 Task: Book an Airbnb in New York, Jersey City, NJ for 4 guests and 1 pet from August 10 to August 15.
Action: Mouse pressed left at (437, 97)
Screenshot: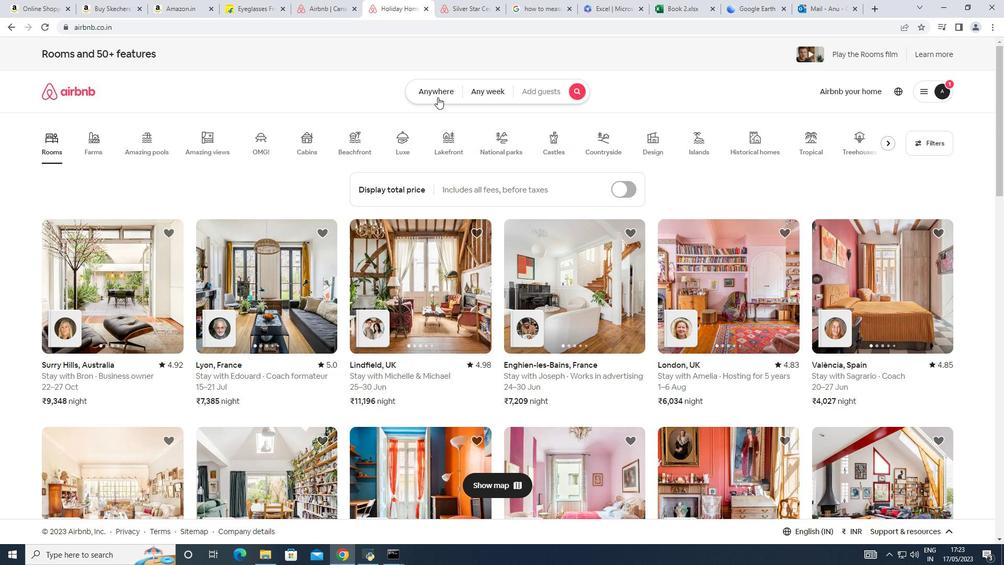 
Action: Mouse moved to (373, 120)
Screenshot: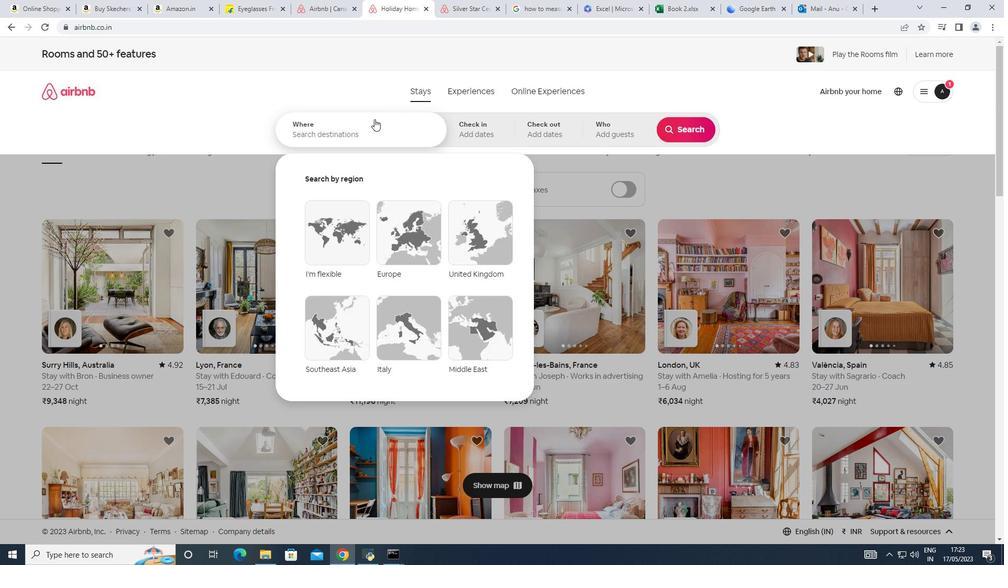 
Action: Mouse pressed left at (373, 120)
Screenshot: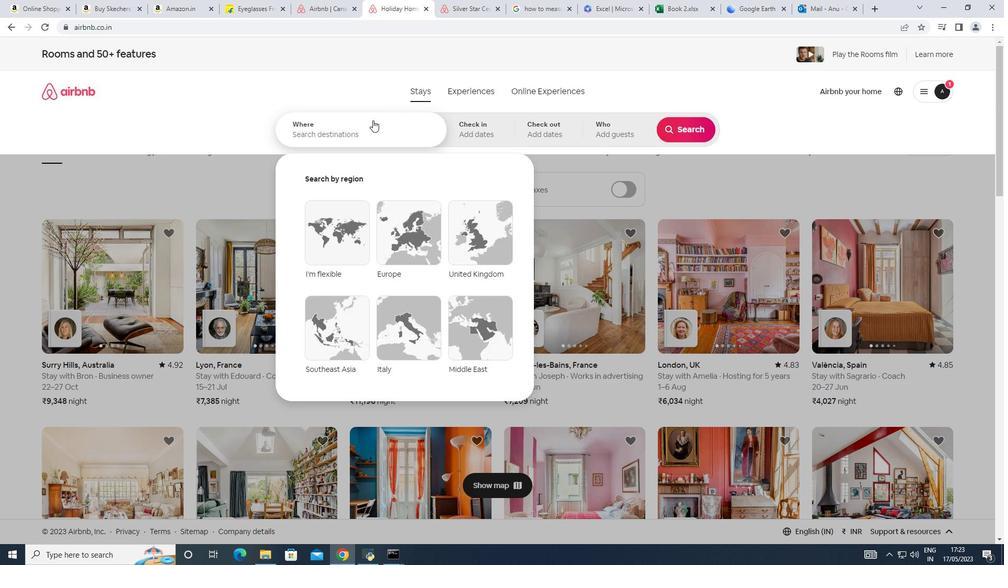 
Action: Key pressed <Key.shift>Malviya<Key.space>ds<Key.backspace>ee<Key.backspace><Key.backspace><Key.backspace><Key.backspace><Key.backspace><Key.backspace><Key.backspace><Key.backspace><Key.backspace><Key.backspace><Key.backspace><Key.backspace><Key.backspace><Key.backspace><Key.backspace><Key.backspace><Key.backspace><Key.backspace>new<Key.space>york
Screenshot: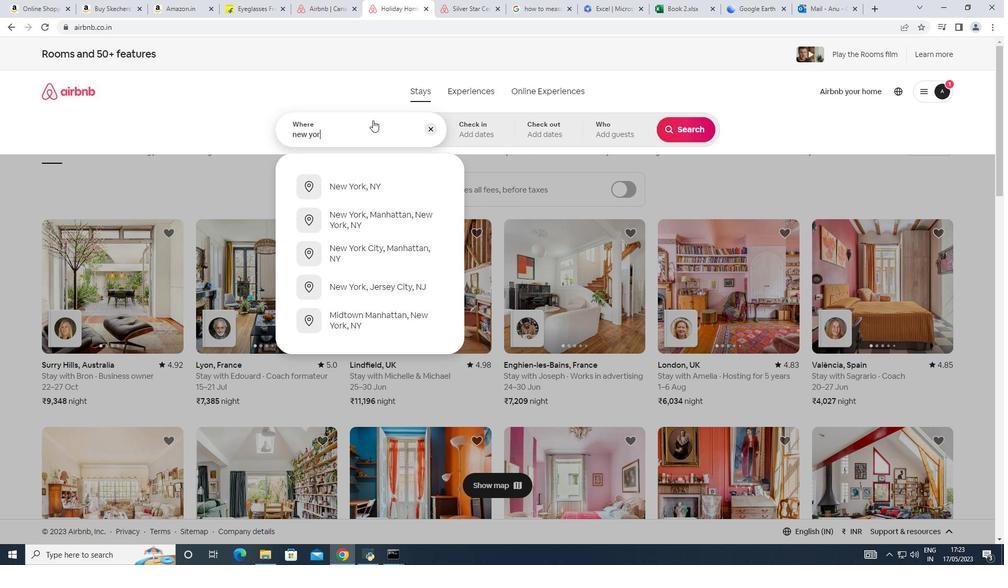 
Action: Mouse moved to (380, 280)
Screenshot: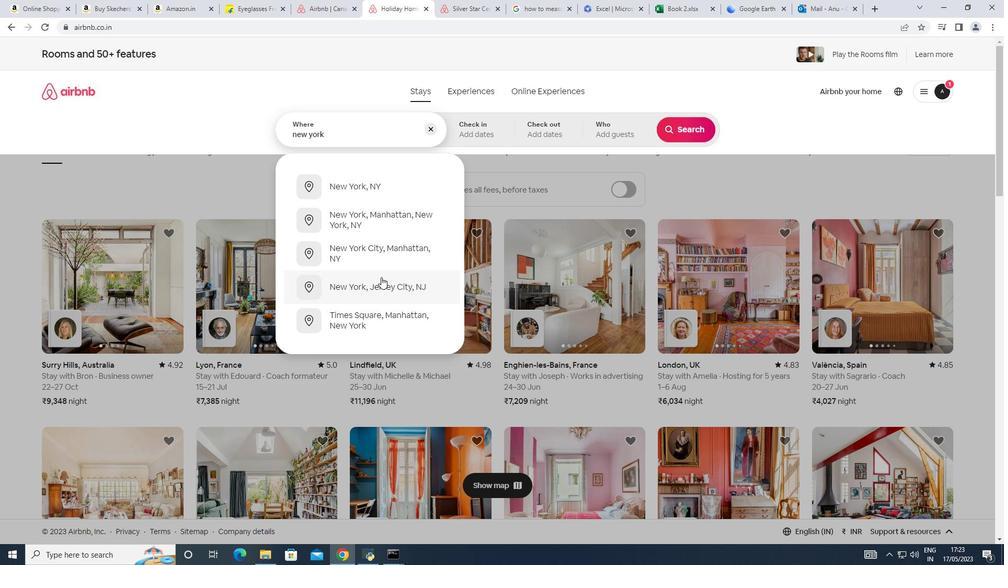 
Action: Mouse pressed left at (380, 280)
Screenshot: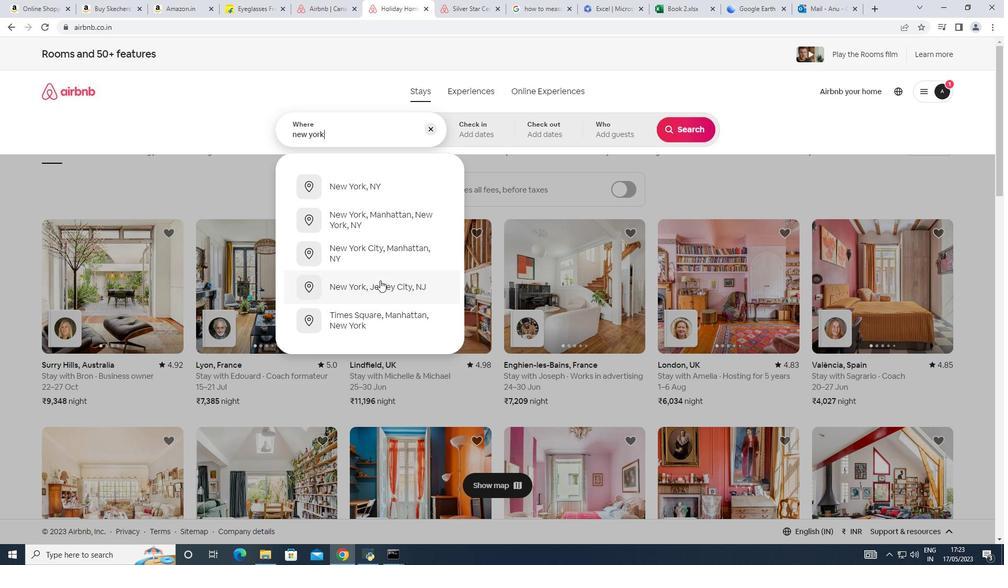 
Action: Mouse moved to (683, 216)
Screenshot: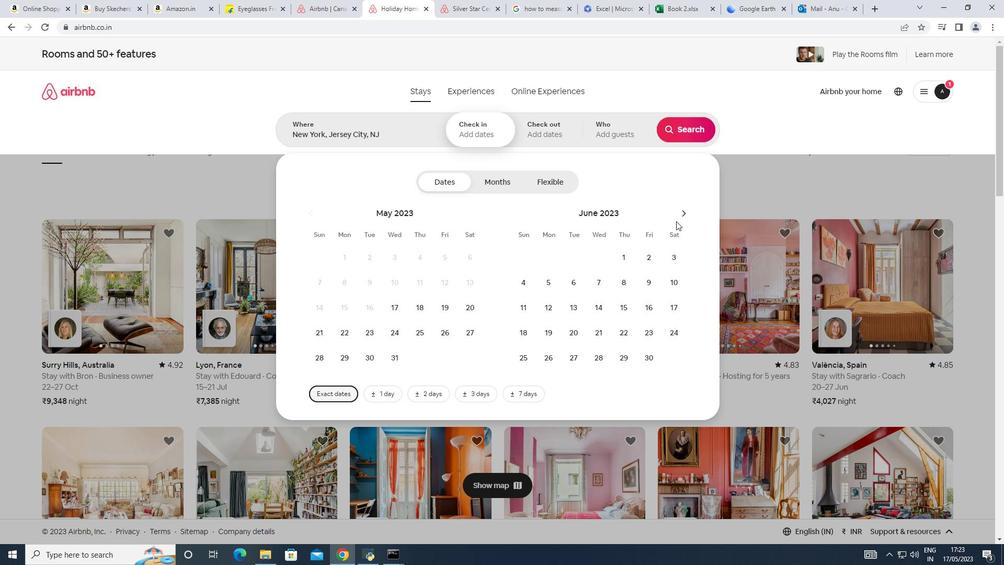 
Action: Mouse pressed left at (683, 216)
Screenshot: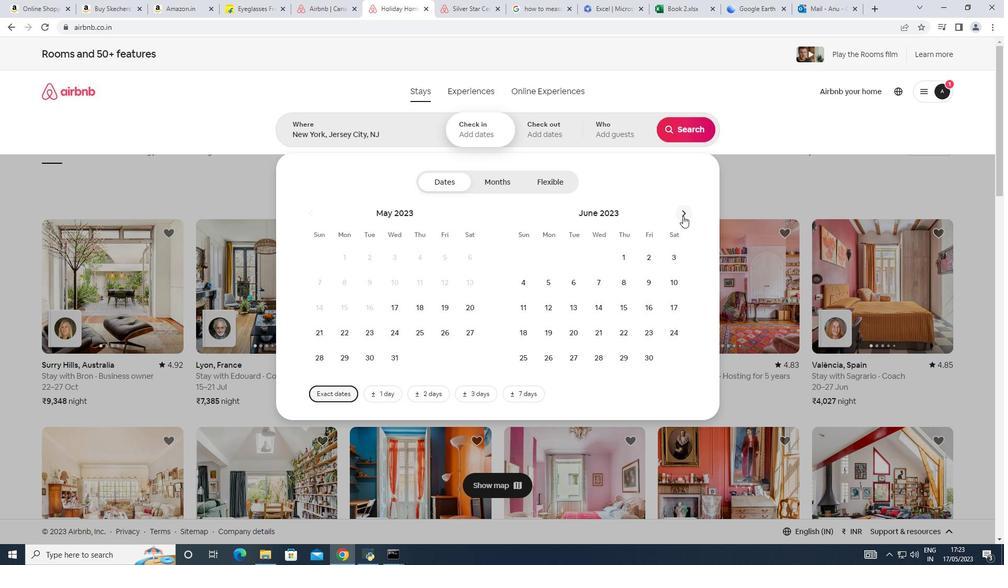 
Action: Mouse pressed left at (683, 216)
Screenshot: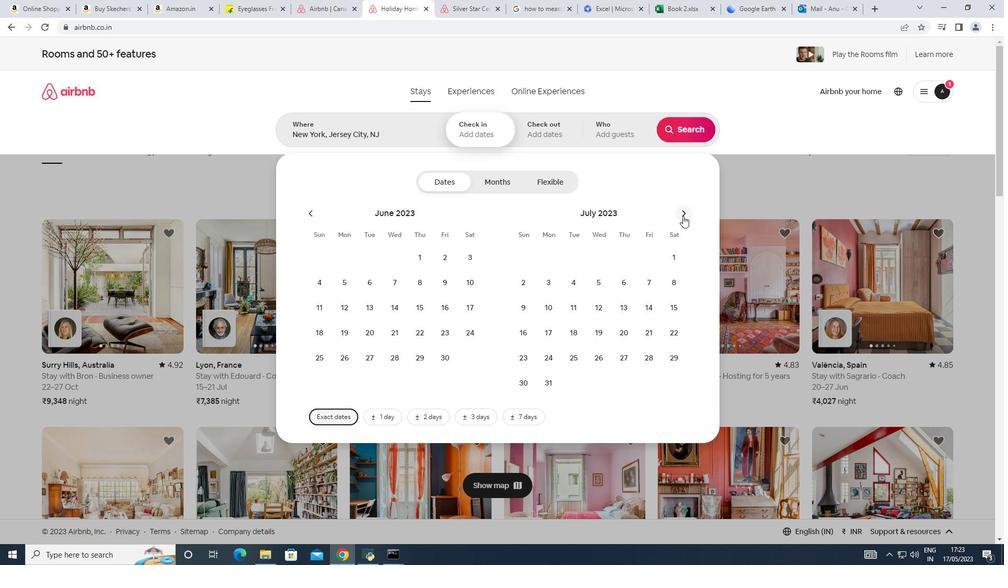 
Action: Mouse moved to (623, 277)
Screenshot: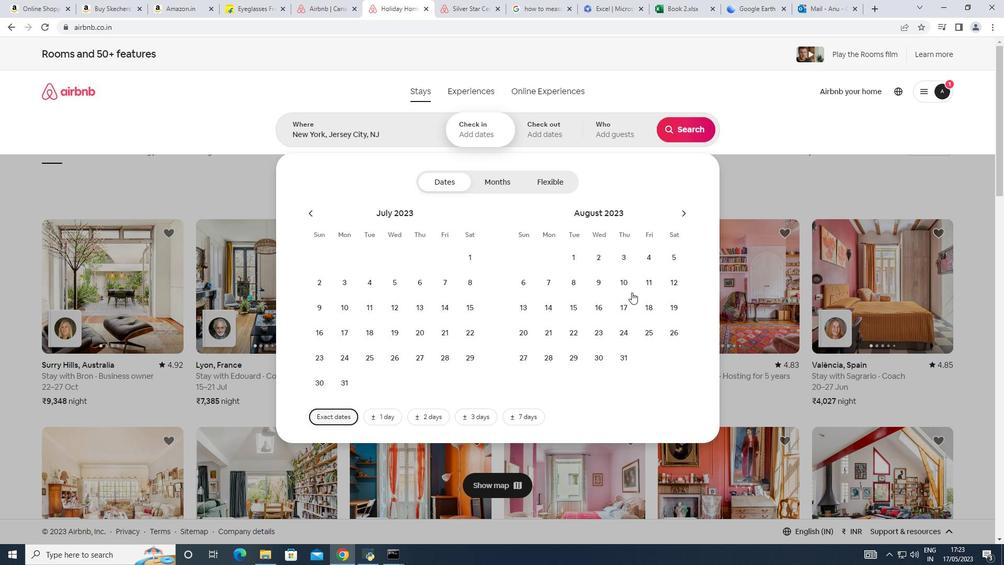
Action: Mouse pressed left at (623, 277)
Screenshot: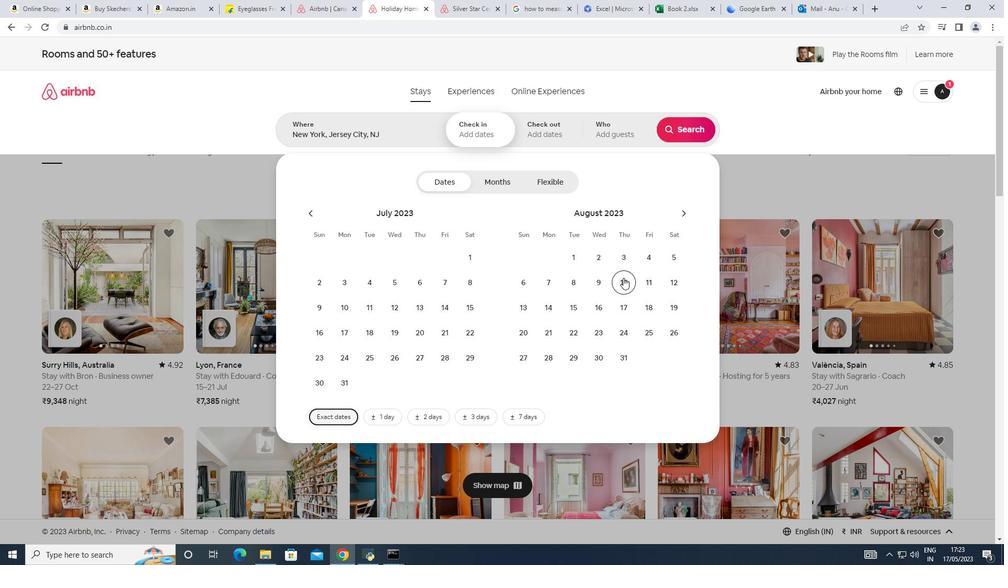 
Action: Mouse moved to (575, 306)
Screenshot: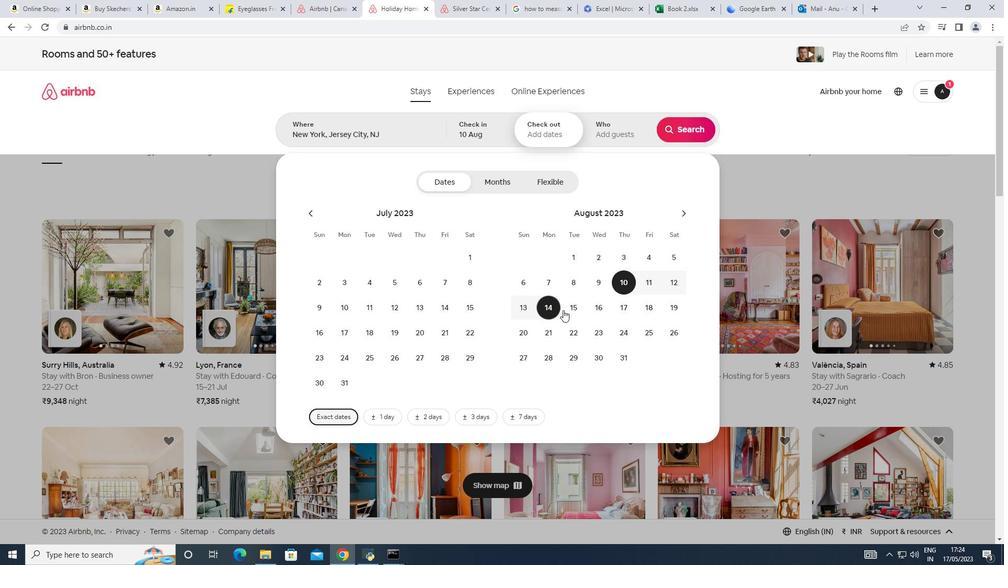 
Action: Mouse pressed left at (575, 306)
Screenshot: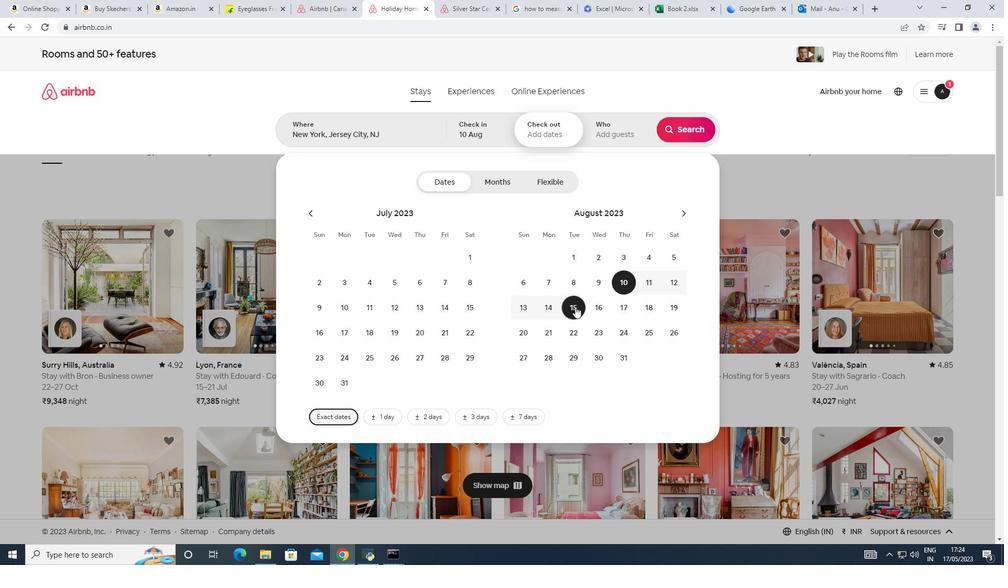 
Action: Mouse moved to (611, 124)
Screenshot: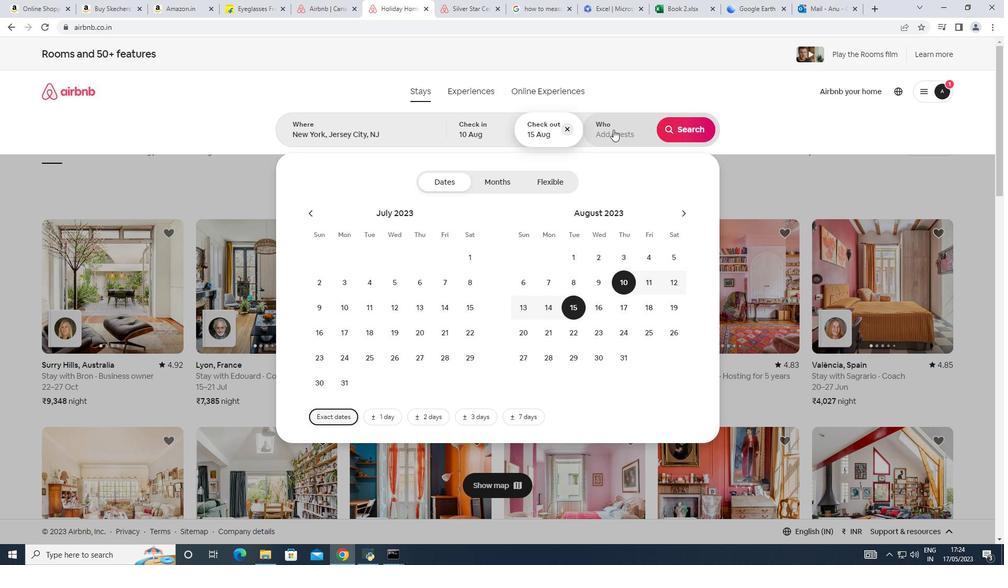 
Action: Mouse pressed left at (611, 124)
Screenshot: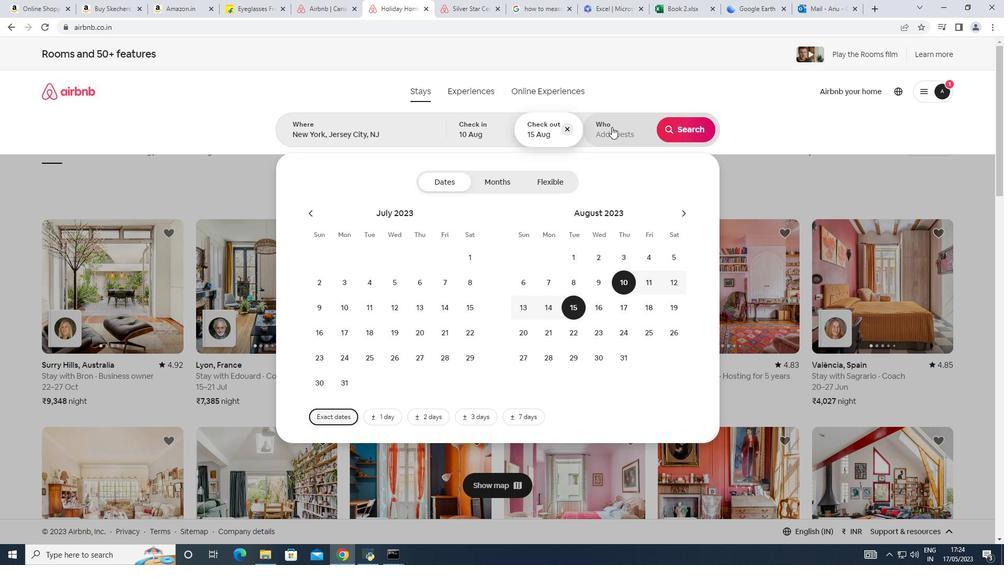 
Action: Mouse moved to (685, 184)
Screenshot: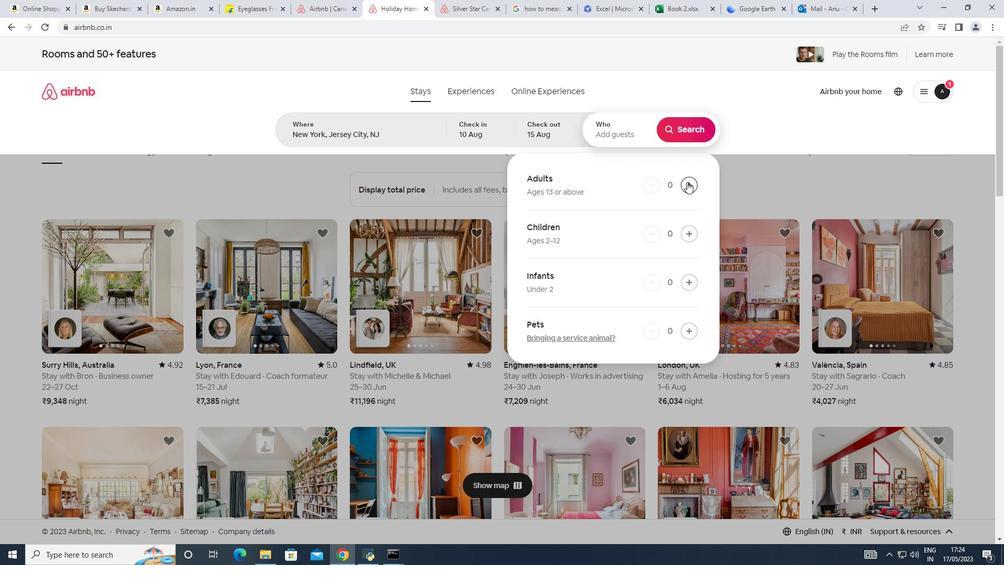
Action: Mouse pressed left at (685, 184)
Screenshot: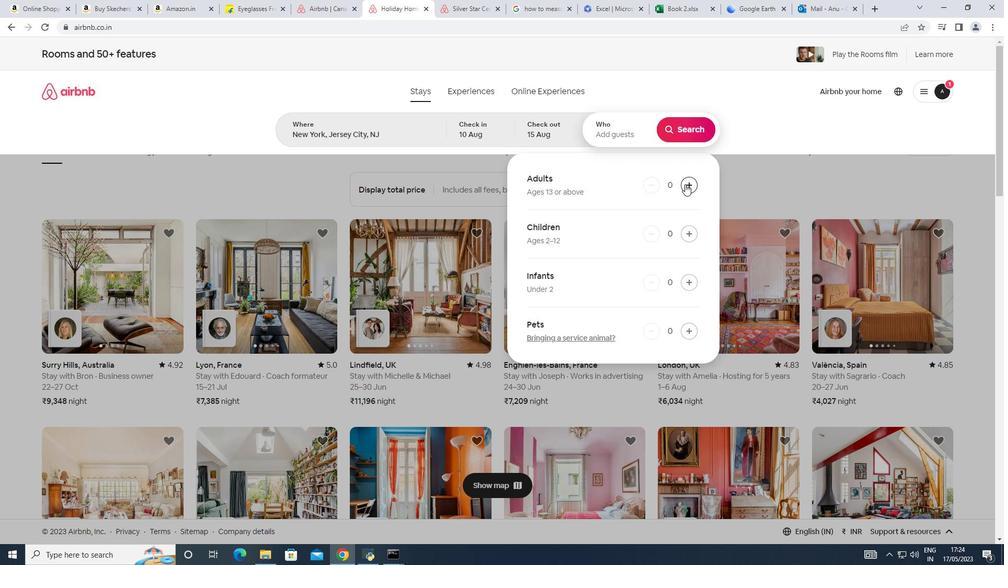 
Action: Mouse pressed left at (685, 184)
Screenshot: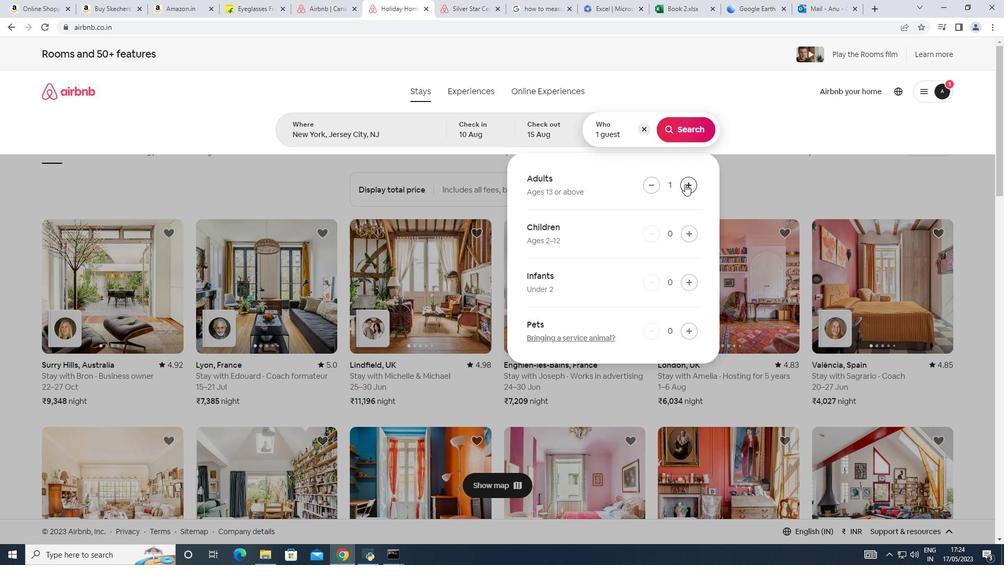 
Action: Mouse pressed left at (685, 184)
Screenshot: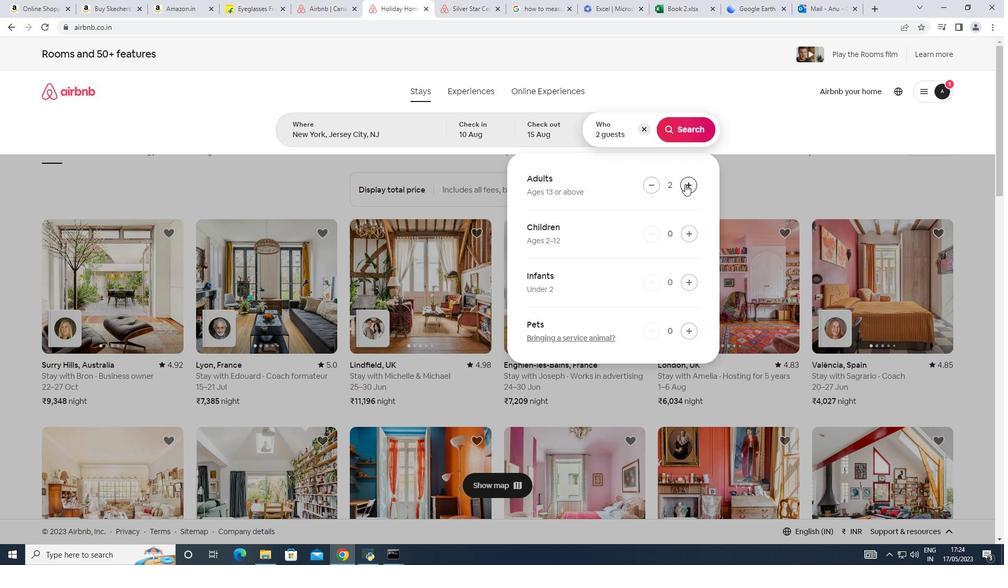 
Action: Mouse pressed left at (685, 184)
Screenshot: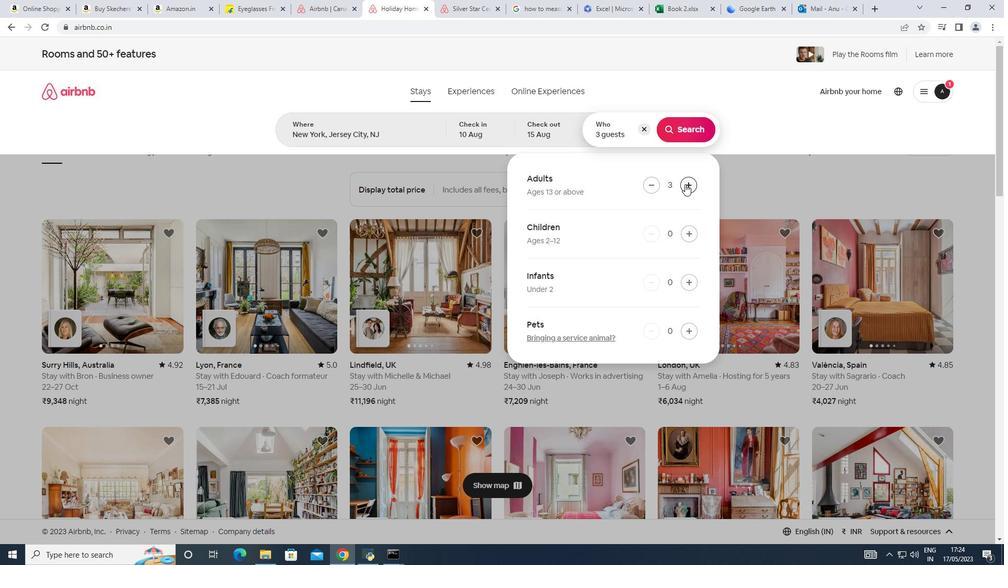 
Action: Mouse moved to (688, 329)
Screenshot: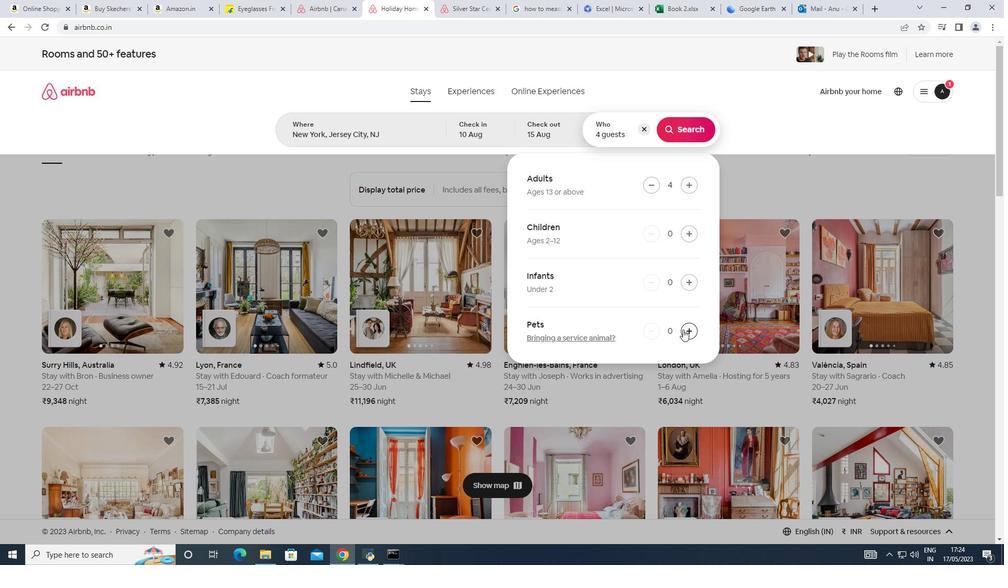 
Action: Mouse pressed left at (688, 329)
Screenshot: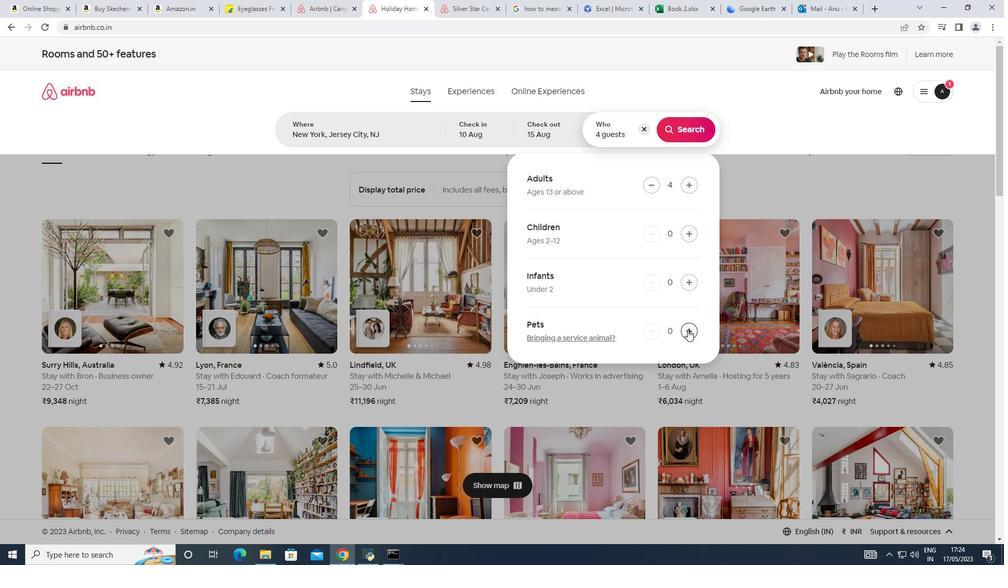 
Action: Mouse moved to (692, 129)
Screenshot: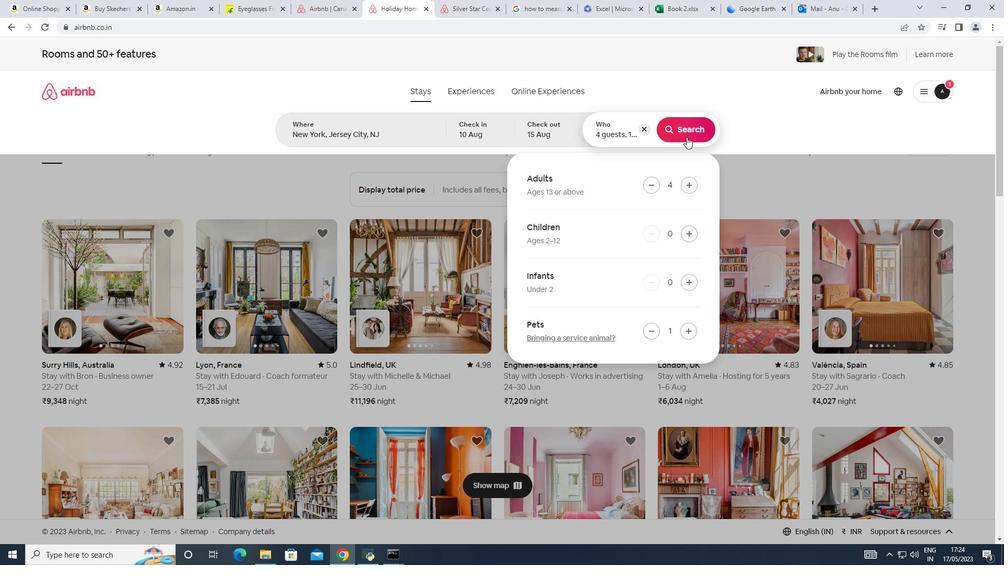 
Action: Mouse pressed left at (692, 129)
Screenshot: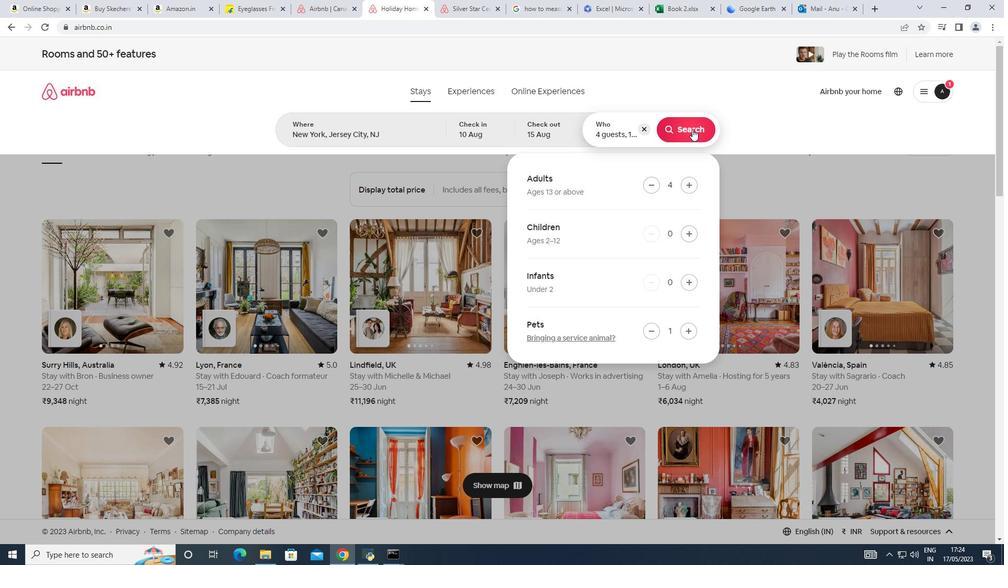 
Action: Mouse moved to (198, 293)
Screenshot: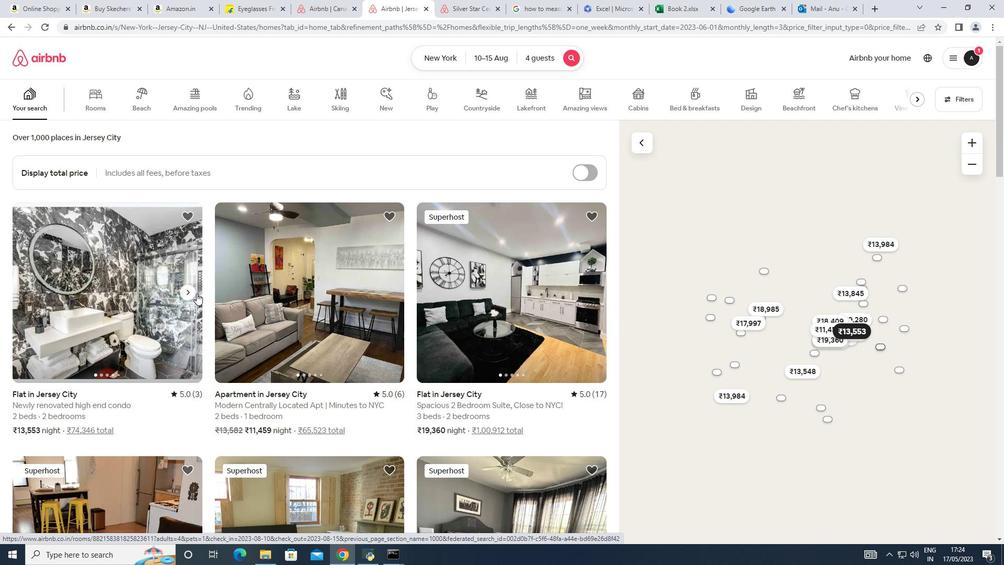 
Action: Mouse scrolled (198, 293) with delta (0, 0)
Screenshot: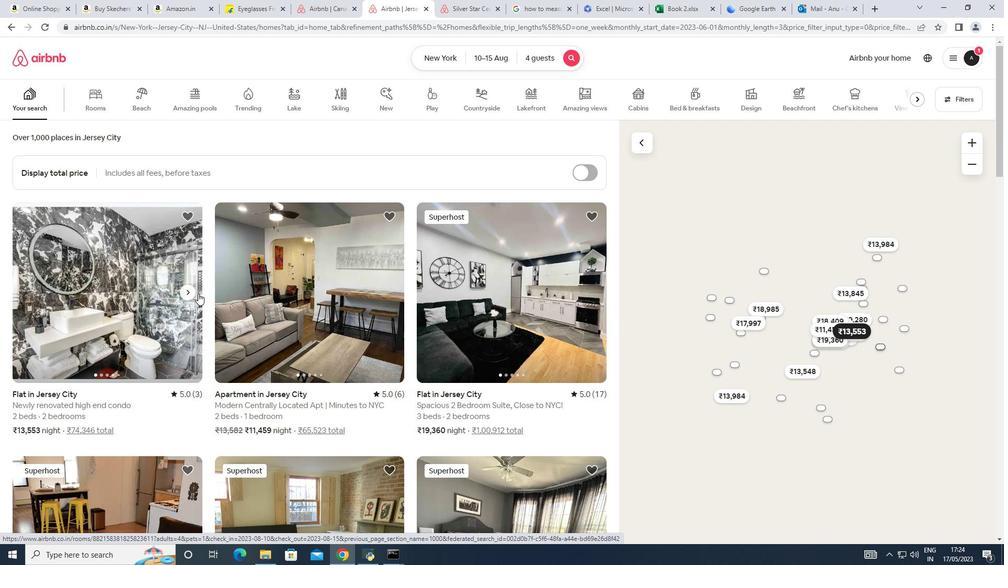 
Action: Mouse moved to (200, 293)
Screenshot: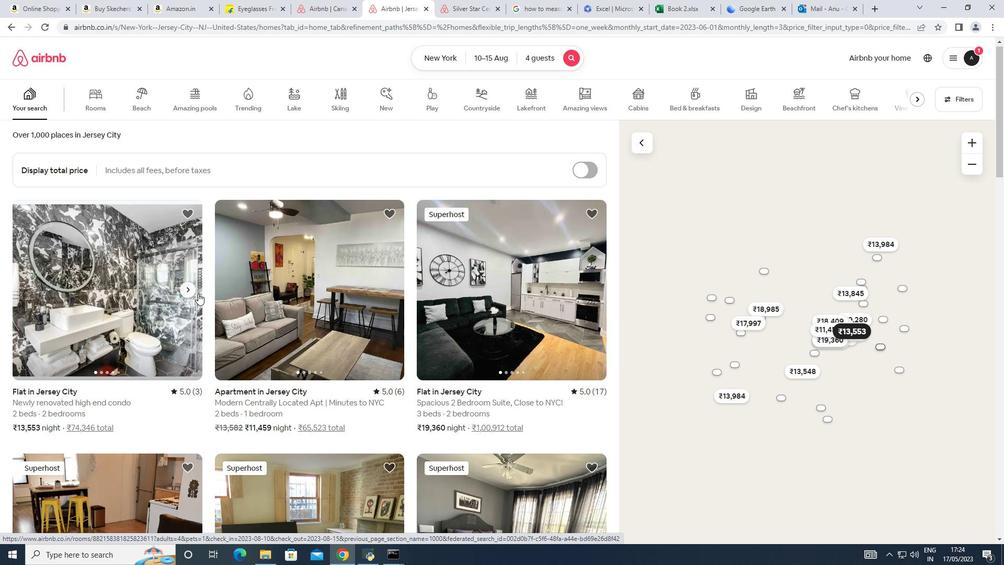 
Action: Mouse scrolled (200, 292) with delta (0, 0)
Screenshot: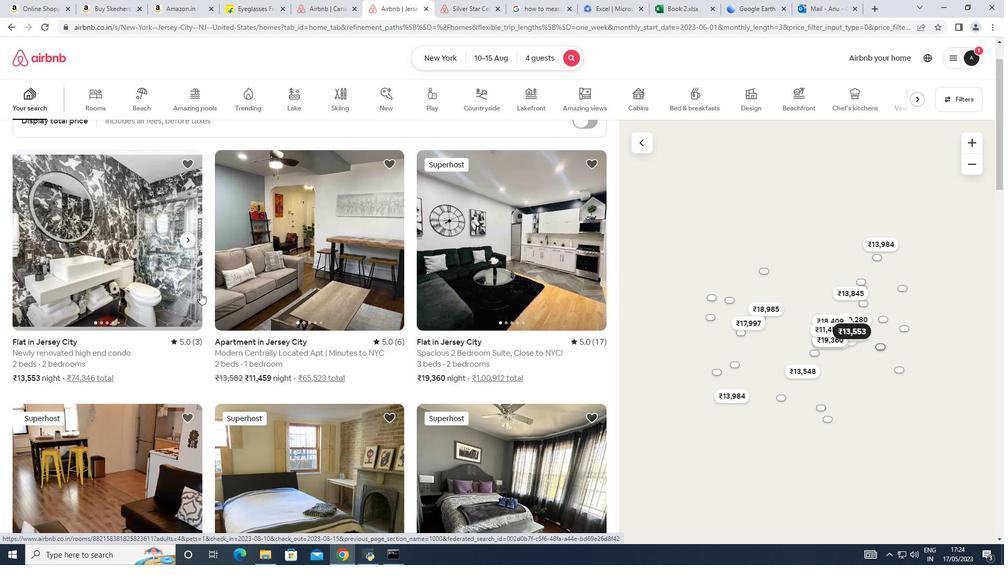 
Action: Mouse moved to (220, 288)
Screenshot: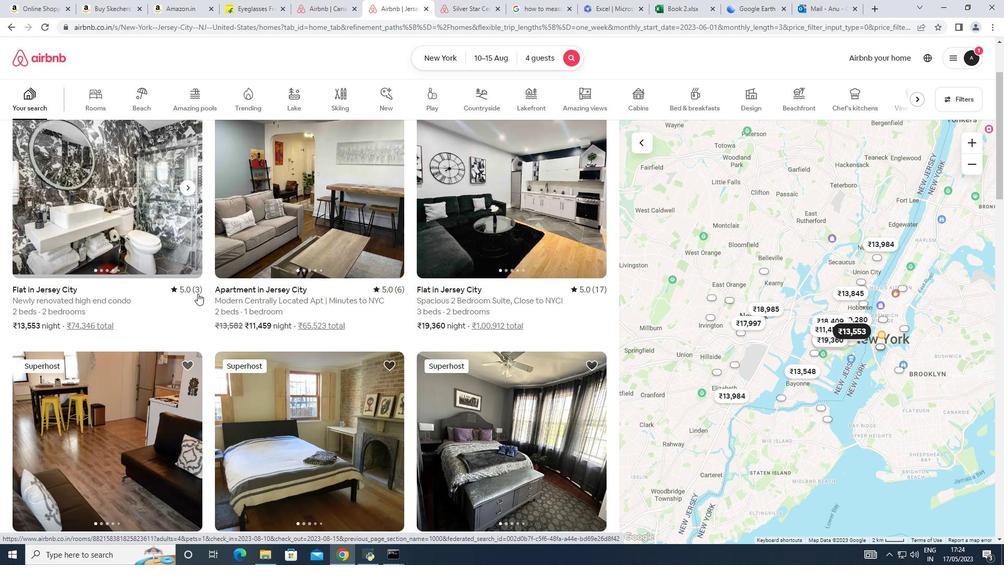 
Action: Mouse scrolled (220, 288) with delta (0, 0)
Screenshot: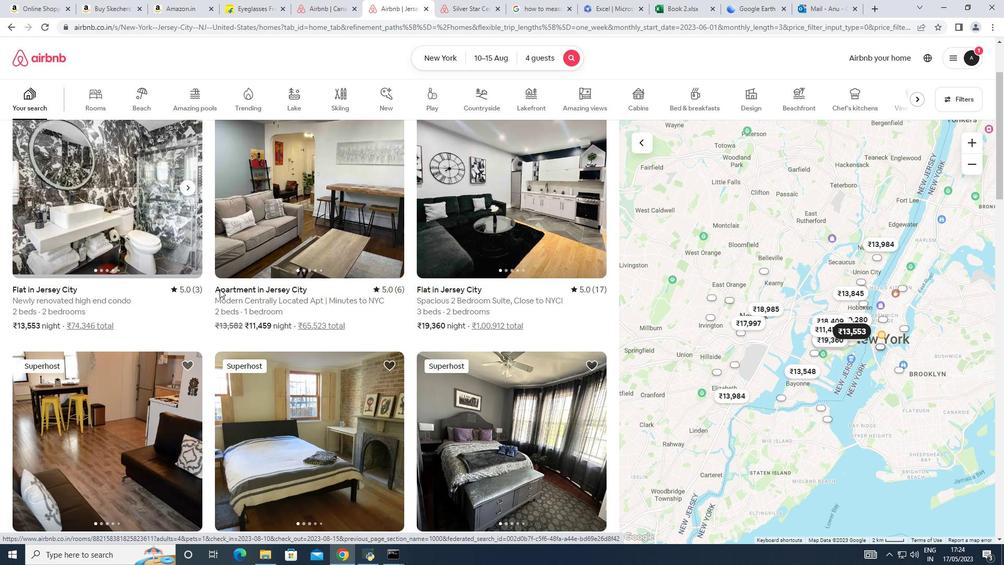 
Action: Mouse moved to (220, 288)
Screenshot: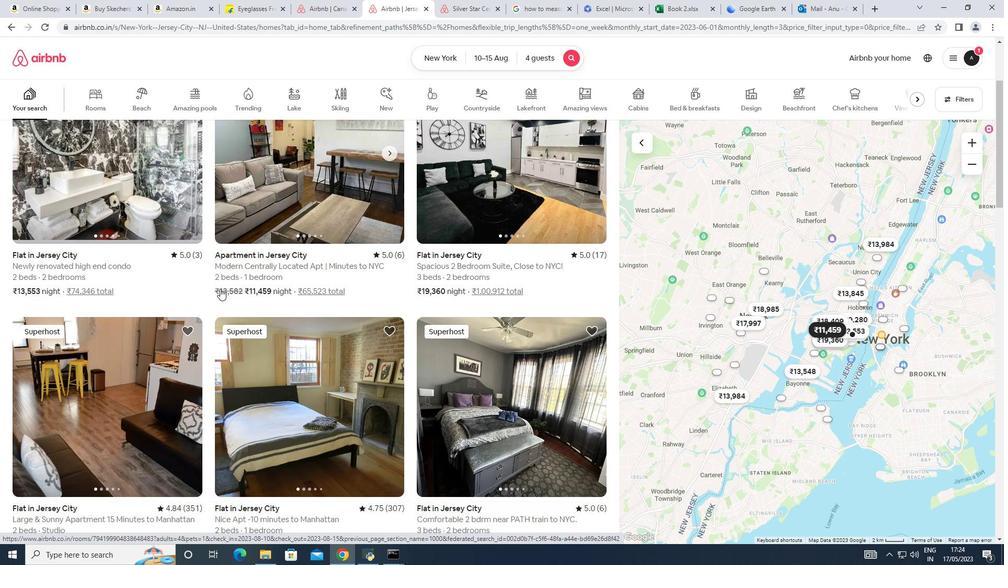
Action: Mouse scrolled (220, 288) with delta (0, 0)
Screenshot: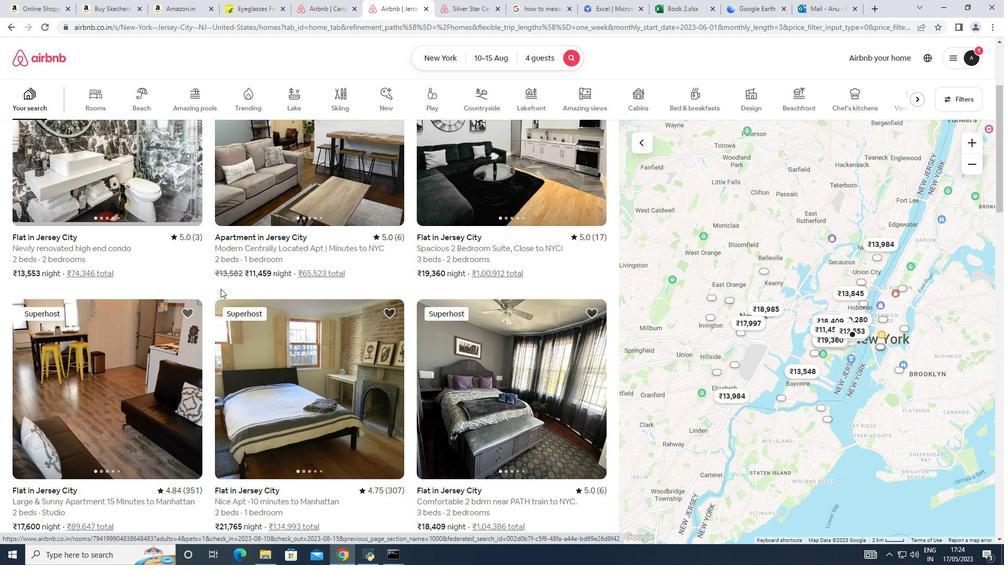 
Action: Mouse scrolled (220, 288) with delta (0, 0)
Screenshot: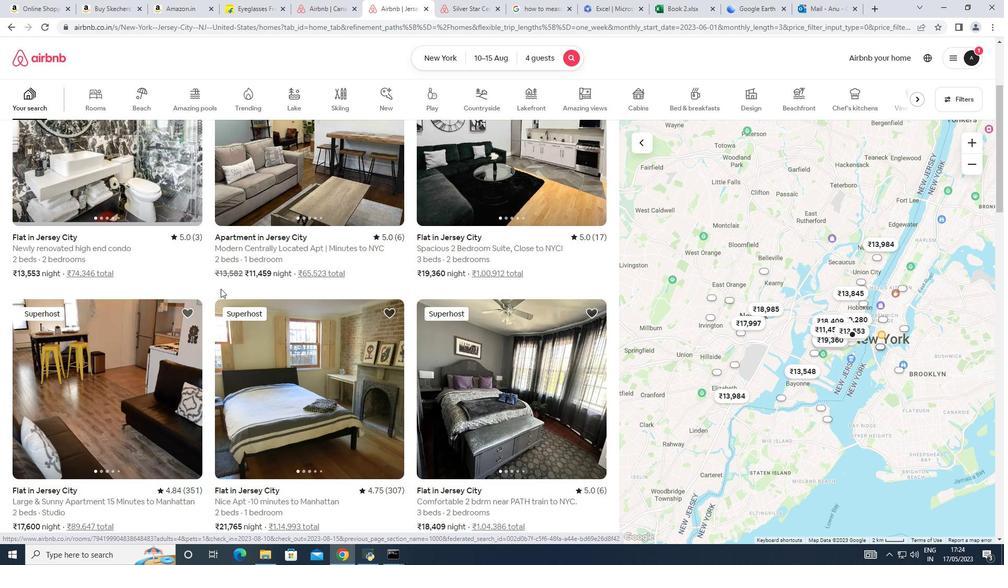 
Action: Mouse moved to (223, 287)
Screenshot: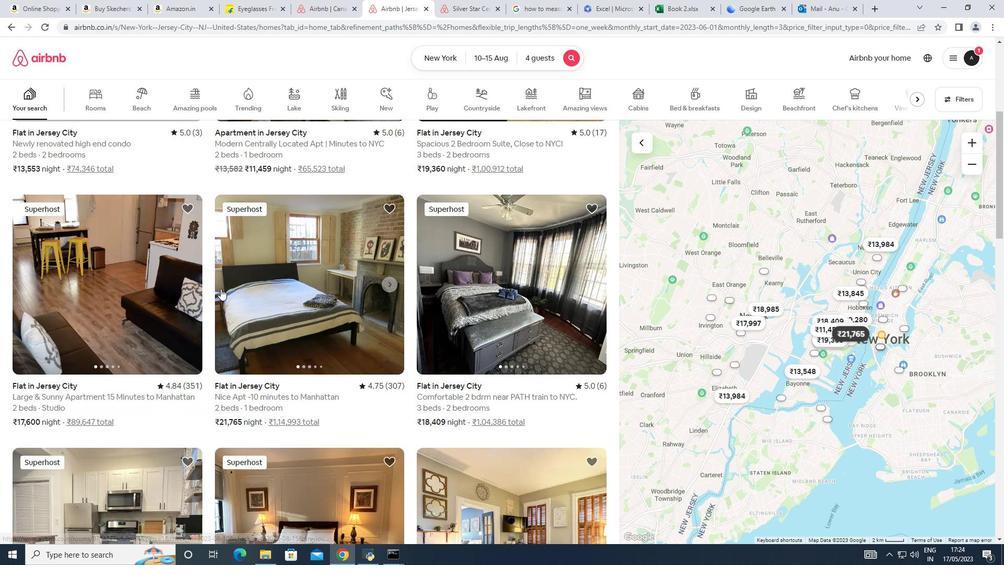 
Action: Mouse scrolled (223, 286) with delta (0, 0)
Screenshot: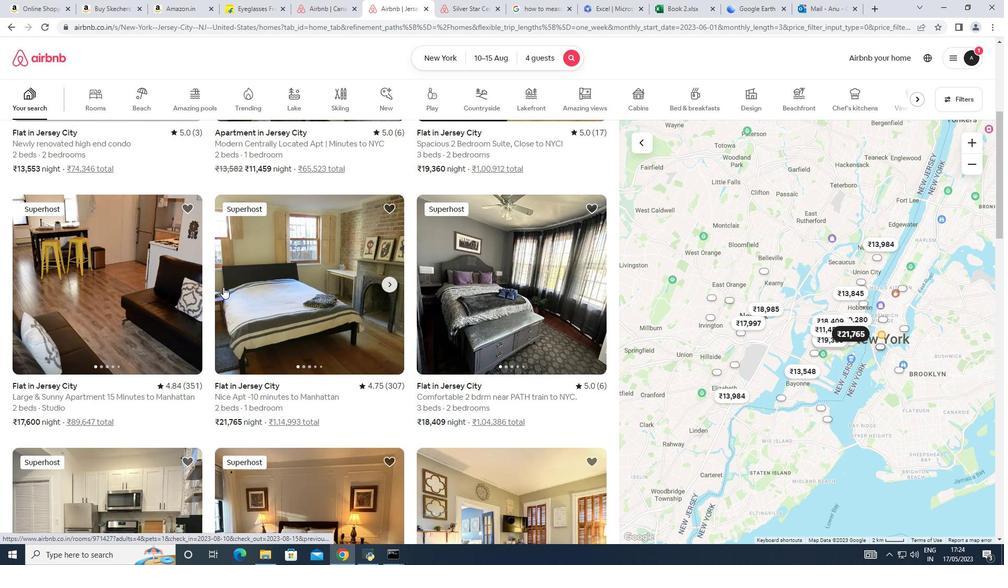 
Action: Mouse scrolled (223, 286) with delta (0, 0)
Screenshot: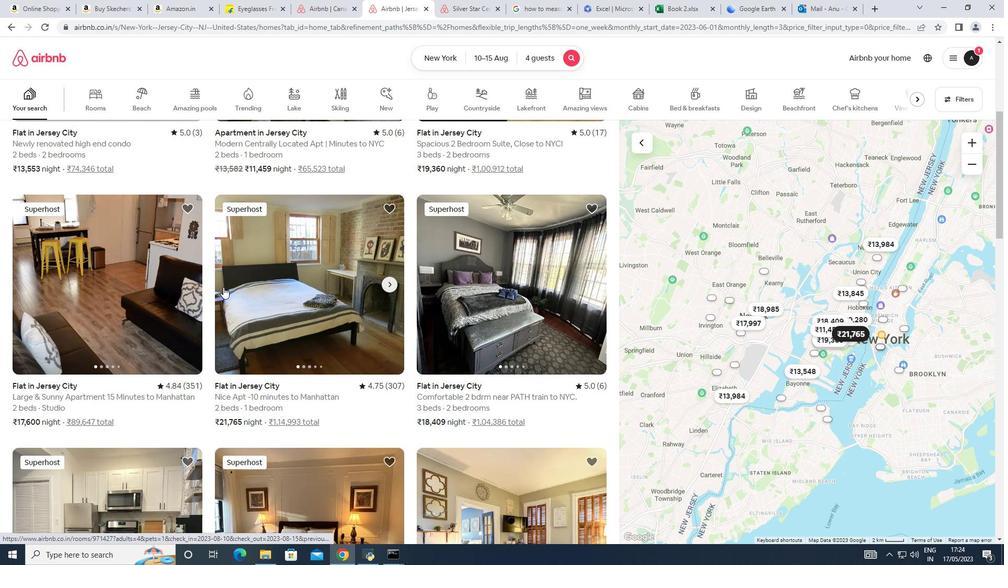 
Action: Mouse scrolled (223, 286) with delta (0, 0)
Screenshot: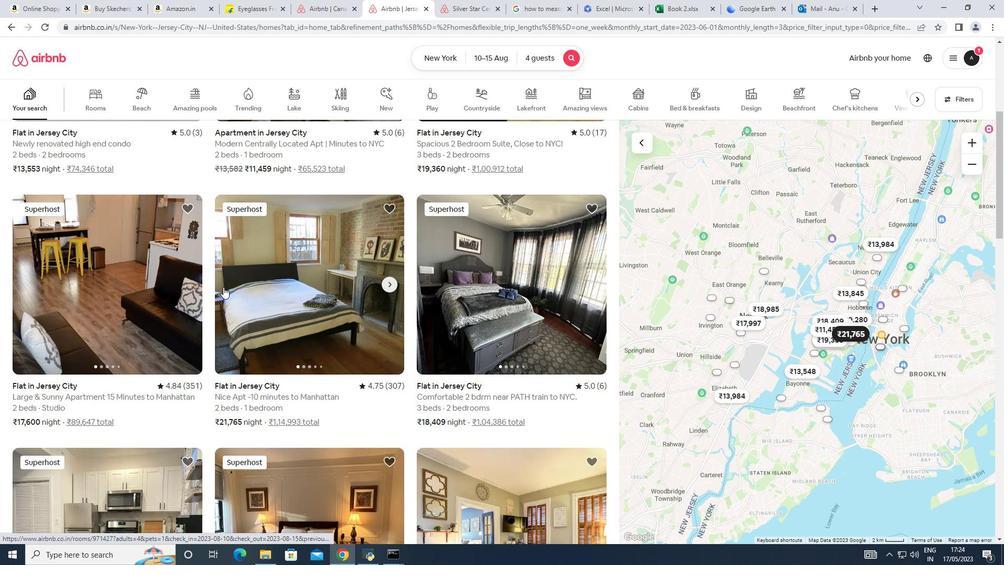 
Action: Mouse scrolled (223, 286) with delta (0, 0)
Screenshot: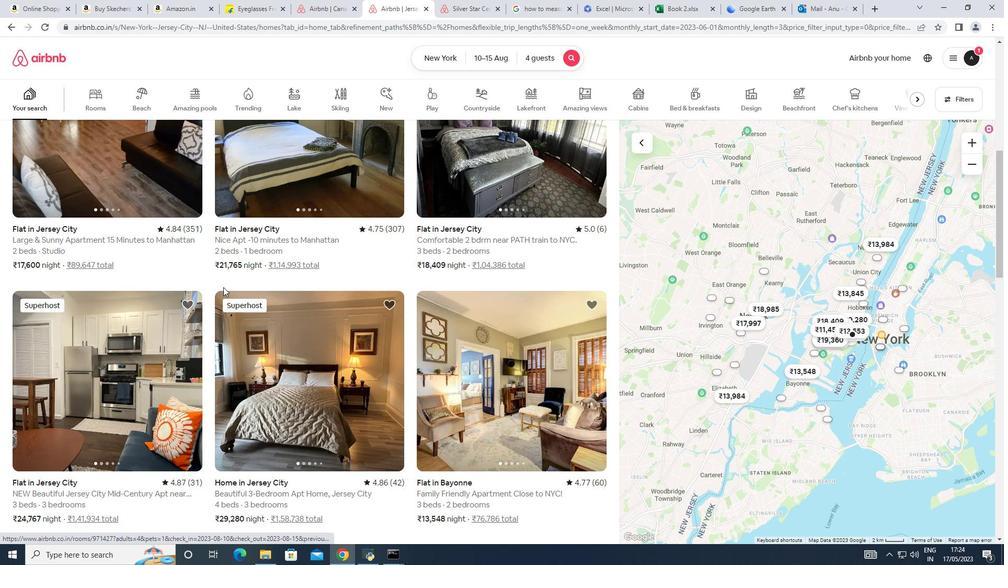 
Action: Mouse scrolled (223, 286) with delta (0, 0)
Screenshot: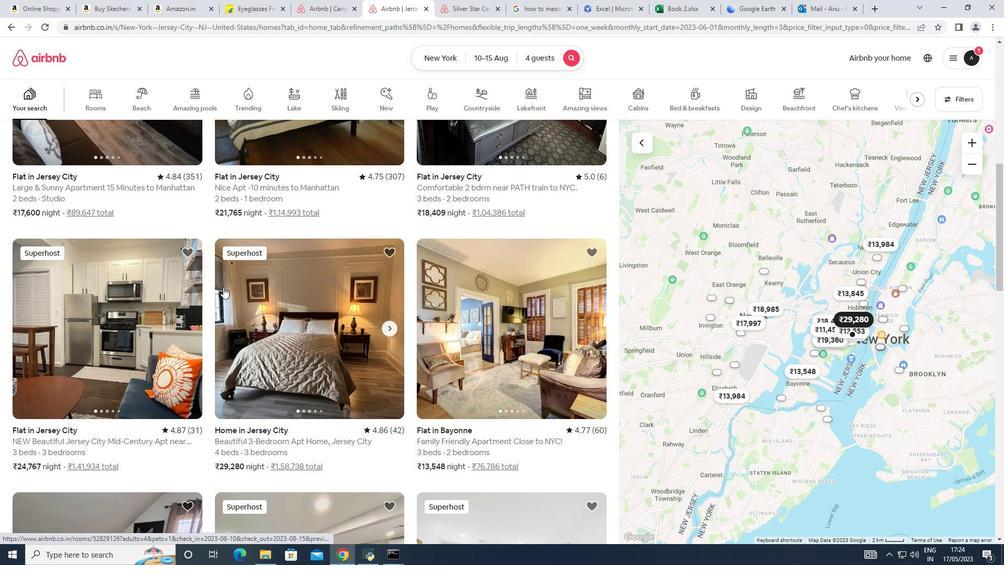 
Action: Mouse scrolled (223, 286) with delta (0, 0)
Screenshot: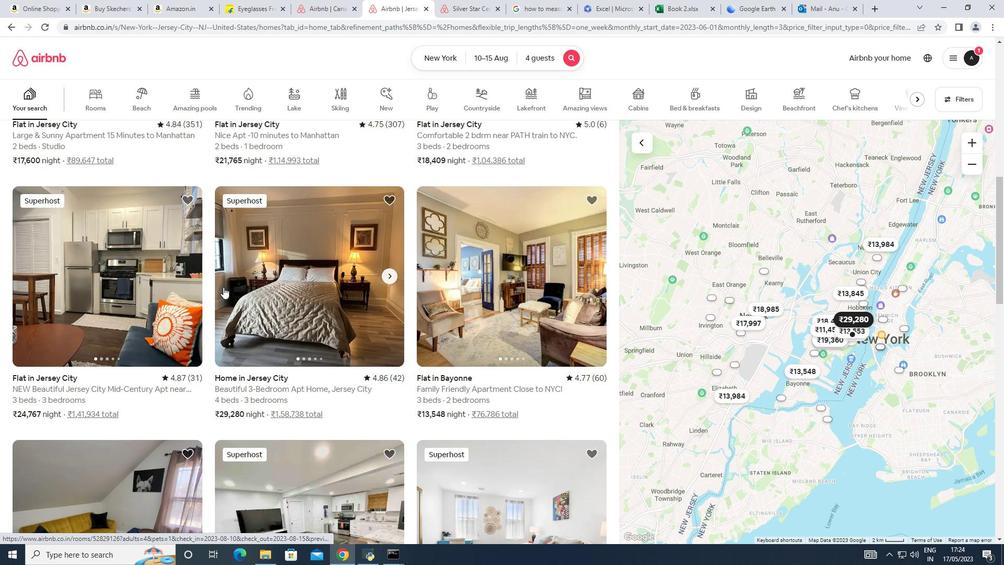
Action: Mouse scrolled (223, 286) with delta (0, 0)
Screenshot: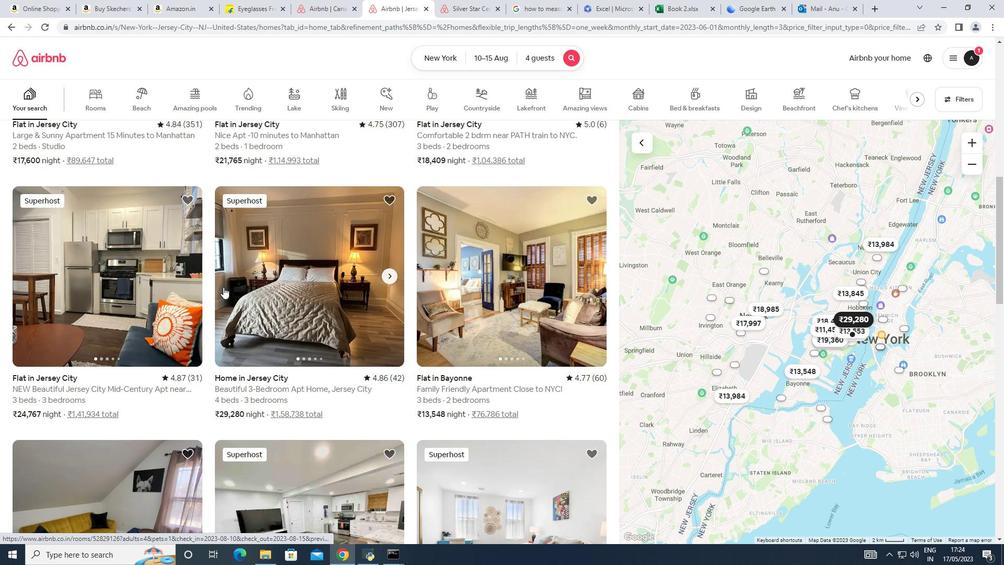 
Action: Mouse scrolled (223, 286) with delta (0, 0)
Screenshot: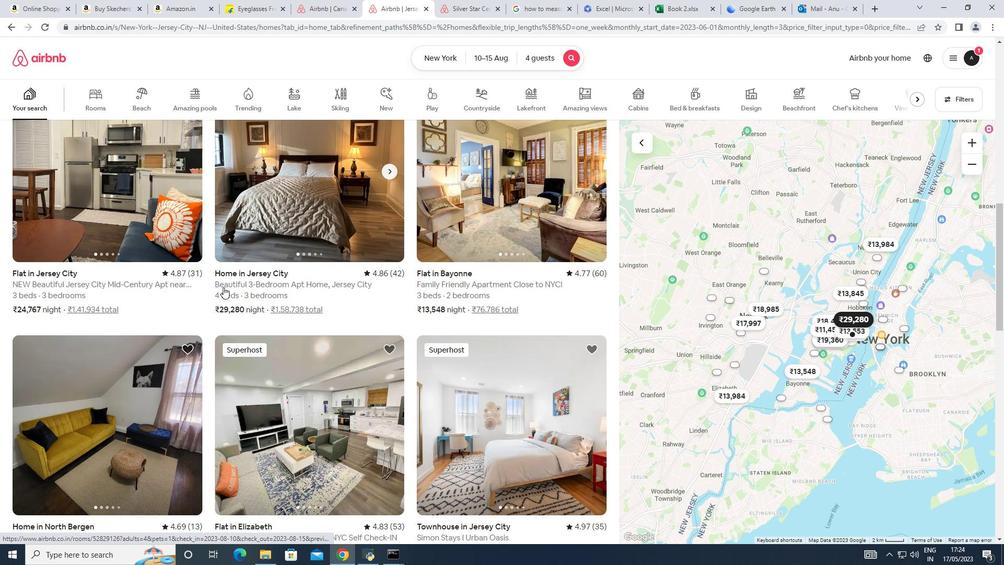 
Action: Mouse scrolled (223, 286) with delta (0, 0)
Screenshot: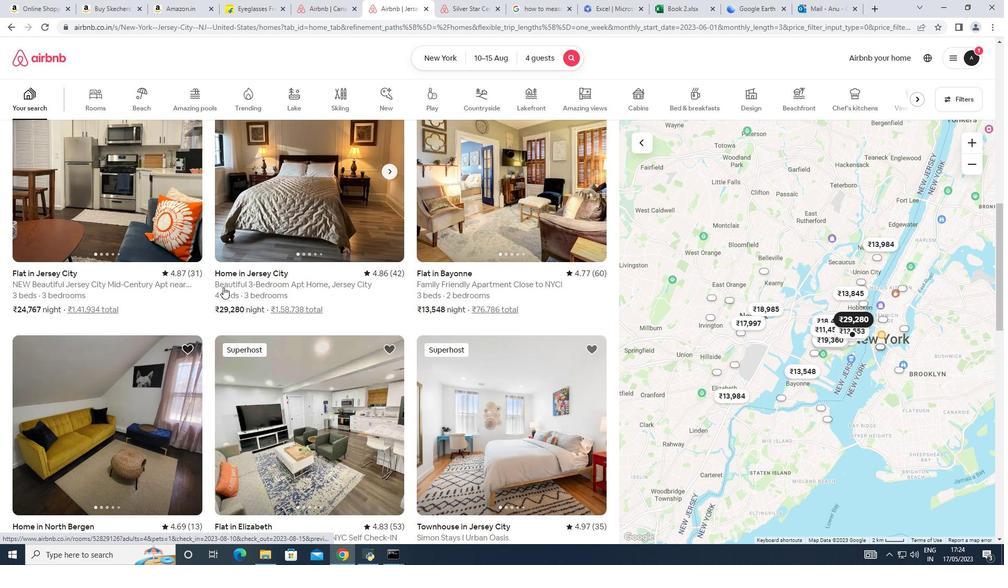 
Action: Mouse scrolled (223, 286) with delta (0, 0)
Screenshot: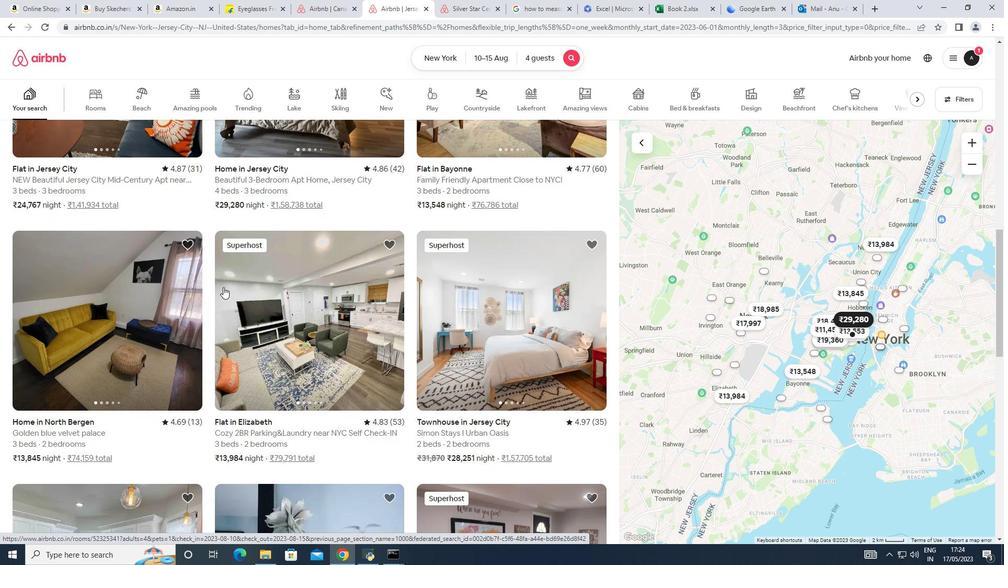 
Action: Mouse scrolled (223, 286) with delta (0, 0)
Screenshot: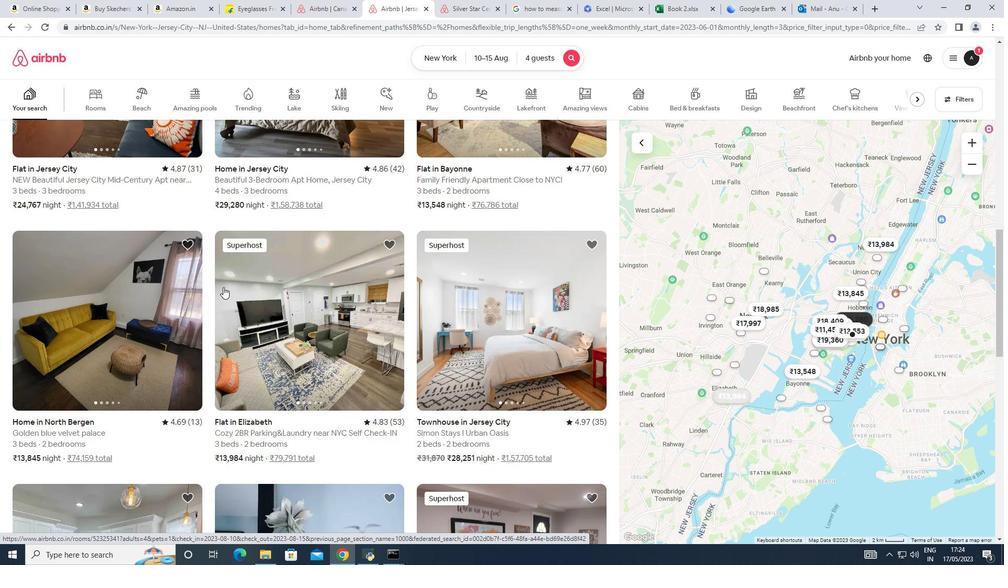 
Action: Mouse scrolled (223, 286) with delta (0, 0)
Screenshot: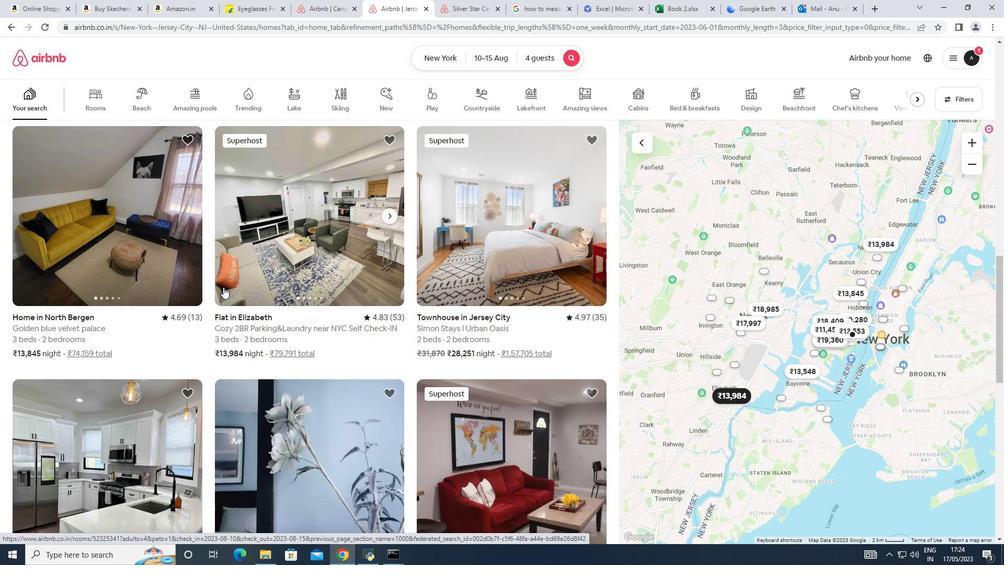 
Action: Mouse scrolled (223, 286) with delta (0, 0)
Screenshot: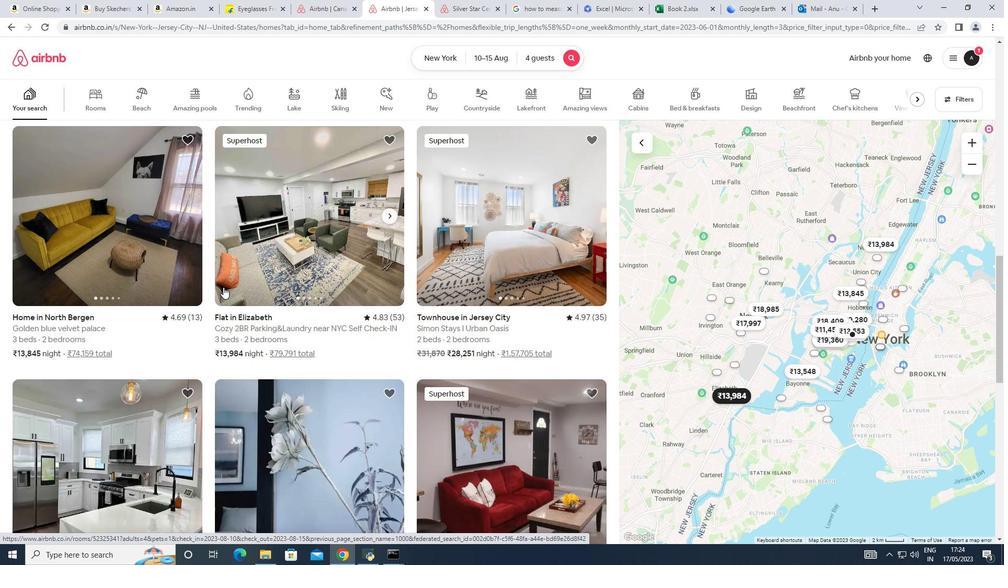 
Action: Mouse scrolled (223, 286) with delta (0, 0)
Screenshot: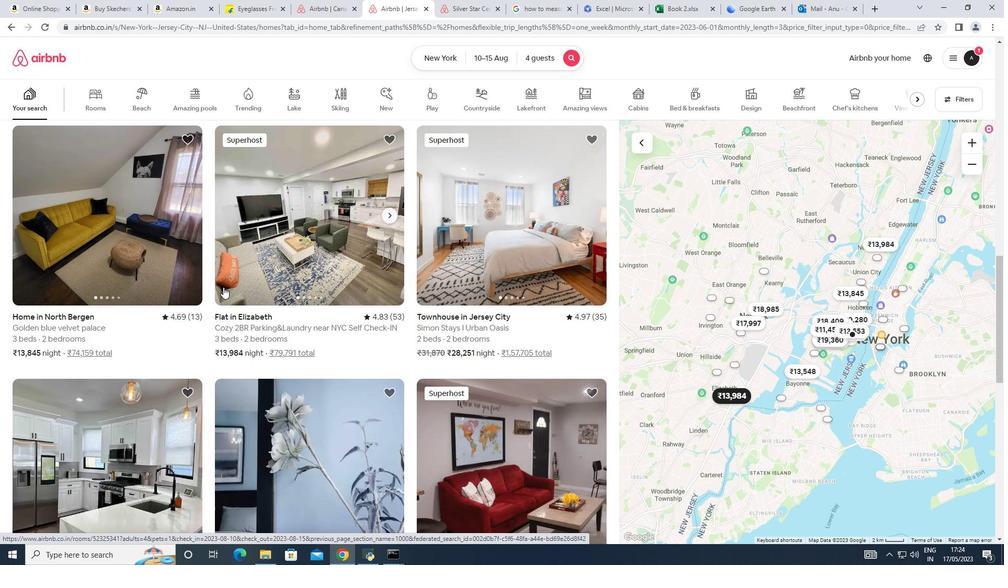 
Action: Mouse scrolled (223, 286) with delta (0, 0)
Screenshot: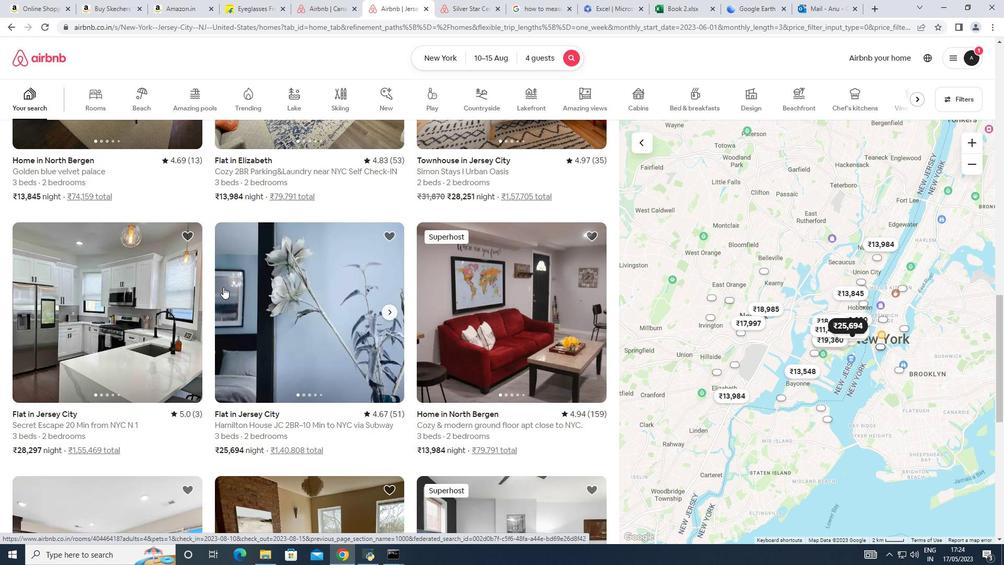 
Action: Mouse scrolled (223, 286) with delta (0, 0)
Screenshot: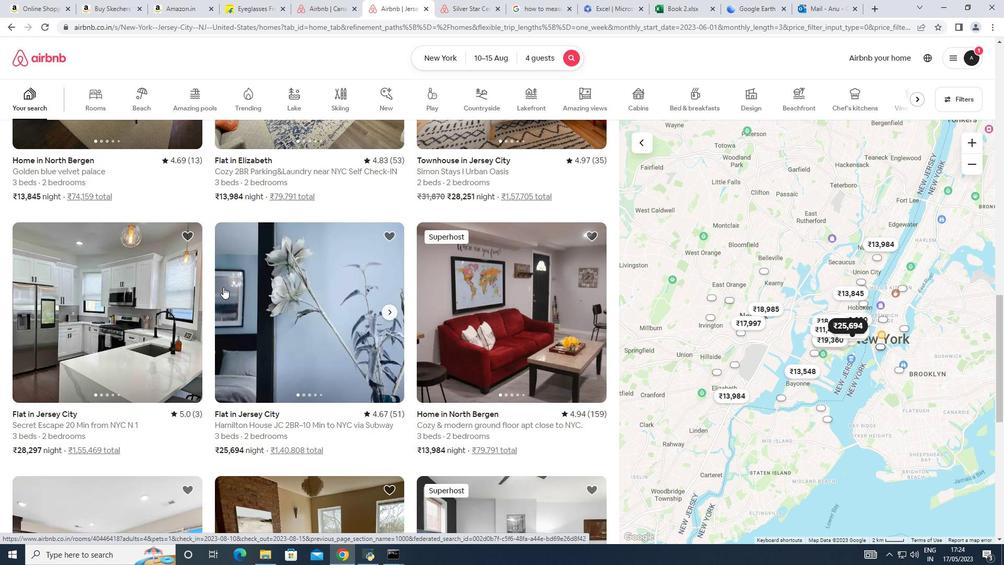 
Action: Mouse scrolled (223, 286) with delta (0, 0)
Screenshot: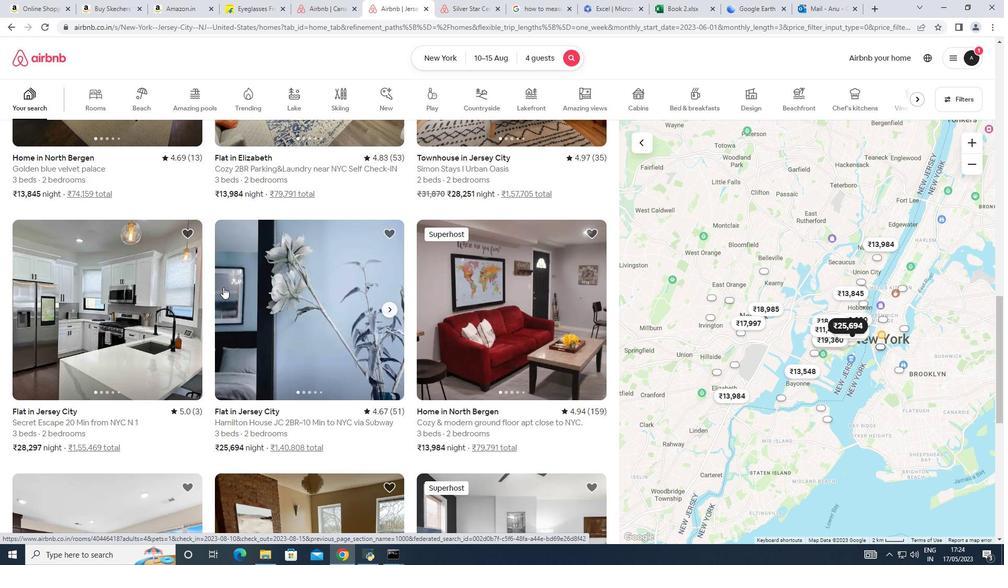 
Action: Mouse scrolled (223, 286) with delta (0, 0)
Screenshot: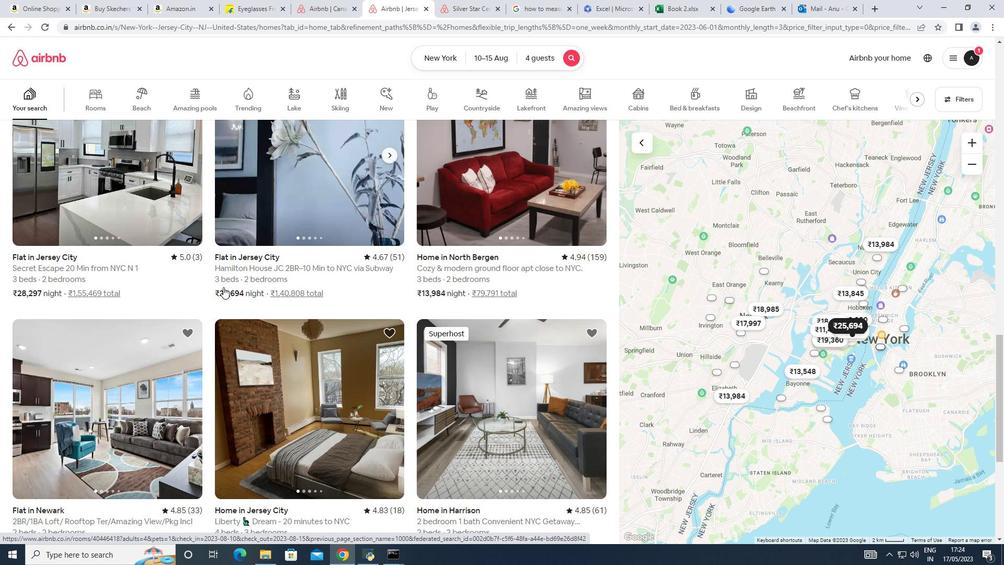 
Action: Mouse scrolled (223, 286) with delta (0, 0)
Screenshot: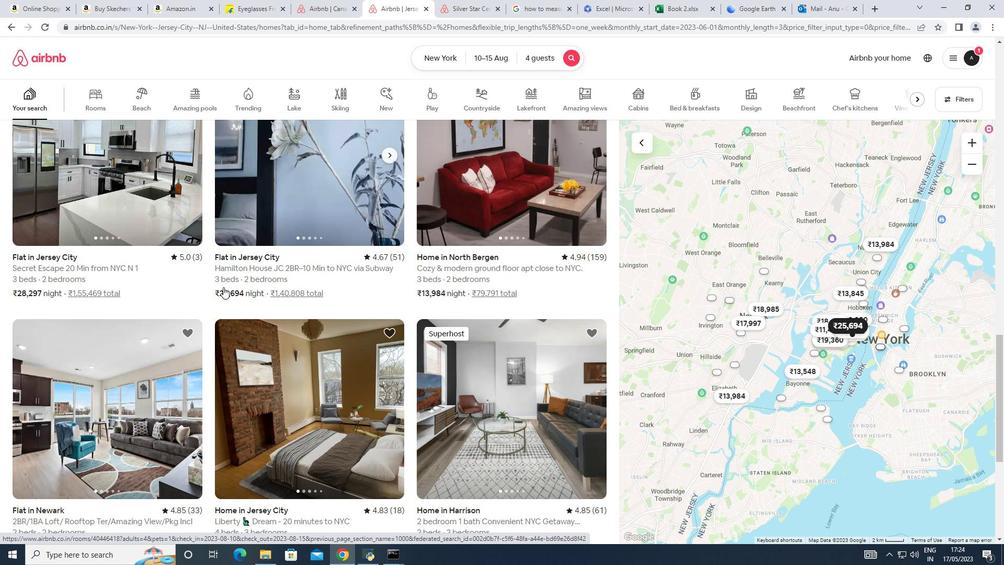 
Action: Mouse scrolled (223, 286) with delta (0, 0)
Screenshot: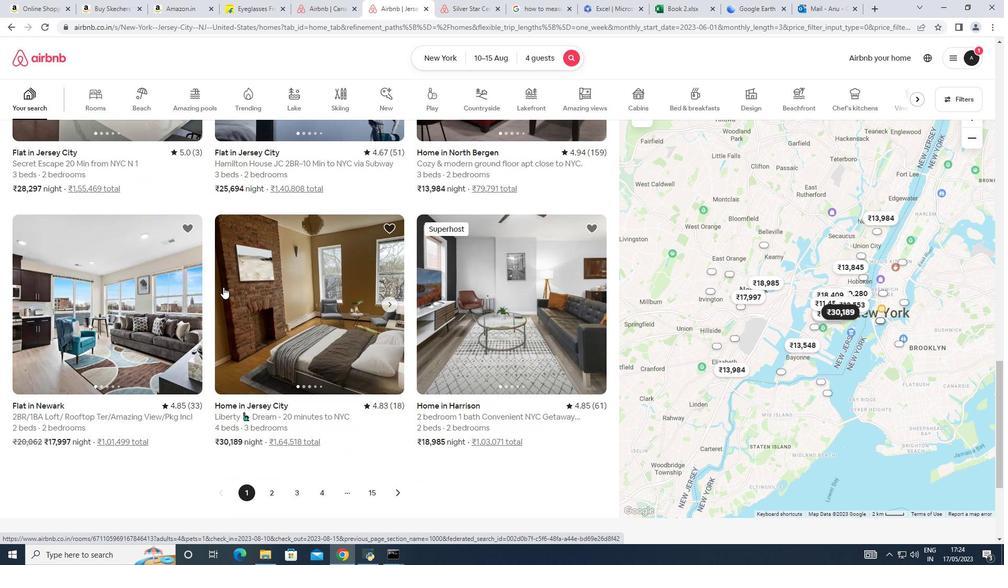 
Action: Mouse scrolled (223, 286) with delta (0, 0)
Screenshot: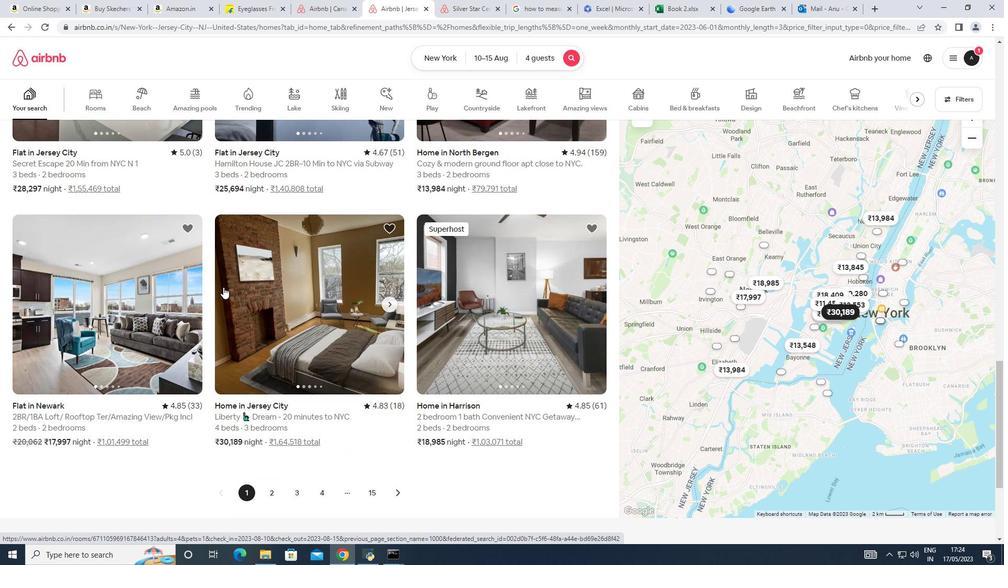 
Action: Mouse scrolled (223, 286) with delta (0, 0)
Screenshot: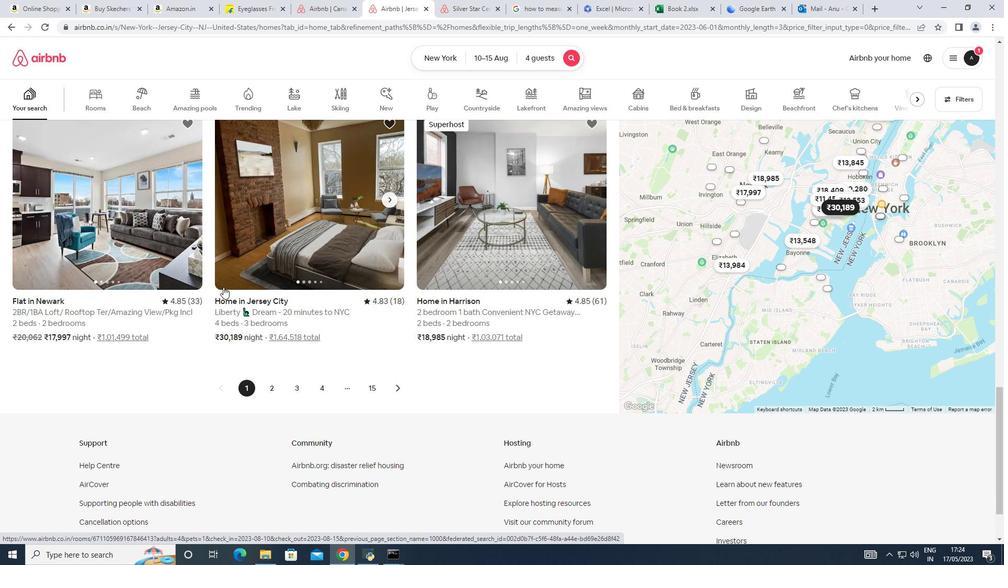 
Action: Mouse scrolled (223, 286) with delta (0, 0)
Screenshot: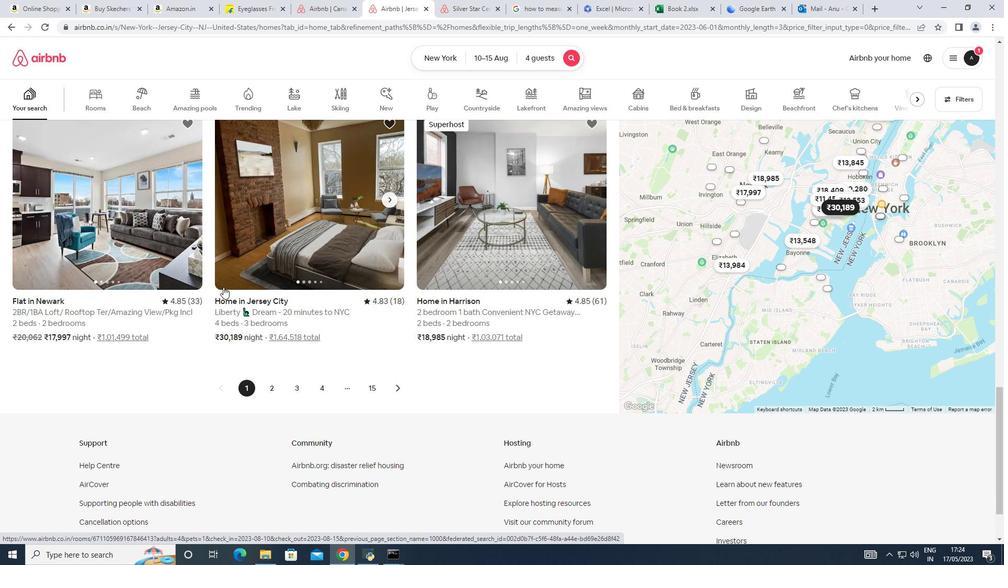 
Action: Mouse scrolled (223, 286) with delta (0, 0)
Screenshot: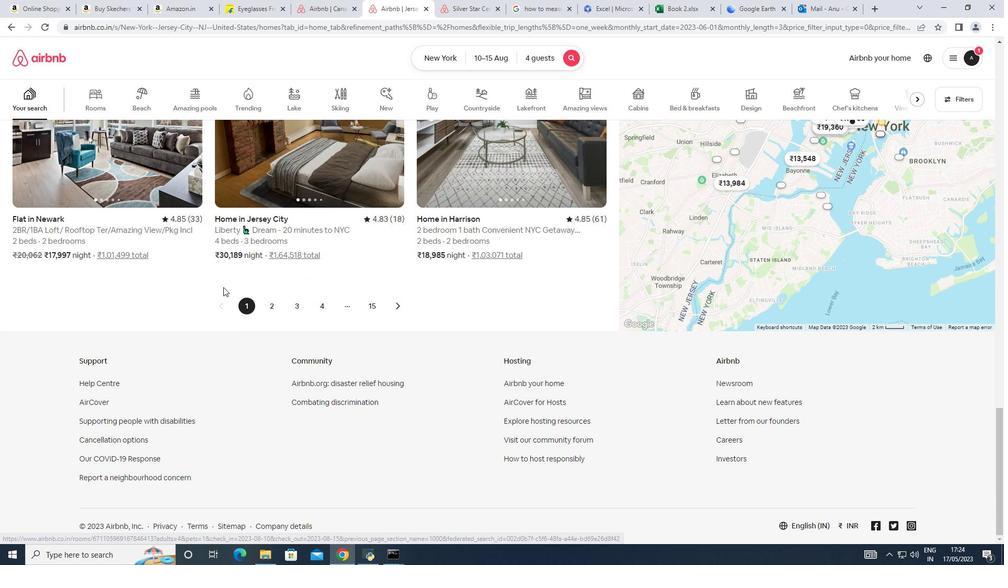 
Action: Mouse scrolled (223, 286) with delta (0, 0)
Screenshot: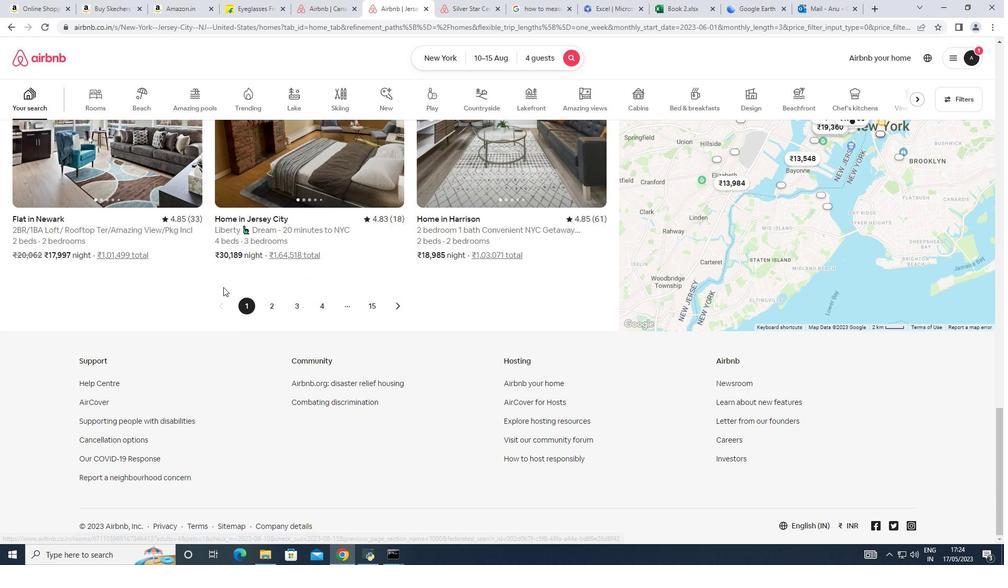 
Action: Mouse scrolled (223, 286) with delta (0, 0)
Screenshot: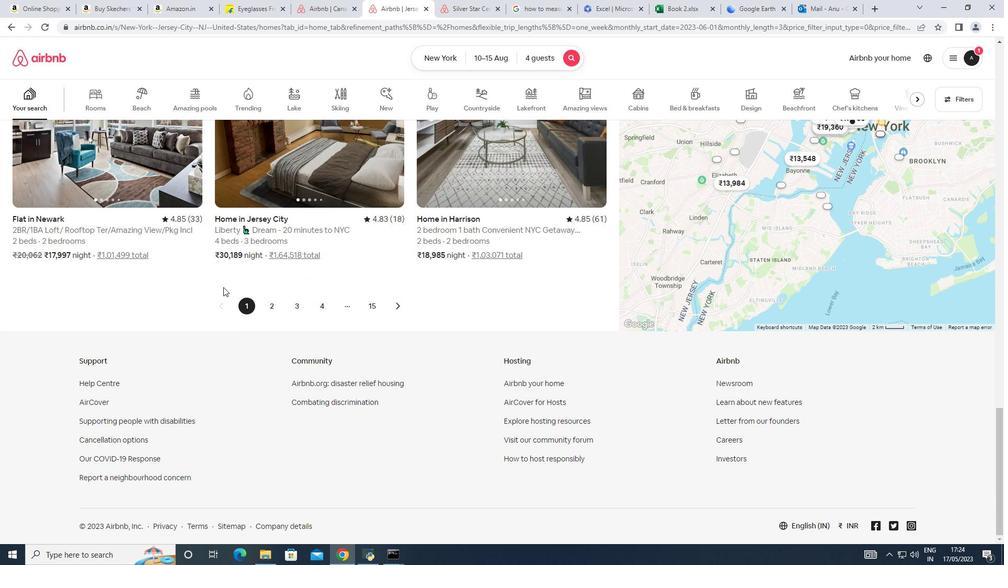 
Action: Mouse scrolled (223, 286) with delta (0, 0)
Screenshot: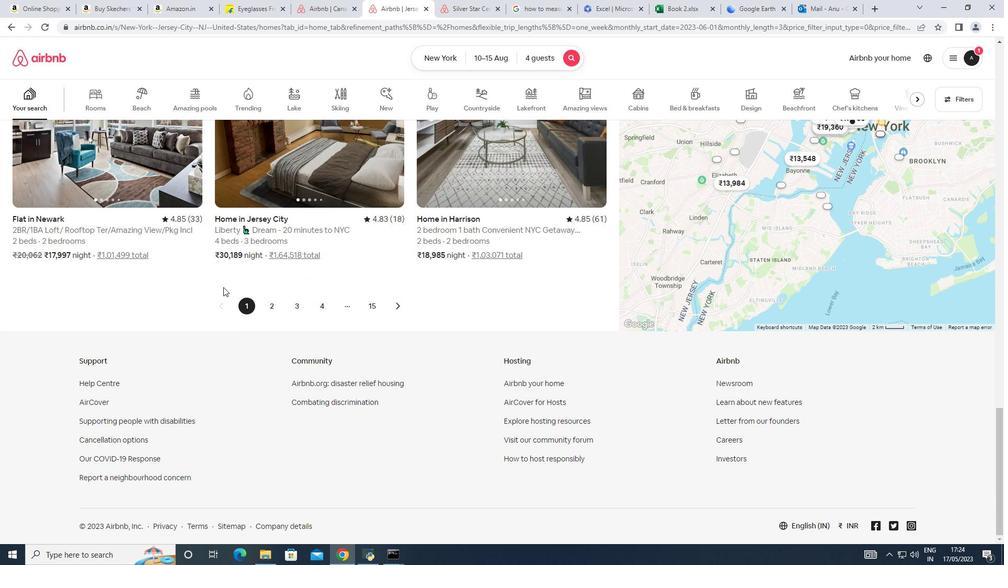 
Action: Mouse scrolled (223, 286) with delta (0, 0)
Screenshot: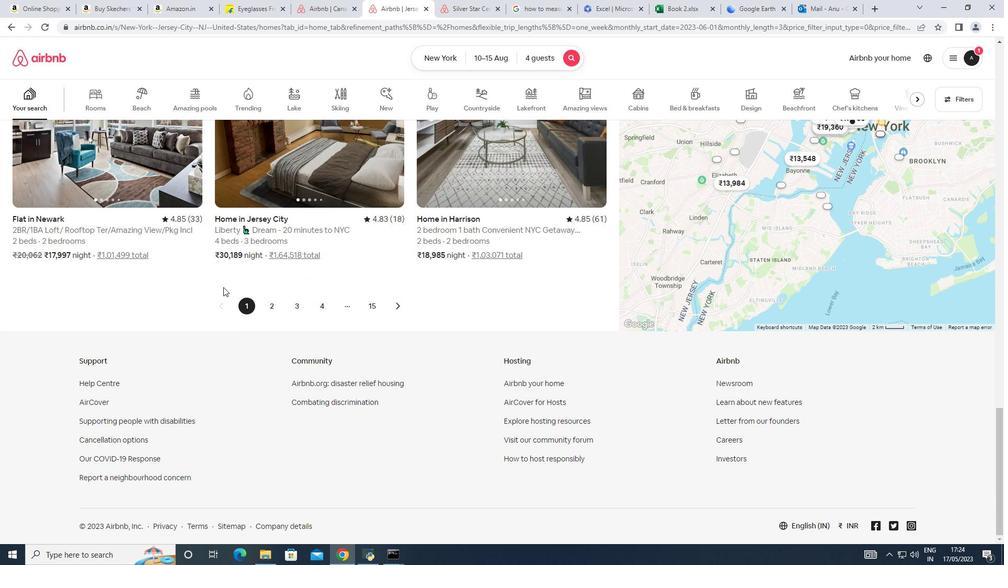 
Action: Mouse scrolled (223, 287) with delta (0, 0)
Screenshot: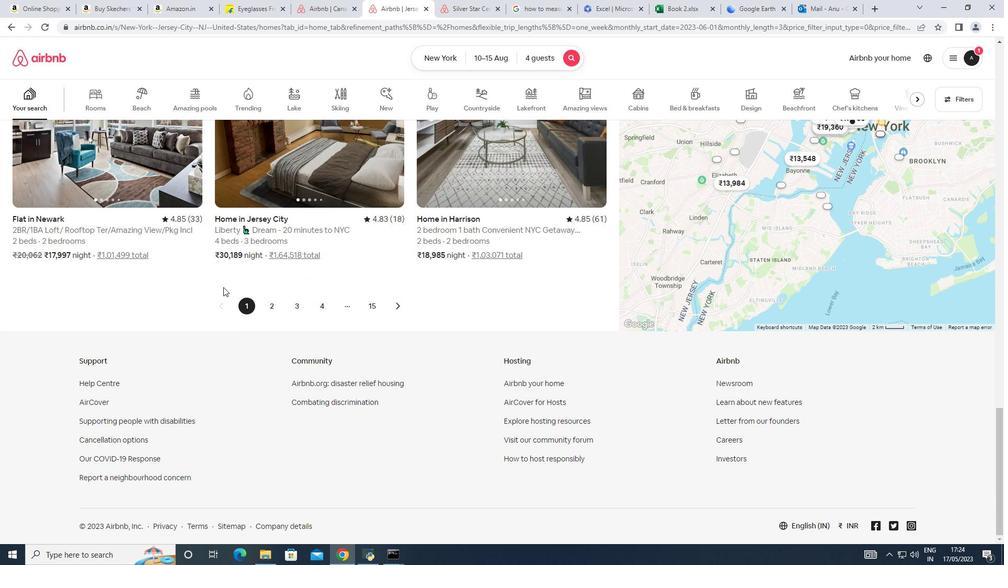 
Action: Mouse moved to (266, 361)
Screenshot: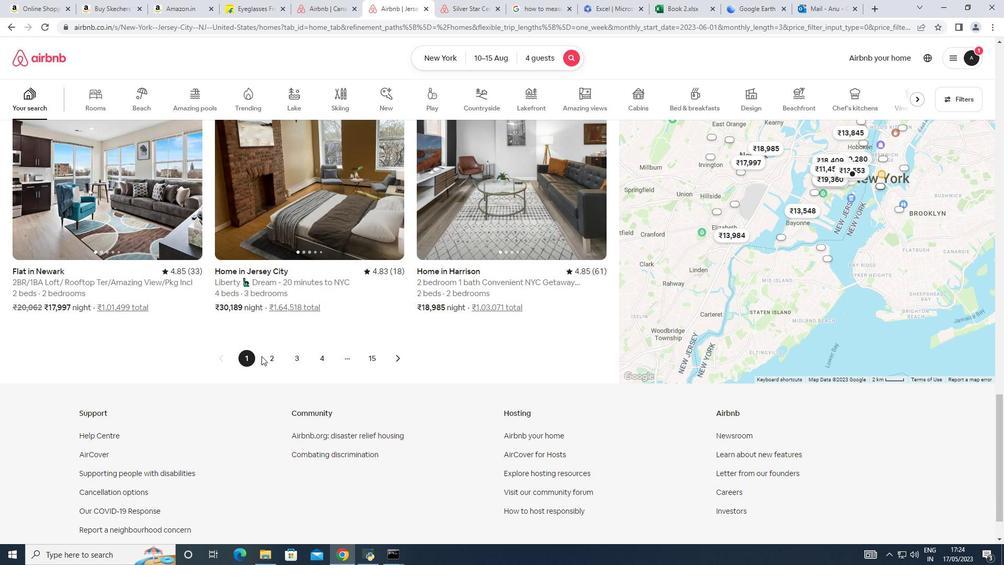 
Action: Mouse pressed left at (266, 361)
Screenshot: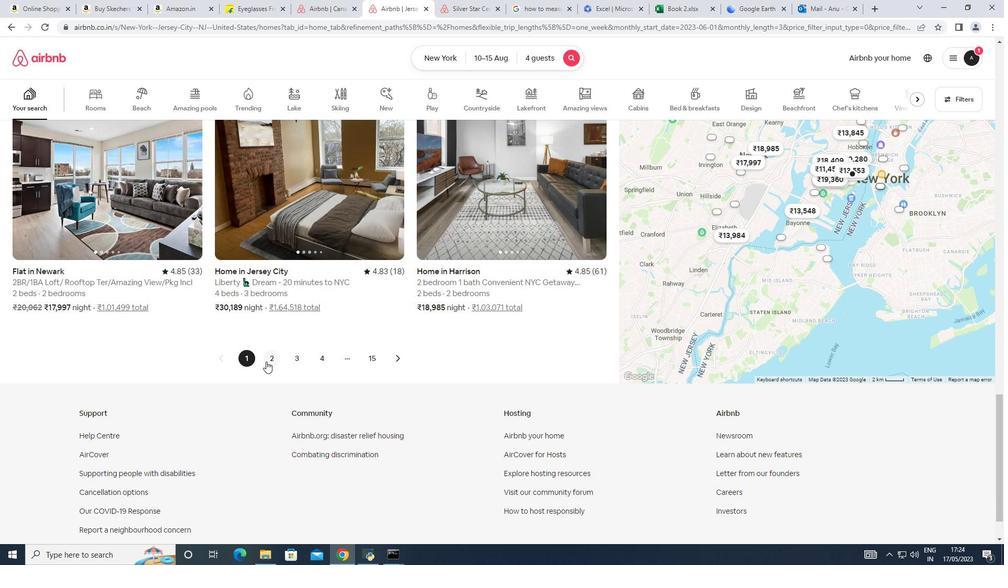 
Action: Mouse moved to (340, 318)
Screenshot: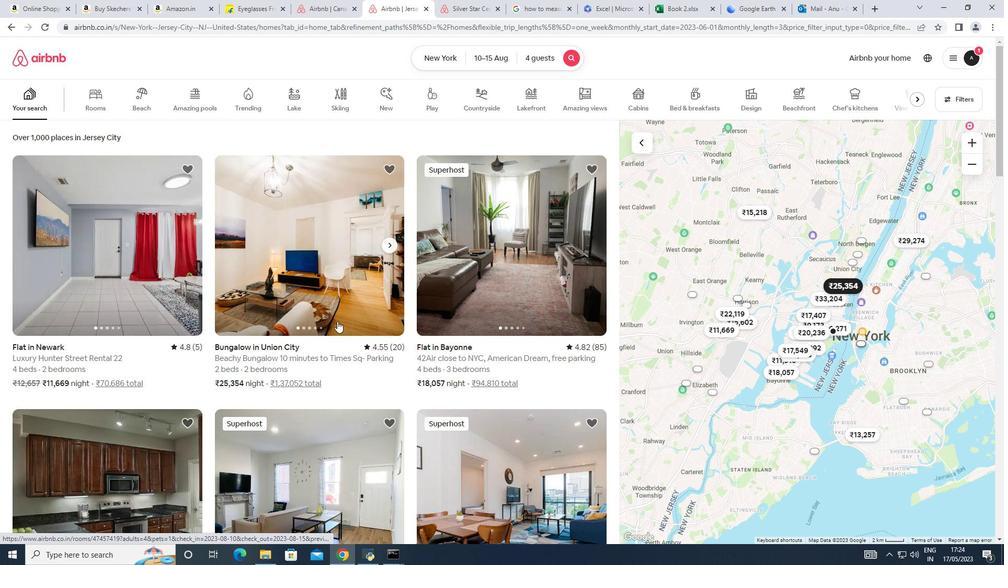 
Action: Mouse scrolled (340, 318) with delta (0, 0)
Screenshot: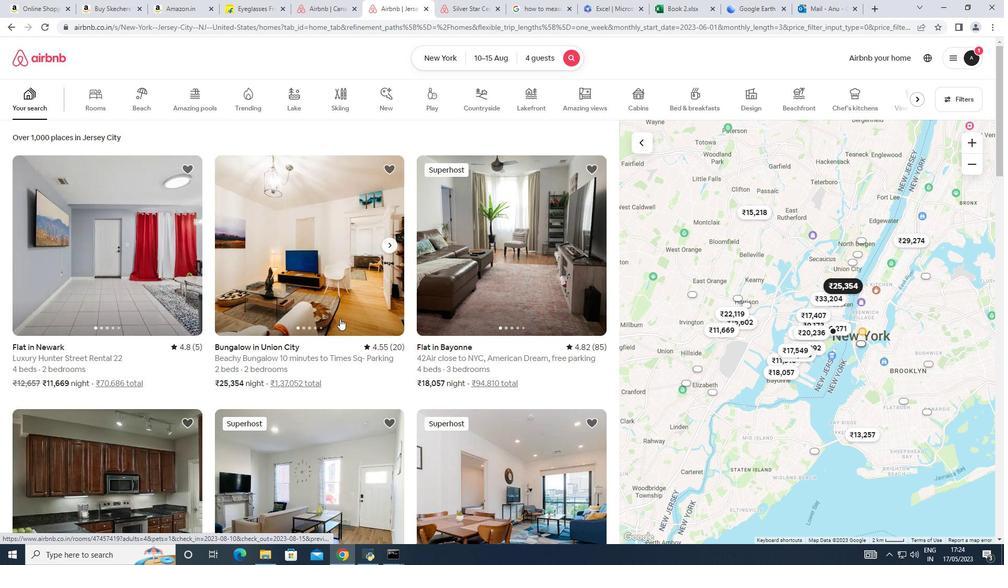 
Action: Mouse scrolled (340, 318) with delta (0, 0)
Screenshot: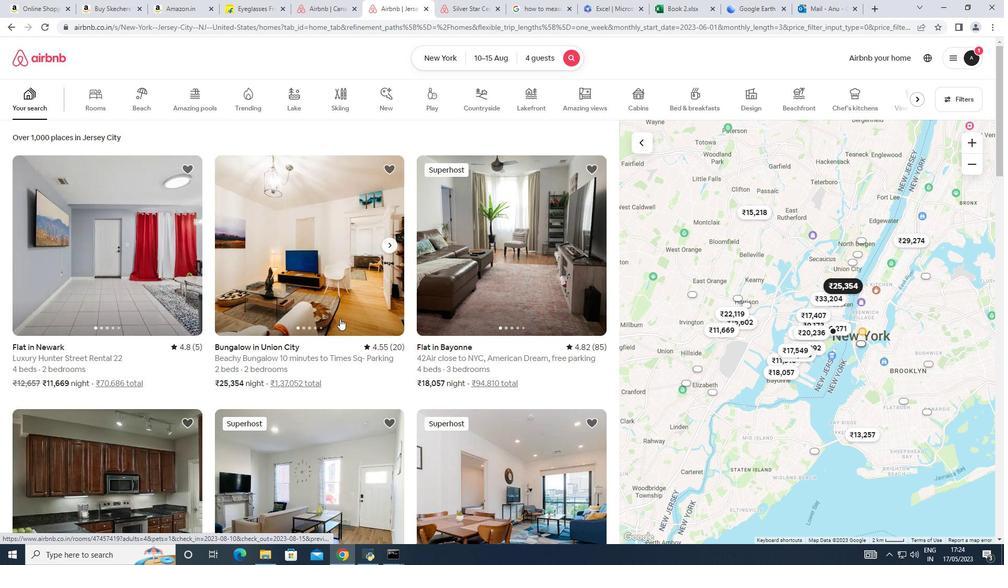 
Action: Mouse moved to (347, 319)
Screenshot: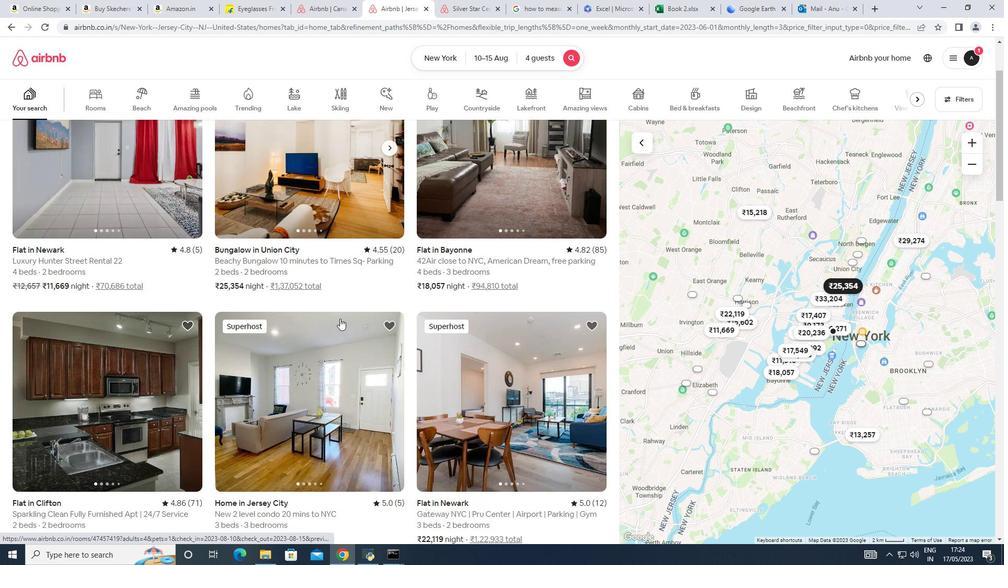 
Action: Mouse scrolled (347, 318) with delta (0, 0)
Screenshot: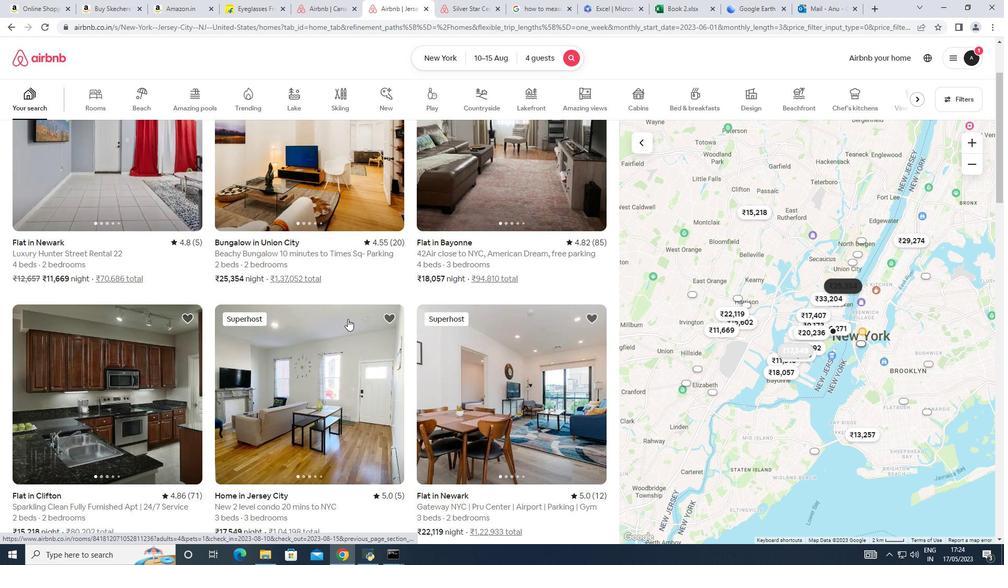 
Action: Mouse scrolled (347, 318) with delta (0, 0)
Screenshot: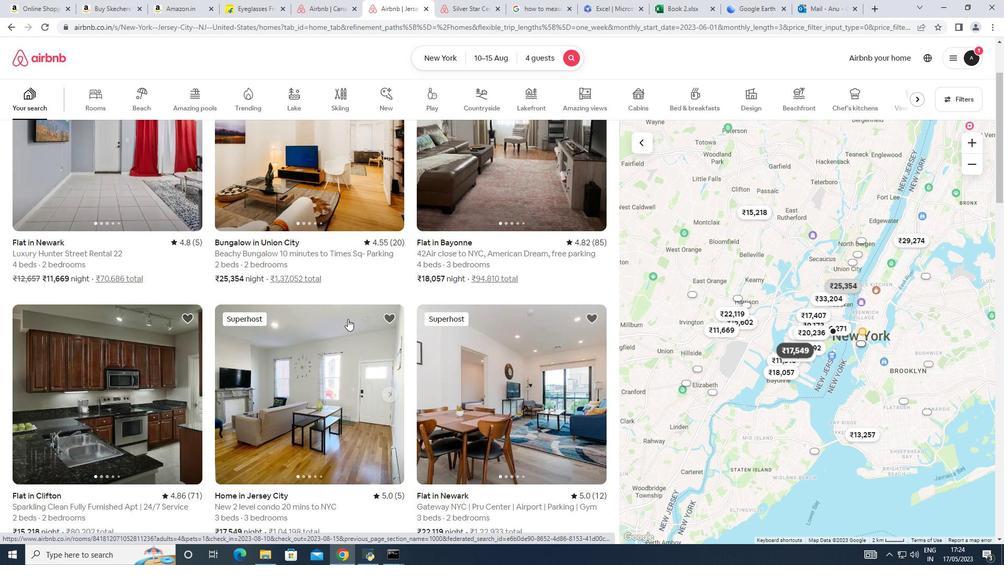 
Action: Mouse scrolled (347, 318) with delta (0, 0)
Screenshot: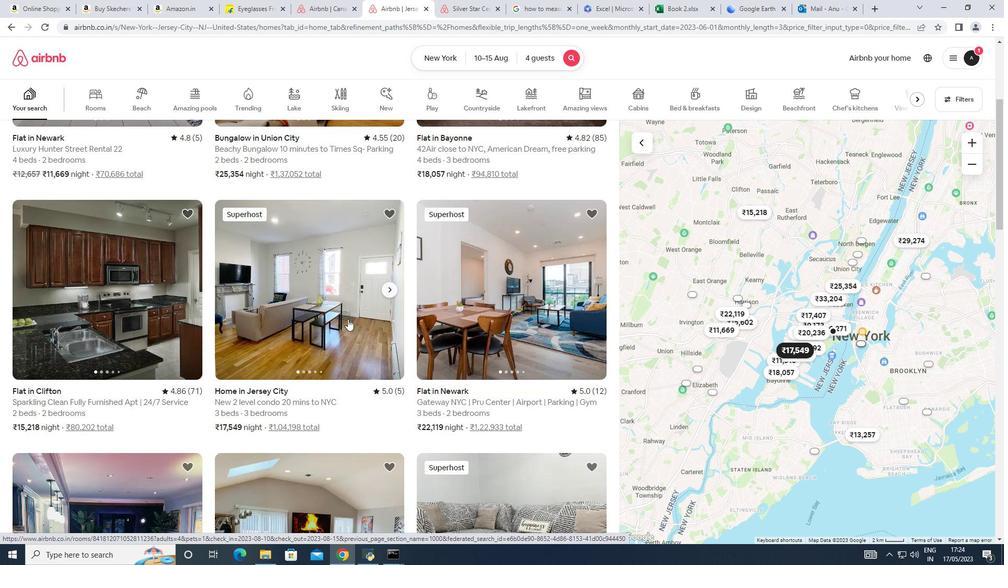 
Action: Mouse scrolled (347, 318) with delta (0, 0)
Screenshot: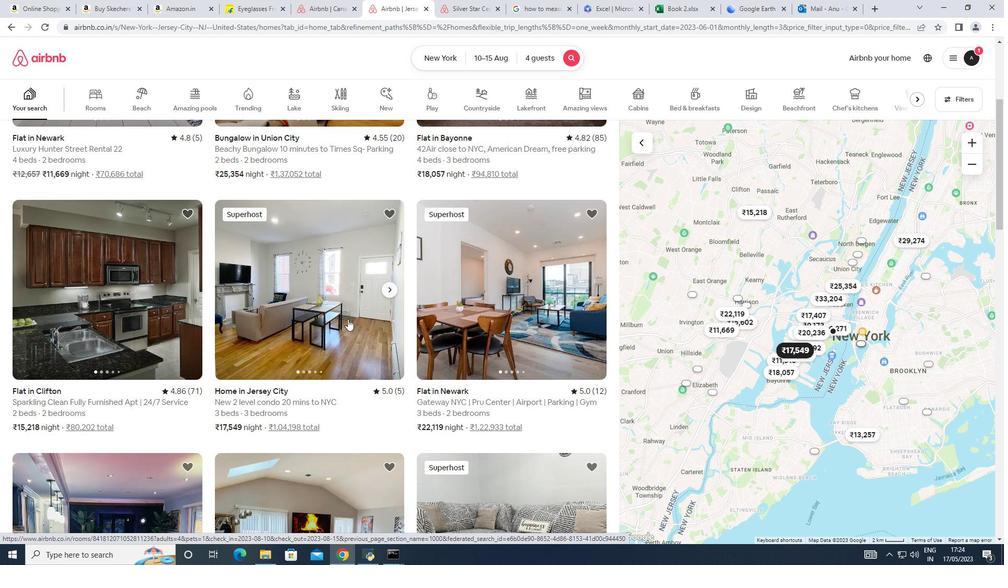 
Action: Mouse scrolled (347, 318) with delta (0, 0)
Screenshot: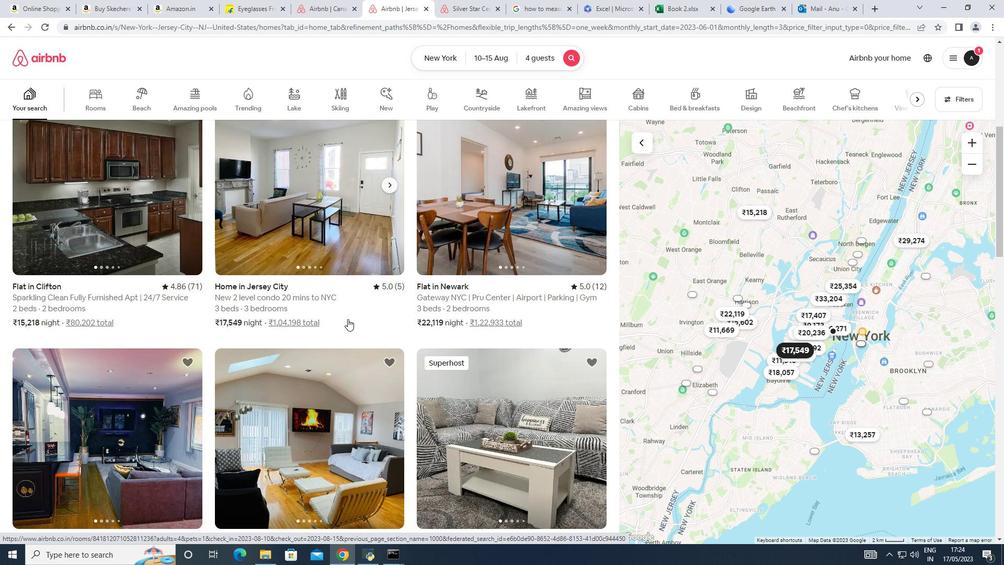 
Action: Mouse scrolled (347, 318) with delta (0, 0)
Screenshot: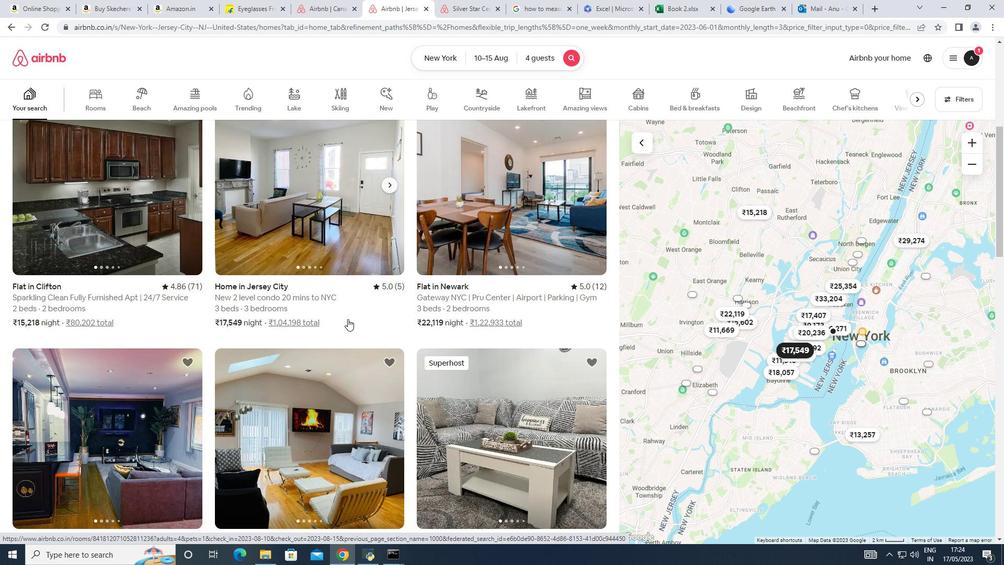 
Action: Mouse scrolled (347, 318) with delta (0, 0)
Screenshot: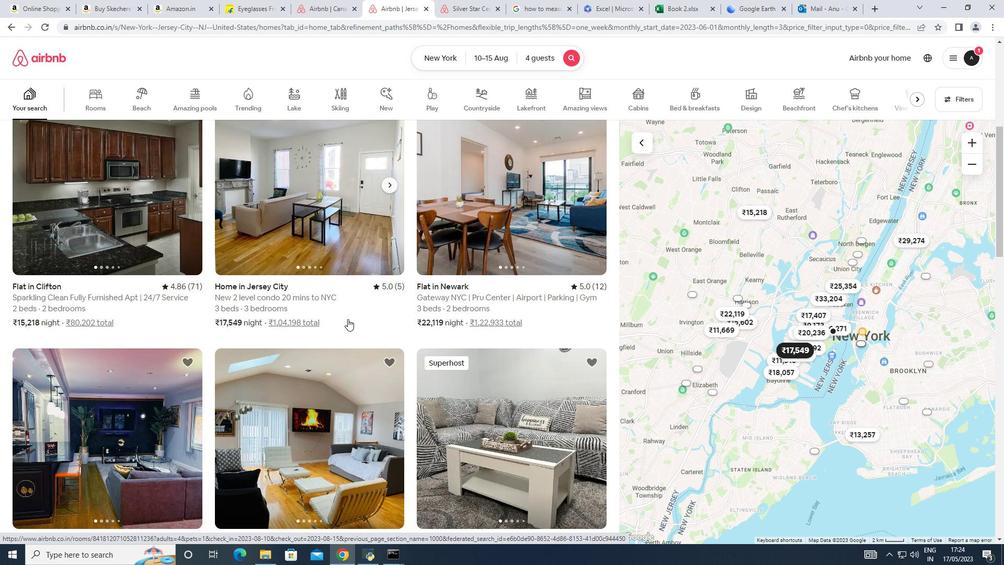 
Action: Mouse scrolled (347, 318) with delta (0, 0)
Screenshot: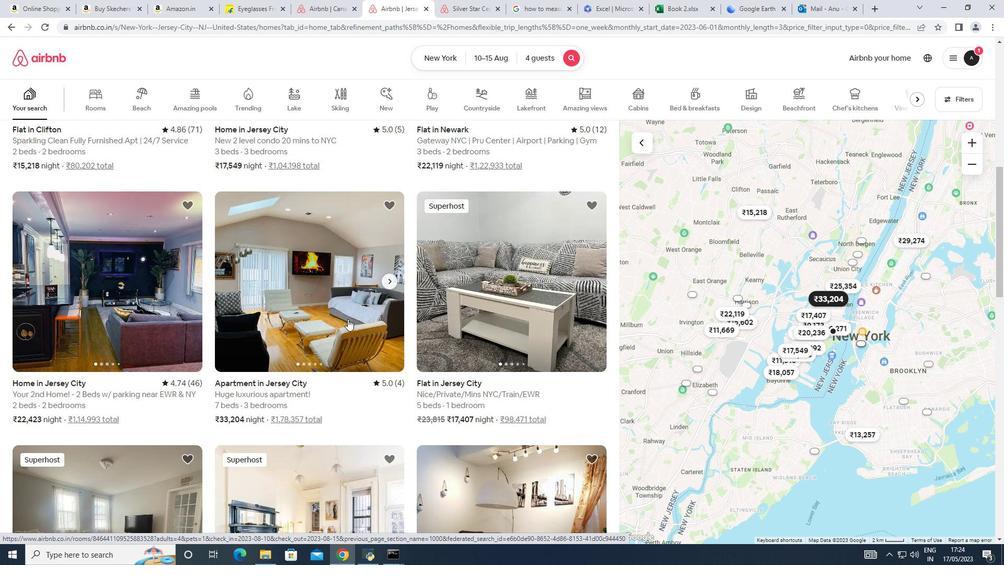 
Action: Mouse scrolled (347, 318) with delta (0, 0)
Screenshot: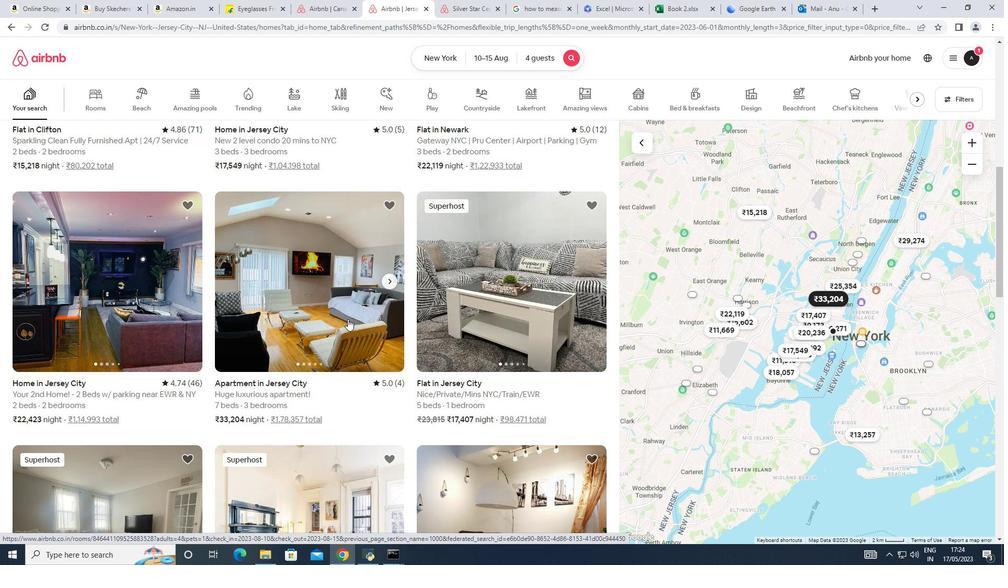 
Action: Mouse scrolled (347, 318) with delta (0, 0)
Screenshot: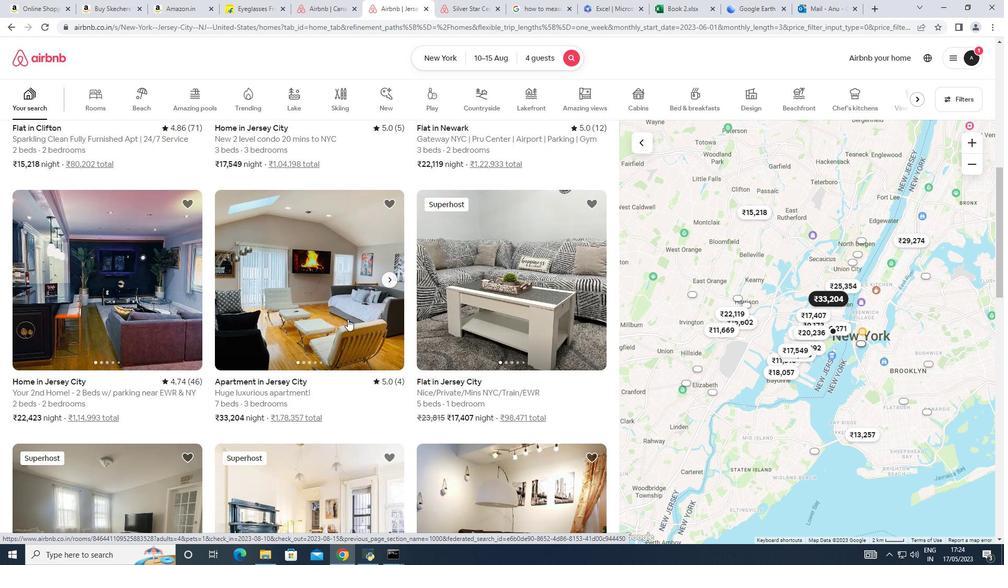 
Action: Mouse scrolled (347, 318) with delta (0, 0)
Screenshot: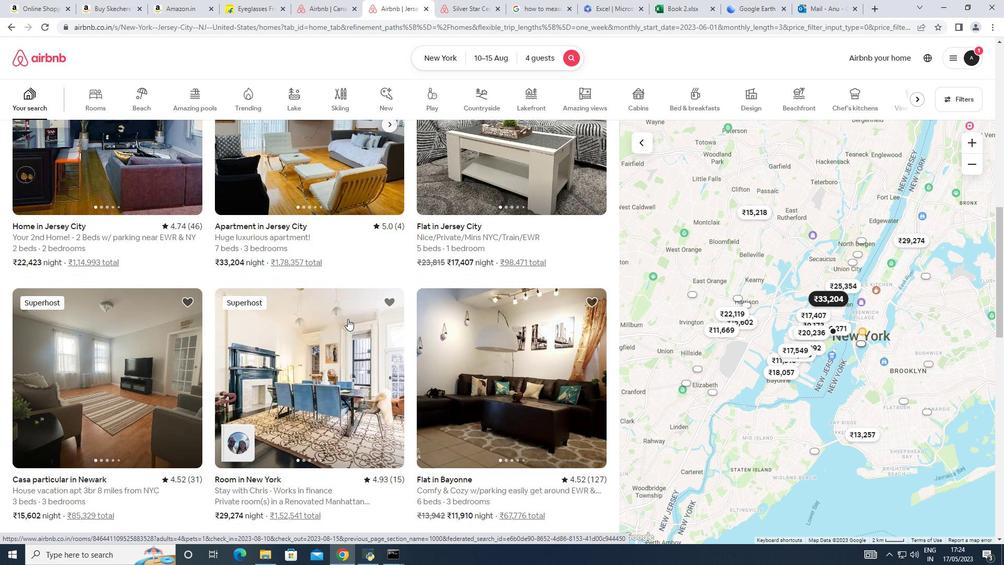 
Action: Mouse scrolled (347, 318) with delta (0, 0)
Screenshot: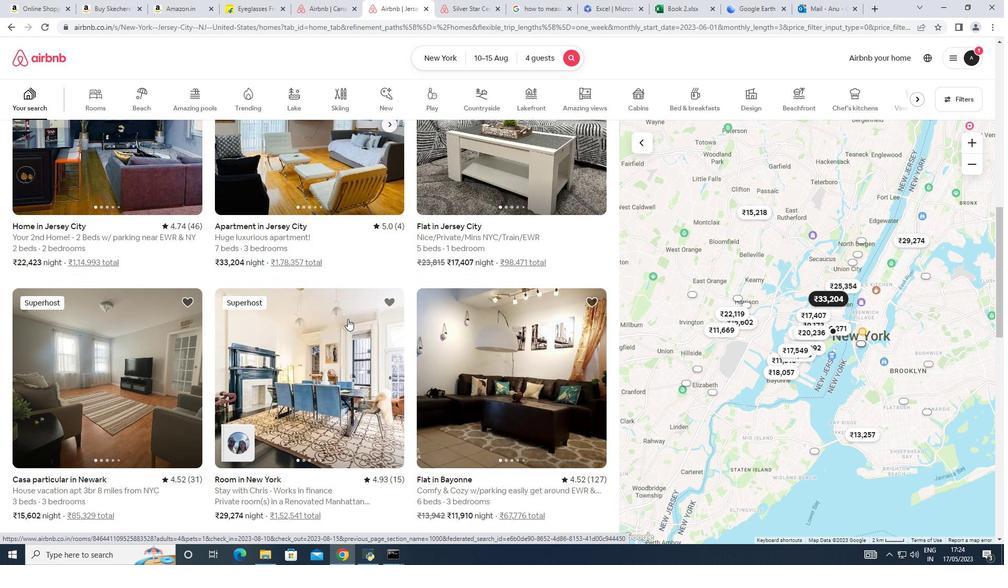 
Action: Mouse scrolled (347, 318) with delta (0, 0)
Screenshot: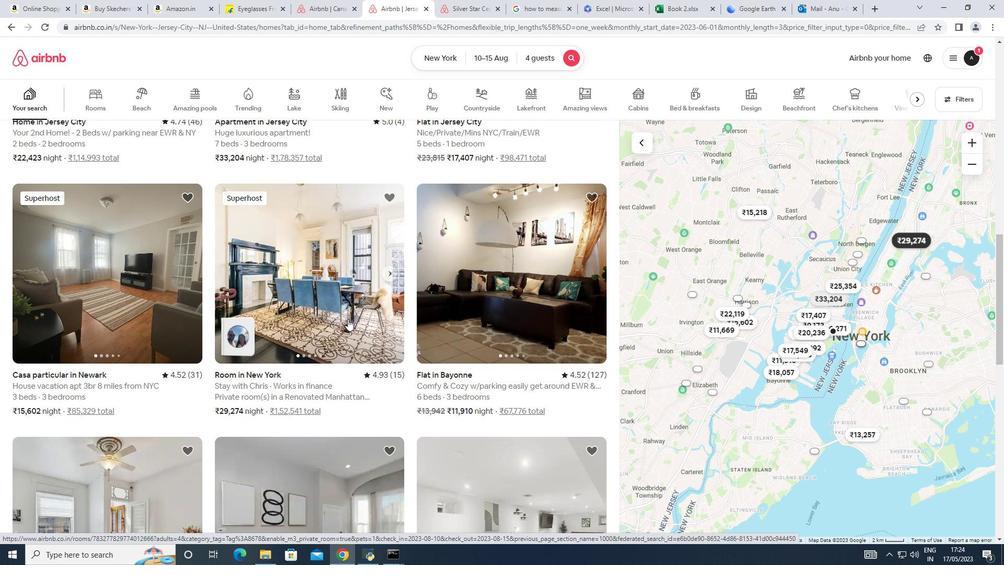 
Action: Mouse scrolled (347, 318) with delta (0, 0)
Screenshot: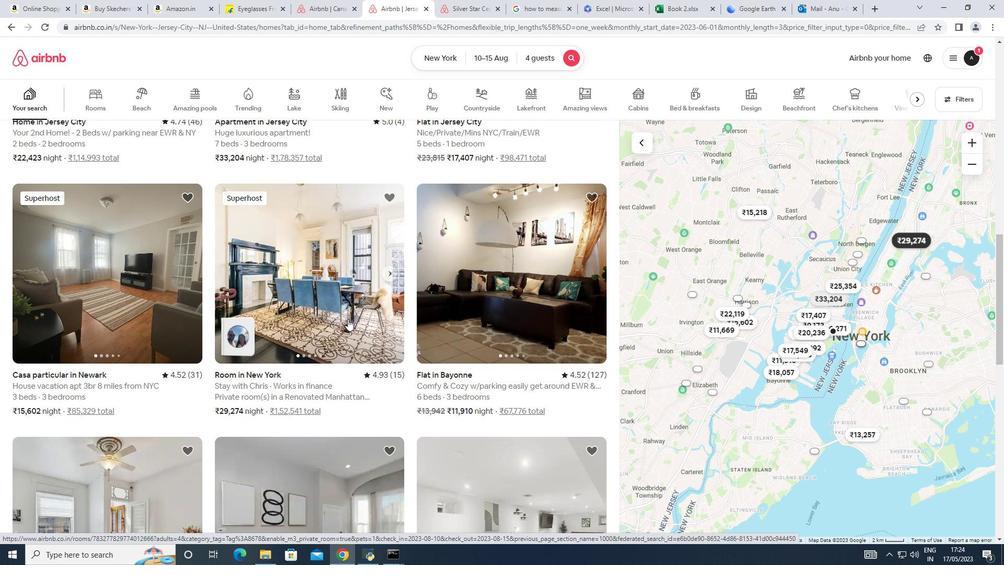 
Action: Mouse scrolled (347, 318) with delta (0, 0)
Screenshot: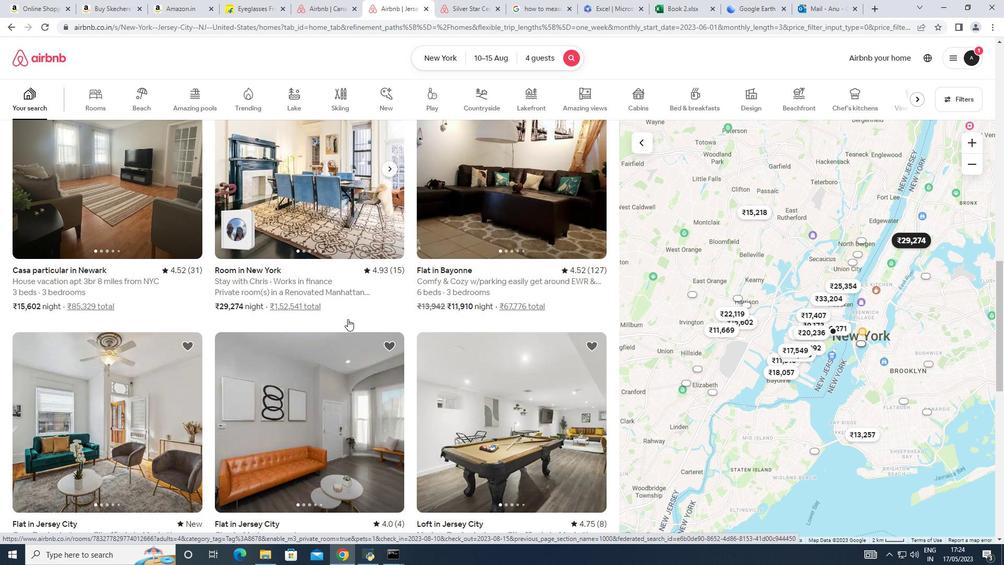 
Action: Mouse scrolled (347, 318) with delta (0, 0)
Screenshot: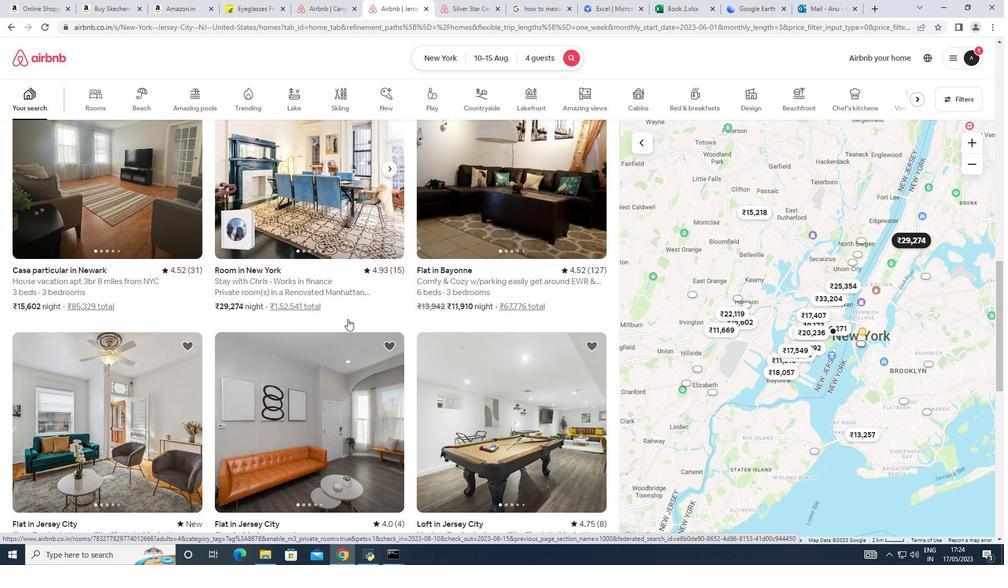 
Action: Mouse scrolled (347, 318) with delta (0, 0)
Screenshot: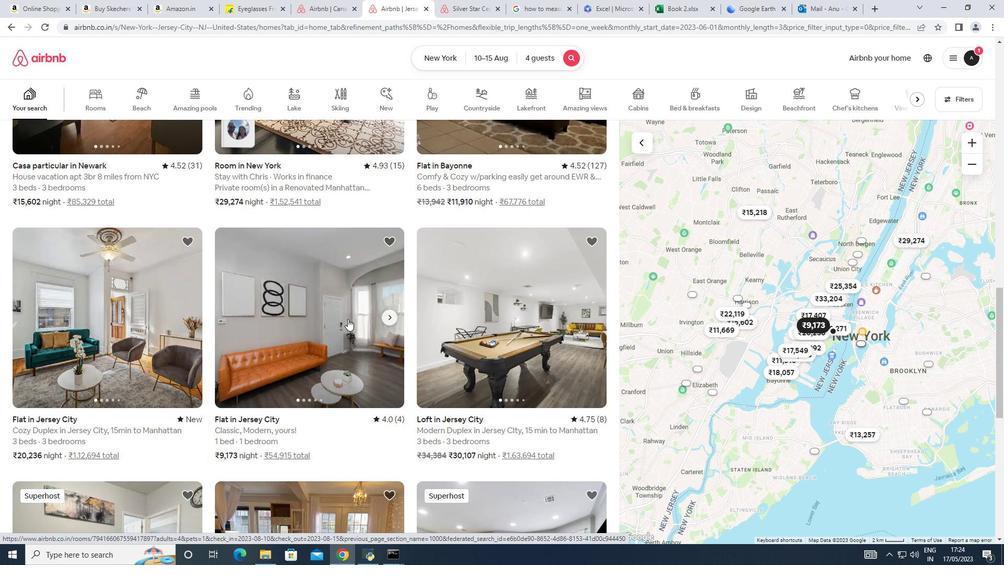 
Action: Mouse scrolled (347, 318) with delta (0, 0)
Screenshot: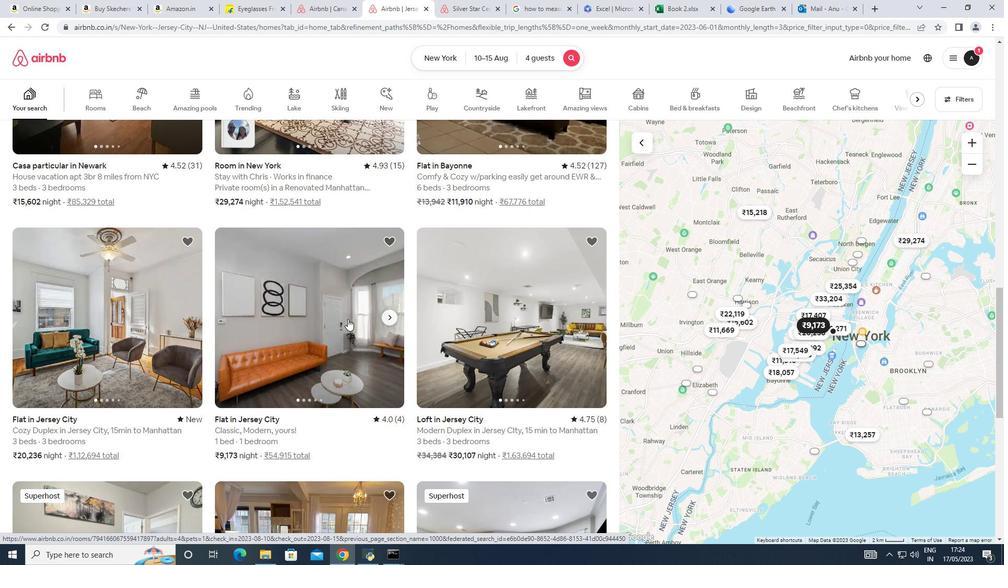 
Action: Mouse scrolled (347, 318) with delta (0, 0)
Screenshot: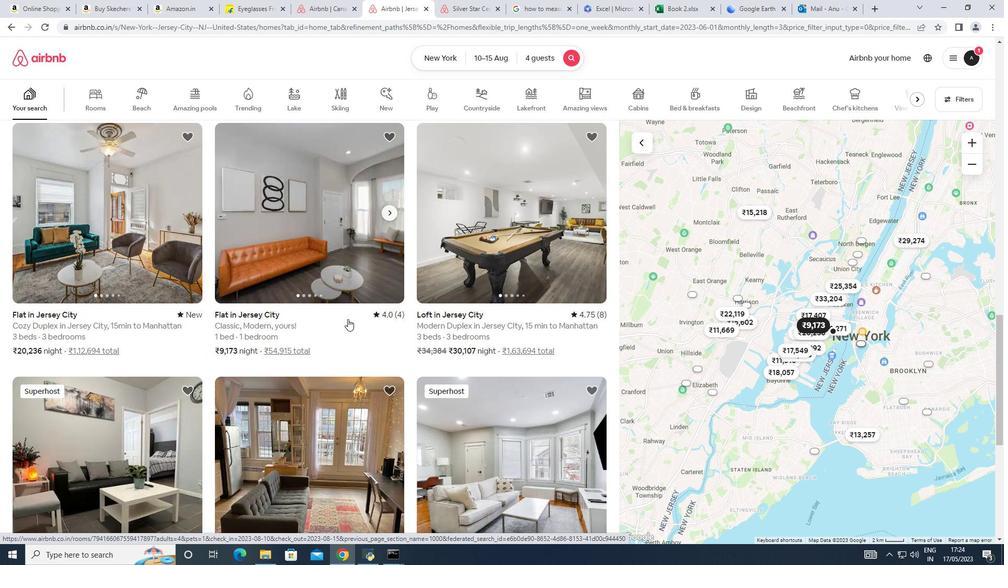 
Action: Mouse scrolled (347, 318) with delta (0, 0)
Screenshot: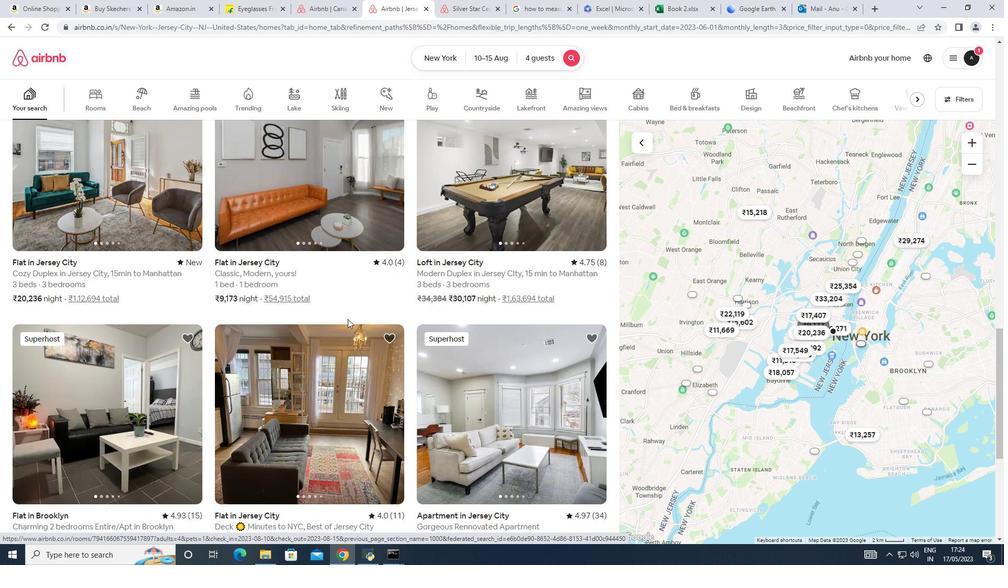 
Action: Mouse scrolled (347, 318) with delta (0, 0)
Screenshot: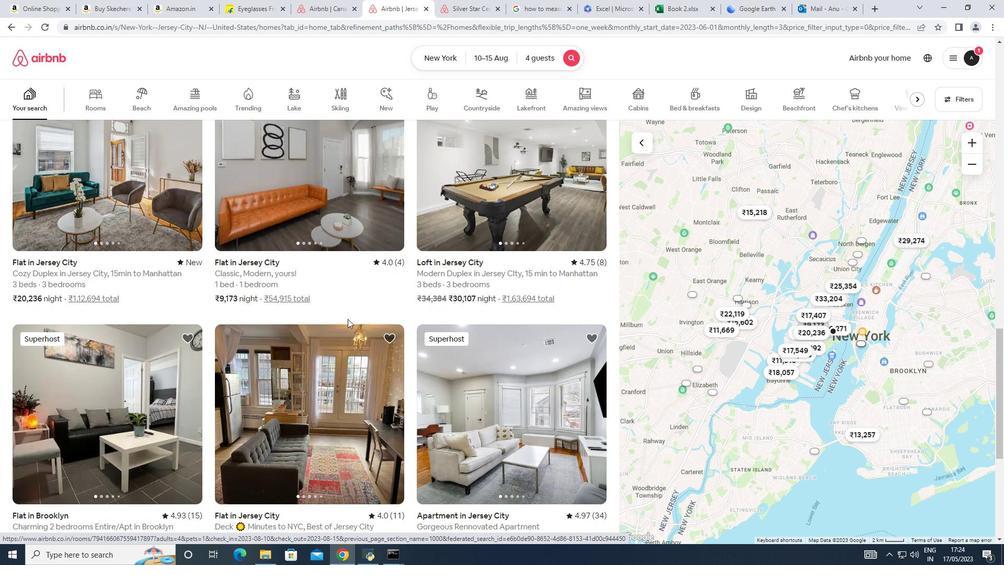 
Action: Mouse scrolled (347, 318) with delta (0, 0)
Screenshot: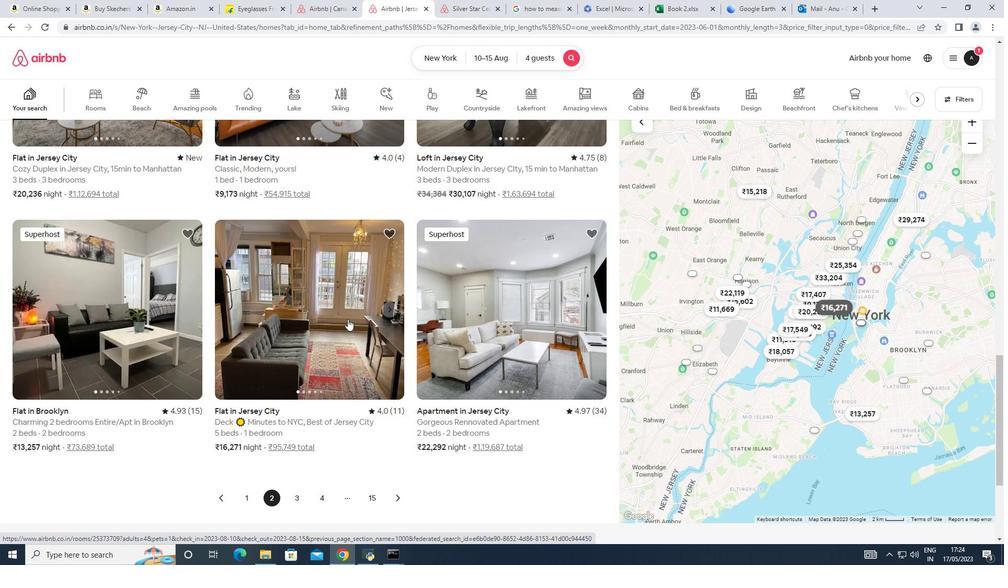 
Action: Mouse scrolled (347, 318) with delta (0, 0)
Screenshot: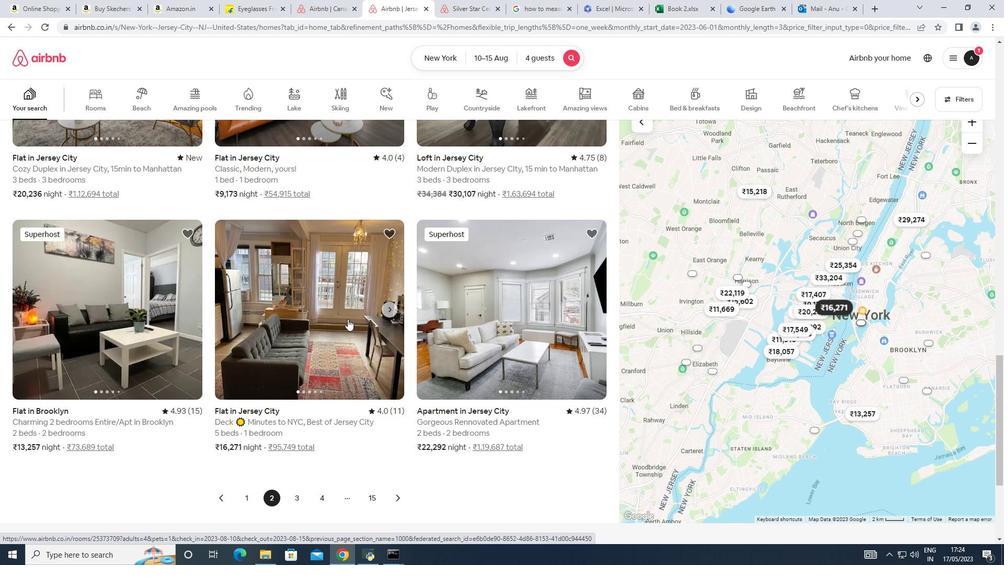 
Action: Mouse scrolled (347, 318) with delta (0, 0)
Screenshot: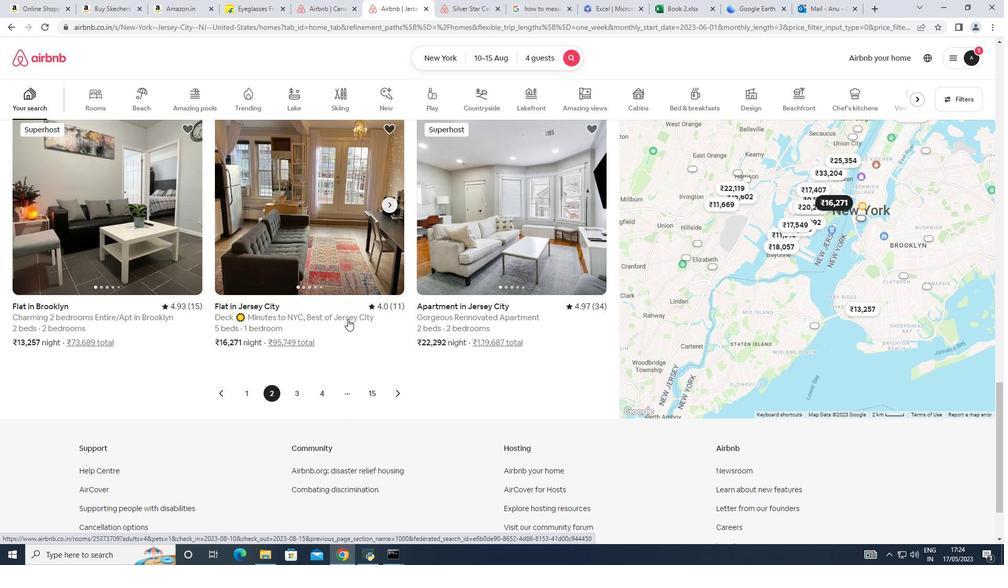
Action: Mouse scrolled (347, 318) with delta (0, 0)
Screenshot: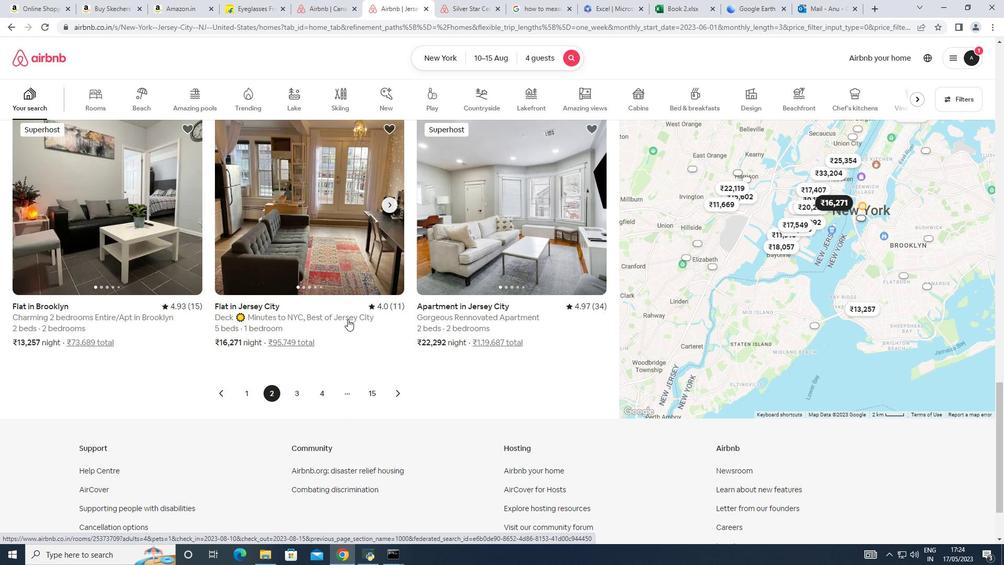 
Action: Mouse moved to (358, 306)
Screenshot: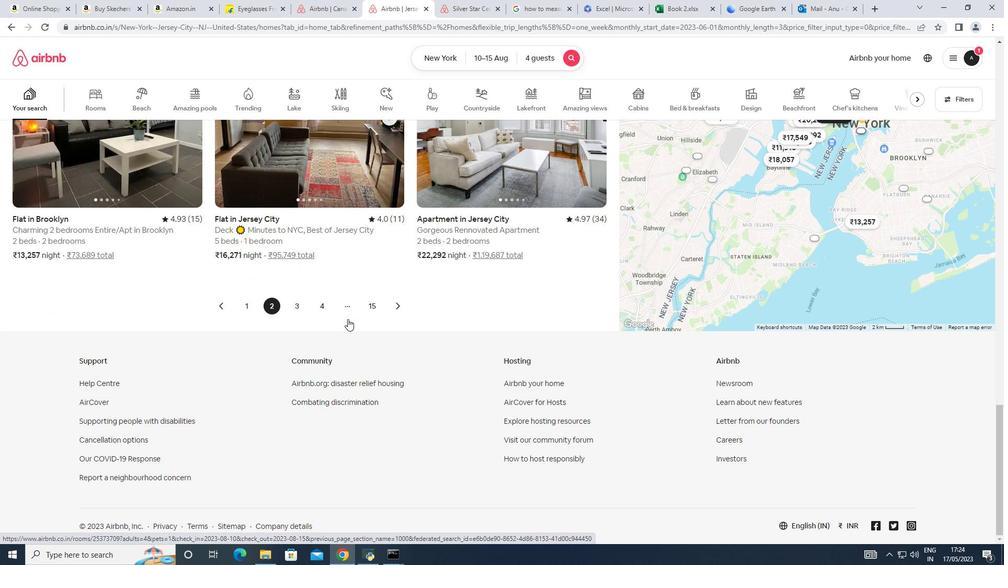 
Action: Mouse scrolled (358, 306) with delta (0, 0)
Screenshot: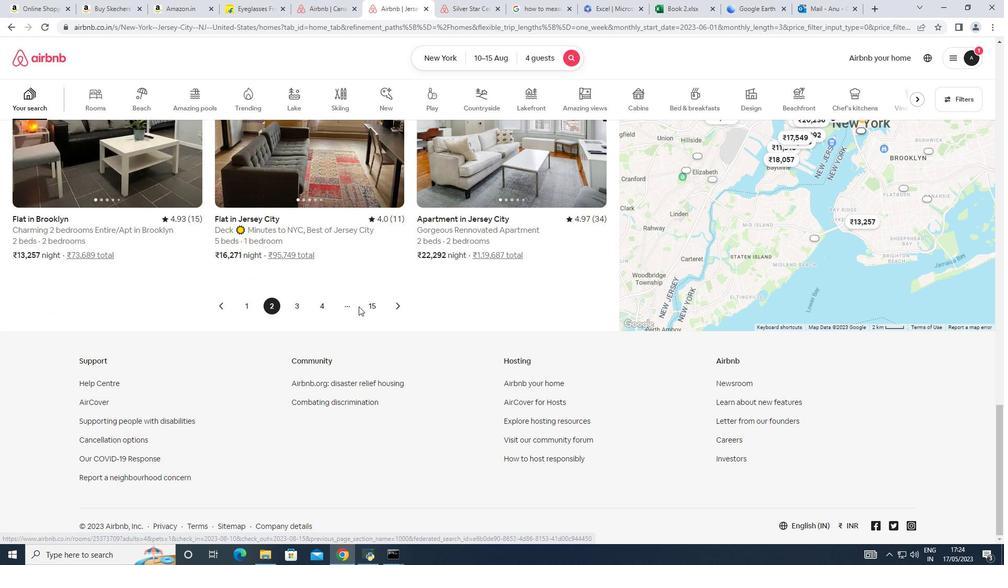 
Action: Mouse scrolled (358, 306) with delta (0, 0)
Screenshot: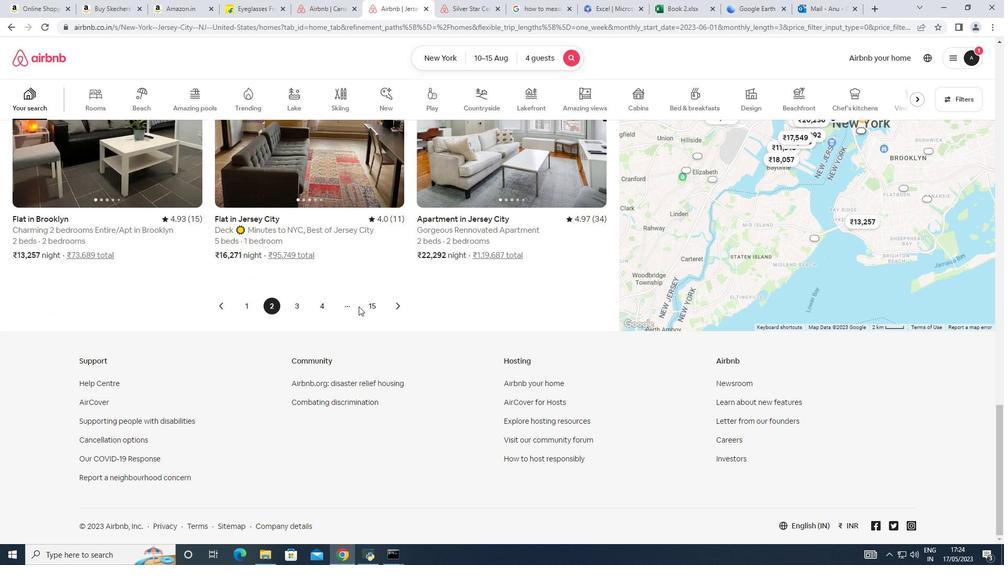 
Action: Mouse moved to (299, 310)
Screenshot: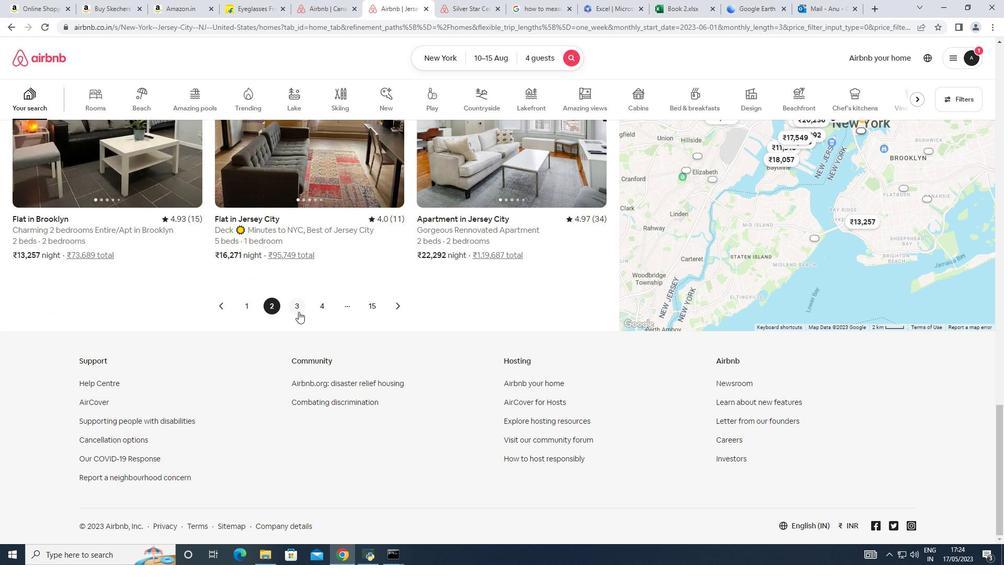 
Action: Mouse pressed left at (299, 310)
Screenshot: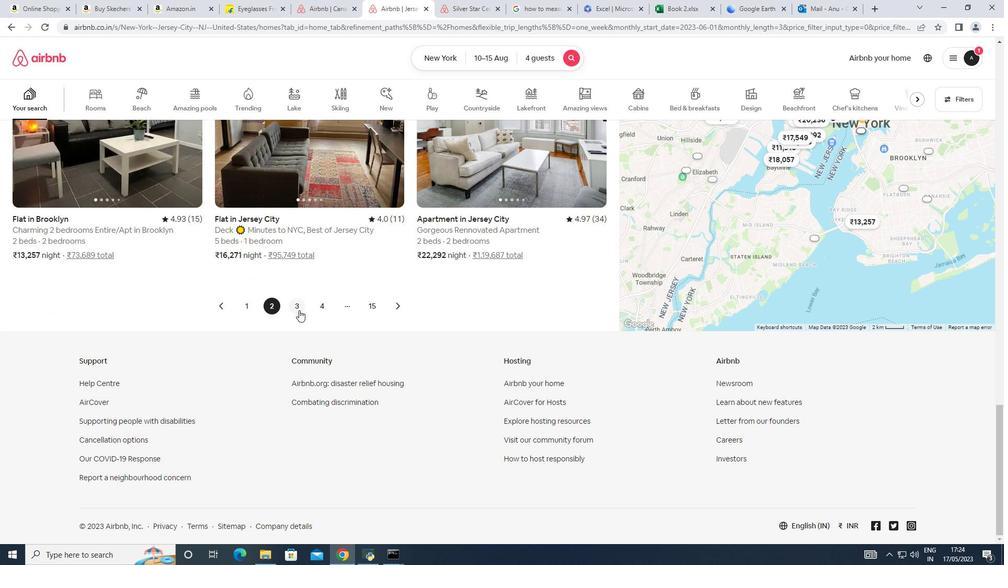 
Action: Mouse moved to (344, 307)
Screenshot: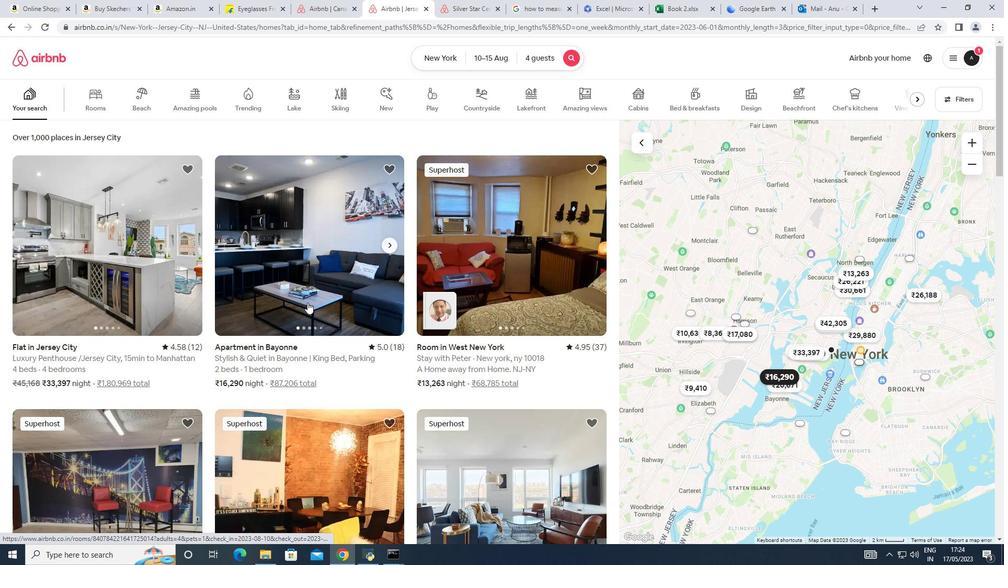 
Action: Mouse scrolled (344, 307) with delta (0, 0)
Screenshot: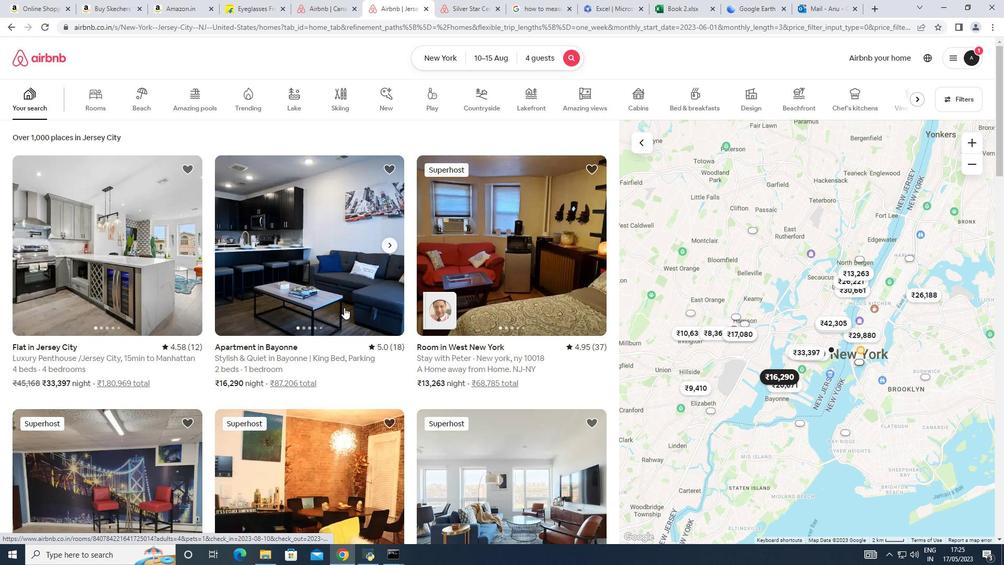 
Action: Mouse scrolled (344, 307) with delta (0, 0)
Screenshot: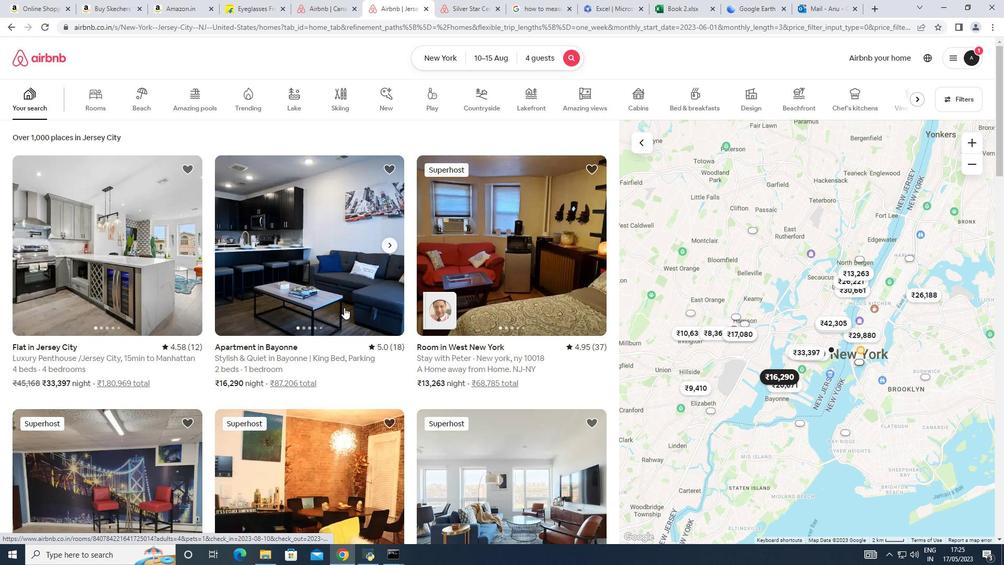 
Action: Mouse scrolled (344, 307) with delta (0, 0)
Screenshot: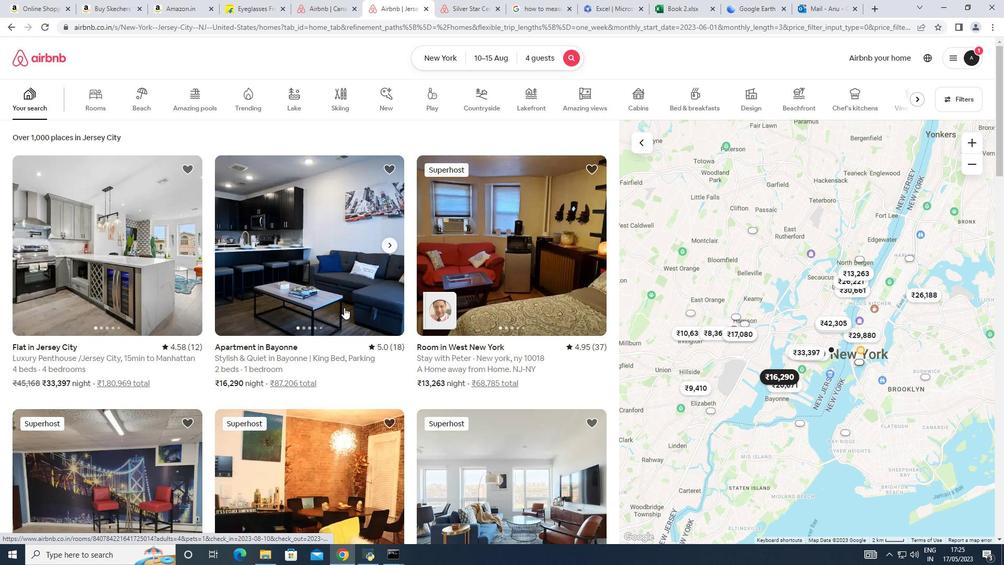 
Action: Mouse moved to (344, 307)
Screenshot: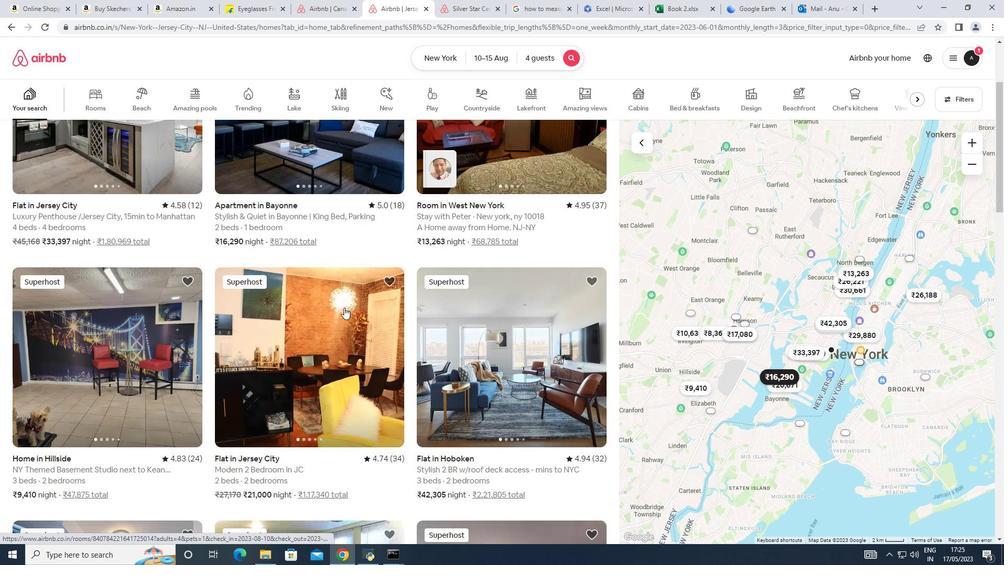 
Action: Mouse scrolled (344, 307) with delta (0, 0)
Screenshot: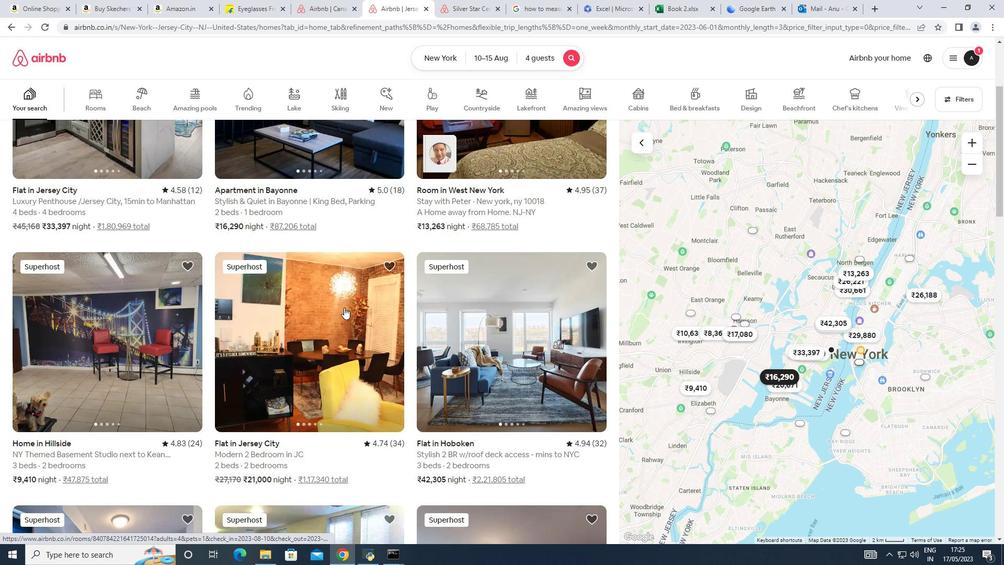 
Action: Mouse scrolled (344, 307) with delta (0, 0)
Screenshot: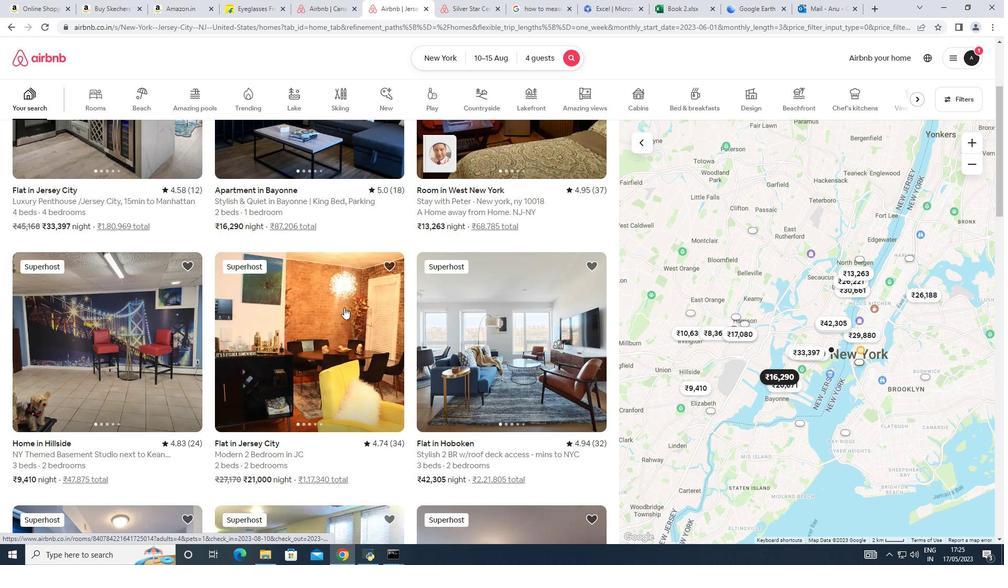 
Action: Mouse scrolled (344, 307) with delta (0, 0)
Screenshot: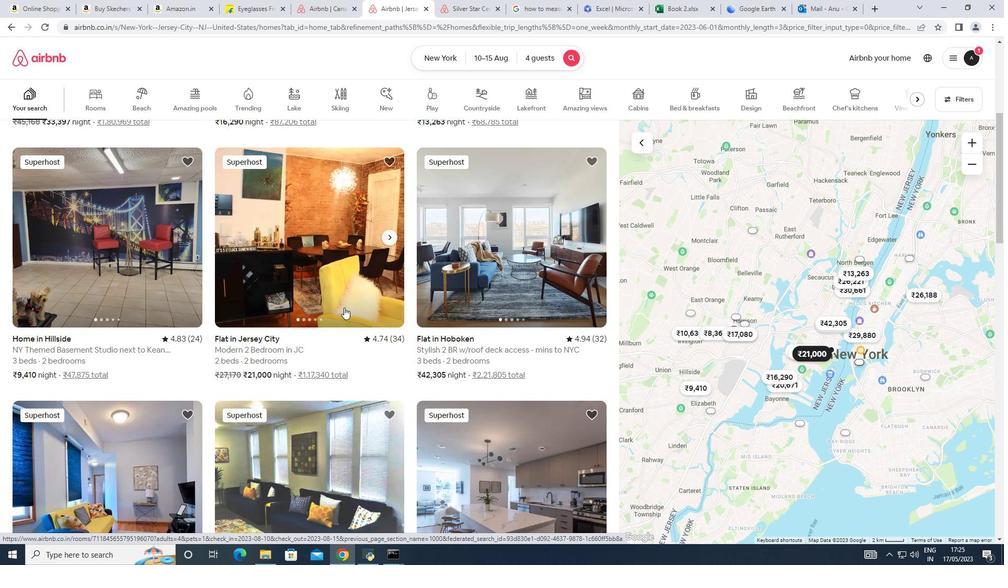 
Action: Mouse scrolled (344, 307) with delta (0, 0)
Screenshot: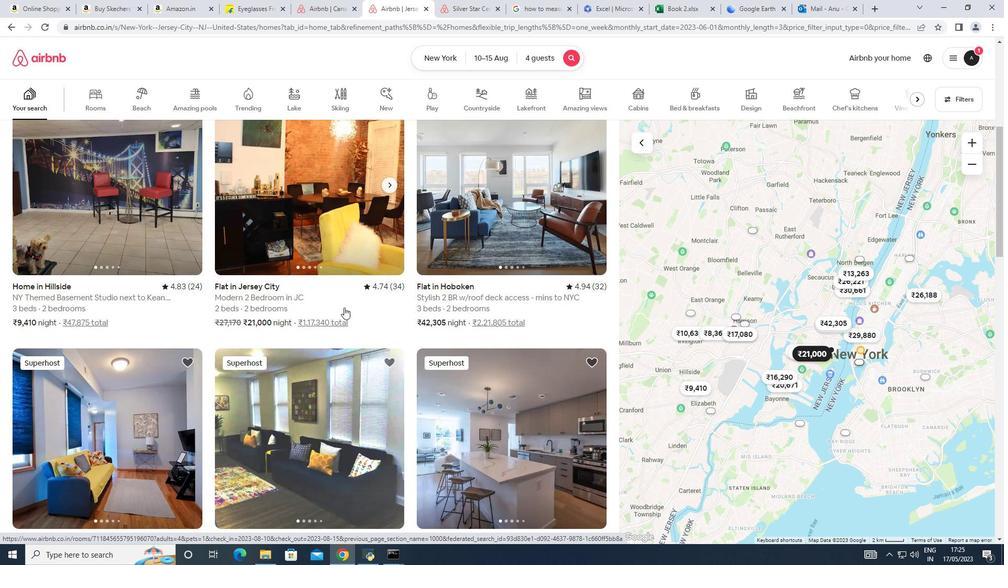 
Action: Mouse scrolled (344, 307) with delta (0, 0)
Screenshot: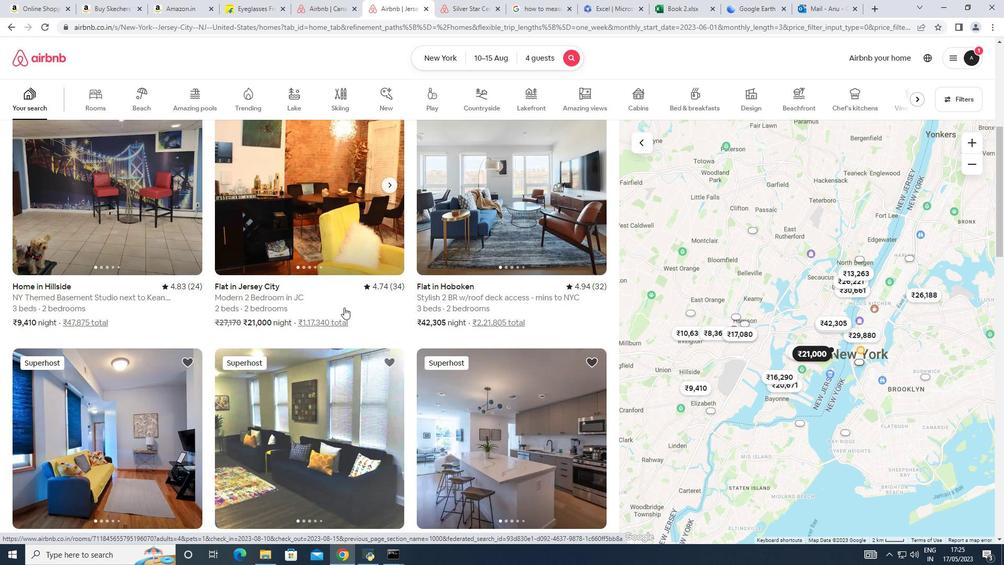 
Action: Mouse scrolled (344, 307) with delta (0, 0)
Screenshot: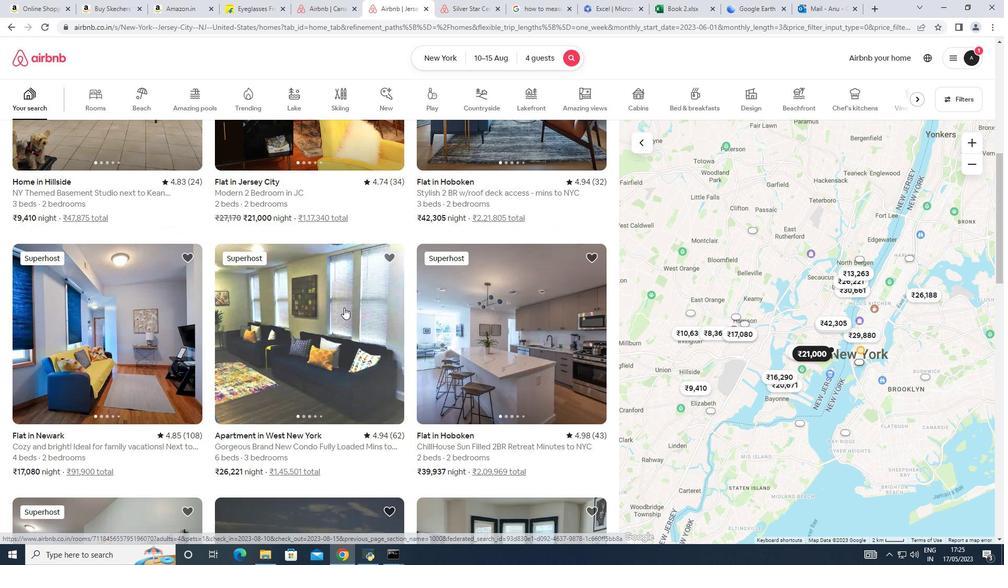 
Action: Mouse scrolled (344, 307) with delta (0, 0)
Screenshot: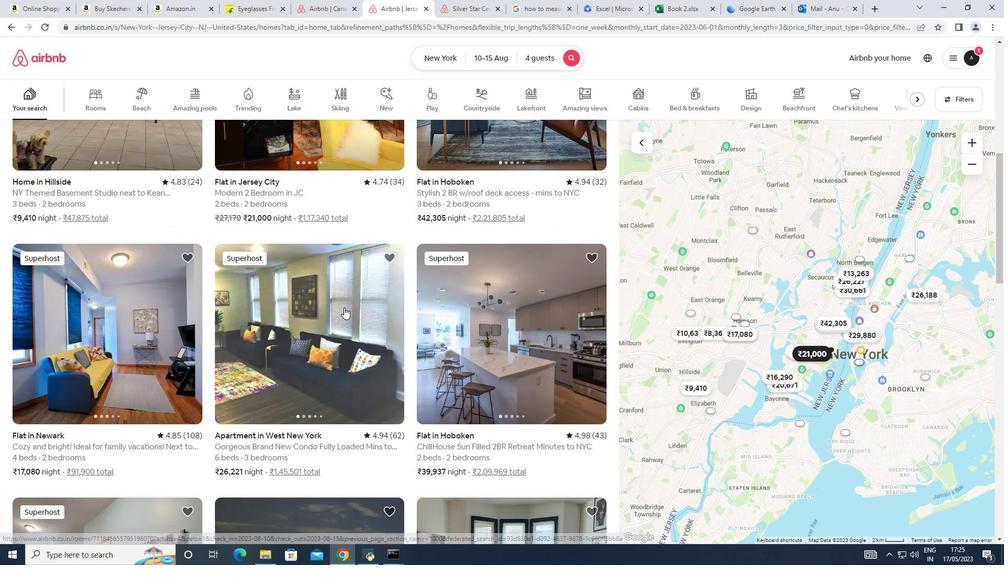 
Action: Mouse scrolled (344, 307) with delta (0, 0)
Screenshot: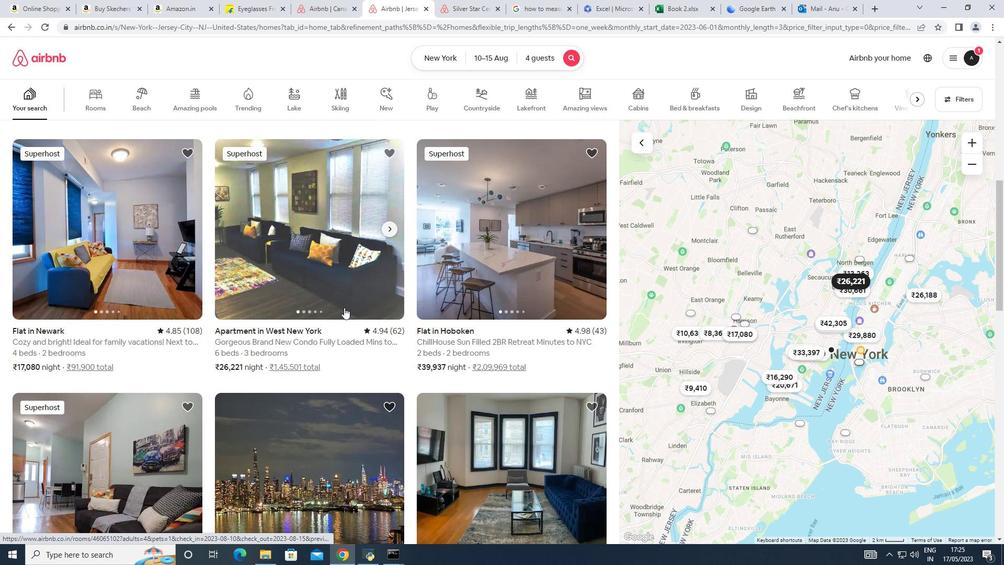
Action: Mouse scrolled (344, 307) with delta (0, 0)
Screenshot: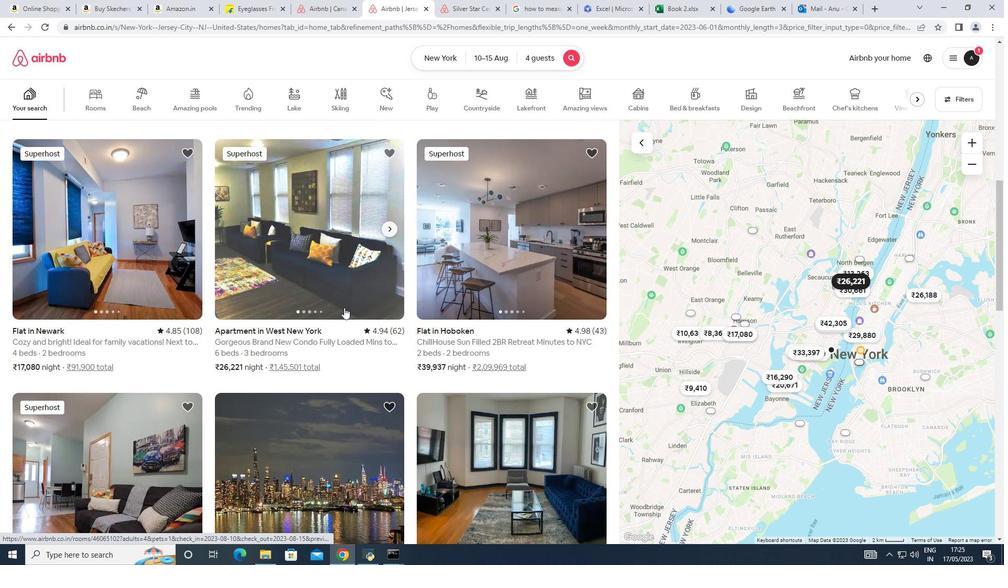 
Action: Mouse scrolled (344, 307) with delta (0, 0)
Screenshot: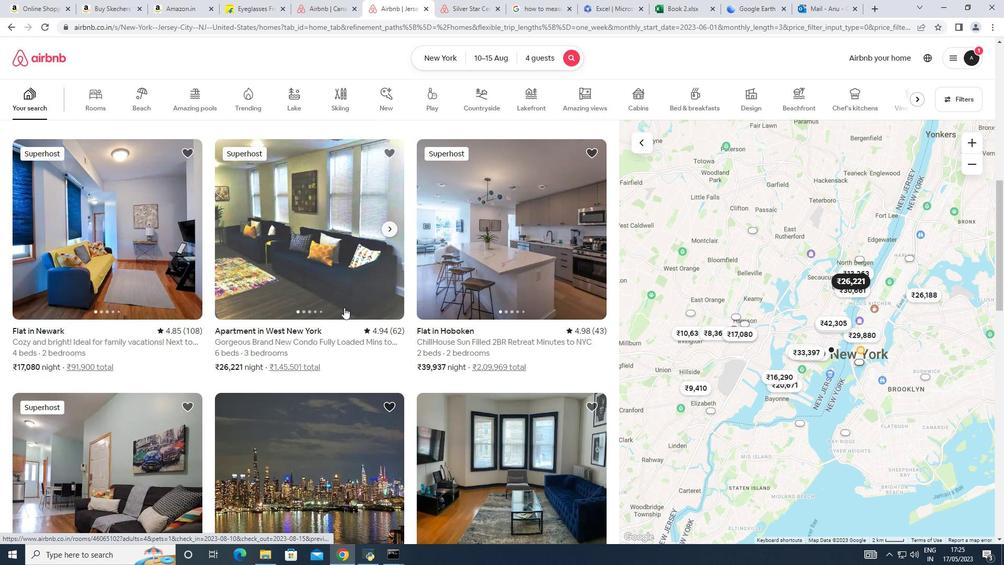 
Action: Mouse scrolled (344, 307) with delta (0, 0)
Screenshot: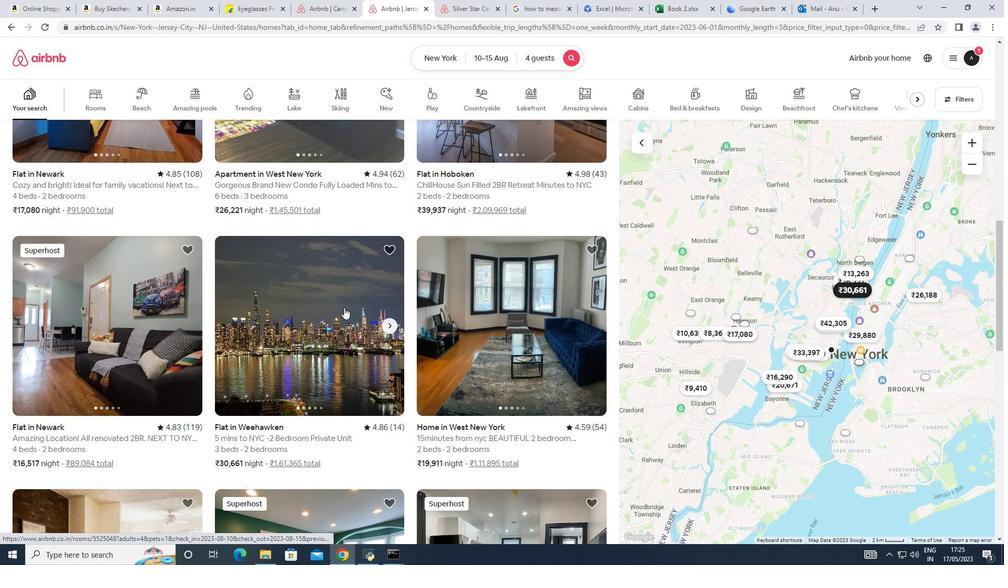 
Action: Mouse moved to (347, 304)
Screenshot: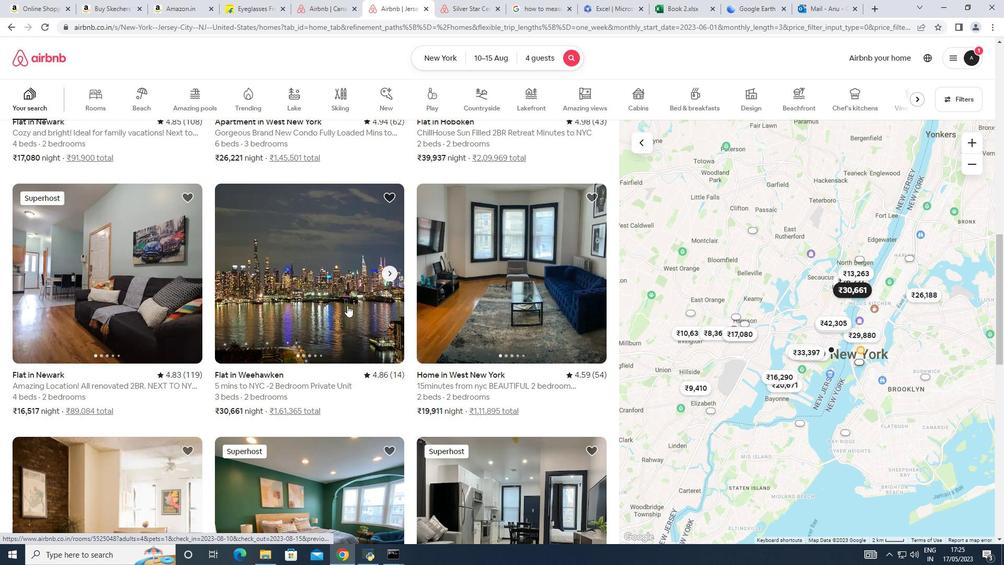 
Action: Mouse scrolled (347, 303) with delta (0, 0)
Screenshot: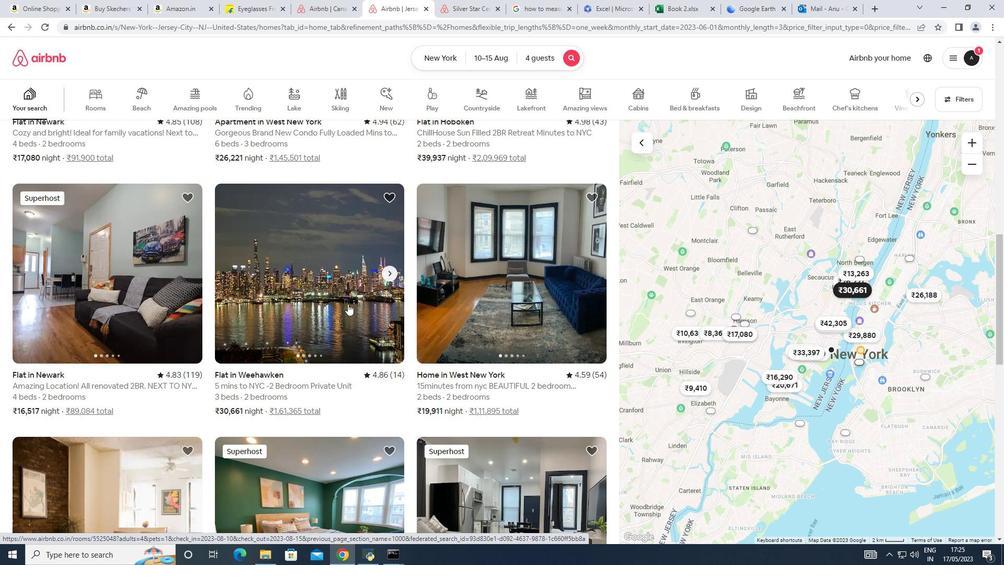 
Action: Mouse scrolled (347, 303) with delta (0, 0)
Screenshot: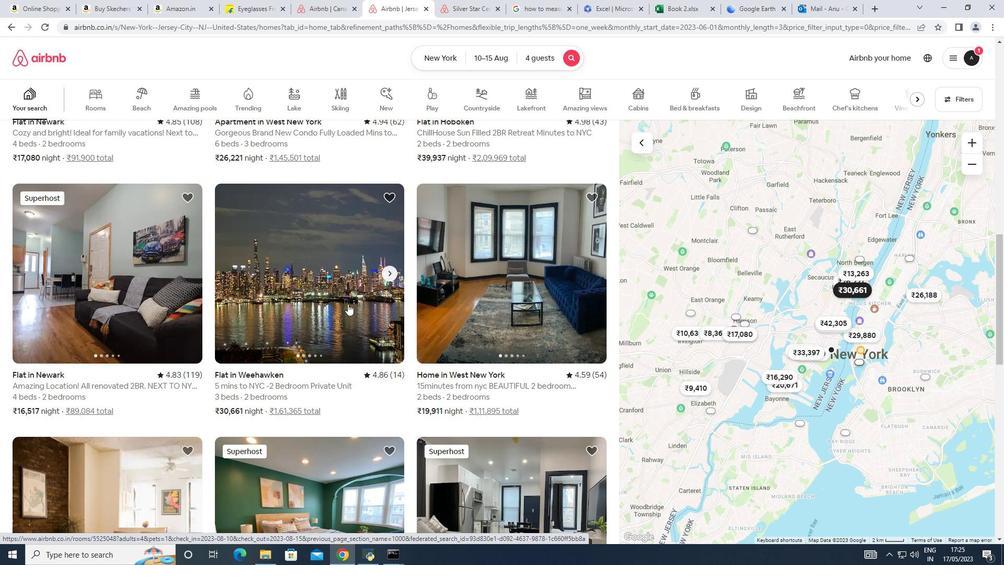 
Action: Mouse scrolled (347, 303) with delta (0, 0)
Screenshot: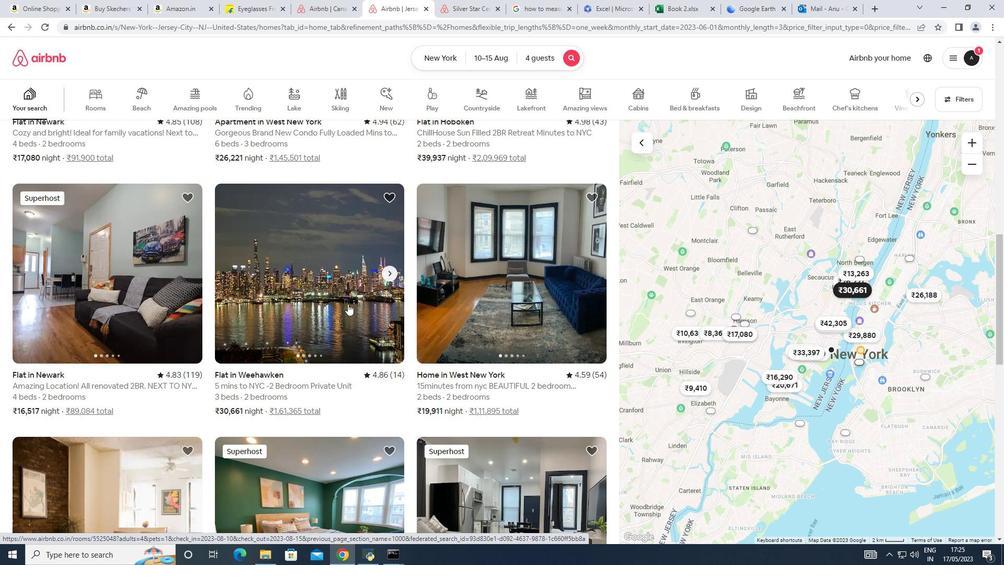 
Action: Mouse scrolled (347, 303) with delta (0, 0)
Screenshot: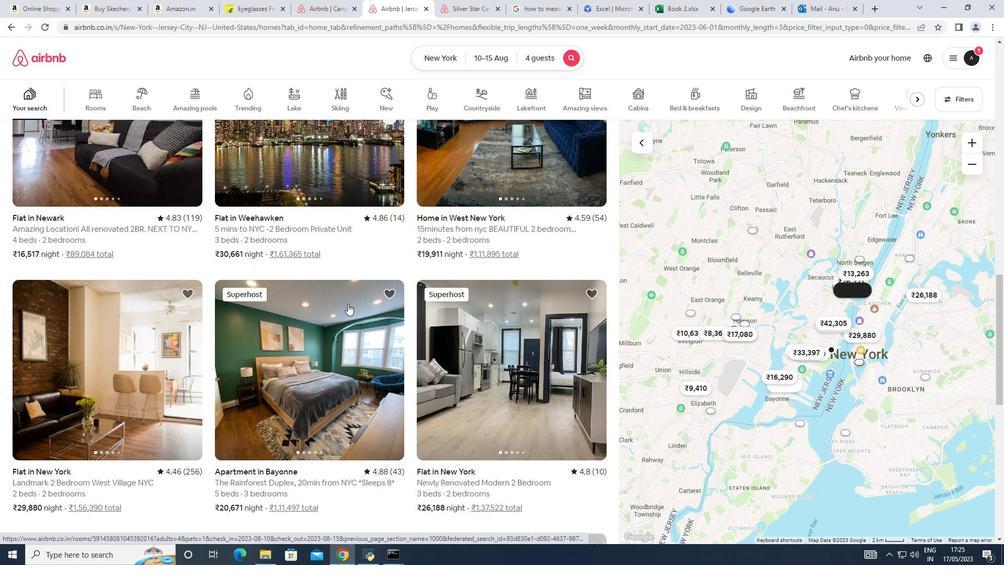 
Action: Mouse scrolled (347, 303) with delta (0, 0)
Screenshot: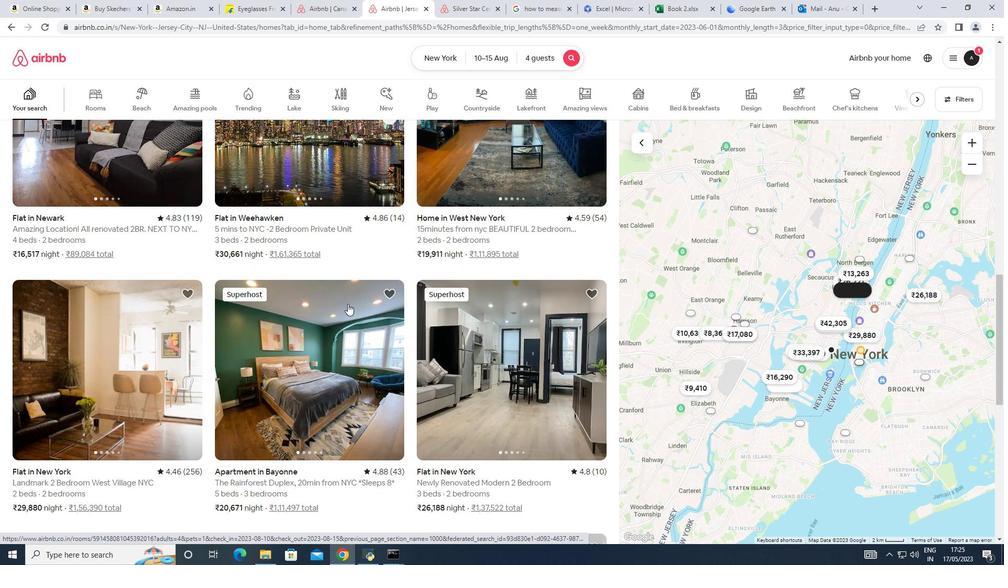 
Action: Mouse scrolled (347, 303) with delta (0, 0)
Screenshot: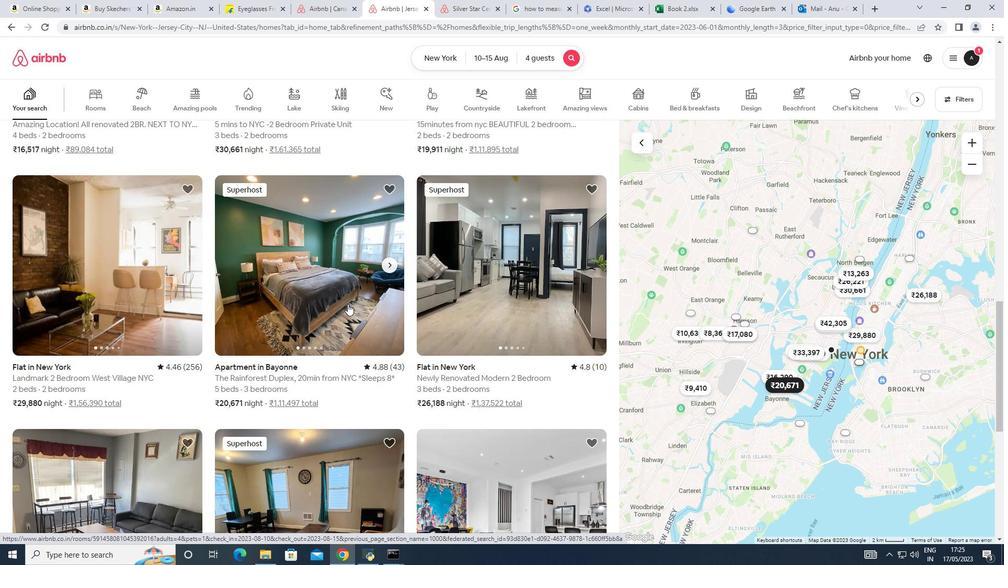 
Action: Mouse moved to (280, 324)
Screenshot: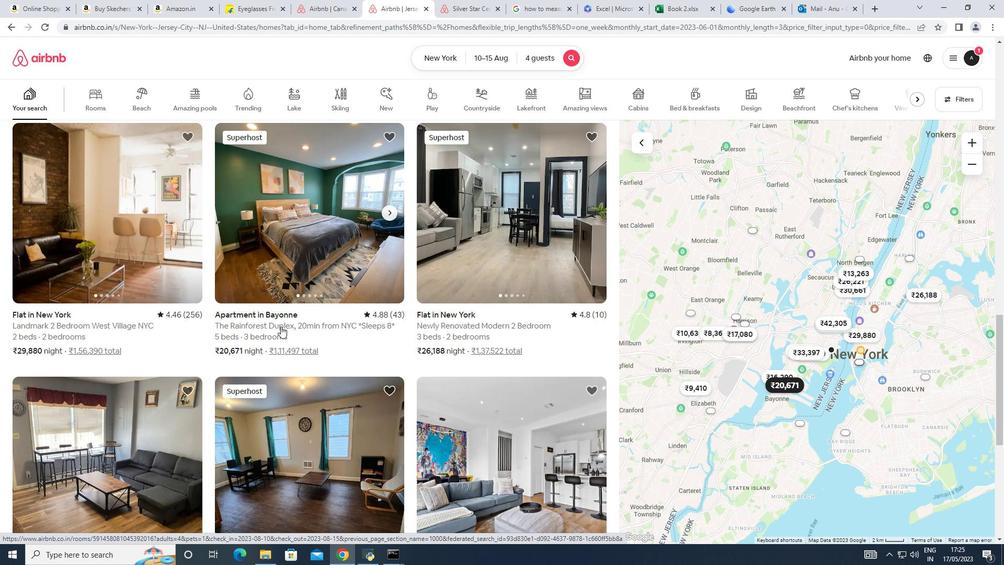 
Action: Mouse scrolled (280, 323) with delta (0, 0)
Screenshot: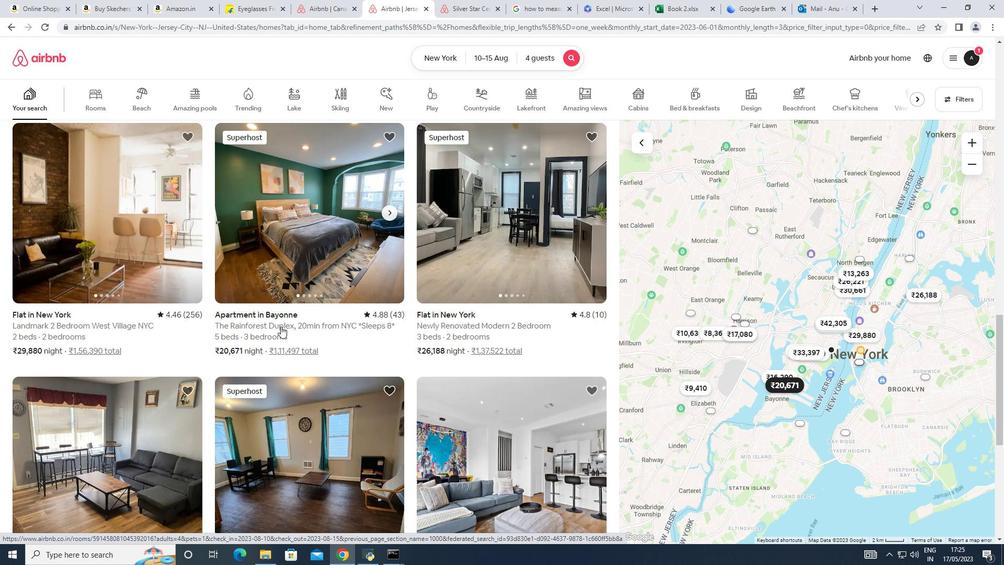 
Action: Mouse scrolled (280, 323) with delta (0, 0)
Screenshot: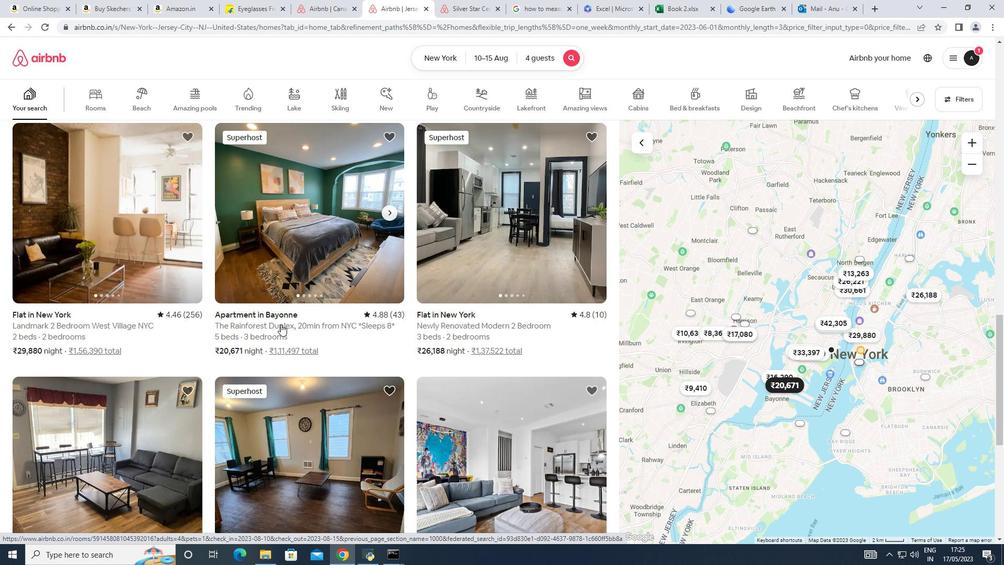
Action: Mouse scrolled (280, 323) with delta (0, 0)
Screenshot: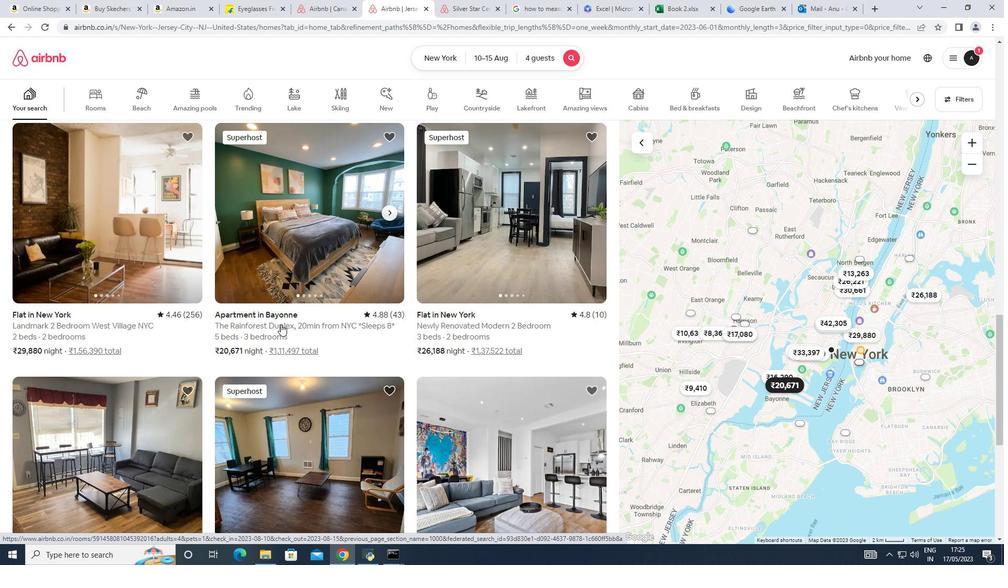 
Action: Mouse scrolled (280, 323) with delta (0, 0)
Screenshot: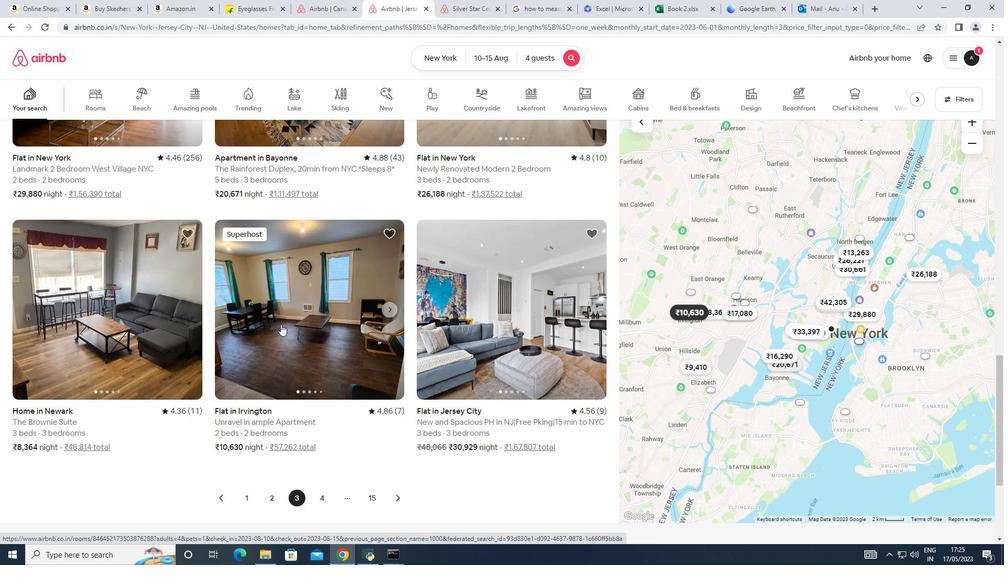 
Action: Mouse scrolled (280, 323) with delta (0, 0)
Screenshot: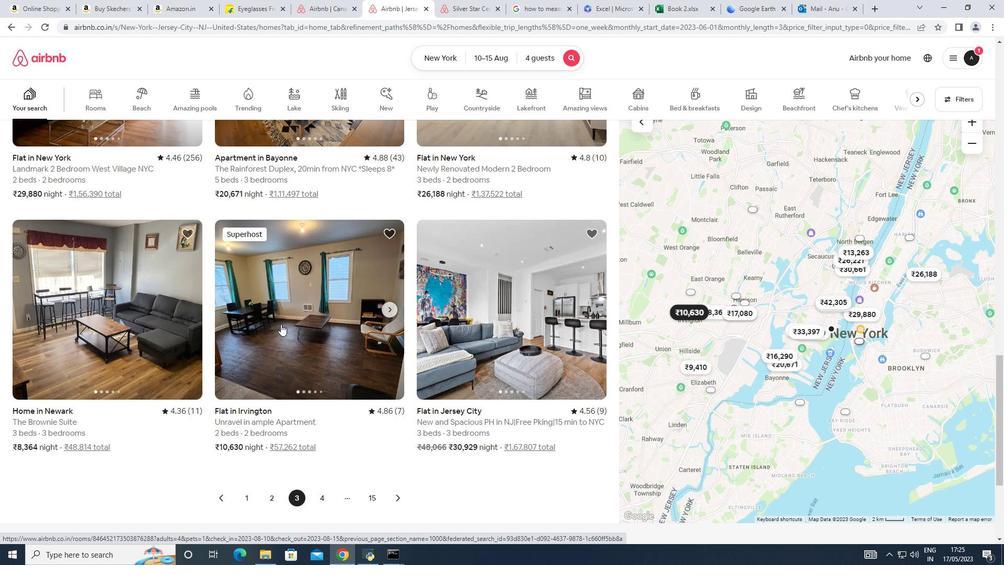 
Action: Mouse moved to (280, 323)
Screenshot: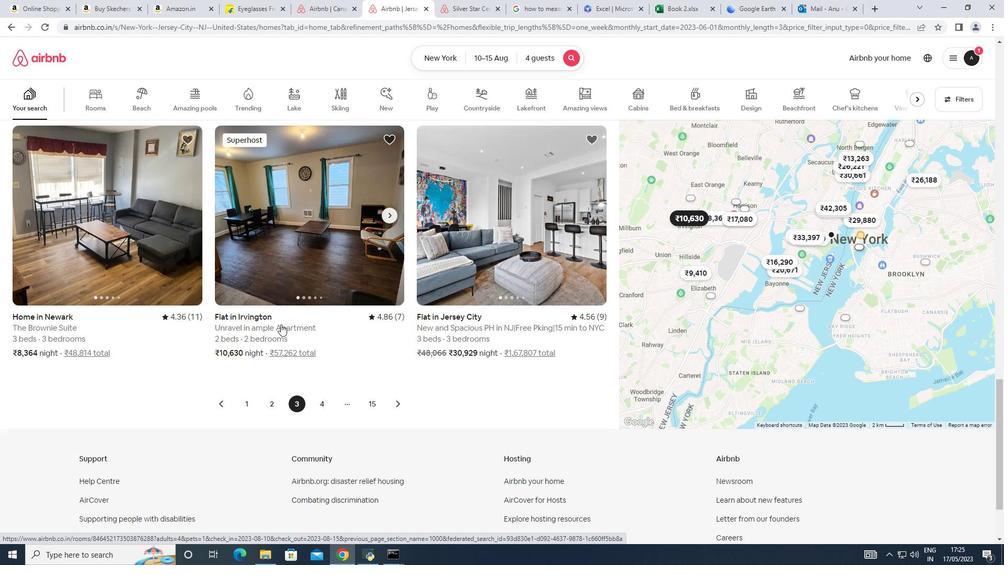 
Action: Mouse scrolled (280, 322) with delta (0, 0)
Screenshot: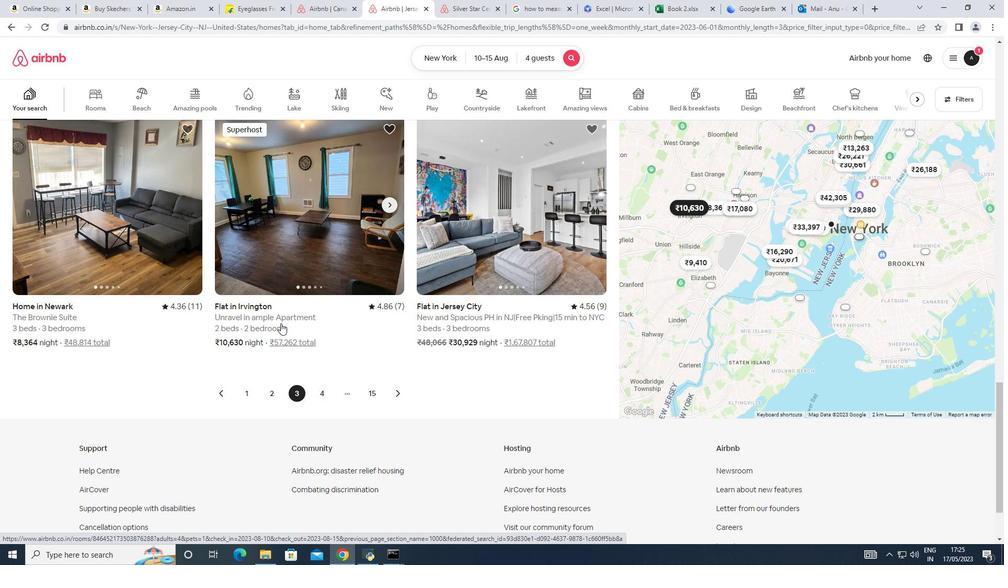 
Action: Mouse scrolled (280, 322) with delta (0, 0)
Screenshot: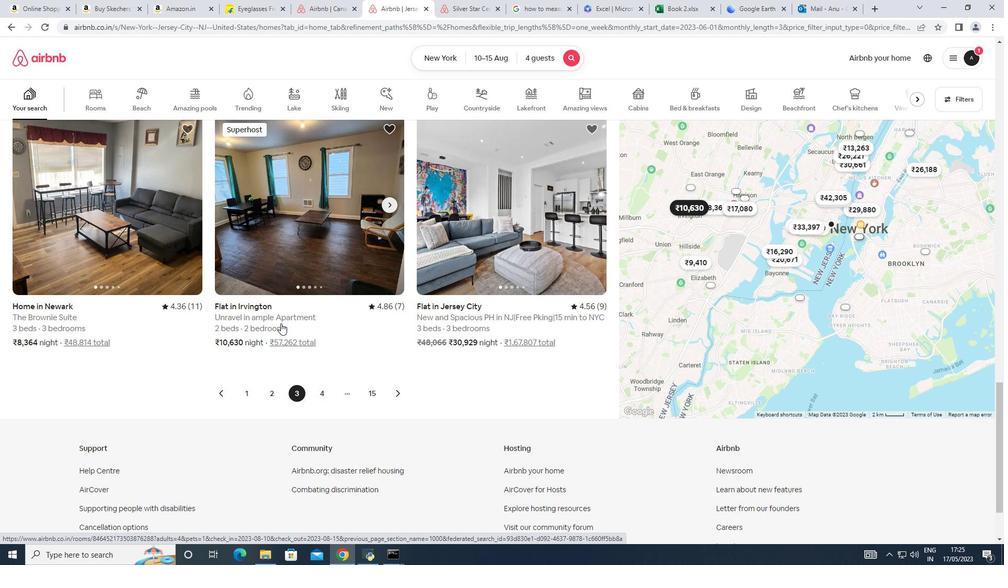 
Action: Mouse moved to (320, 304)
Screenshot: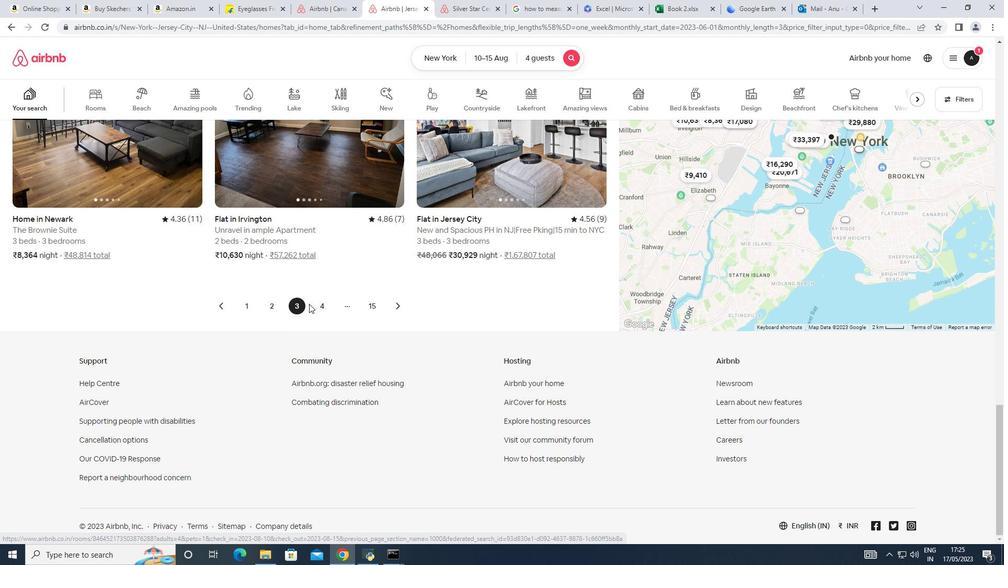 
Action: Mouse pressed left at (320, 304)
Screenshot: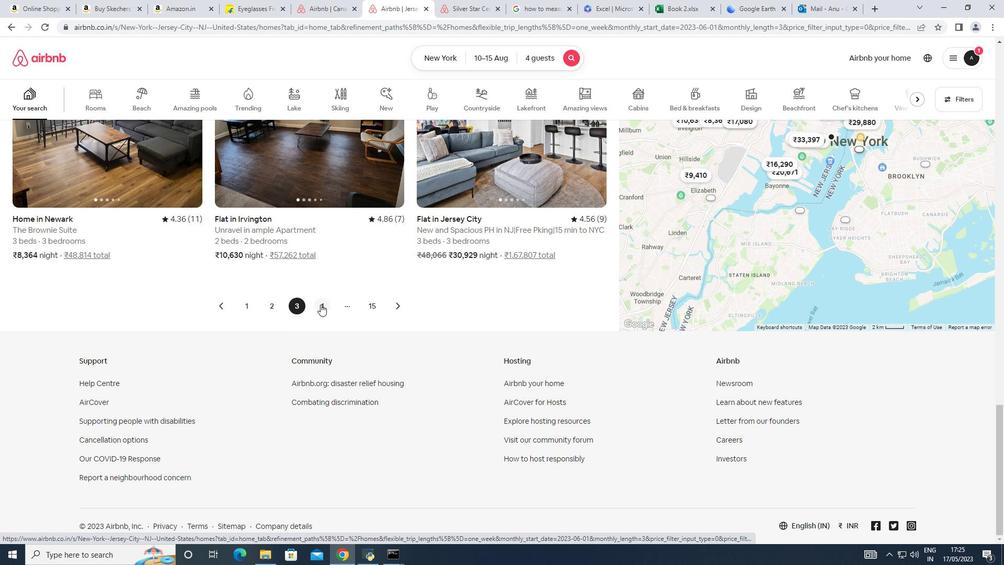 
Action: Mouse moved to (301, 324)
Screenshot: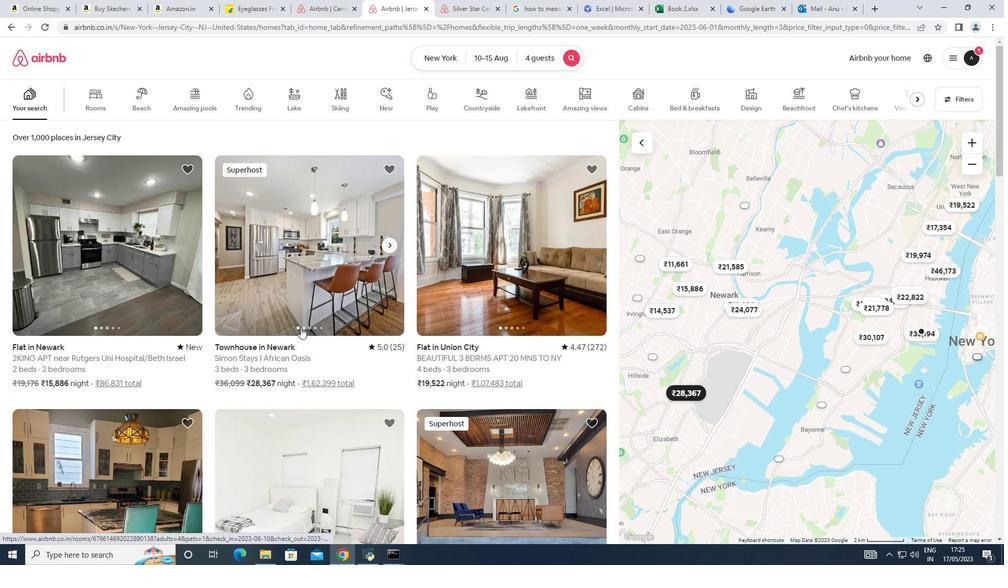 
Action: Mouse scrolled (301, 324) with delta (0, 0)
Screenshot: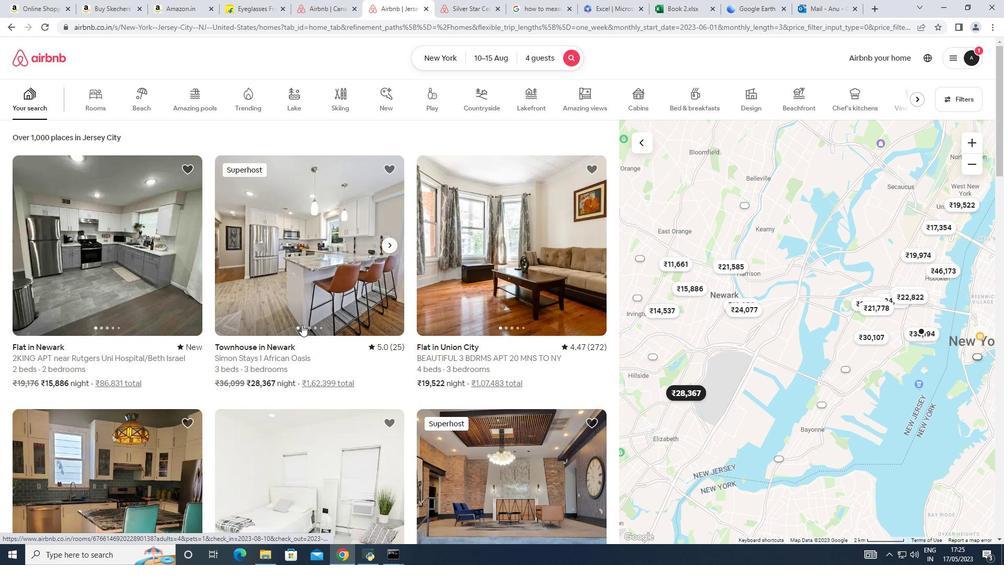 
Action: Mouse scrolled (301, 324) with delta (0, 0)
Screenshot: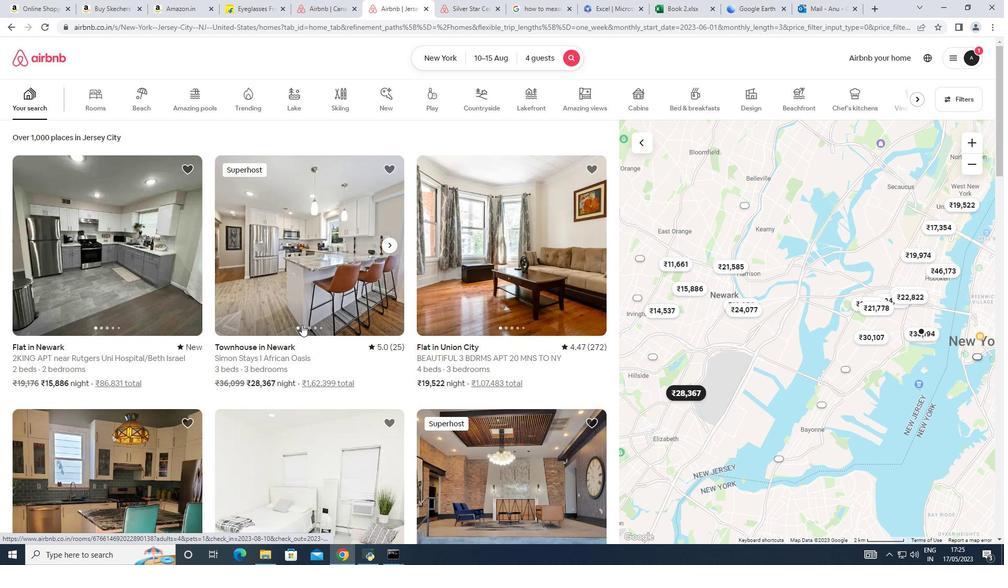 
Action: Mouse scrolled (301, 324) with delta (0, 0)
Screenshot: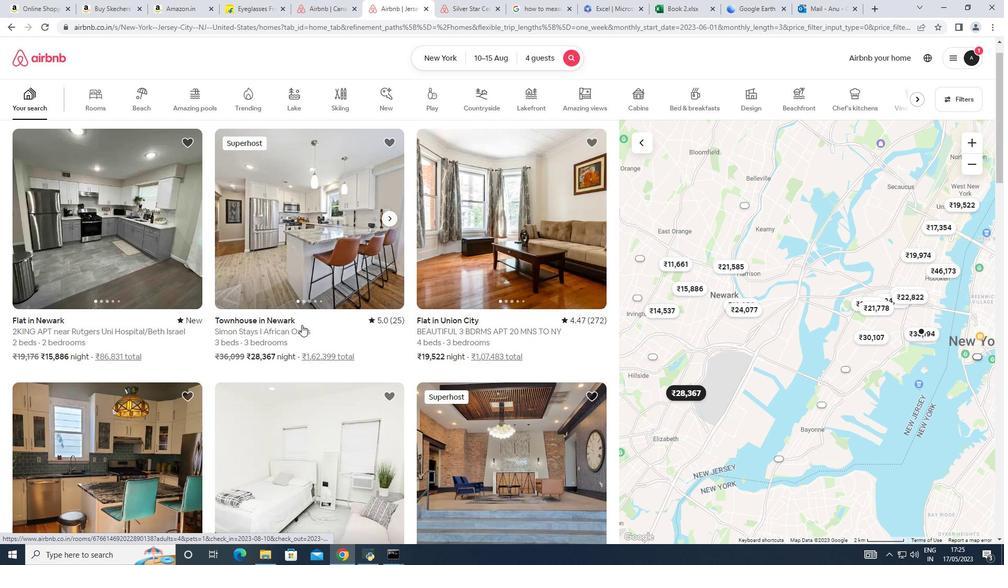 
Action: Mouse scrolled (301, 324) with delta (0, 0)
Screenshot: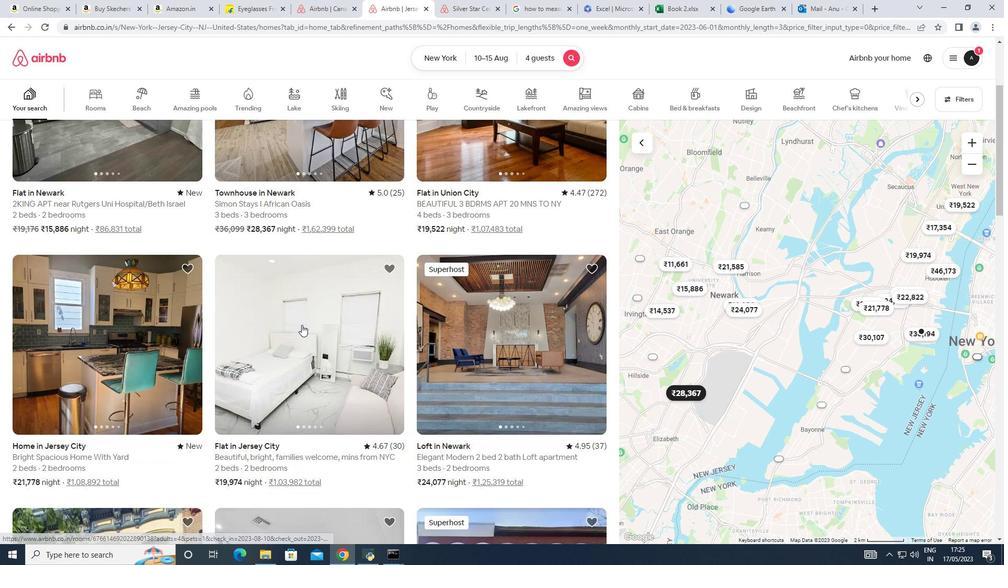 
Action: Mouse moved to (329, 326)
Screenshot: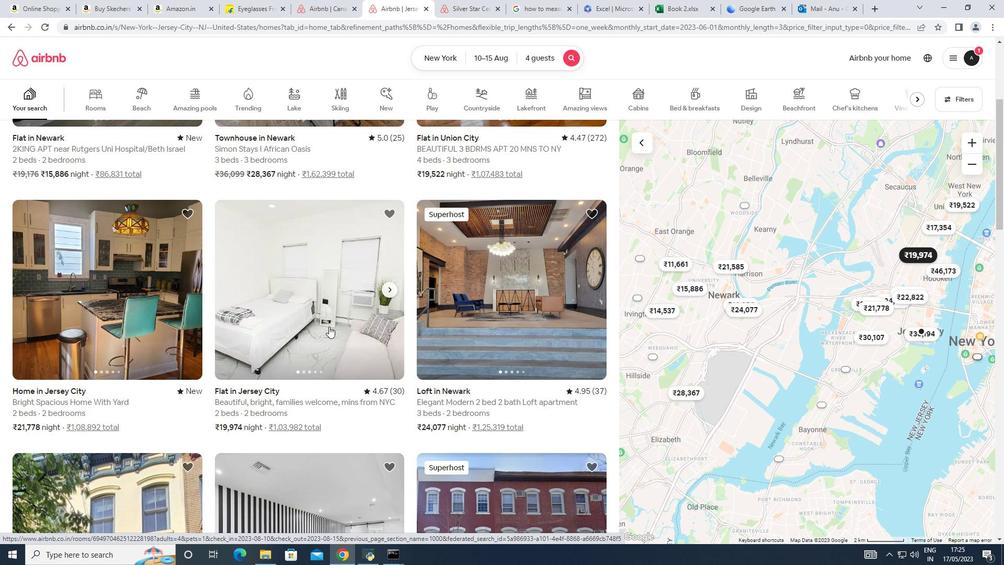 
Action: Mouse scrolled (329, 325) with delta (0, 0)
Screenshot: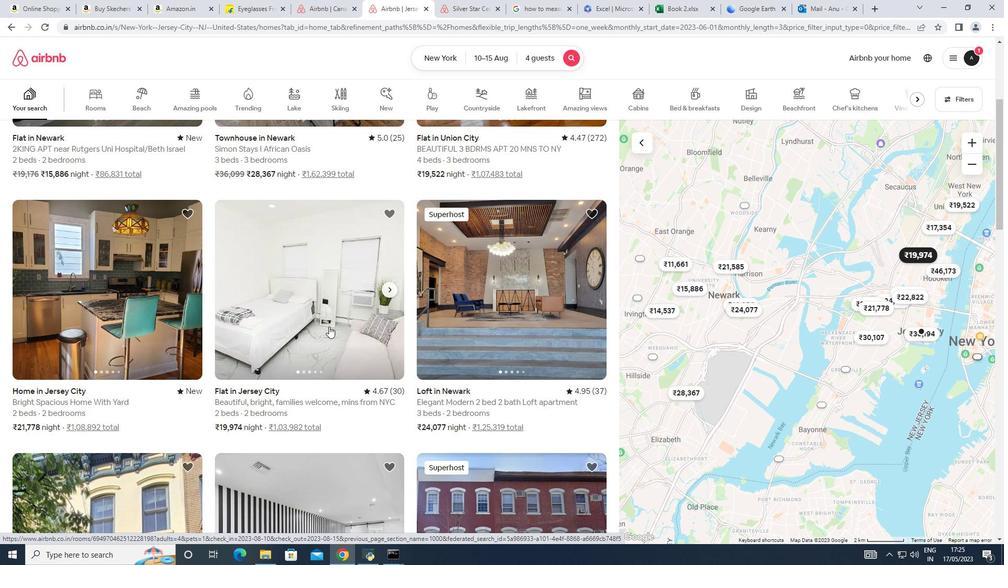 
Action: Mouse scrolled (329, 325) with delta (0, 0)
Screenshot: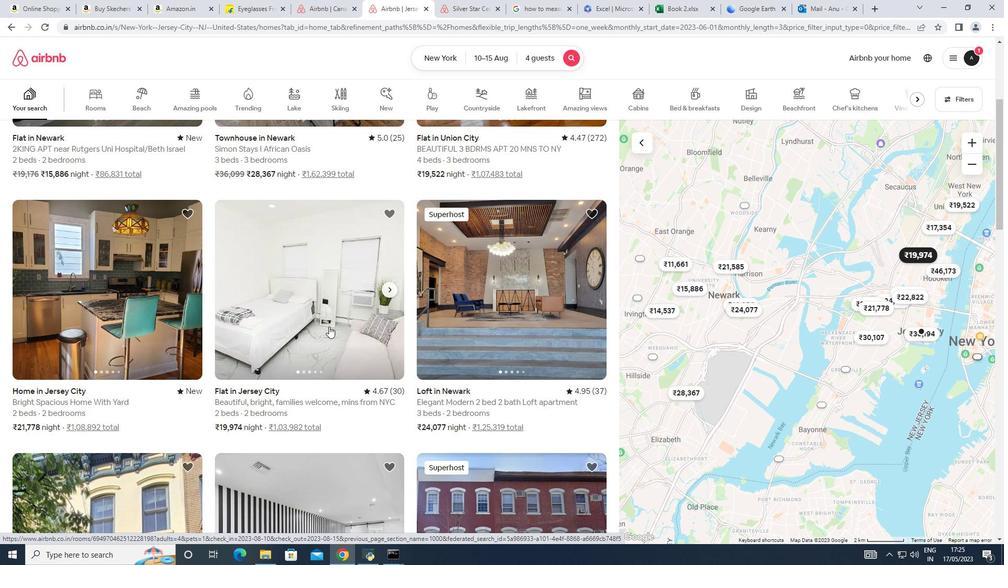 
Action: Mouse scrolled (329, 325) with delta (0, 0)
Screenshot: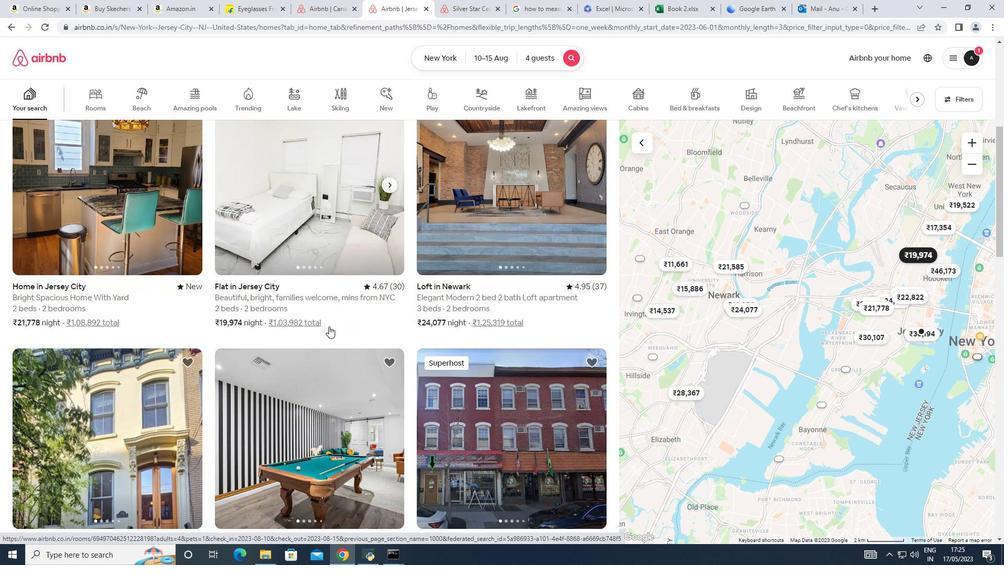 
Action: Mouse scrolled (329, 325) with delta (0, 0)
Screenshot: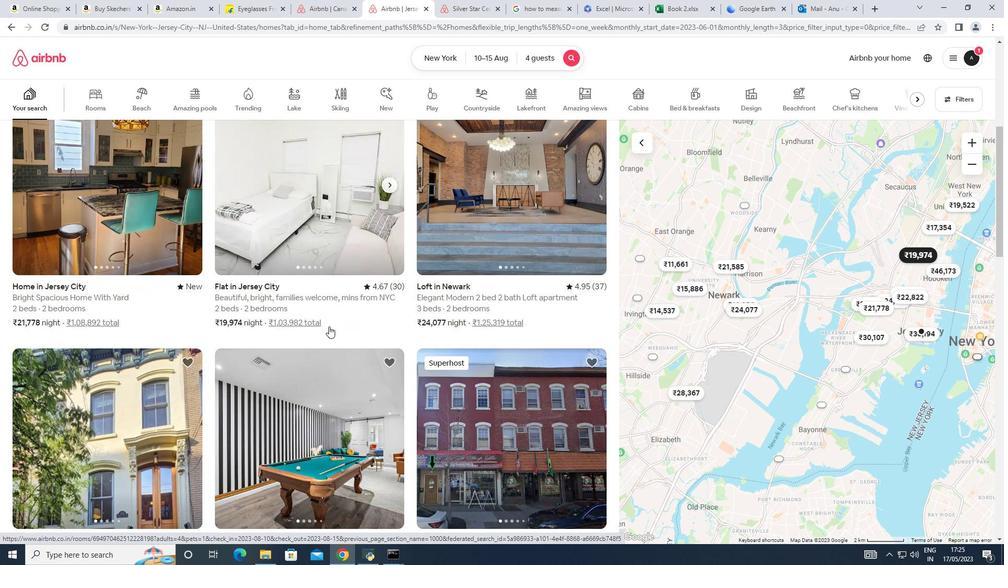 
Action: Mouse moved to (330, 326)
Screenshot: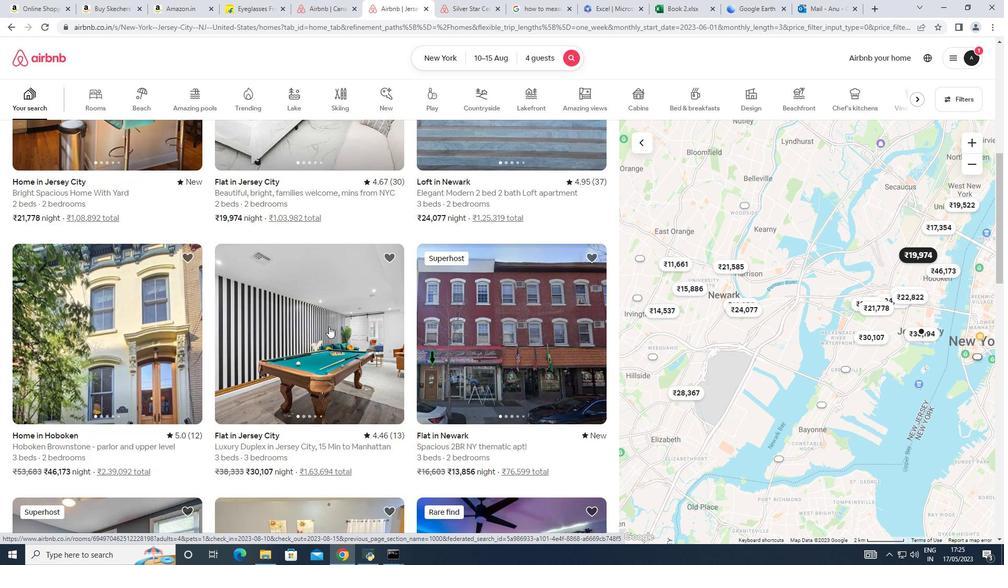 
Action: Mouse scrolled (330, 325) with delta (0, 0)
Screenshot: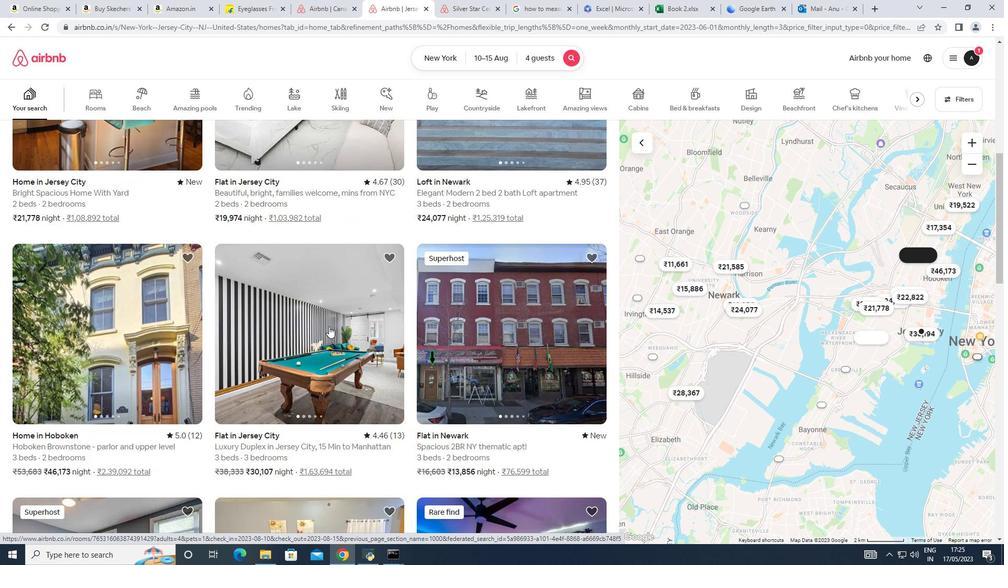 
Action: Mouse scrolled (330, 325) with delta (0, 0)
Screenshot: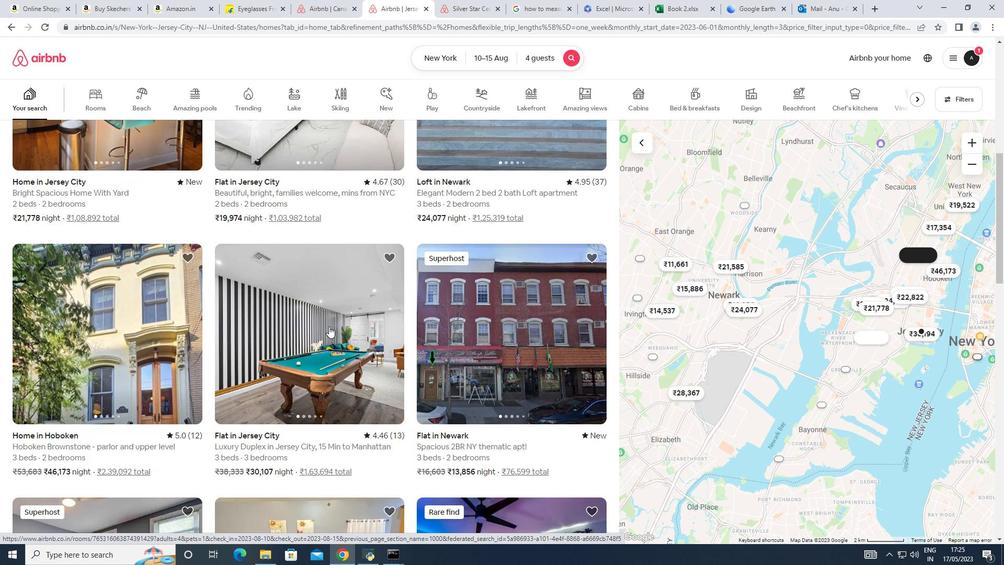 
Action: Mouse scrolled (330, 325) with delta (0, 0)
Screenshot: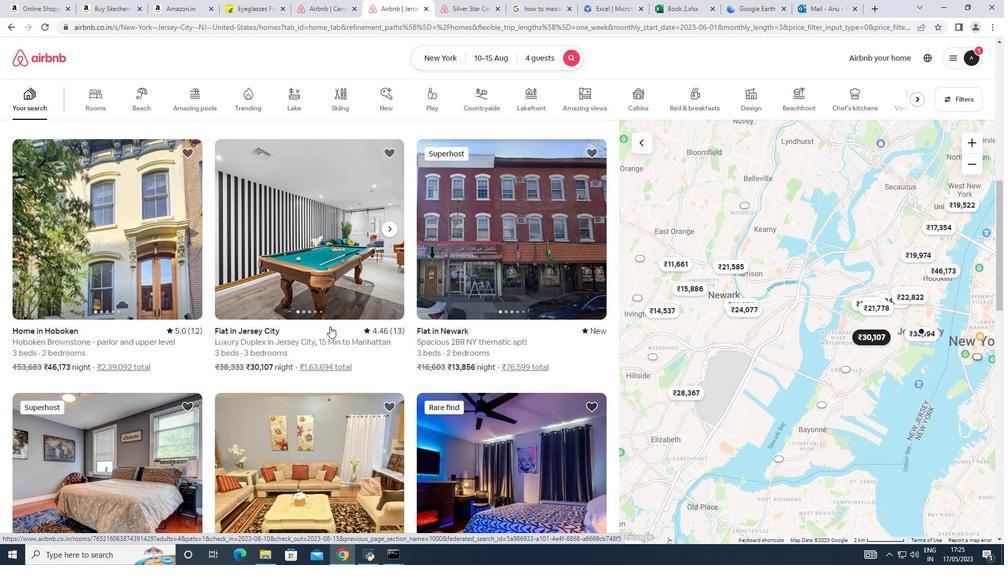 
Action: Mouse scrolled (330, 325) with delta (0, 0)
Screenshot: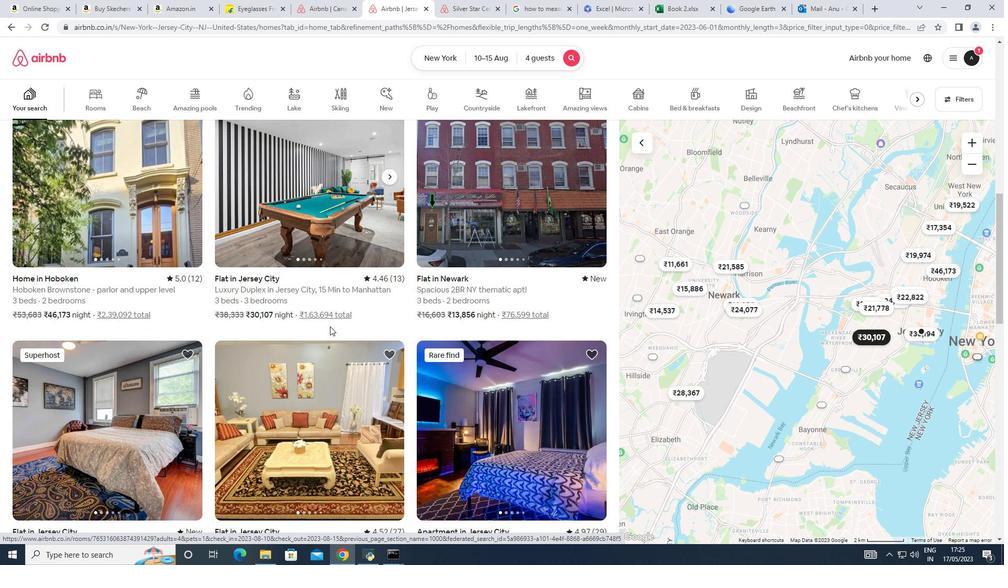 
Action: Mouse moved to (276, 319)
Screenshot: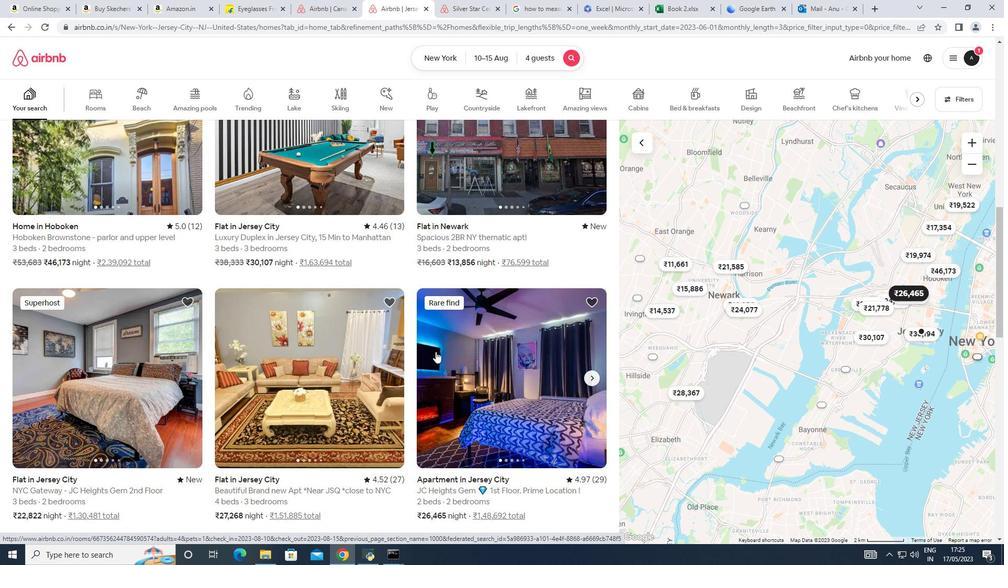
Action: Mouse scrolled (276, 319) with delta (0, 0)
Screenshot: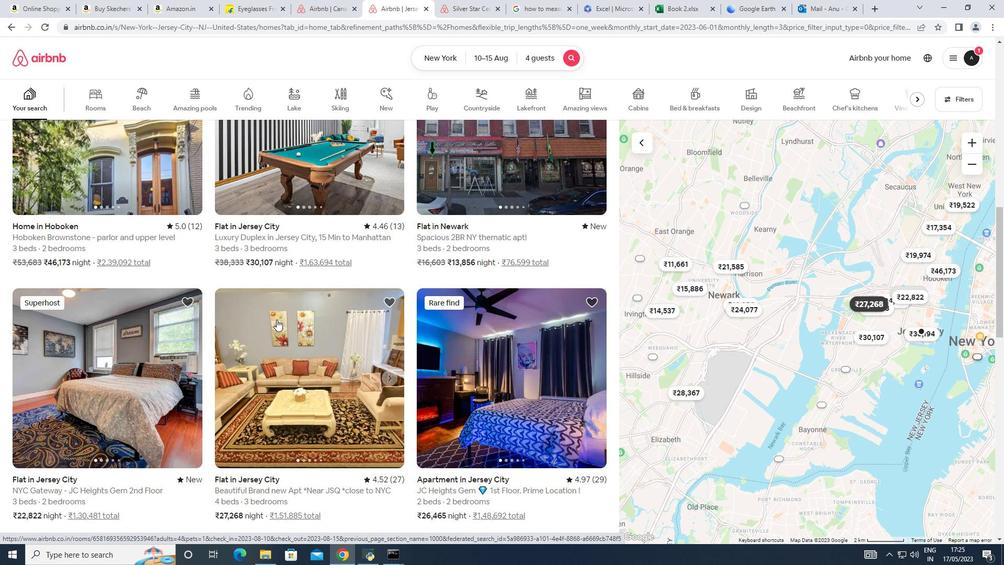 
Action: Mouse scrolled (276, 319) with delta (0, 0)
Screenshot: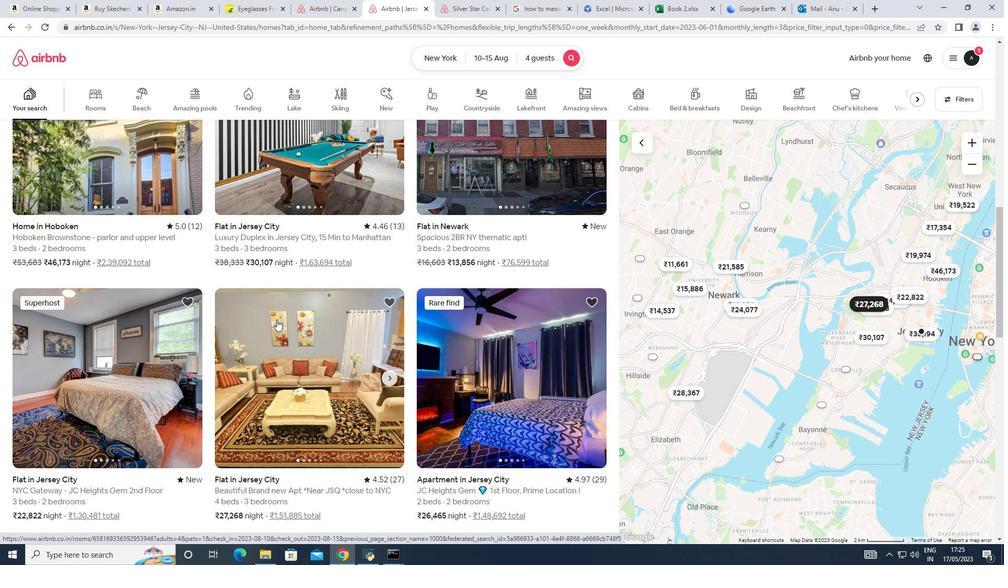
Action: Mouse scrolled (276, 319) with delta (0, 0)
Screenshot: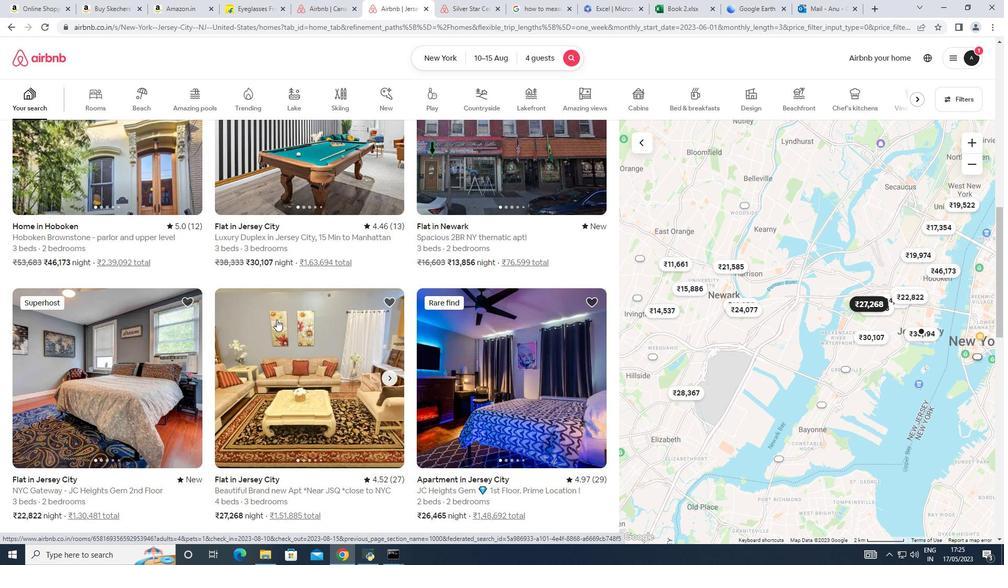 
Action: Mouse moved to (339, 349)
Screenshot: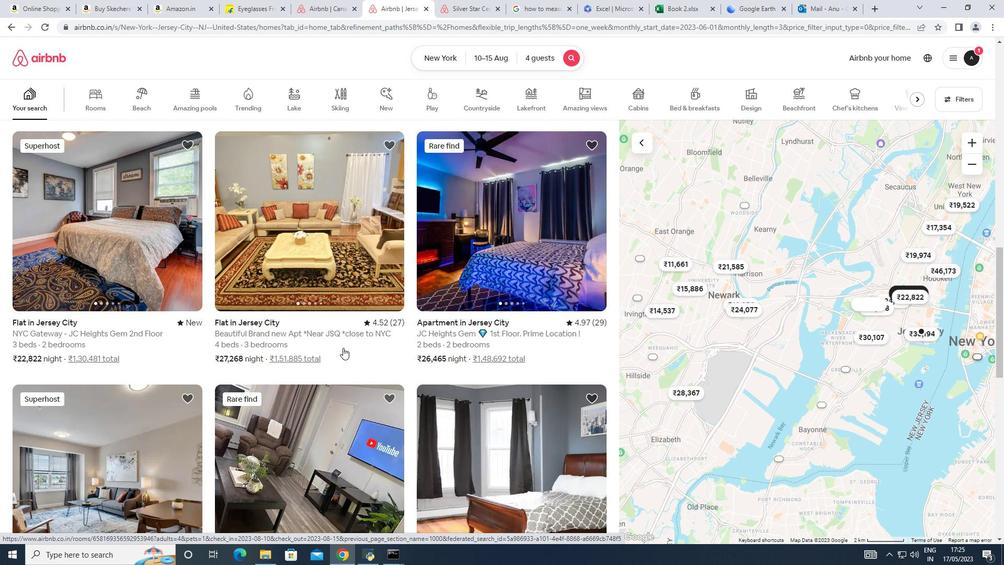 
Action: Mouse scrolled (339, 348) with delta (0, 0)
Screenshot: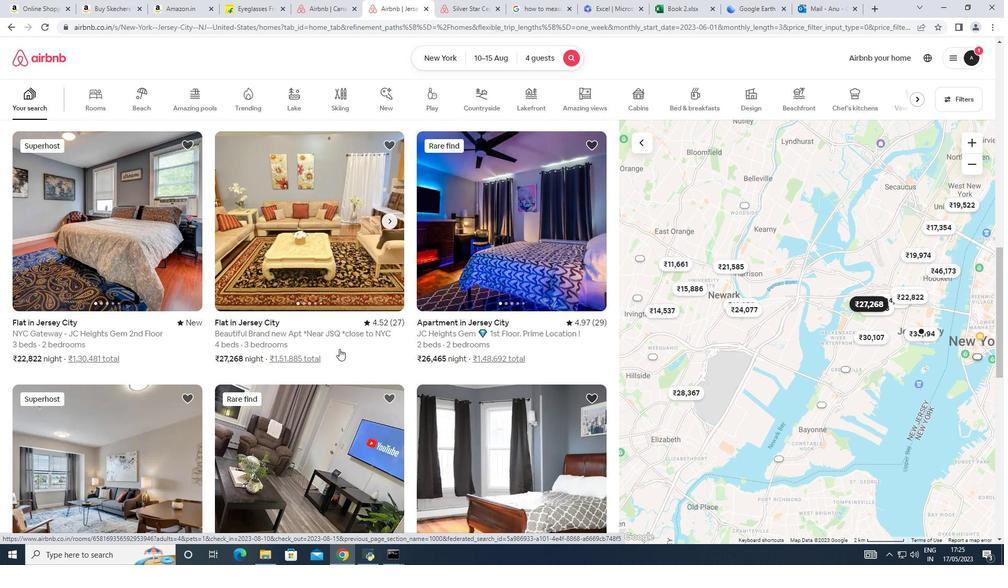 
Action: Mouse scrolled (339, 348) with delta (0, 0)
Screenshot: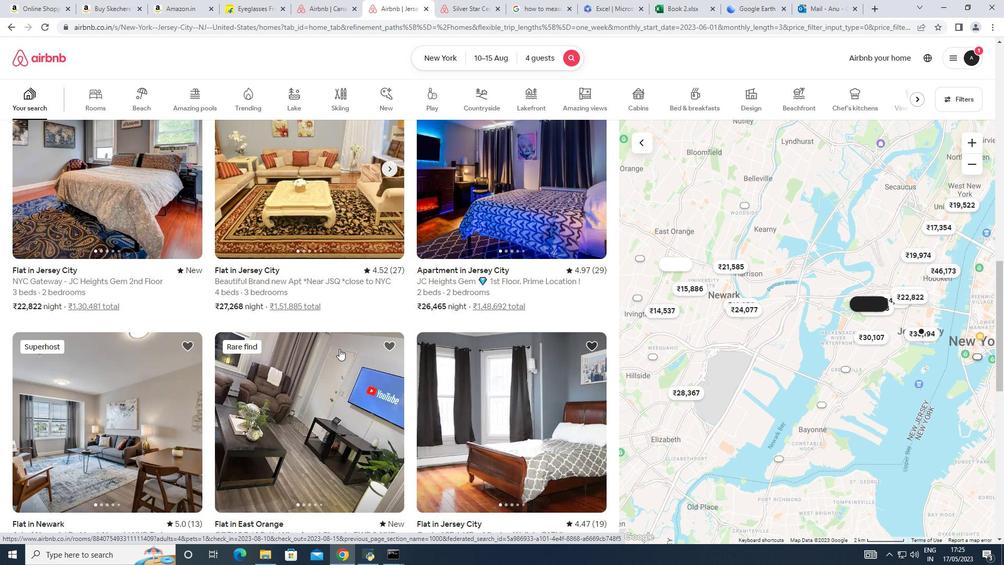 
Action: Mouse scrolled (339, 348) with delta (0, 0)
Screenshot: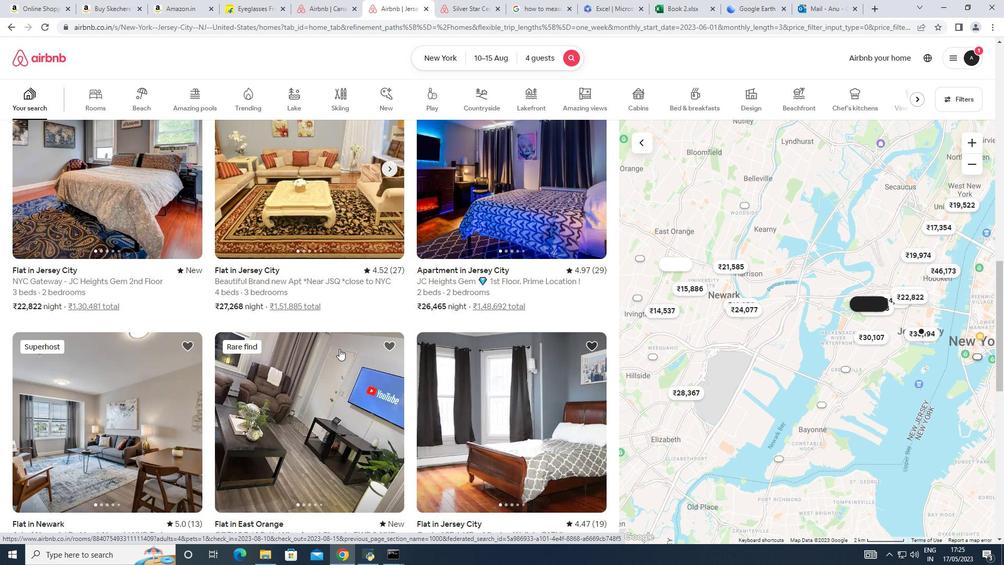 
Action: Mouse scrolled (339, 348) with delta (0, 0)
Screenshot: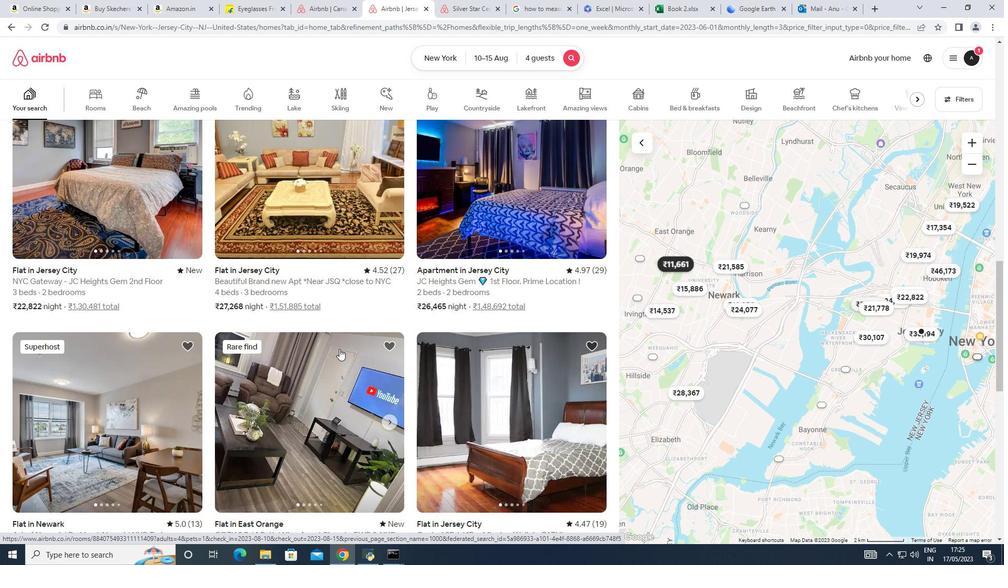
Action: Mouse scrolled (339, 348) with delta (0, 0)
Screenshot: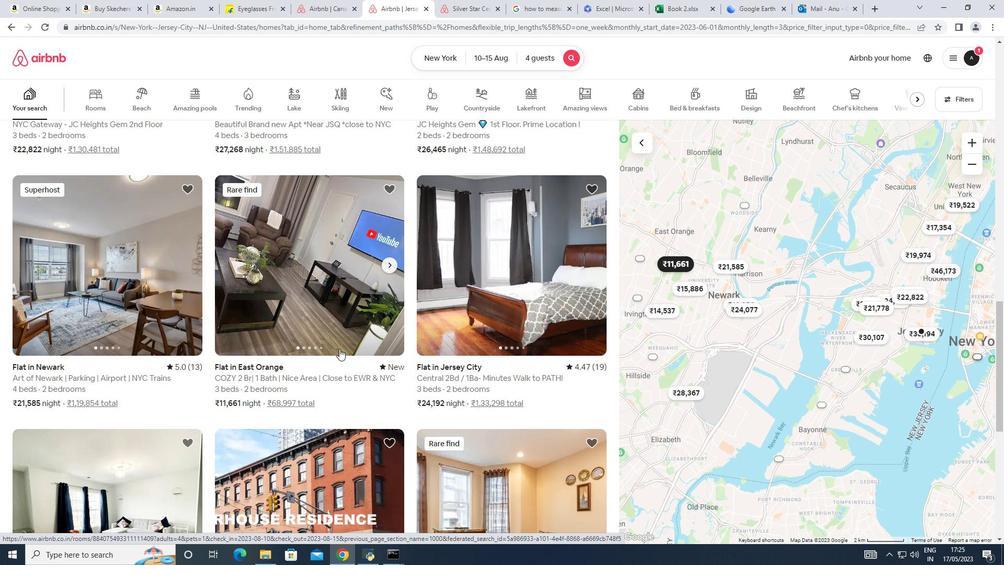 
Action: Mouse scrolled (339, 348) with delta (0, 0)
Screenshot: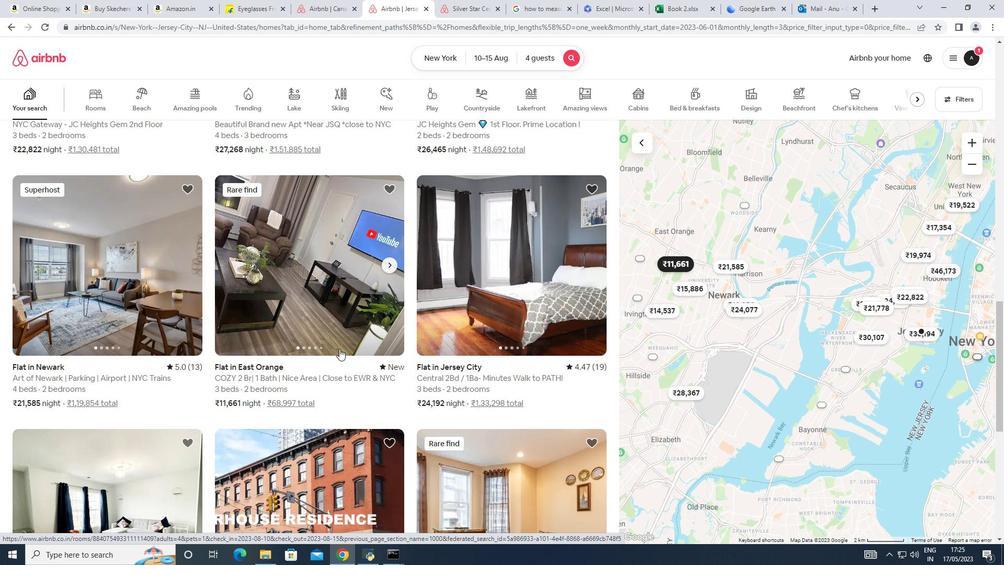
Action: Mouse scrolled (339, 348) with delta (0, 0)
Screenshot: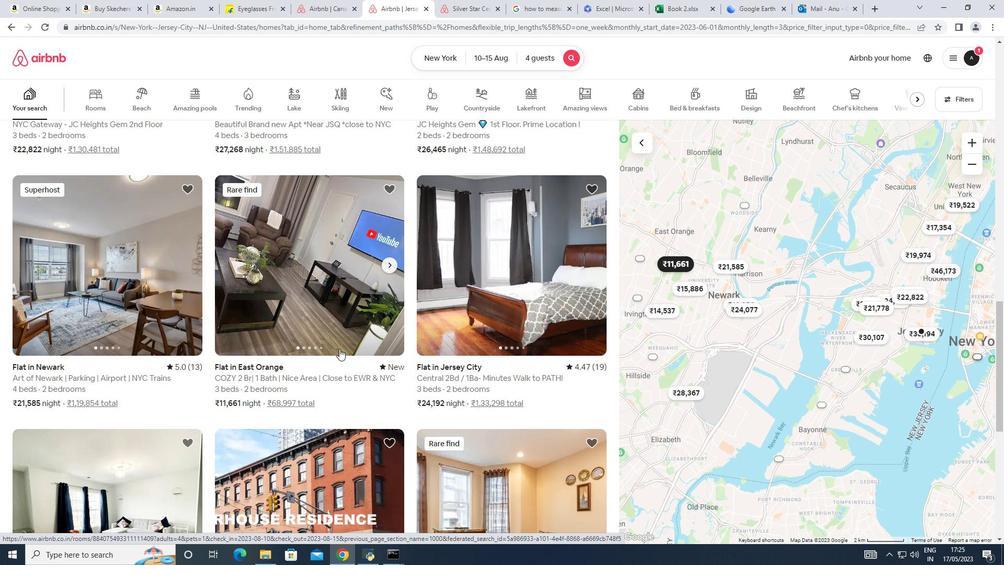 
Action: Mouse scrolled (339, 348) with delta (0, 0)
Screenshot: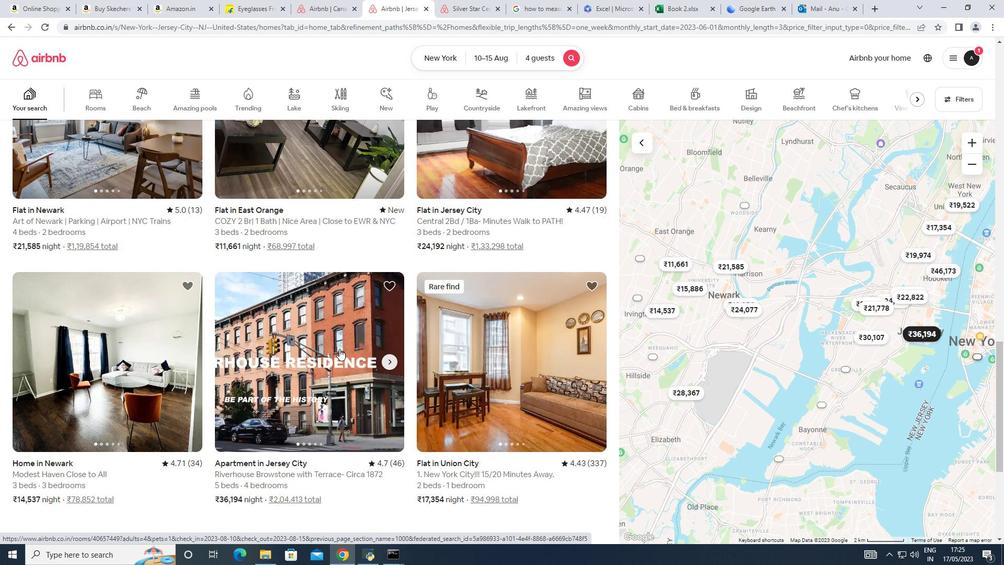 
Action: Mouse scrolled (339, 348) with delta (0, 0)
Screenshot: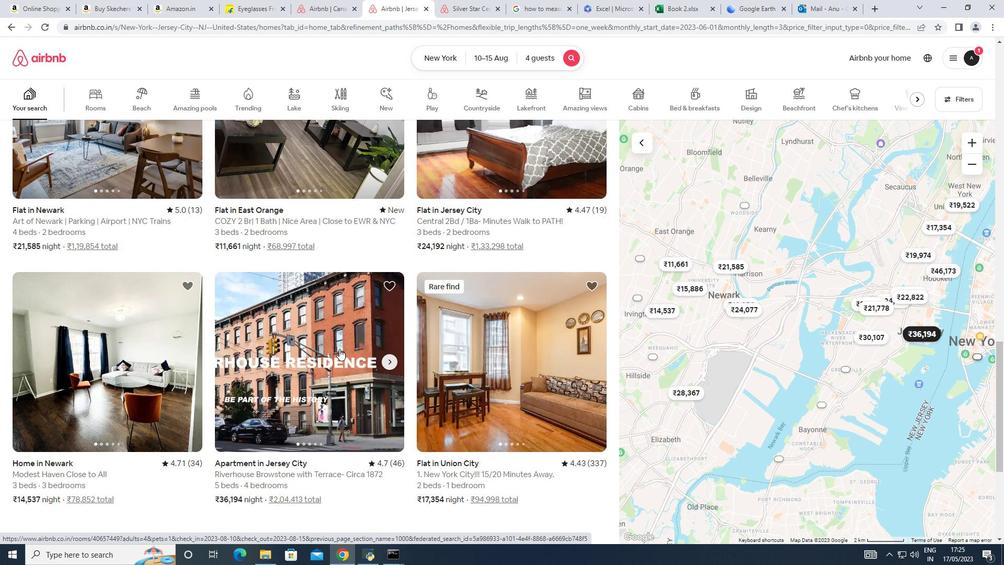 
Action: Mouse scrolled (339, 348) with delta (0, 0)
Screenshot: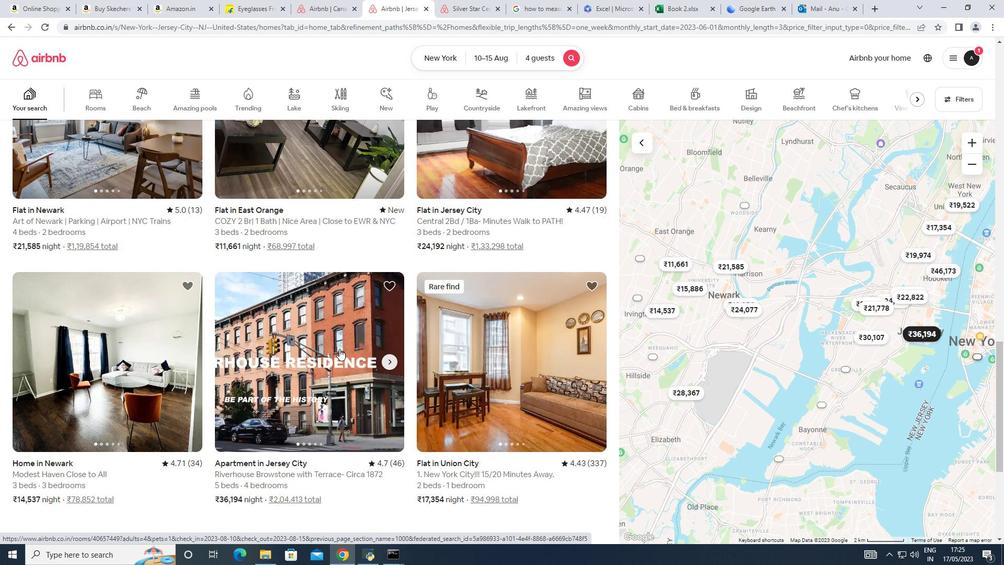 
Action: Mouse moved to (331, 396)
Screenshot: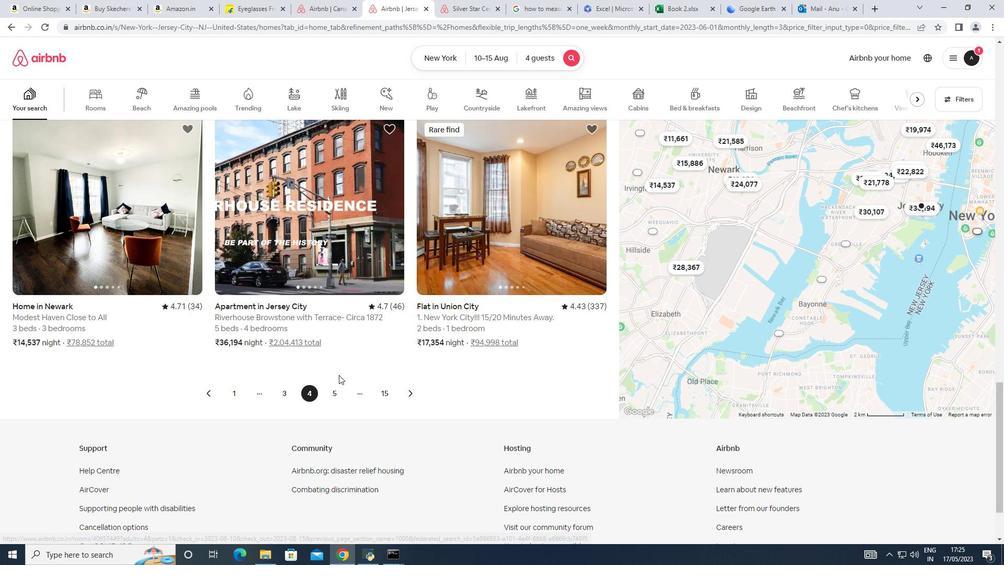 
Action: Mouse pressed left at (331, 396)
Screenshot: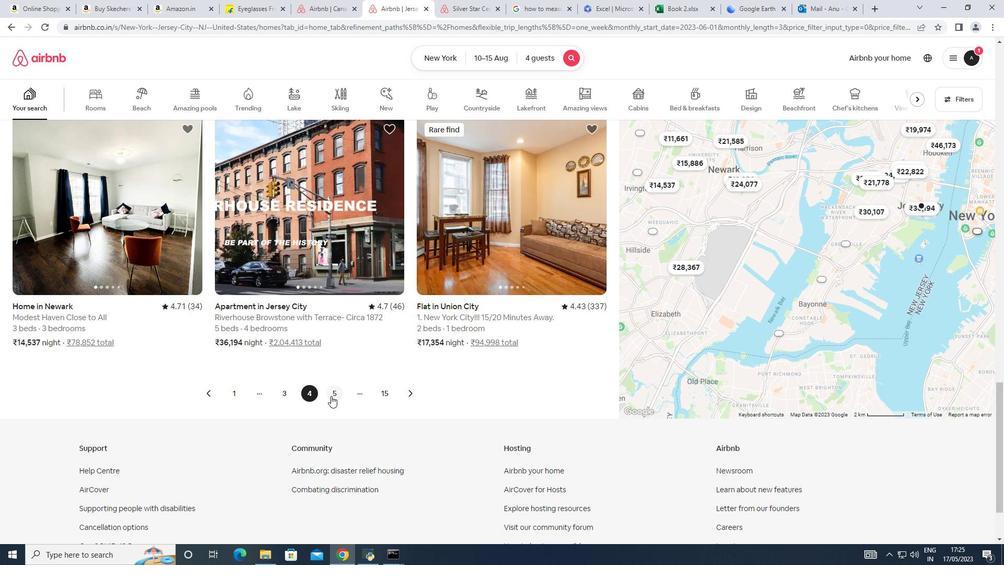 
Action: Mouse moved to (259, 306)
Screenshot: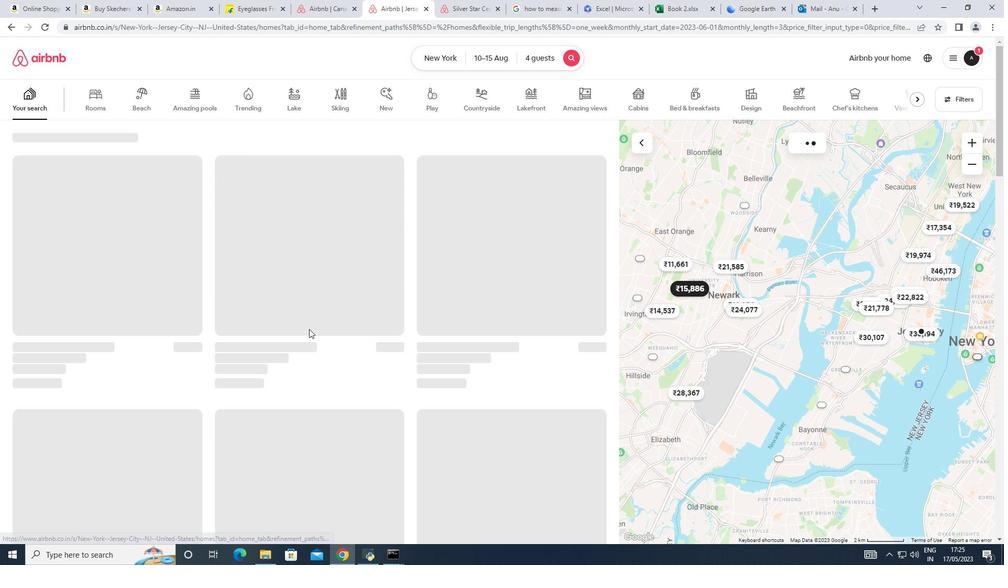 
Action: Mouse scrolled (259, 305) with delta (0, 0)
Screenshot: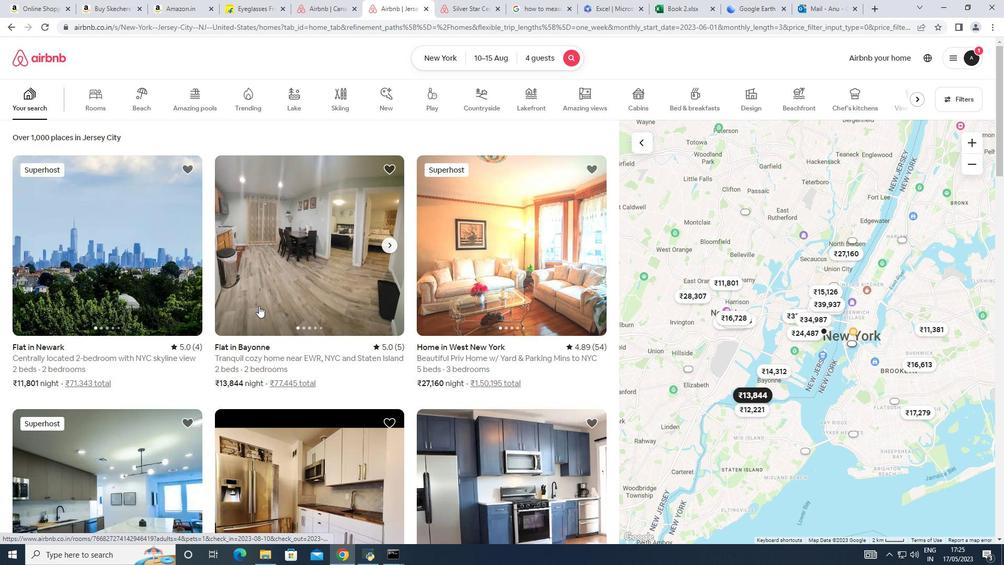 
Action: Mouse scrolled (259, 305) with delta (0, 0)
Screenshot: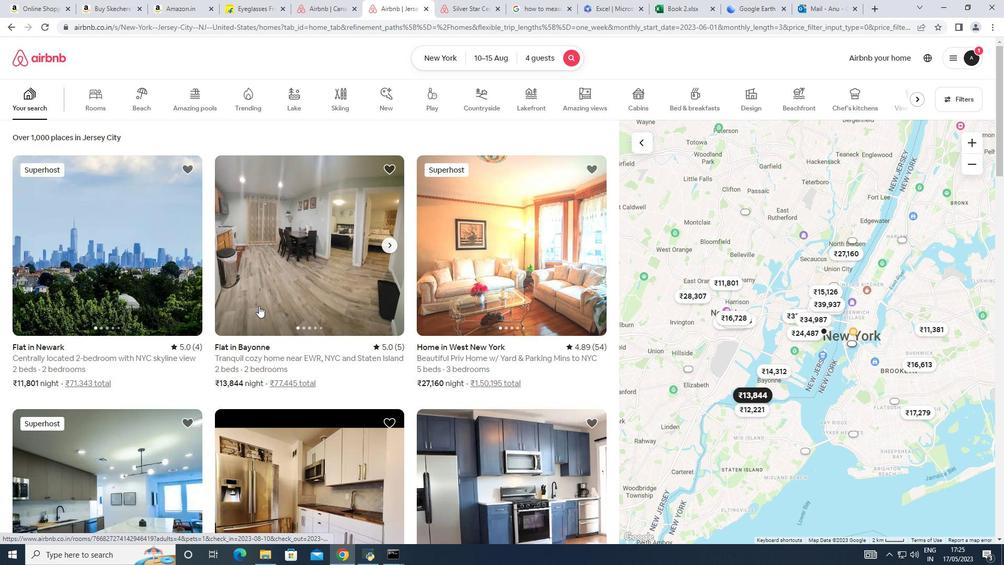 
Action: Mouse scrolled (259, 305) with delta (0, 0)
Screenshot: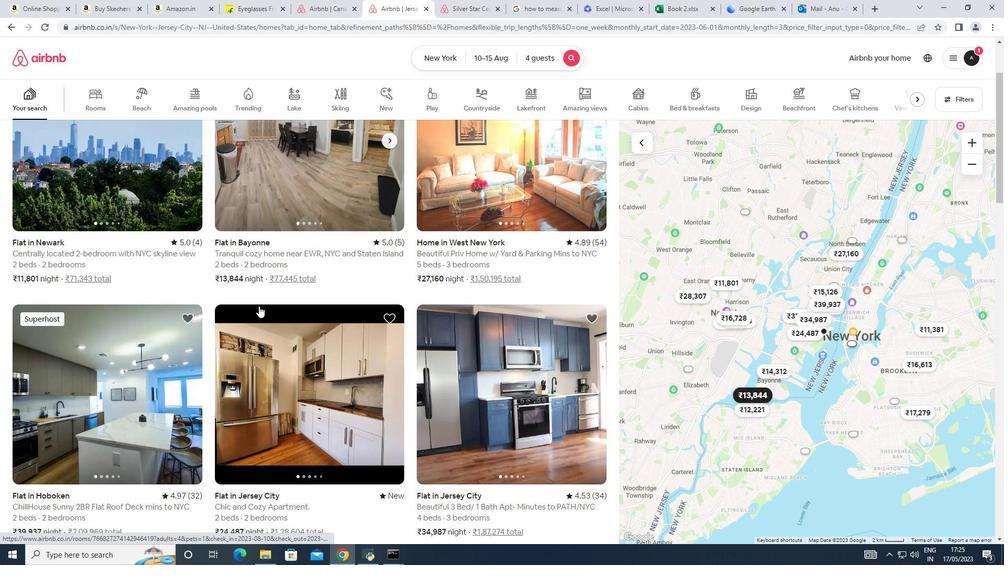 
Action: Mouse scrolled (259, 305) with delta (0, 0)
Screenshot: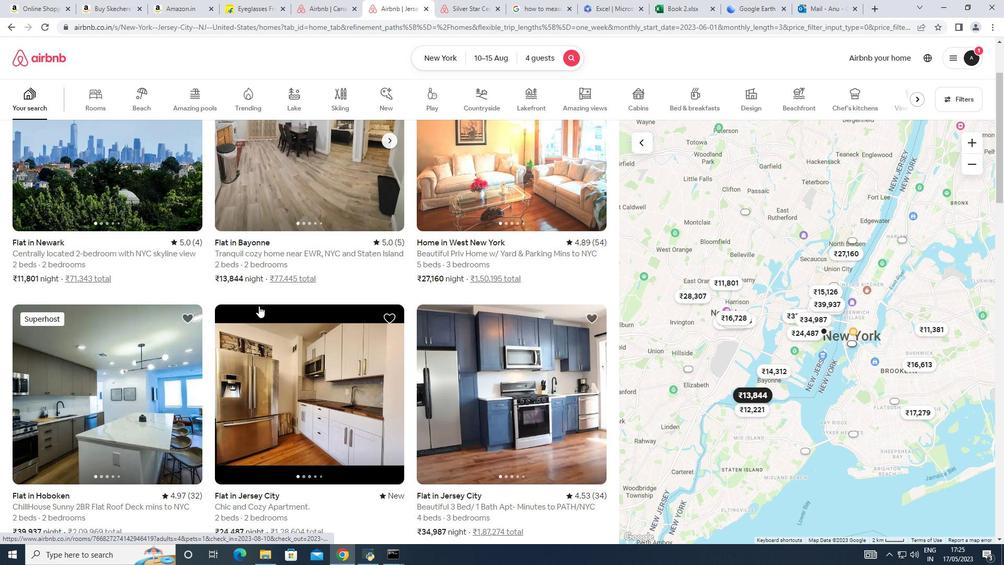 
Action: Mouse scrolled (259, 305) with delta (0, 0)
Screenshot: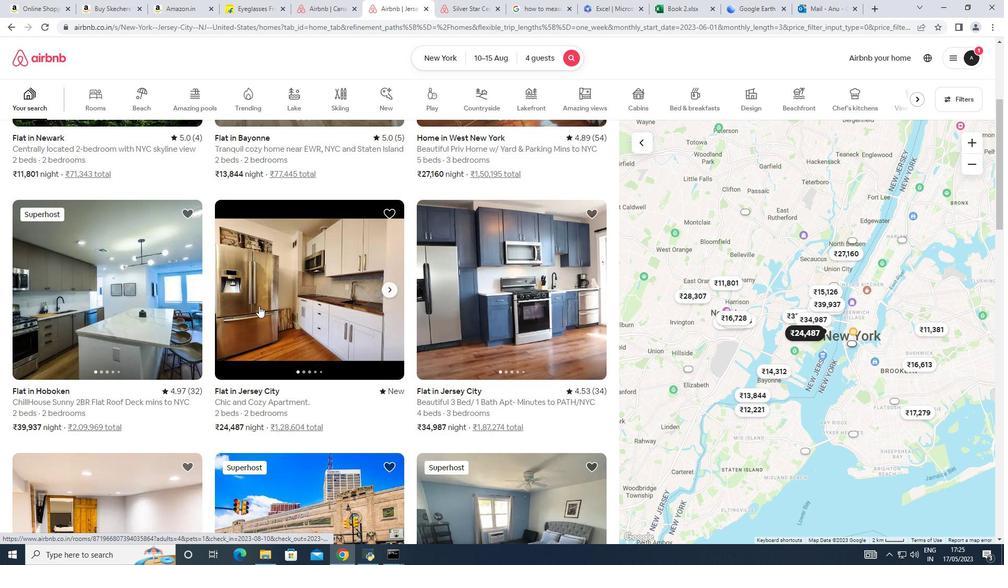 
Action: Mouse scrolled (259, 305) with delta (0, 0)
Screenshot: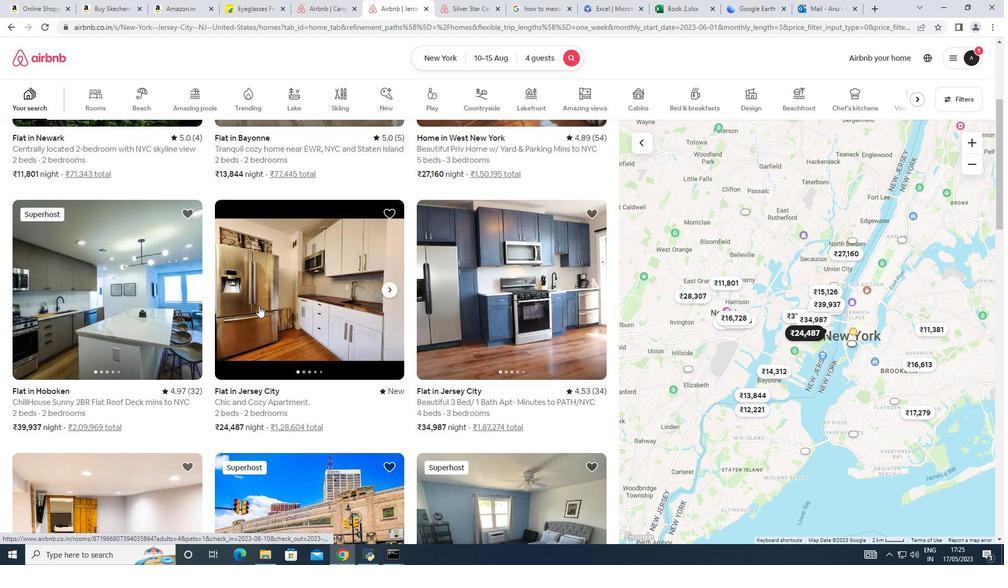 
Action: Mouse scrolled (259, 305) with delta (0, 0)
Screenshot: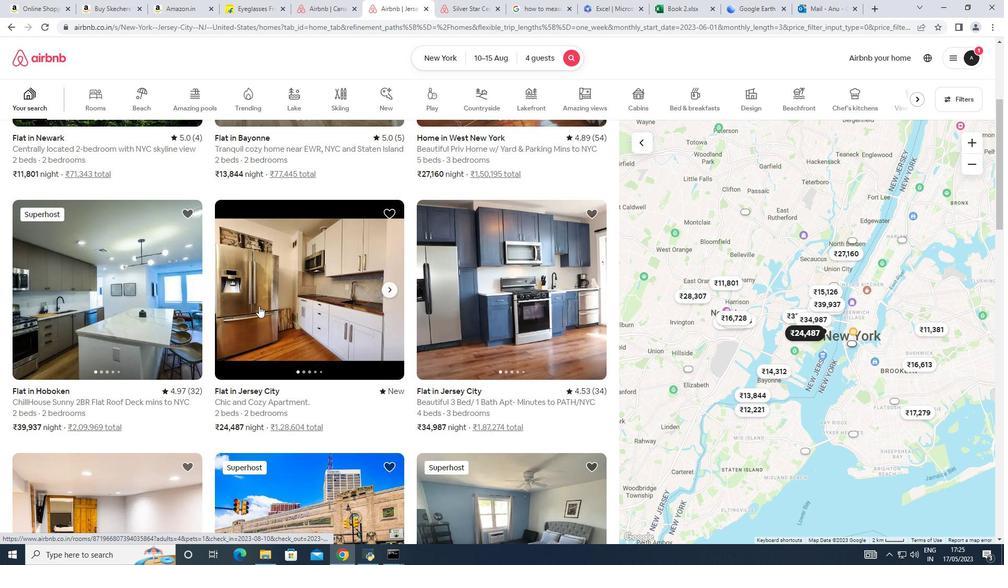 
Action: Mouse scrolled (259, 305) with delta (0, 0)
Screenshot: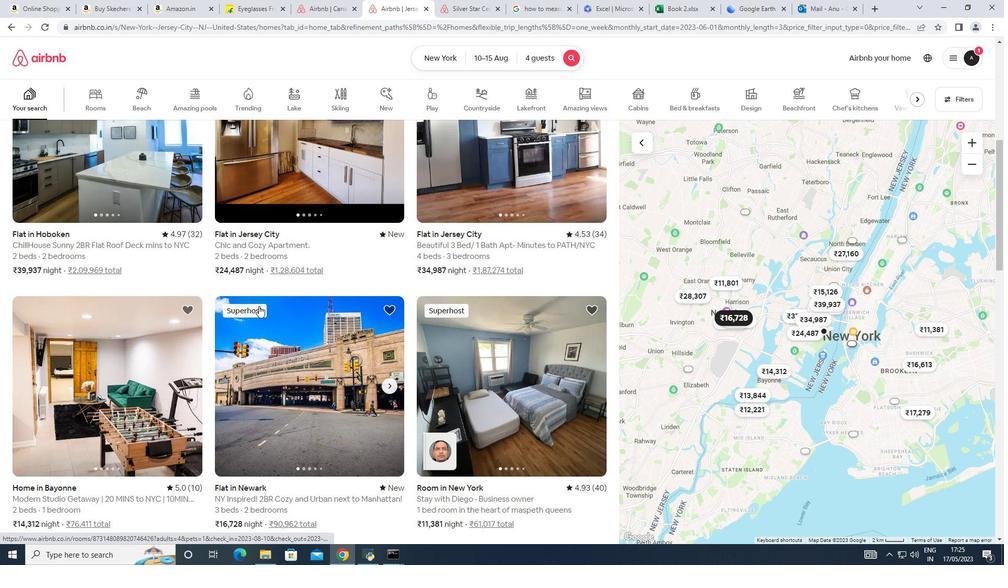 
Action: Mouse scrolled (259, 305) with delta (0, 0)
Screenshot: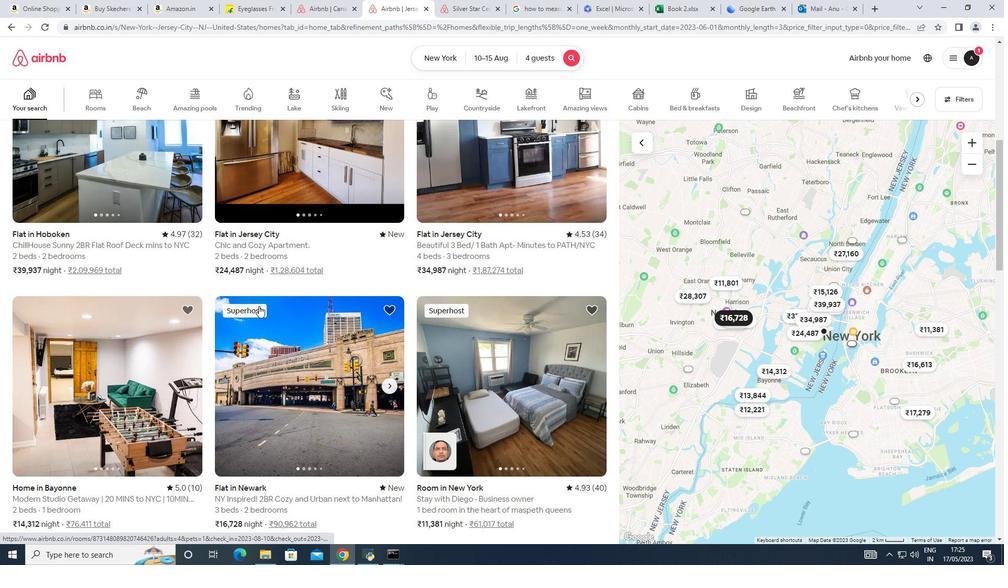
Action: Mouse scrolled (259, 305) with delta (0, 0)
Screenshot: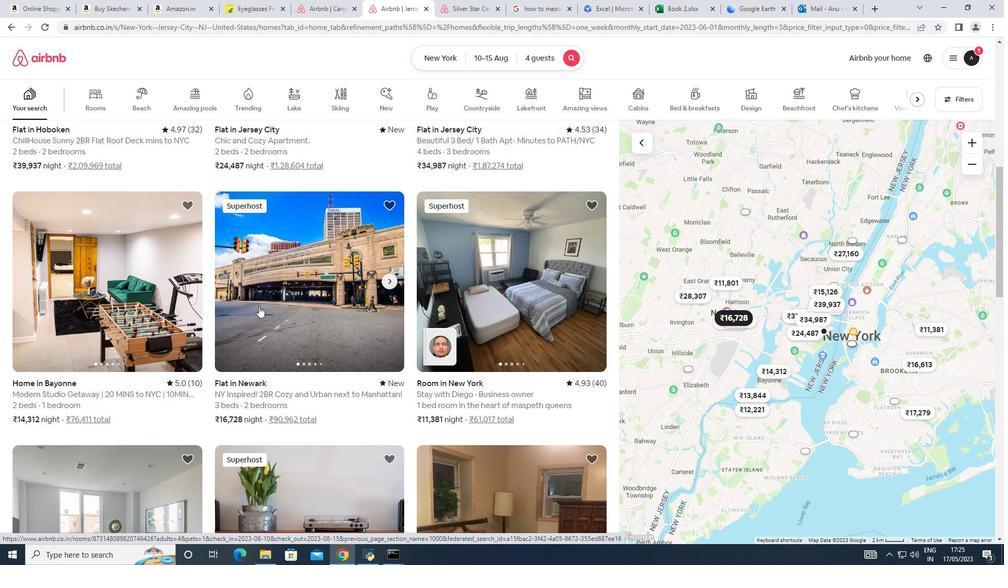 
Action: Mouse moved to (518, 284)
Screenshot: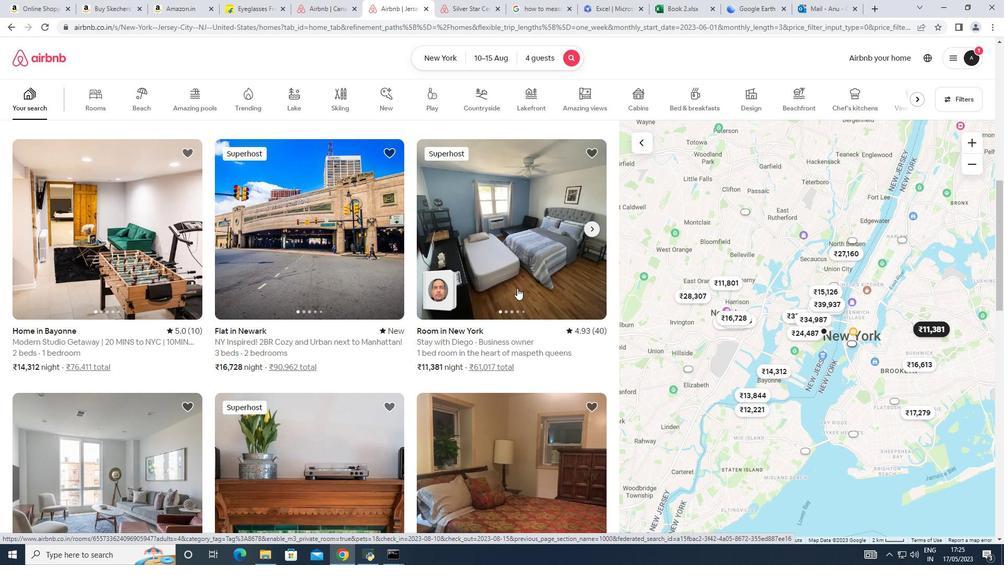 
Action: Mouse pressed left at (518, 284)
Screenshot: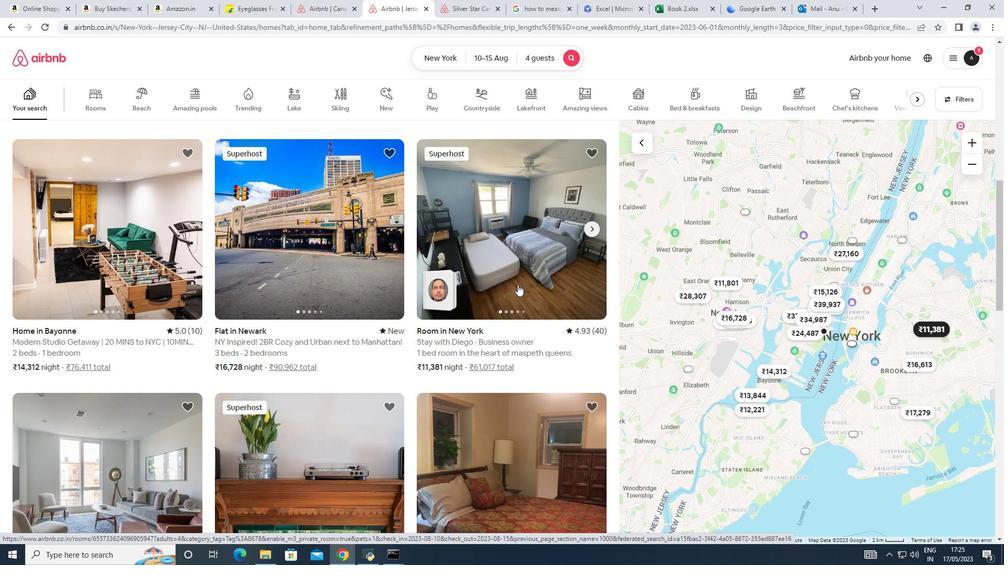 
Action: Mouse moved to (598, 328)
Screenshot: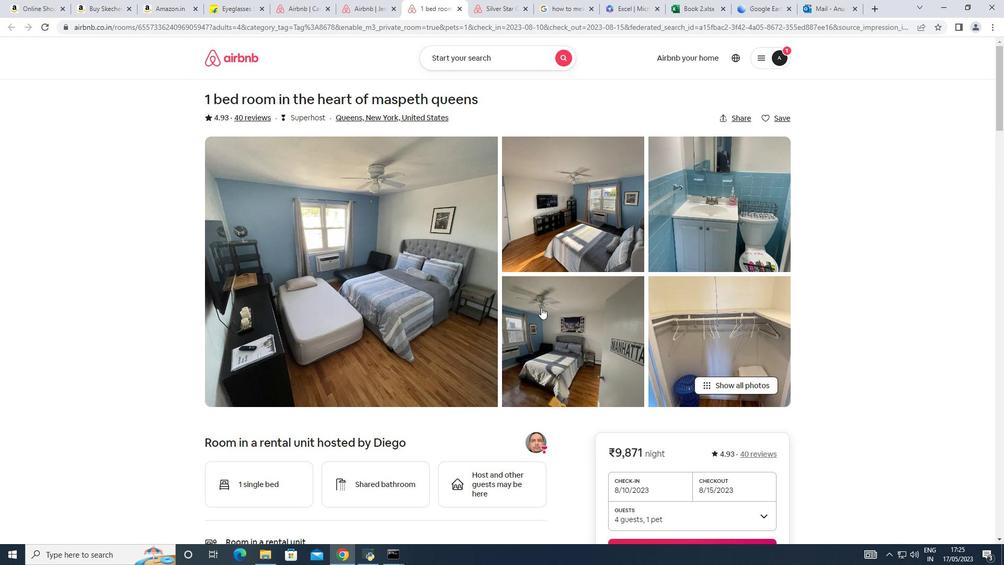 
Action: Mouse scrolled (598, 328) with delta (0, 0)
Screenshot: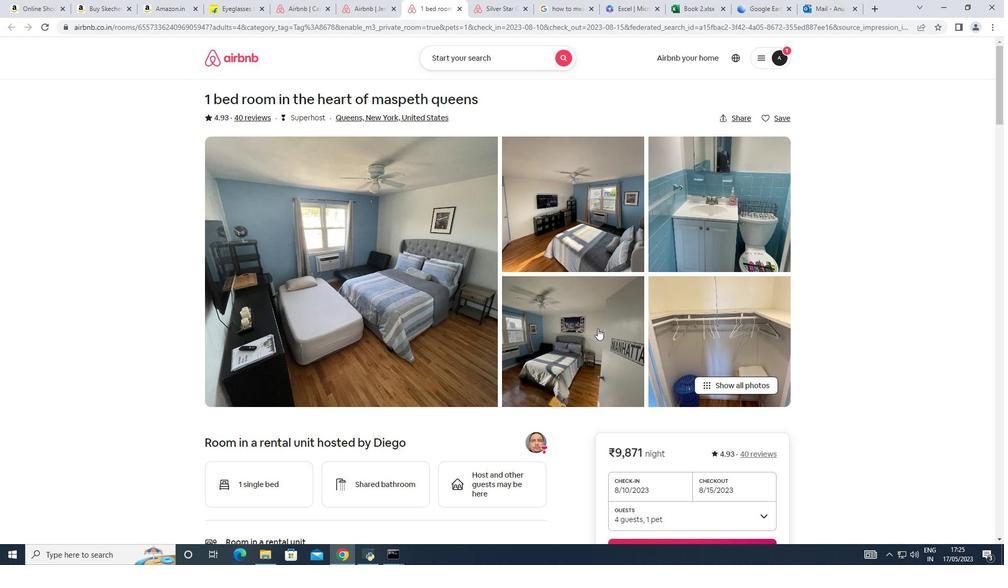 
Action: Mouse scrolled (598, 328) with delta (0, 0)
Screenshot: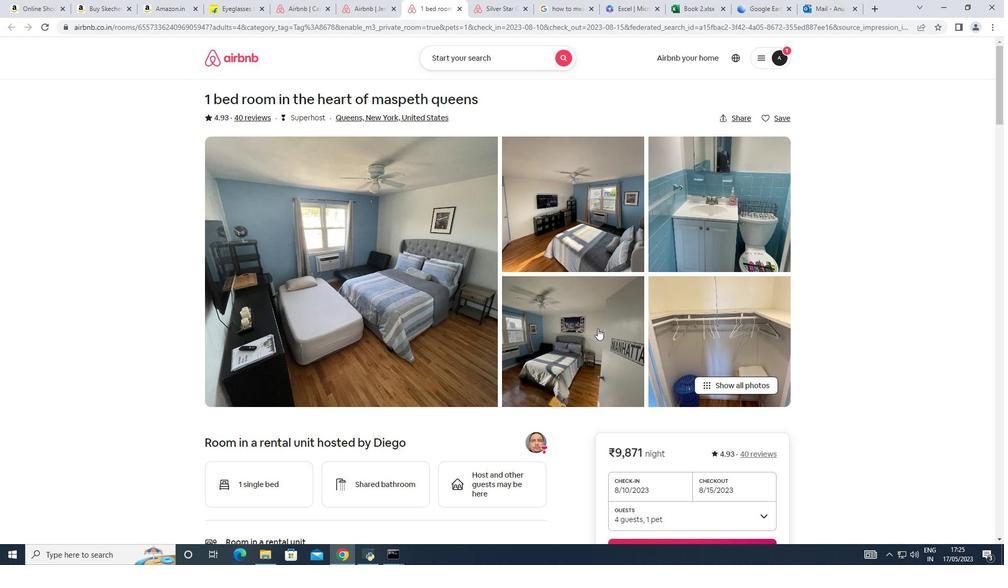 
Action: Mouse scrolled (598, 328) with delta (0, 0)
Screenshot: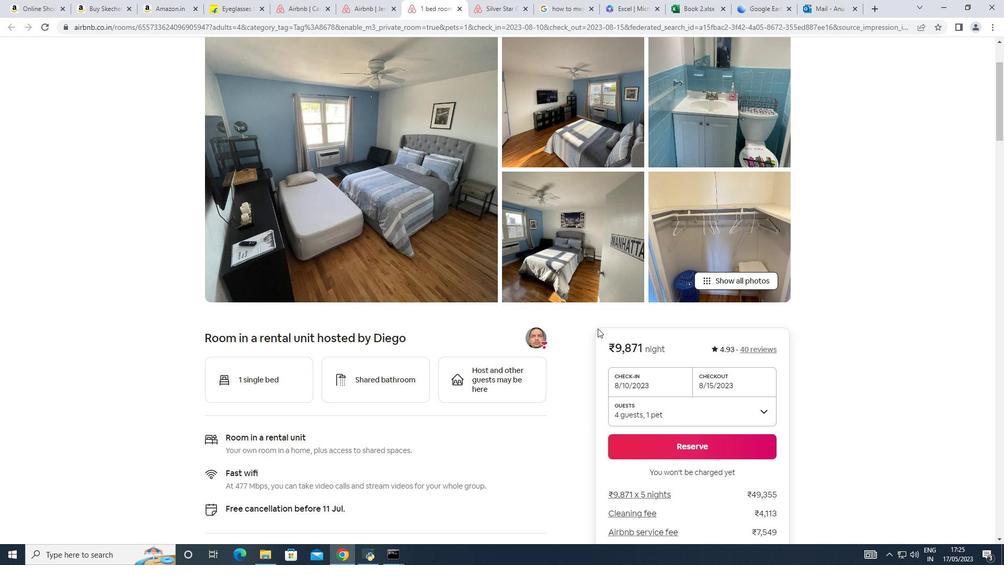 
Action: Mouse scrolled (598, 328) with delta (0, 0)
Screenshot: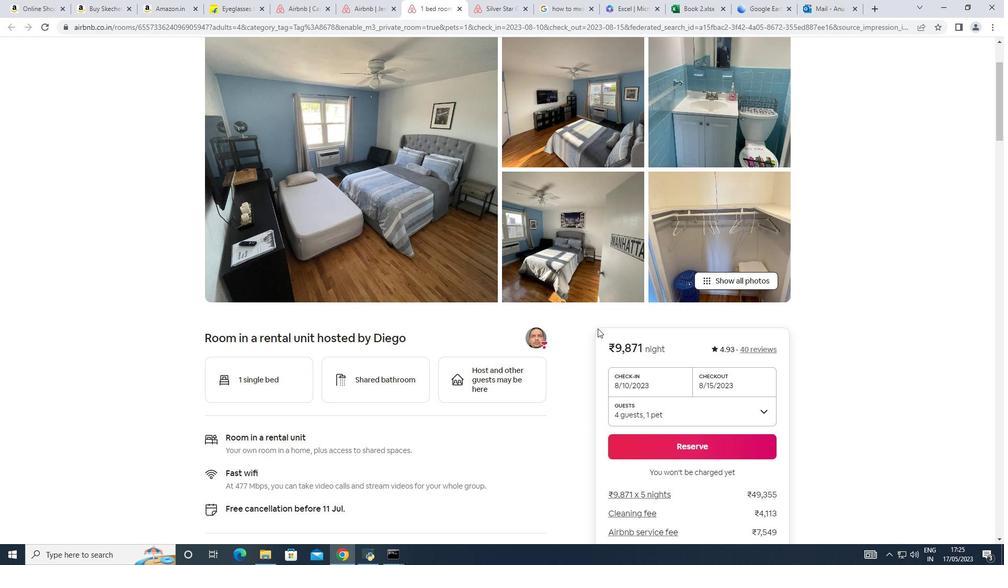 
Action: Mouse moved to (521, 286)
Screenshot: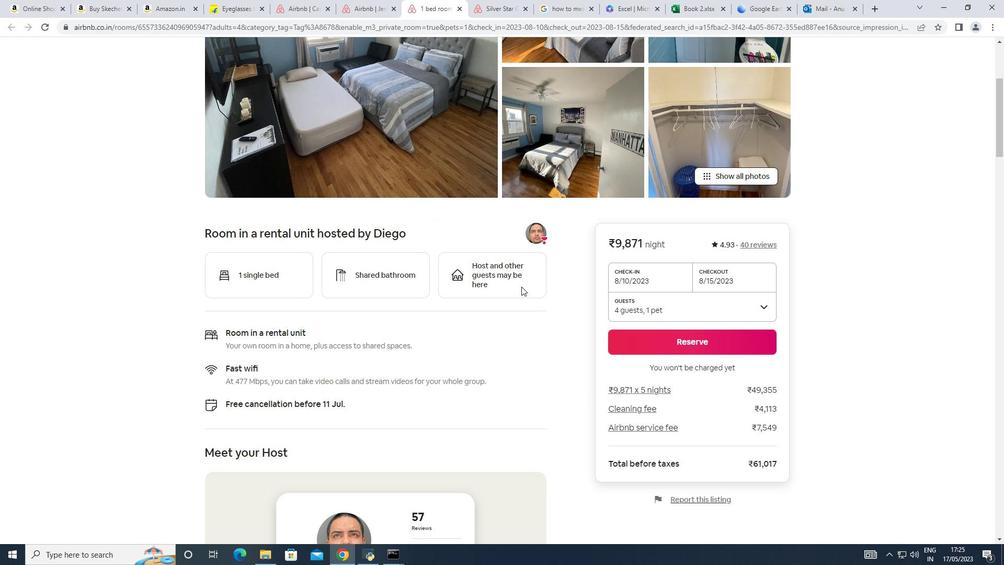
Action: Mouse pressed left at (521, 286)
Screenshot: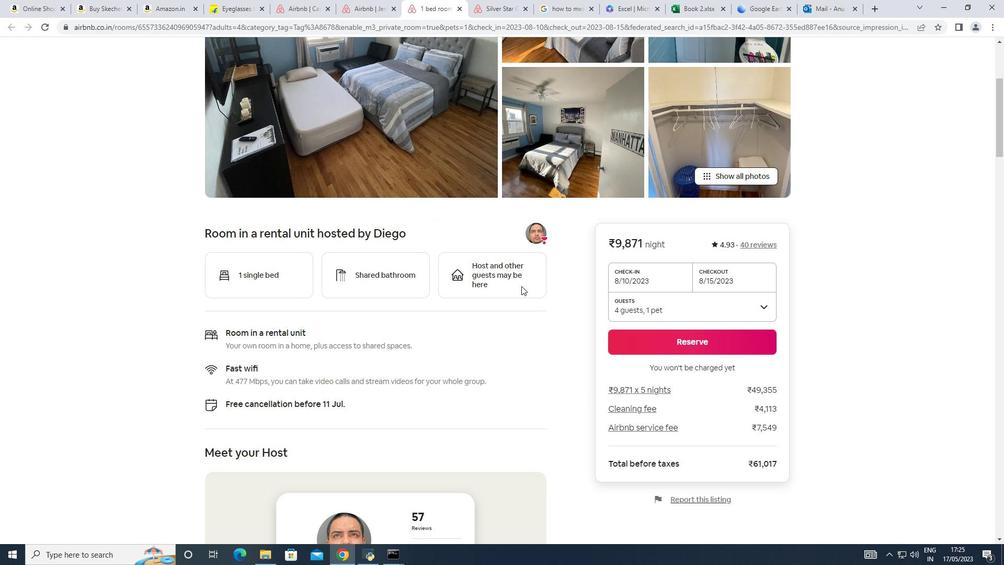 
Action: Mouse moved to (515, 274)
Screenshot: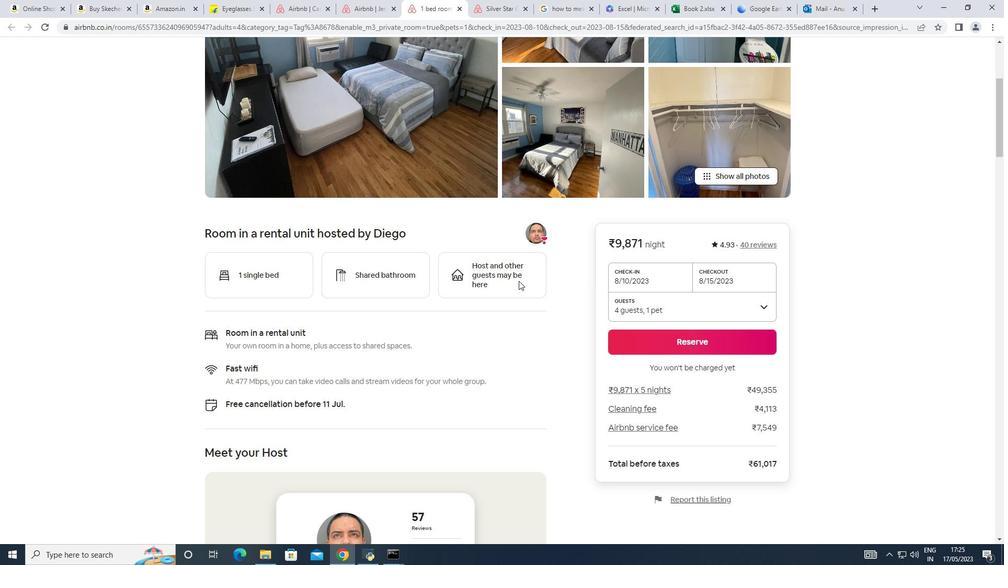 
Action: Mouse pressed left at (515, 274)
Screenshot: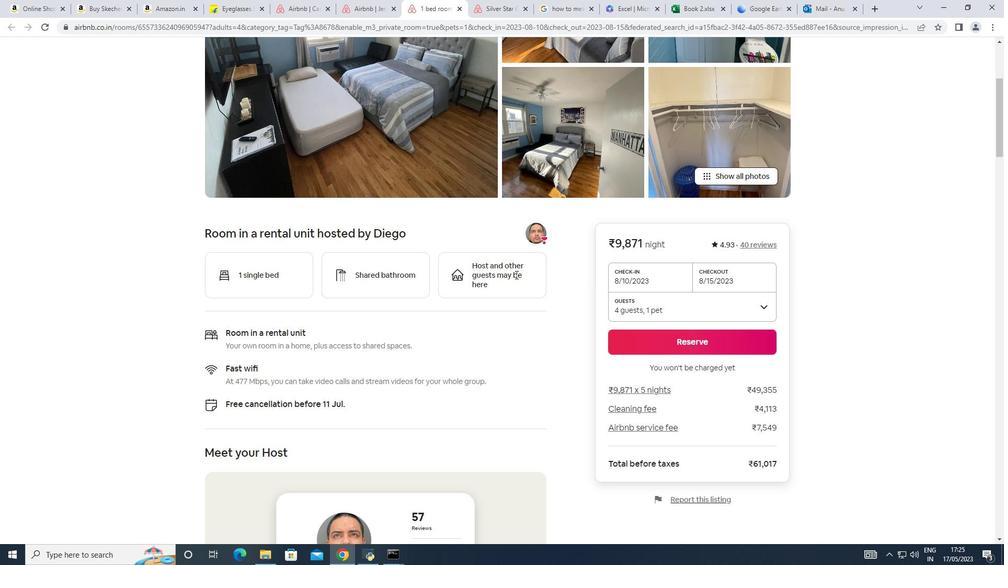 
Action: Mouse moved to (511, 302)
Screenshot: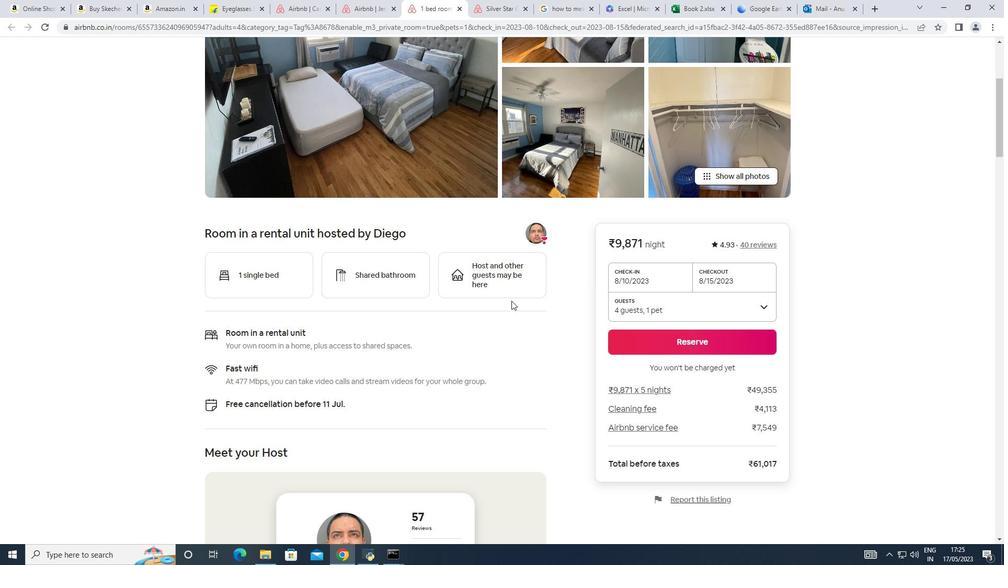 
Action: Mouse scrolled (511, 301) with delta (0, 0)
Screenshot: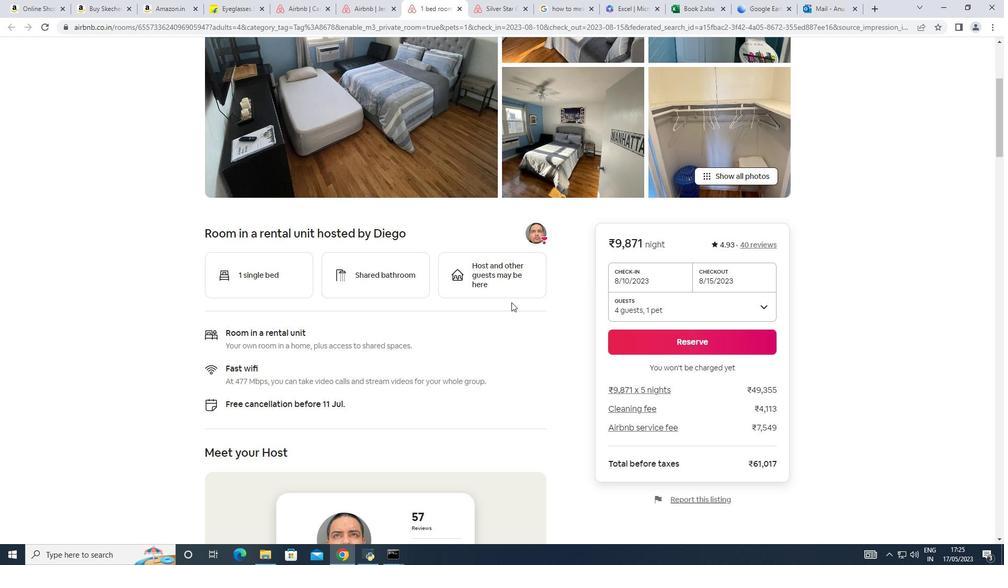 
Action: Mouse scrolled (511, 301) with delta (0, 0)
Screenshot: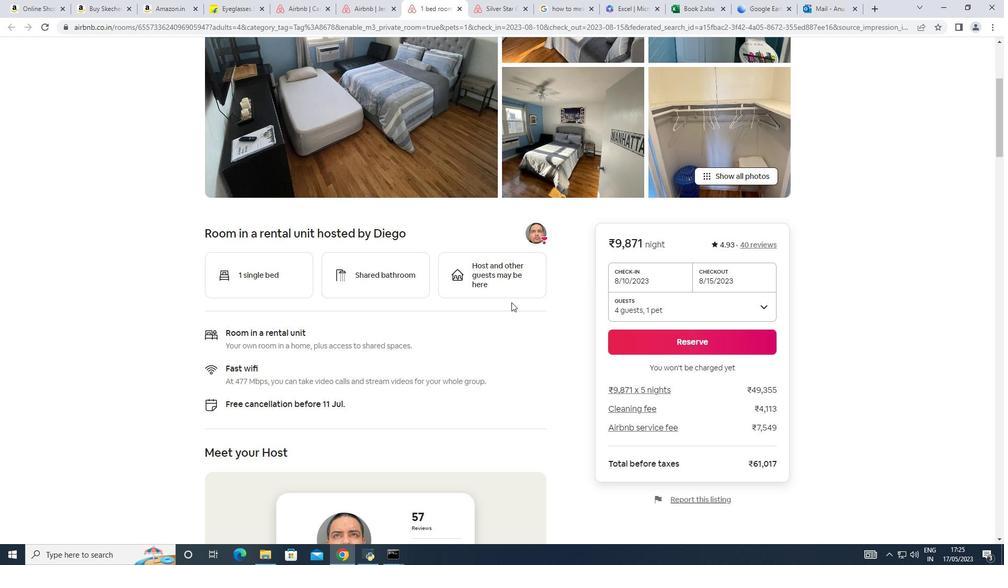 
Action: Mouse scrolled (511, 301) with delta (0, 0)
Screenshot: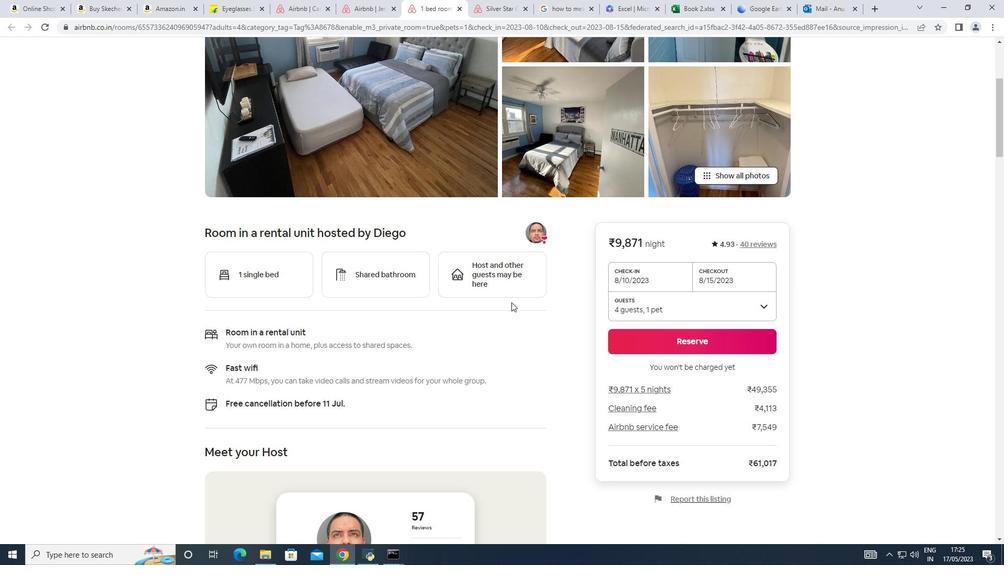 
Action: Mouse moved to (516, 300)
Screenshot: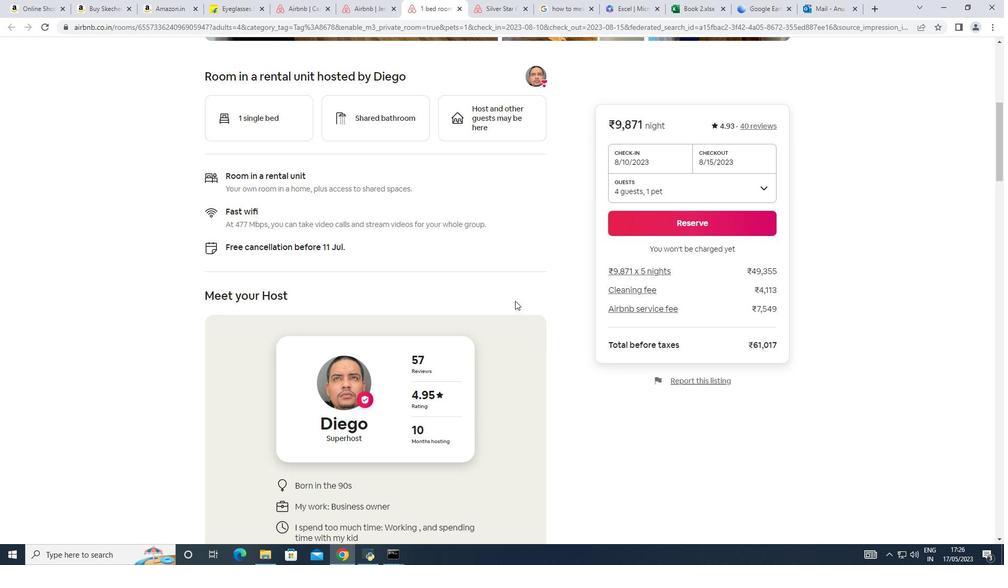 
Action: Mouse scrolled (516, 300) with delta (0, 0)
Screenshot: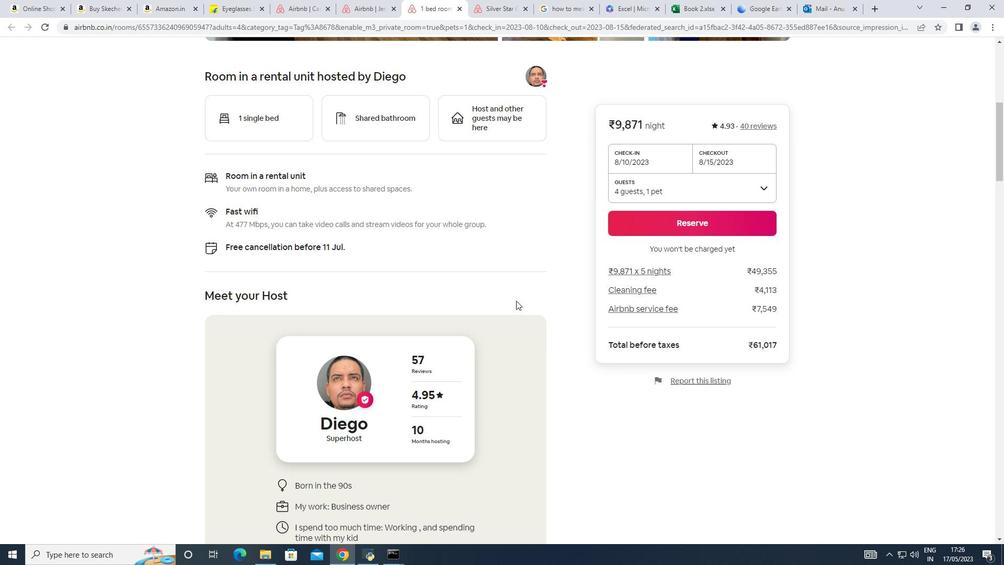 
Action: Mouse scrolled (516, 300) with delta (0, 0)
Screenshot: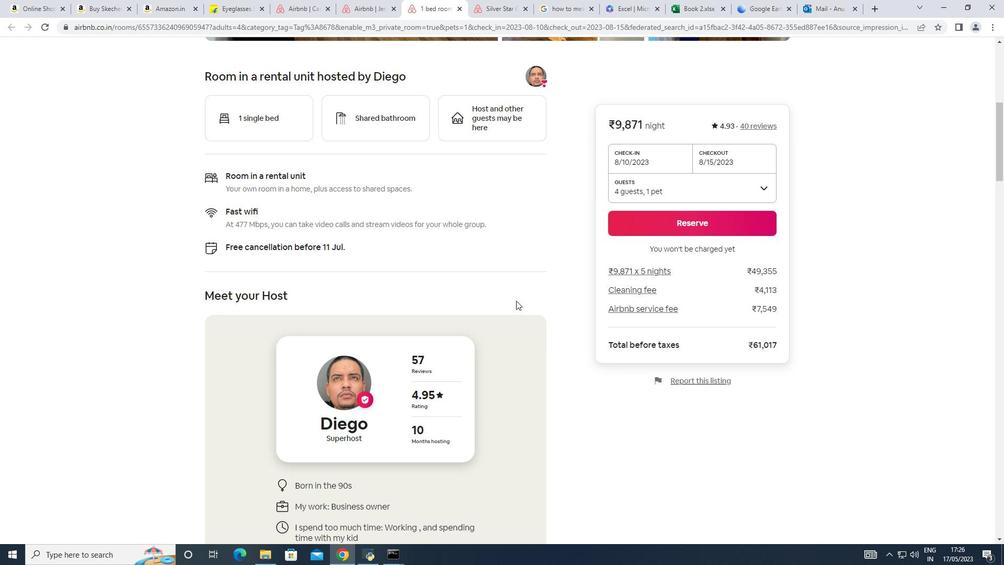 
Action: Mouse scrolled (516, 300) with delta (0, 0)
Screenshot: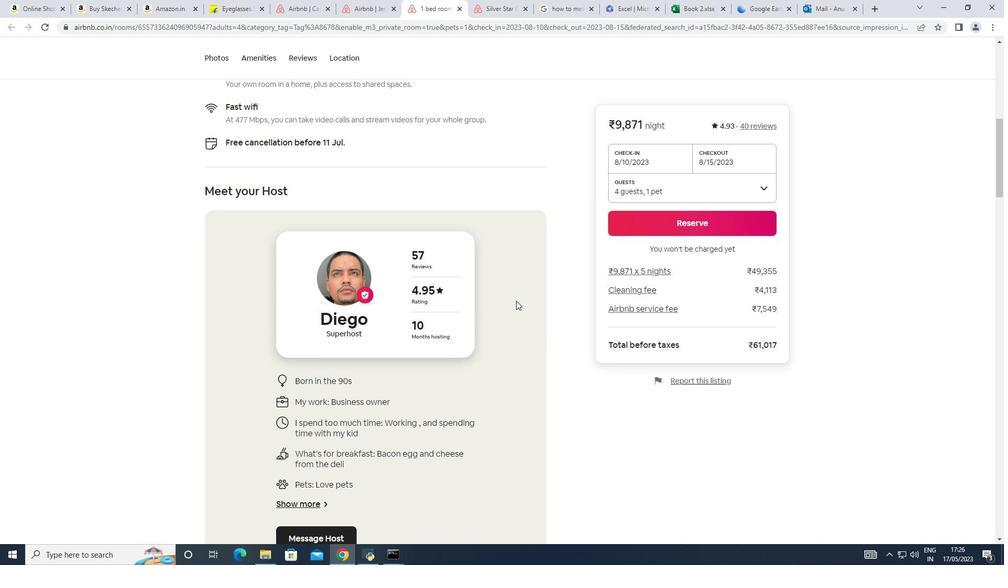 
Action: Mouse scrolled (516, 300) with delta (0, 0)
Screenshot: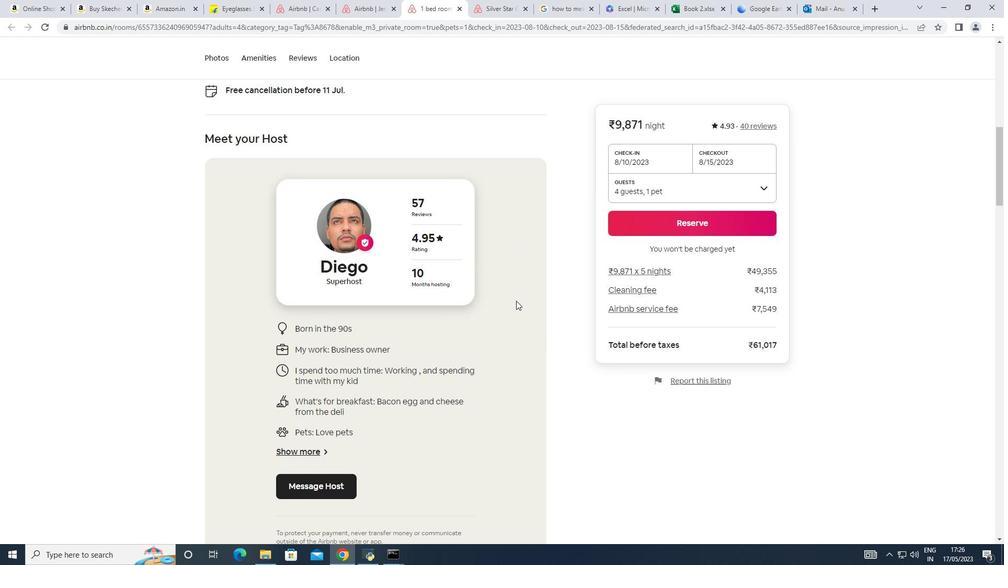 
Action: Mouse scrolled (516, 300) with delta (0, 0)
Screenshot: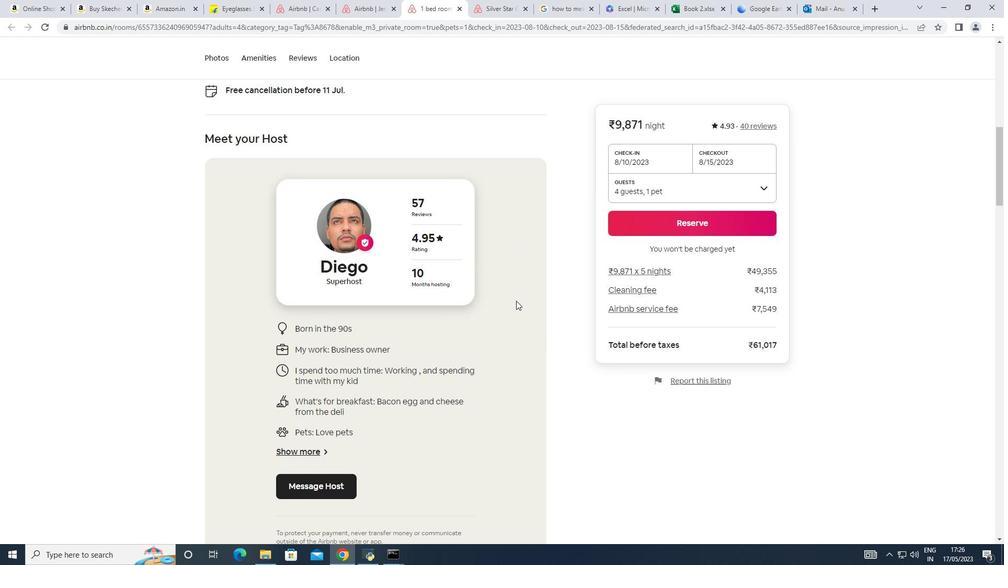 
Action: Mouse scrolled (516, 300) with delta (0, 0)
Screenshot: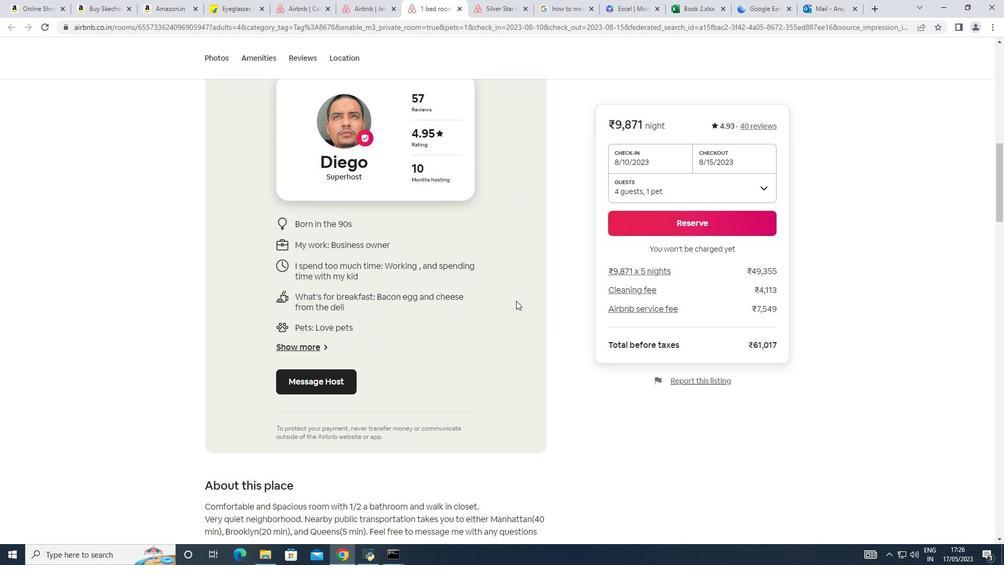 
Action: Mouse moved to (328, 324)
Screenshot: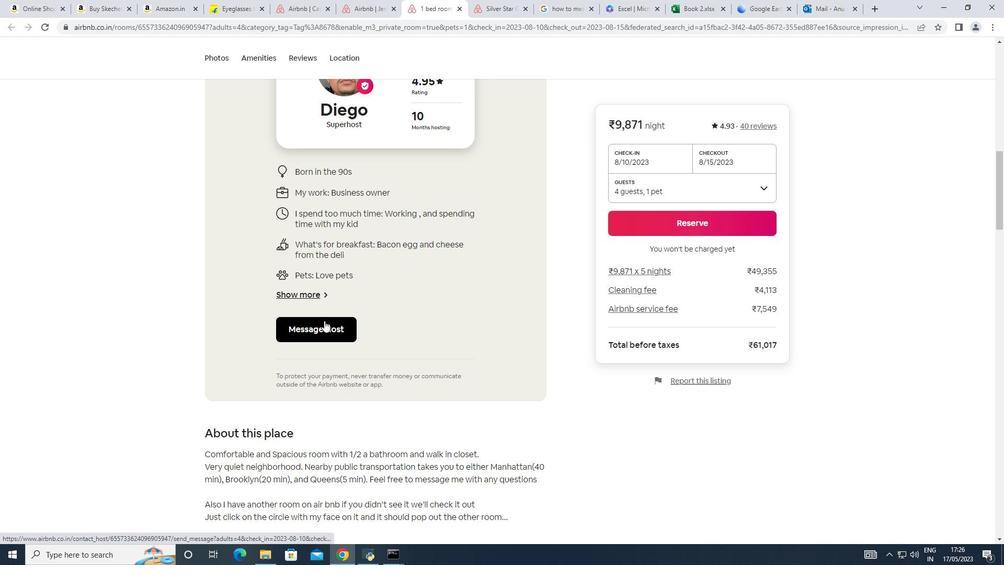 
Action: Mouse pressed left at (328, 324)
Screenshot: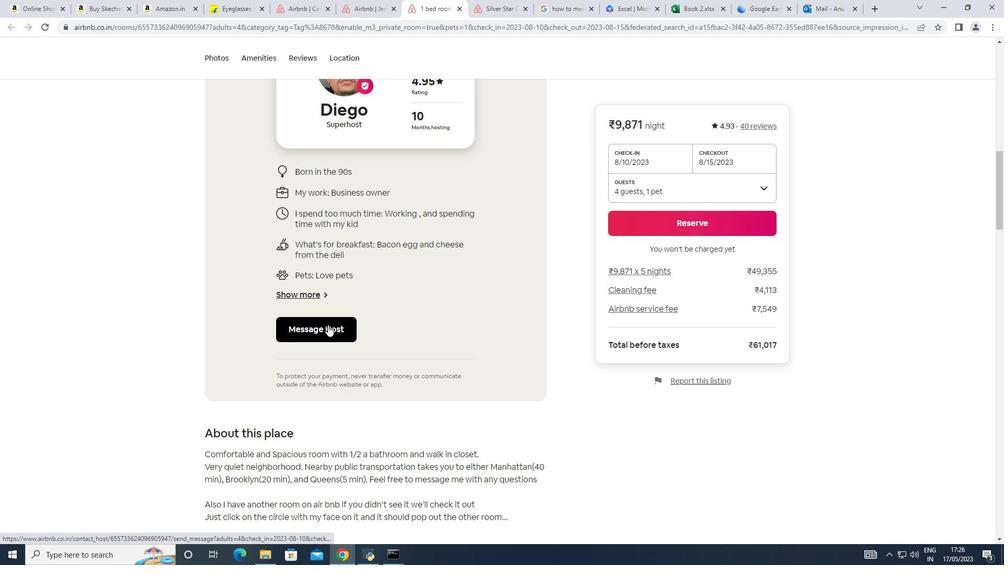 
Action: Mouse moved to (380, 363)
Screenshot: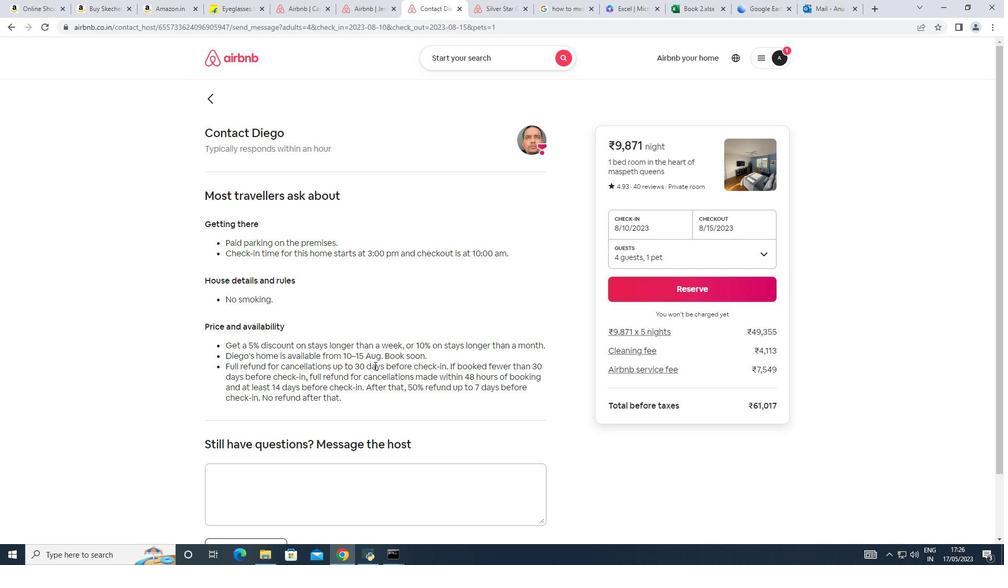 
Action: Mouse scrolled (380, 363) with delta (0, 0)
Screenshot: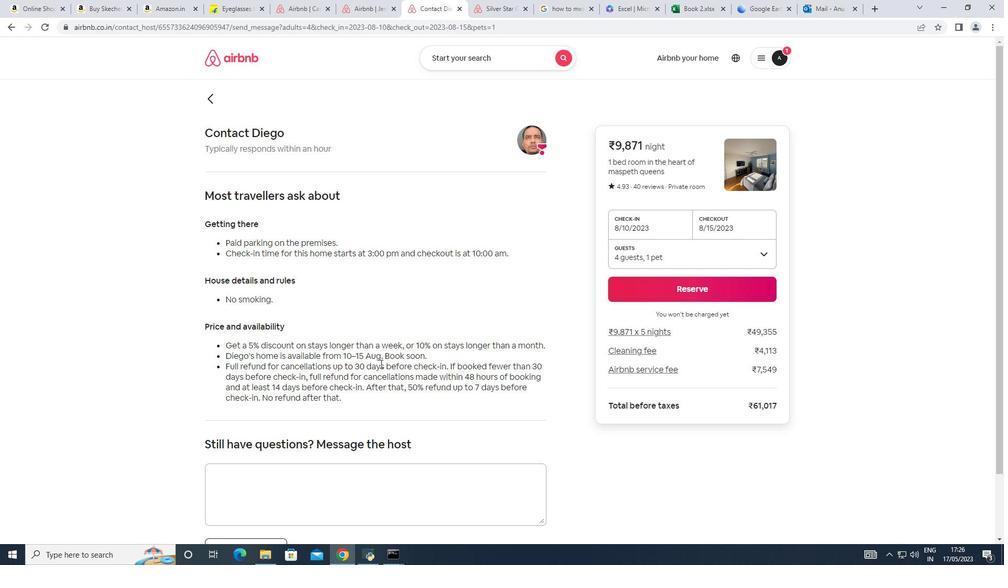 
Action: Mouse scrolled (380, 363) with delta (0, 0)
Screenshot: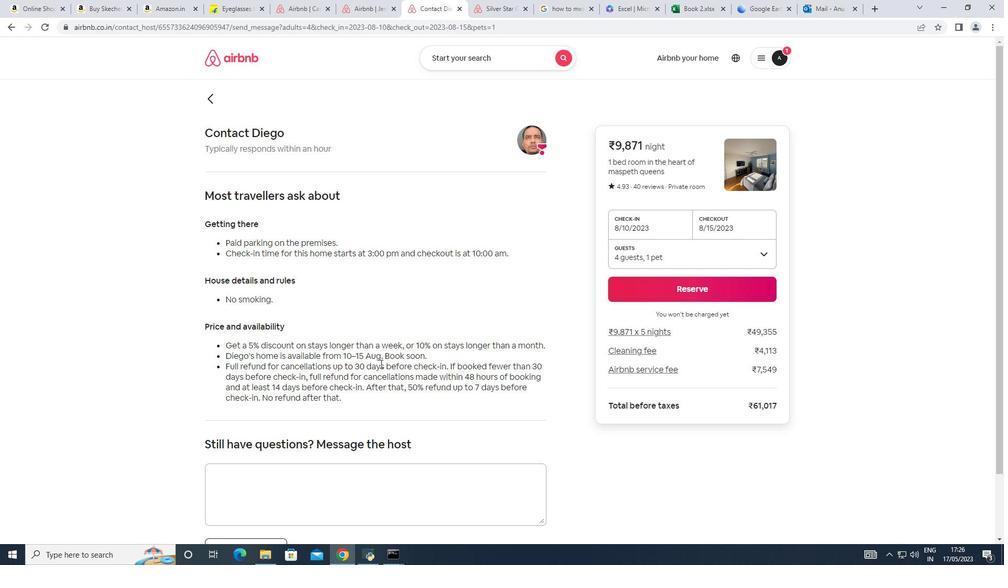 
Action: Mouse moved to (380, 363)
Screenshot: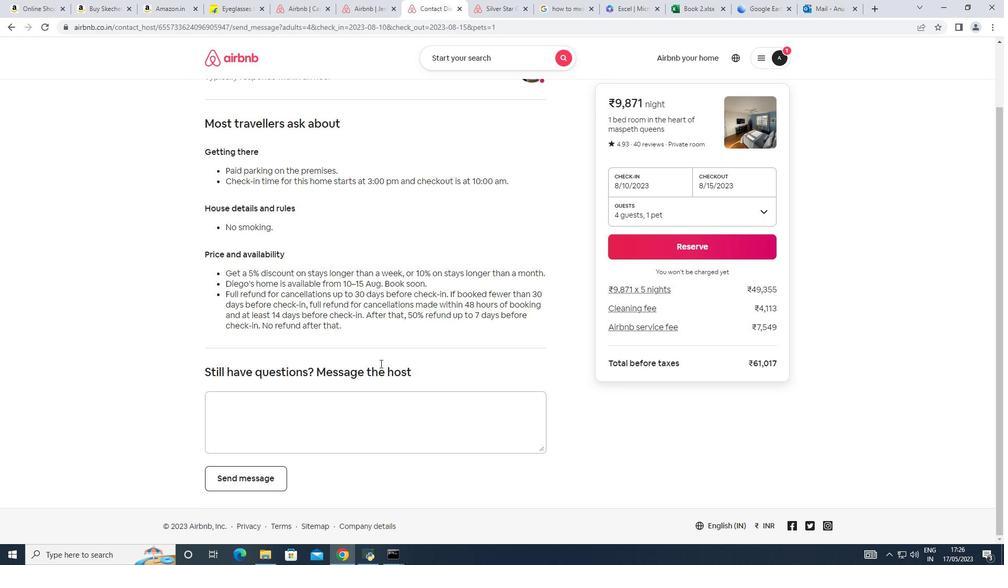 
Action: Mouse scrolled (380, 363) with delta (0, 0)
Screenshot: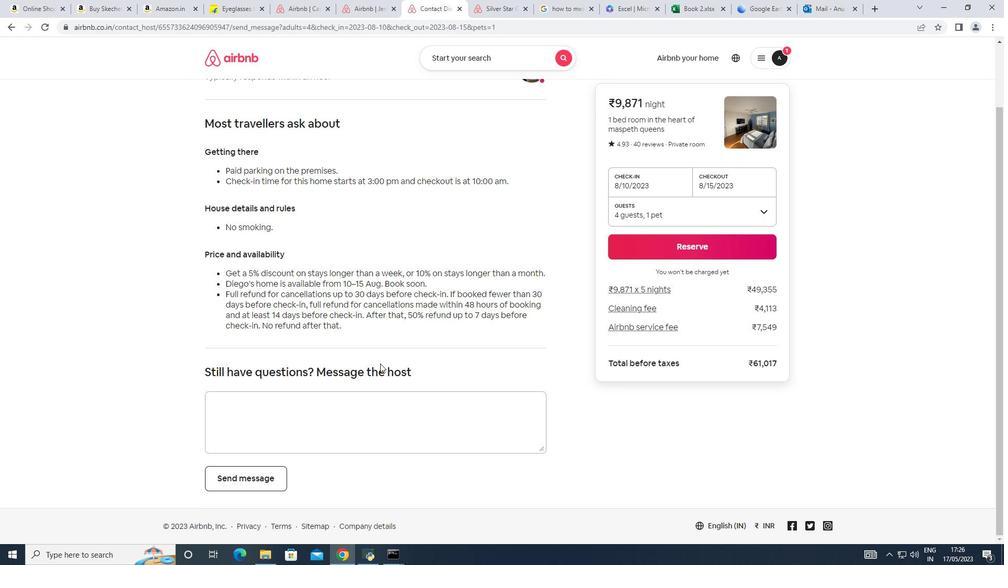 
Action: Mouse moved to (272, 395)
Screenshot: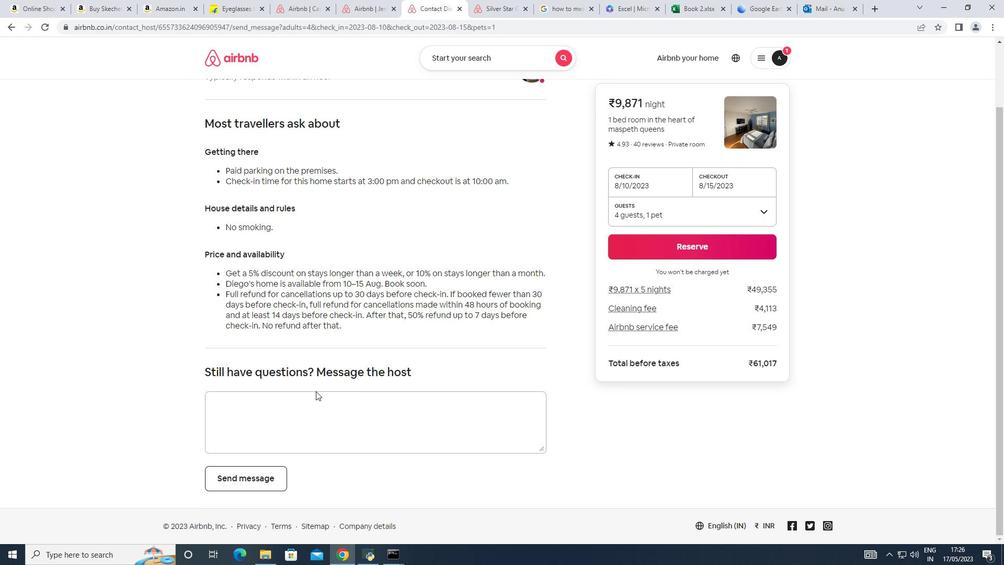 
Action: Mouse pressed left at (272, 395)
Screenshot: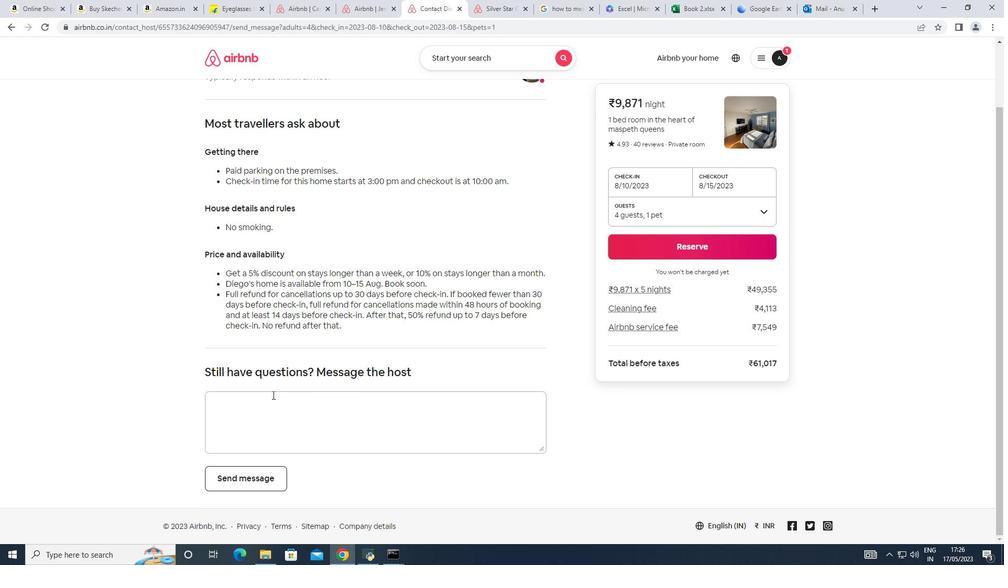 
Action: Mouse moved to (302, 409)
Screenshot: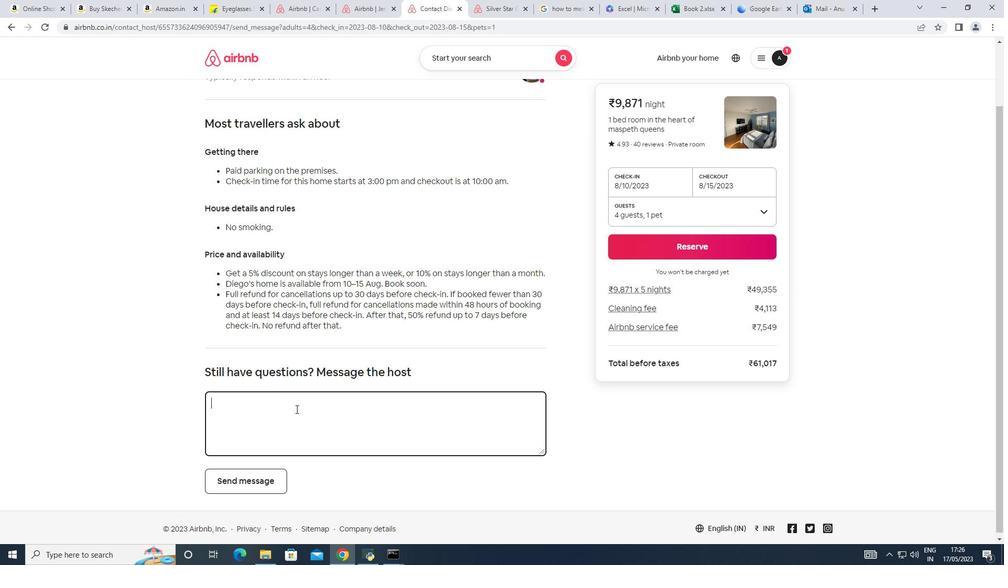 
Action: Mouse scrolled (302, 408) with delta (0, 0)
Screenshot: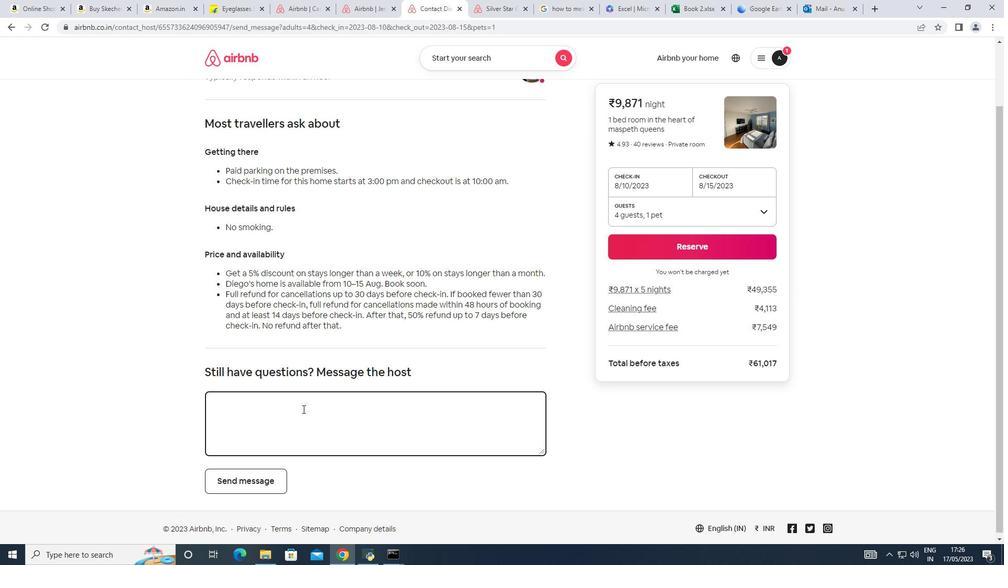 
Action: Mouse moved to (414, 370)
Screenshot: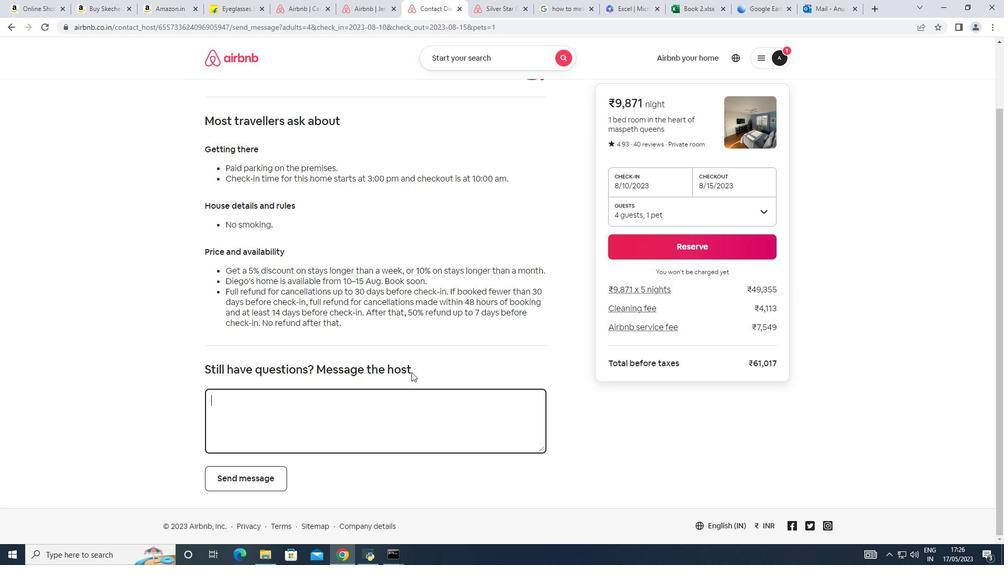 
Action: Mouse scrolled (414, 371) with delta (0, 0)
Screenshot: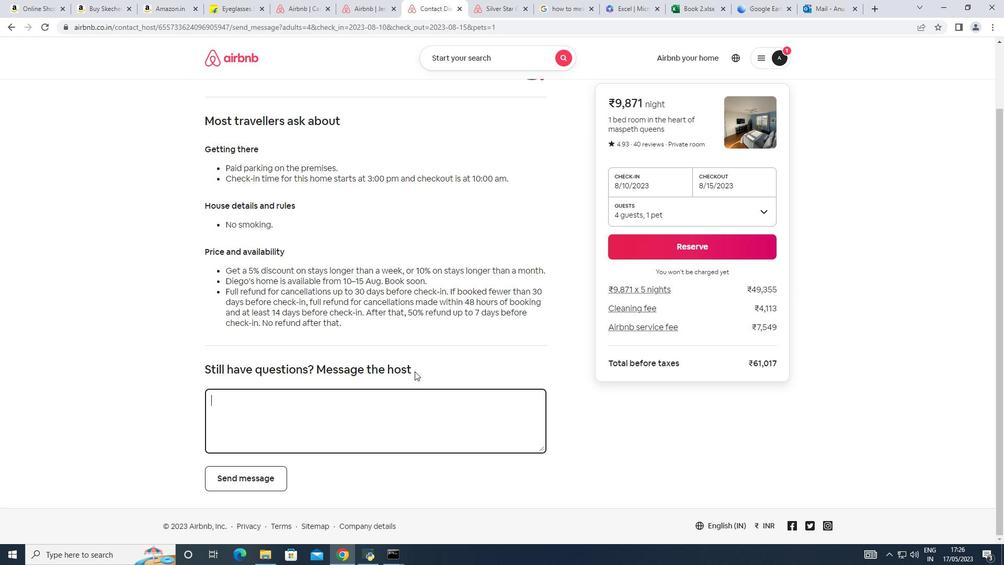 
Action: Mouse scrolled (414, 371) with delta (0, 0)
Screenshot: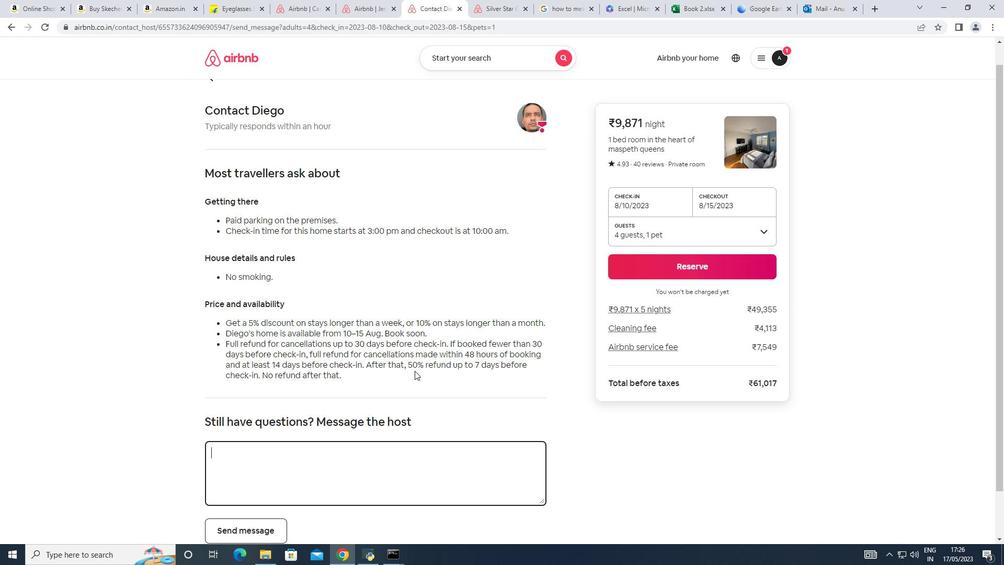 
Action: Mouse scrolled (414, 370) with delta (0, 0)
Screenshot: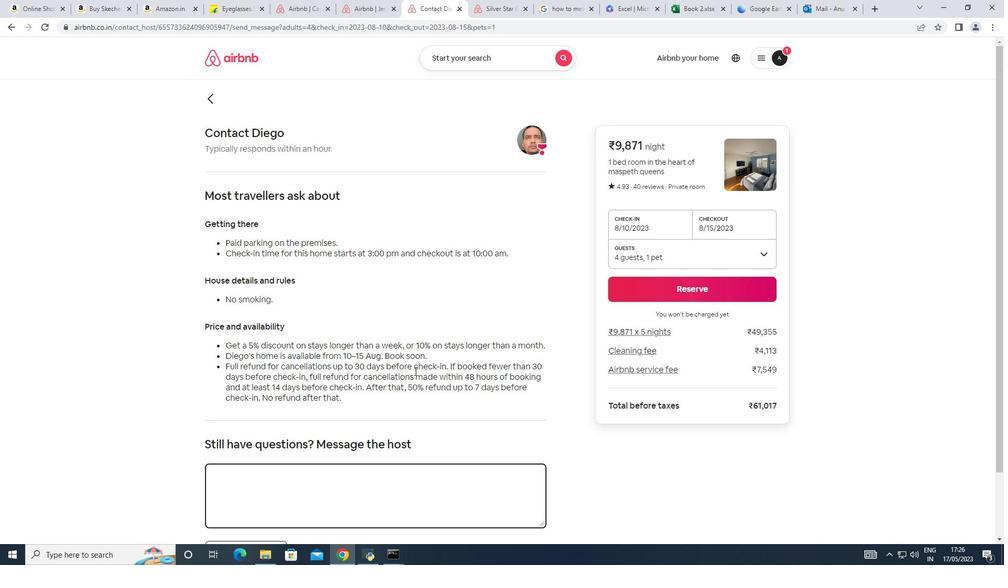 
Action: Mouse moved to (441, 376)
Screenshot: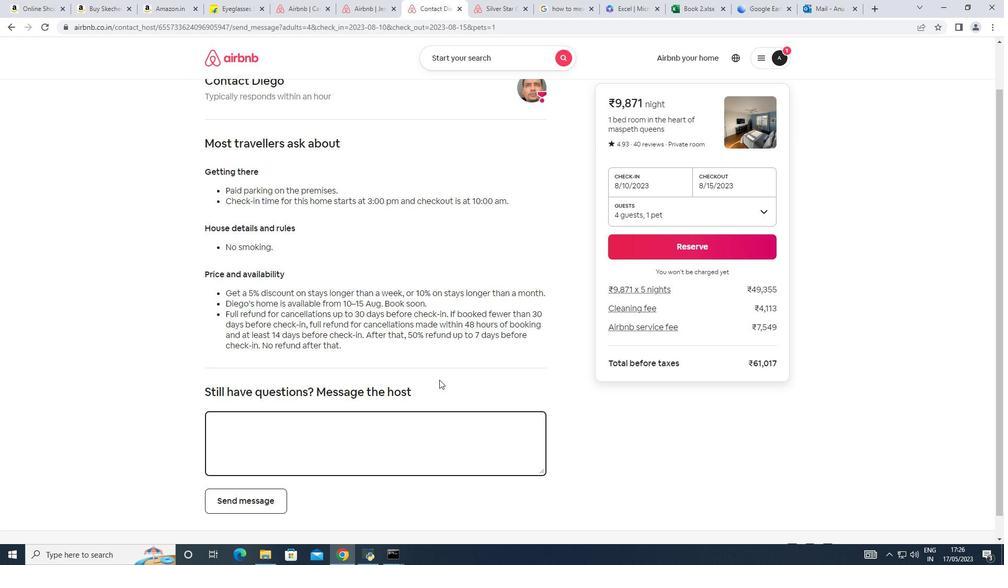 
Action: Mouse scrolled (441, 377) with delta (0, 0)
Screenshot: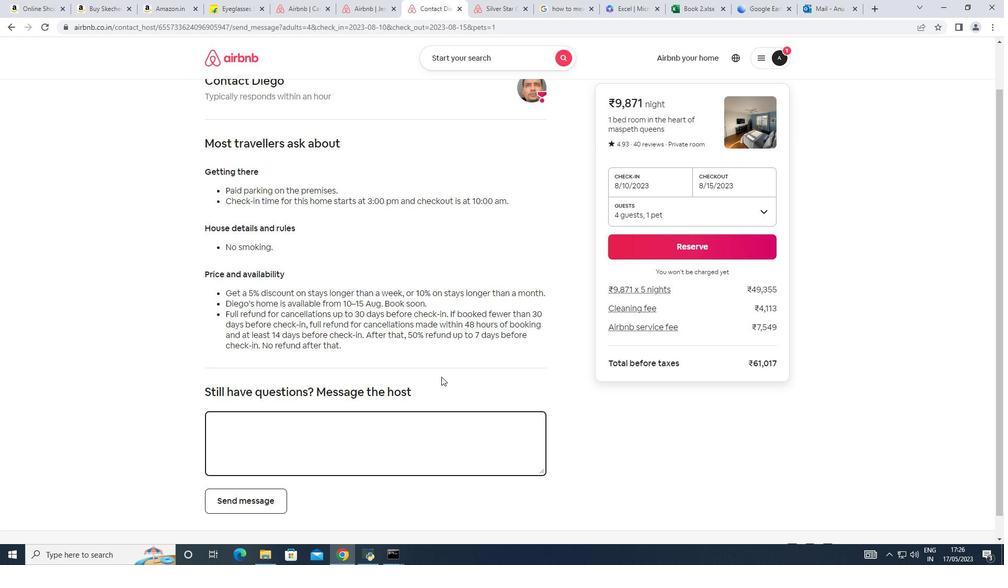 
Action: Mouse scrolled (441, 377) with delta (0, 0)
Screenshot: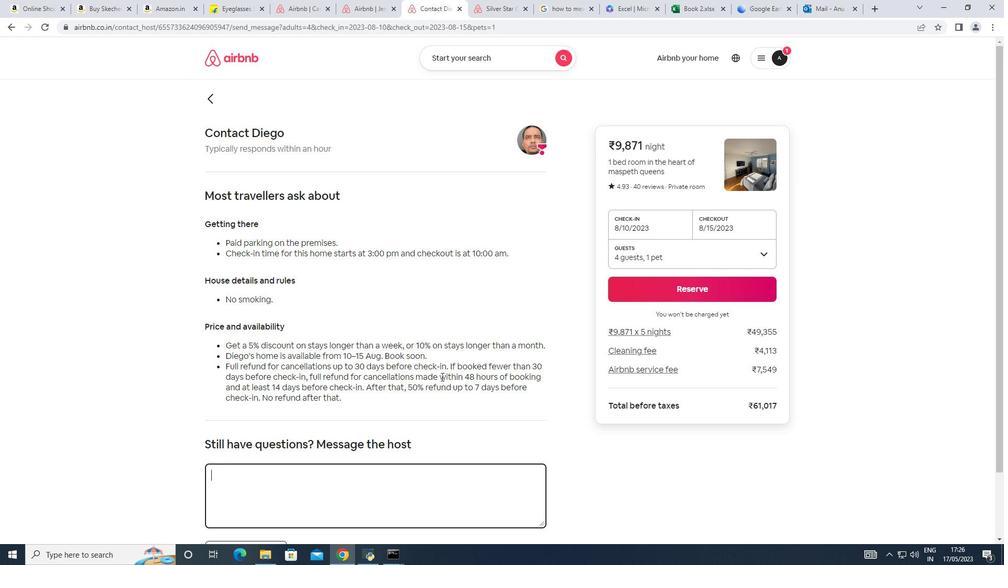 
Action: Mouse scrolled (441, 377) with delta (0, 0)
Screenshot: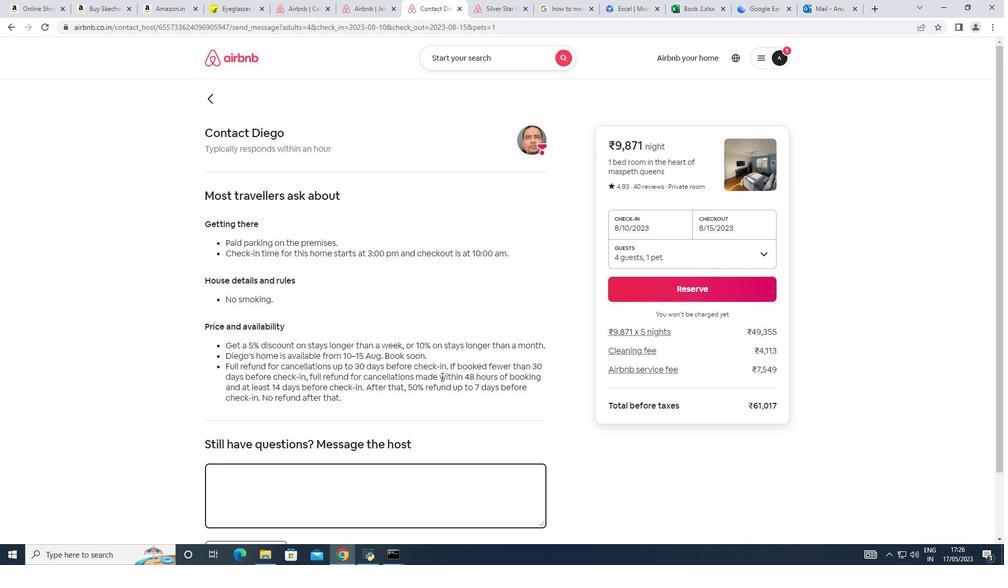 
Action: Mouse moved to (260, 135)
Screenshot: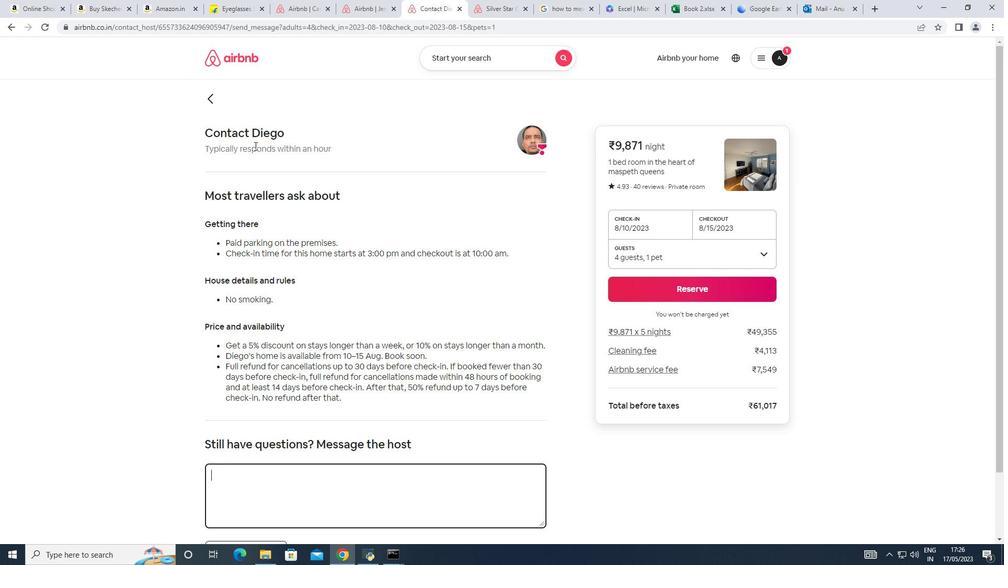 
Action: Mouse pressed left at (260, 135)
Screenshot: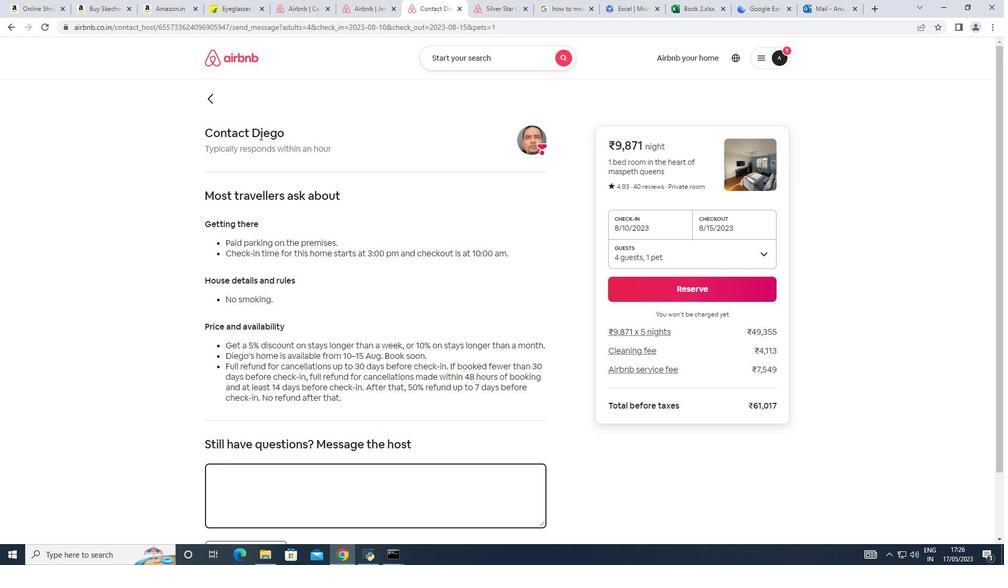 
Action: Mouse moved to (361, 183)
Screenshot: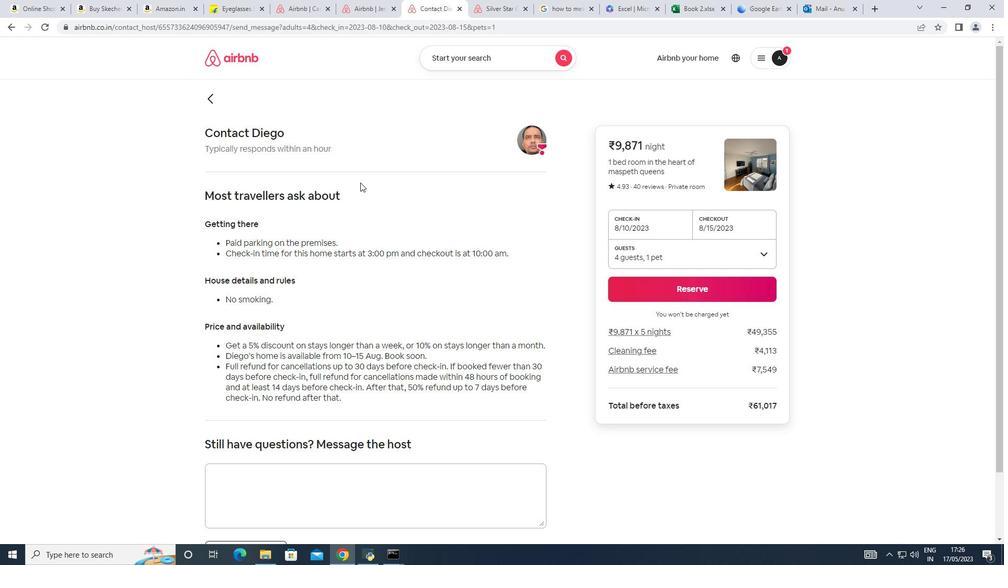 
Action: Mouse scrolled (361, 183) with delta (0, 0)
Screenshot: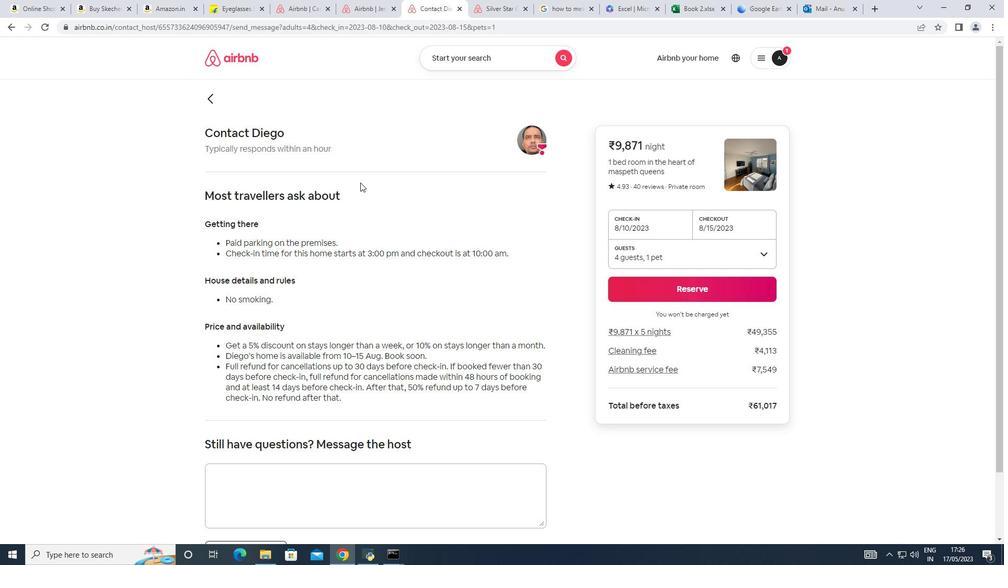 
Action: Mouse moved to (361, 184)
Screenshot: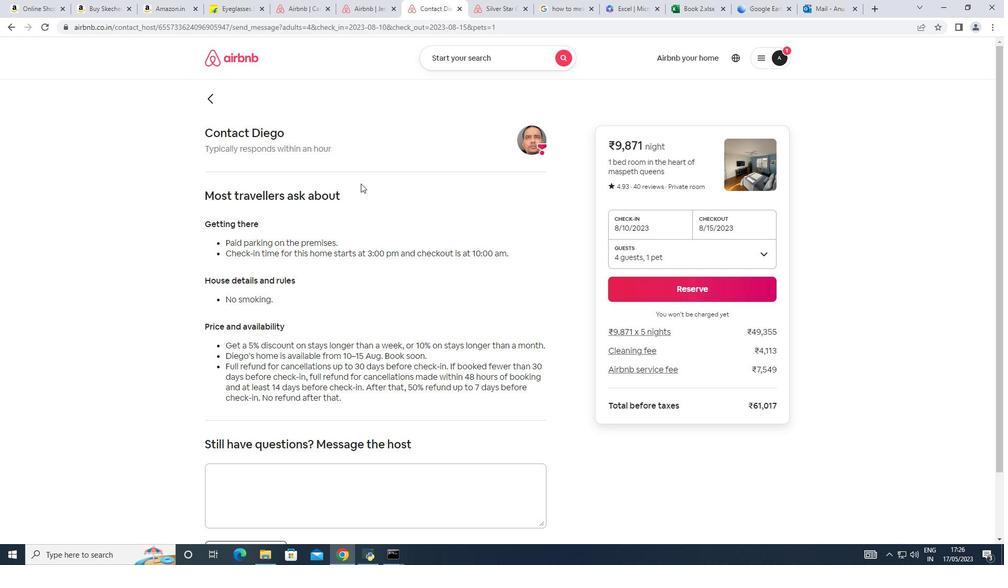 
Action: Mouse scrolled (361, 183) with delta (0, 0)
Screenshot: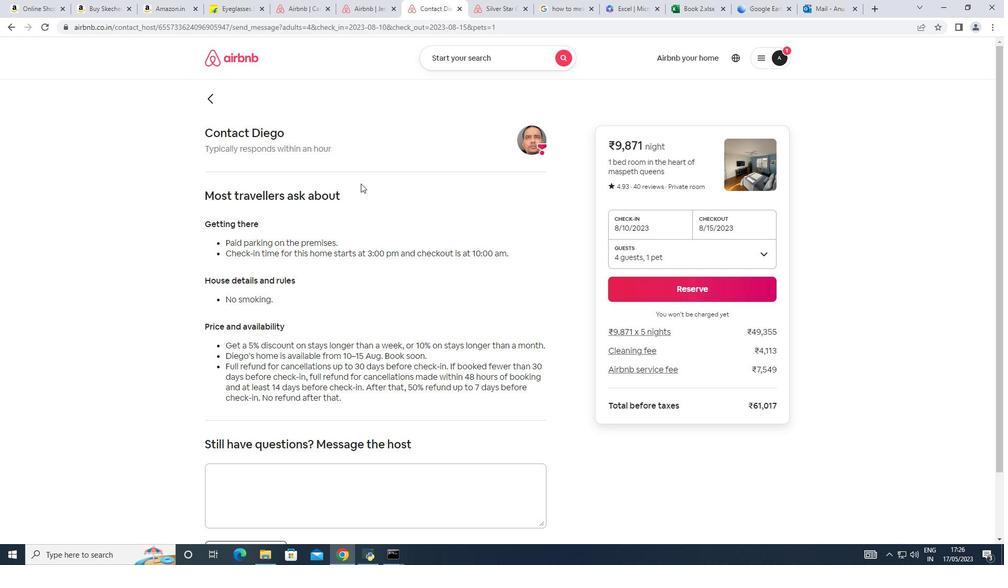 
Action: Mouse moved to (374, 345)
Screenshot: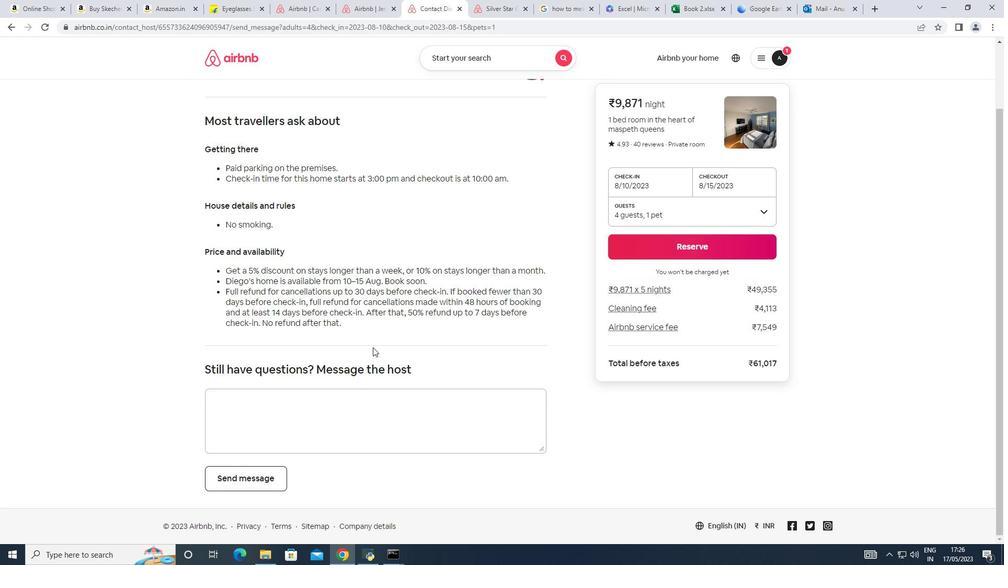 
Action: Mouse scrolled (374, 345) with delta (0, 0)
Screenshot: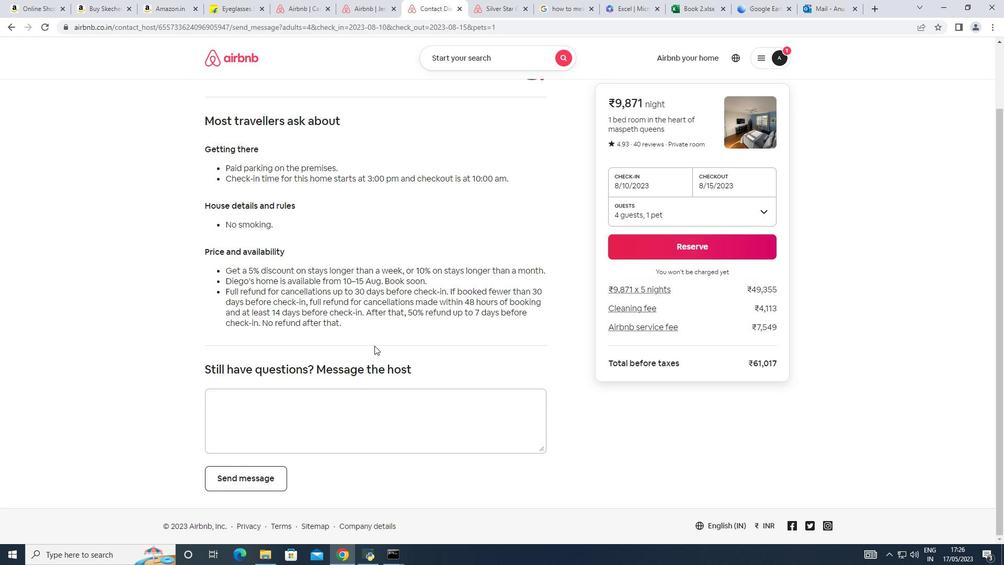 
Action: Mouse scrolled (374, 345) with delta (0, 0)
Screenshot: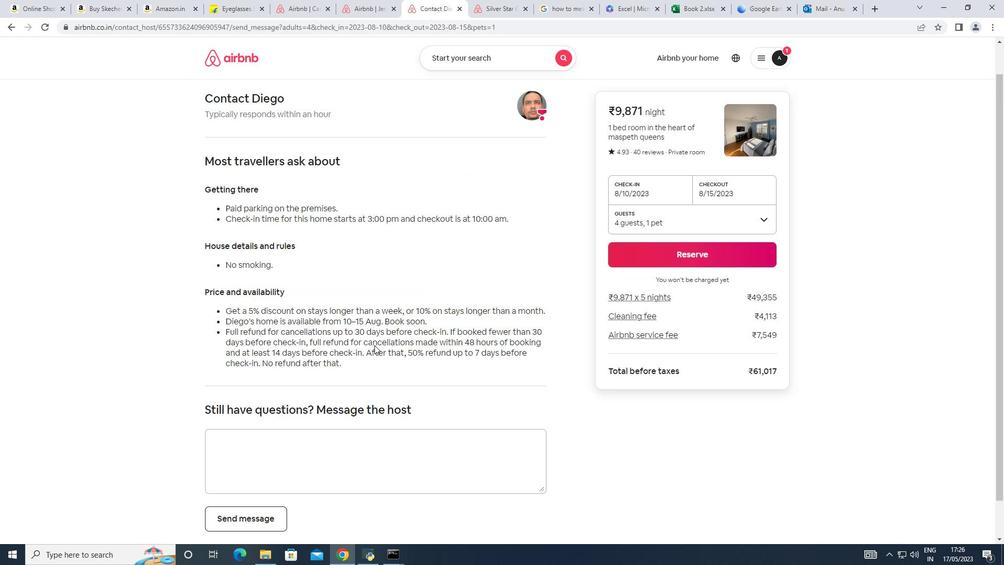 
Action: Mouse scrolled (374, 345) with delta (0, 0)
Screenshot: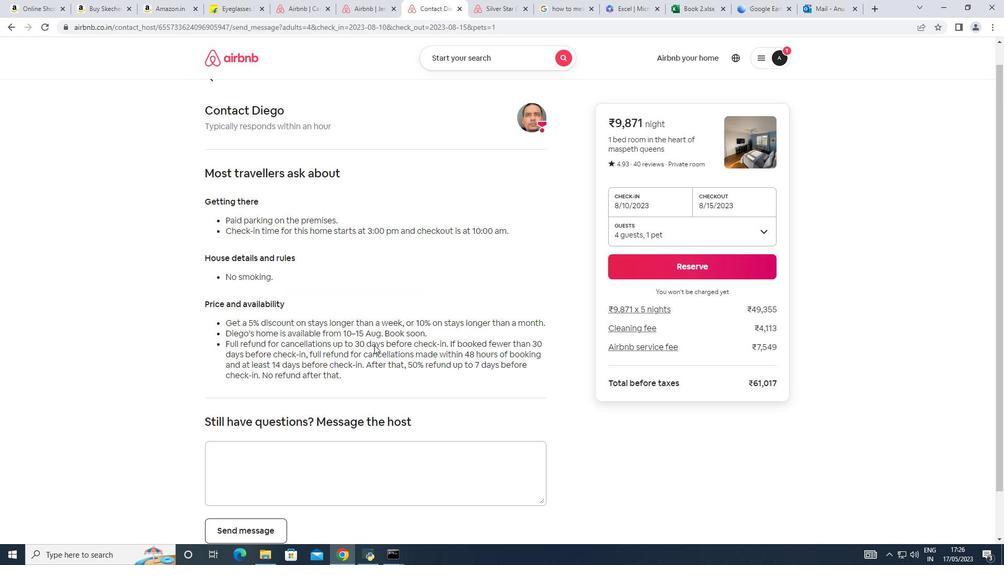 
Action: Mouse scrolled (374, 345) with delta (0, 0)
Screenshot: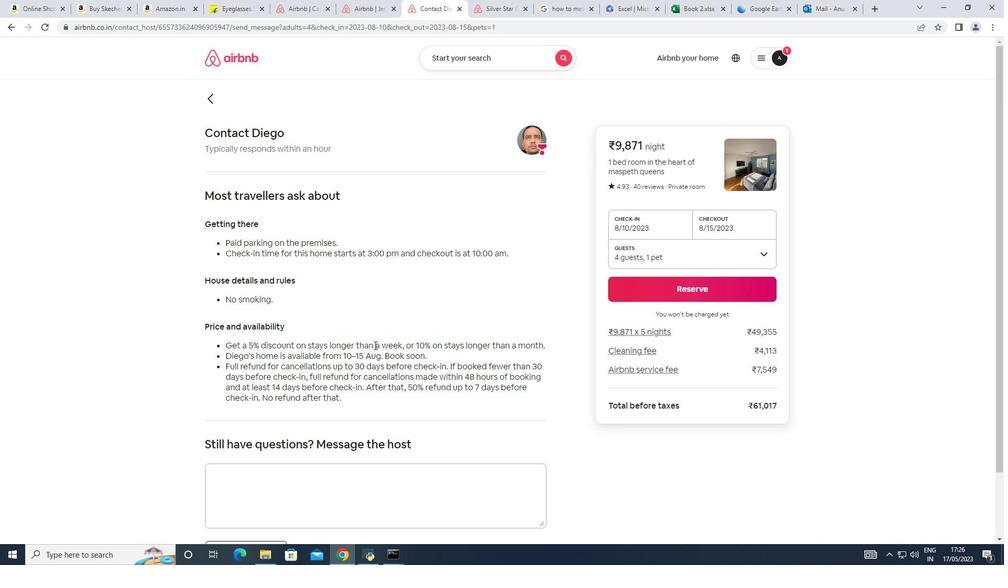 
Action: Mouse scrolled (374, 345) with delta (0, 0)
Screenshot: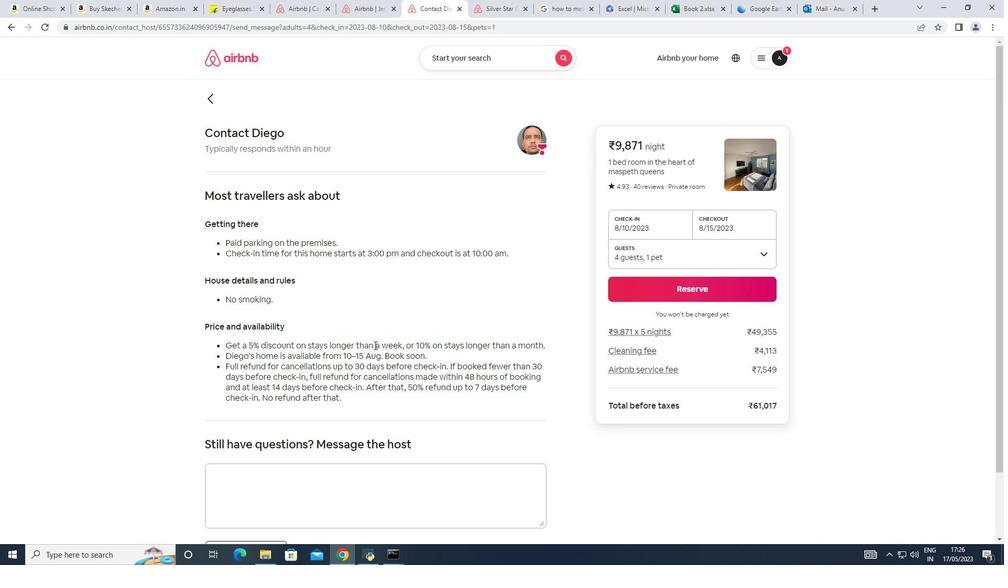 
Action: Mouse scrolled (374, 345) with delta (0, 0)
Screenshot: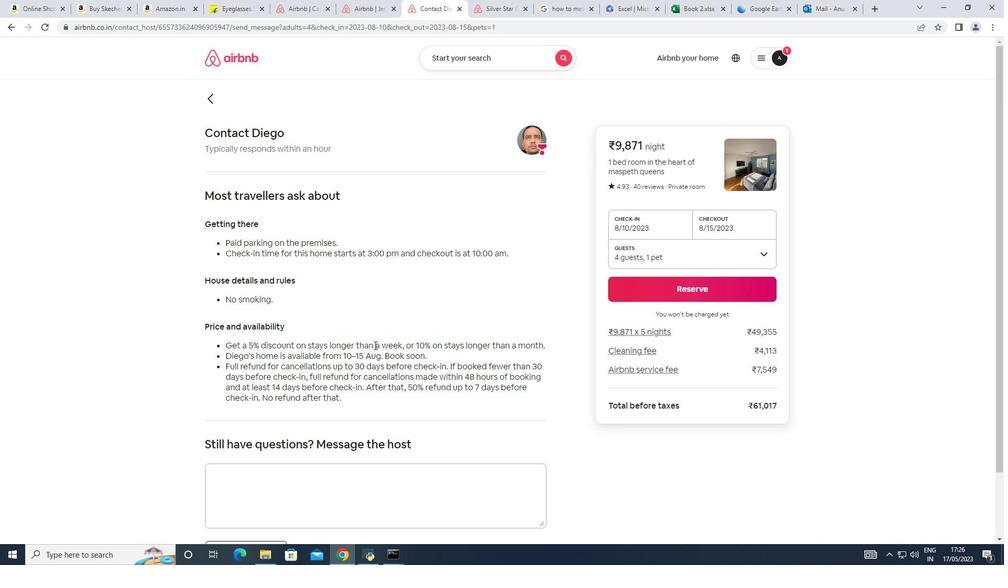 
Action: Mouse moved to (671, 292)
Screenshot: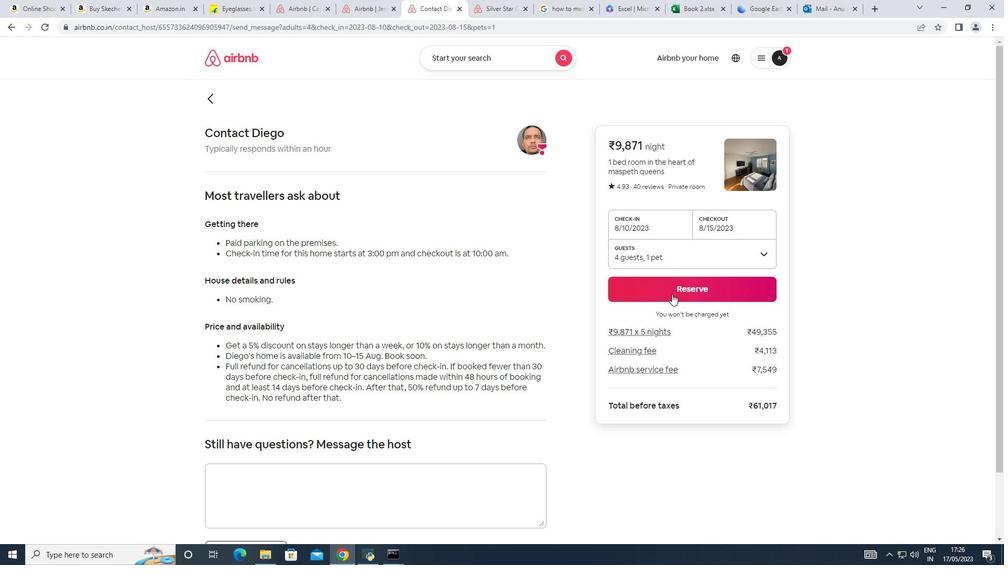 
Action: Mouse pressed left at (671, 292)
Screenshot: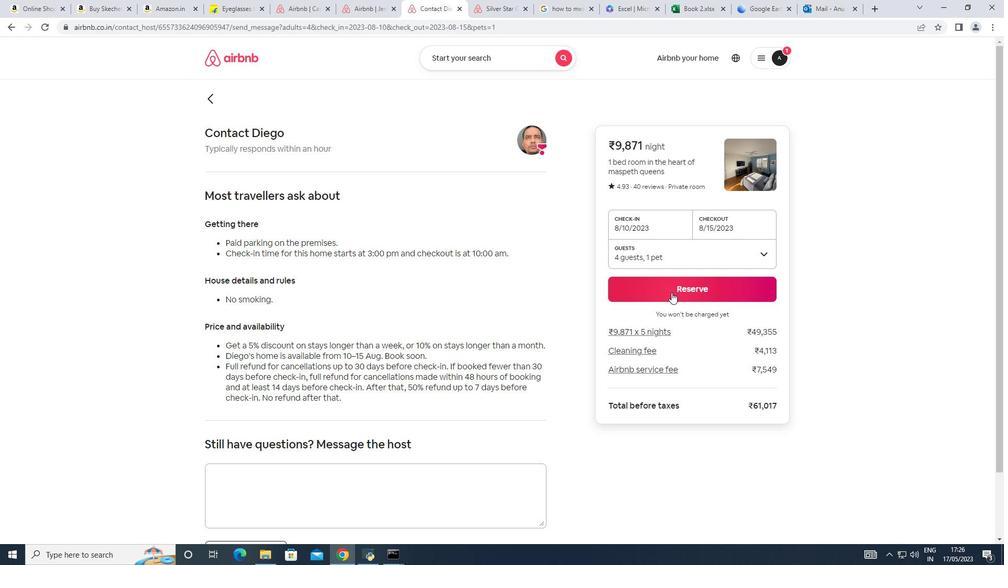 
Action: Mouse moved to (420, 289)
Screenshot: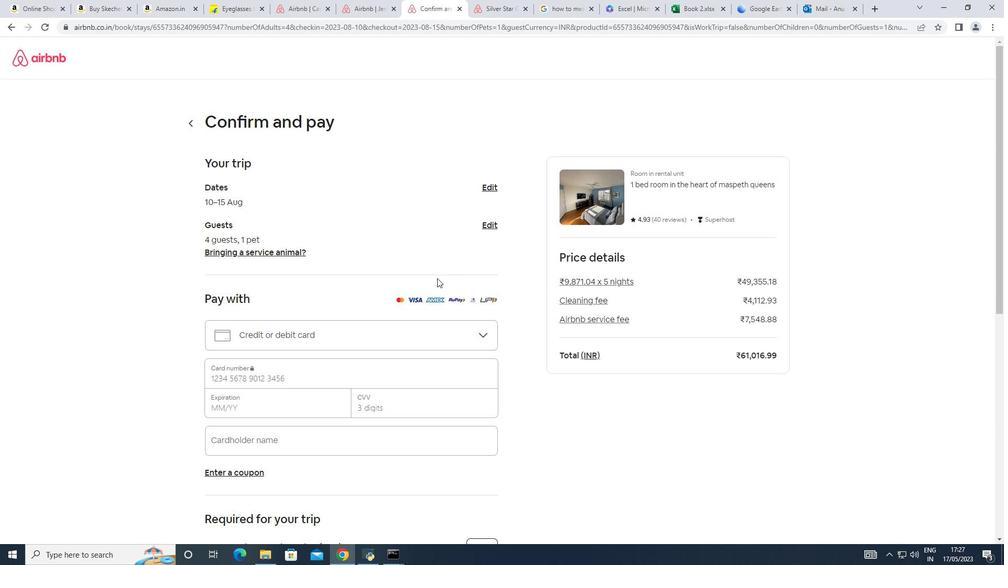
Action: Mouse scrolled (420, 289) with delta (0, 0)
Screenshot: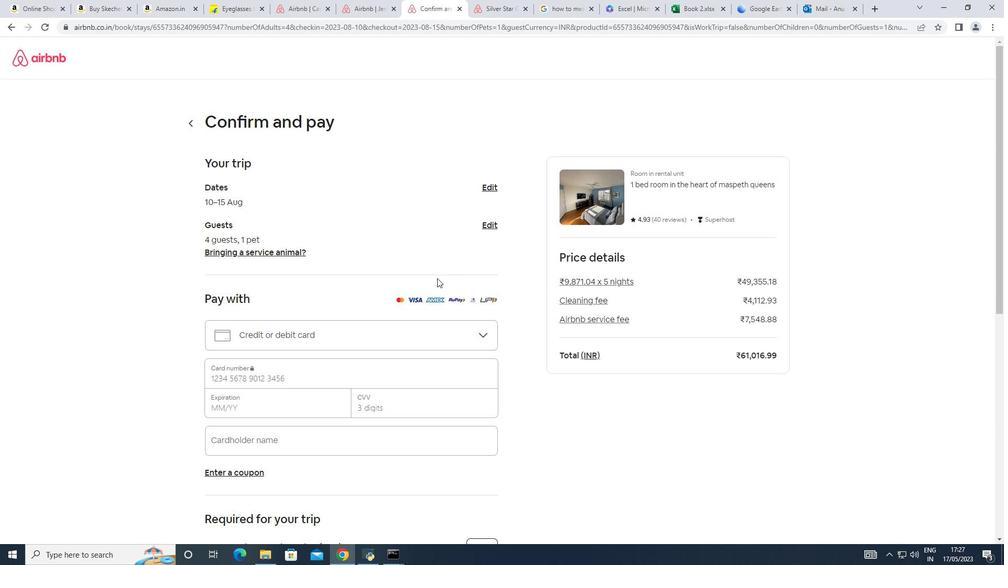 
Action: Mouse scrolled (420, 289) with delta (0, 0)
Screenshot: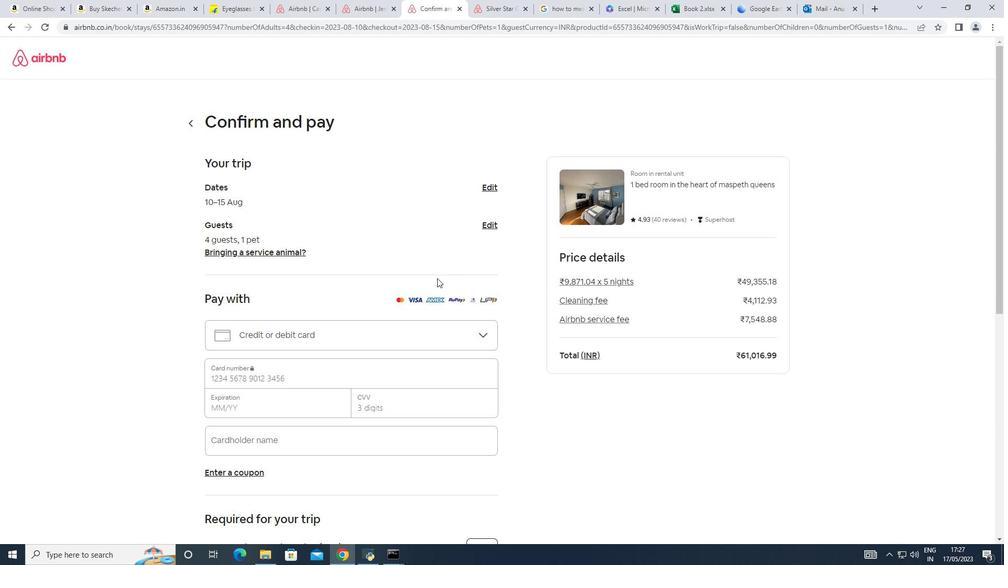 
Action: Mouse moved to (420, 289)
Screenshot: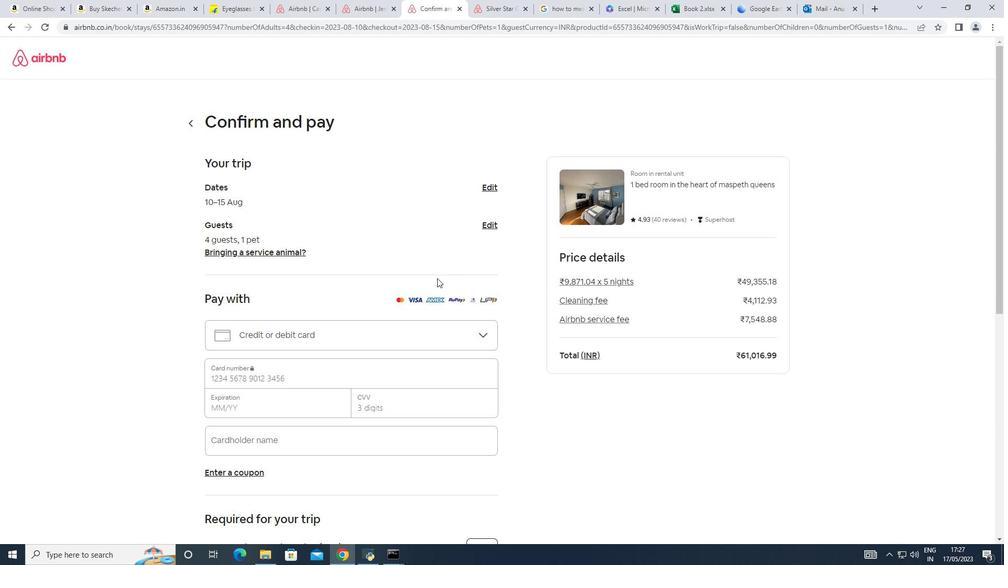 
Action: Mouse scrolled (420, 289) with delta (0, 0)
Screenshot: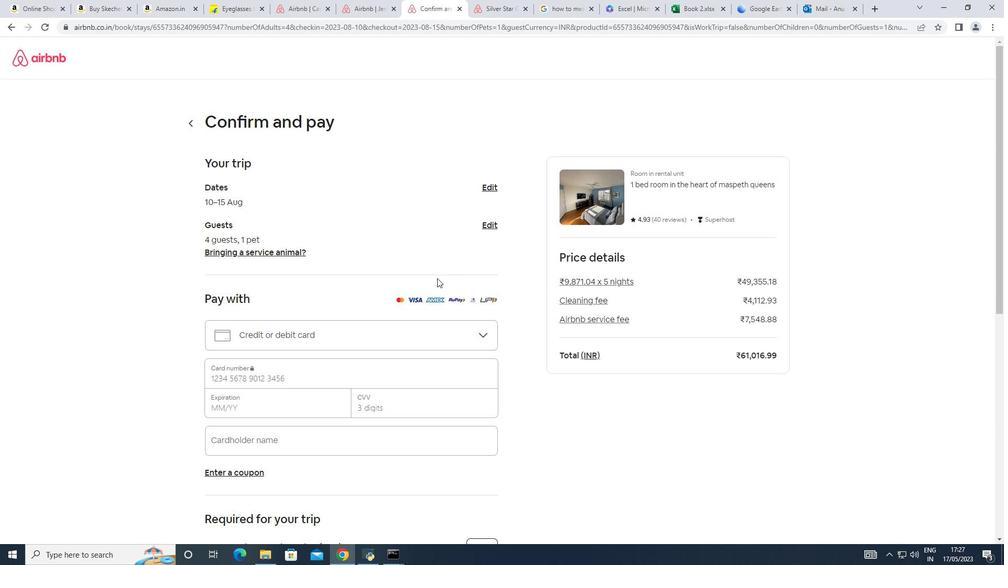 
Action: Mouse scrolled (420, 289) with delta (0, 0)
Screenshot: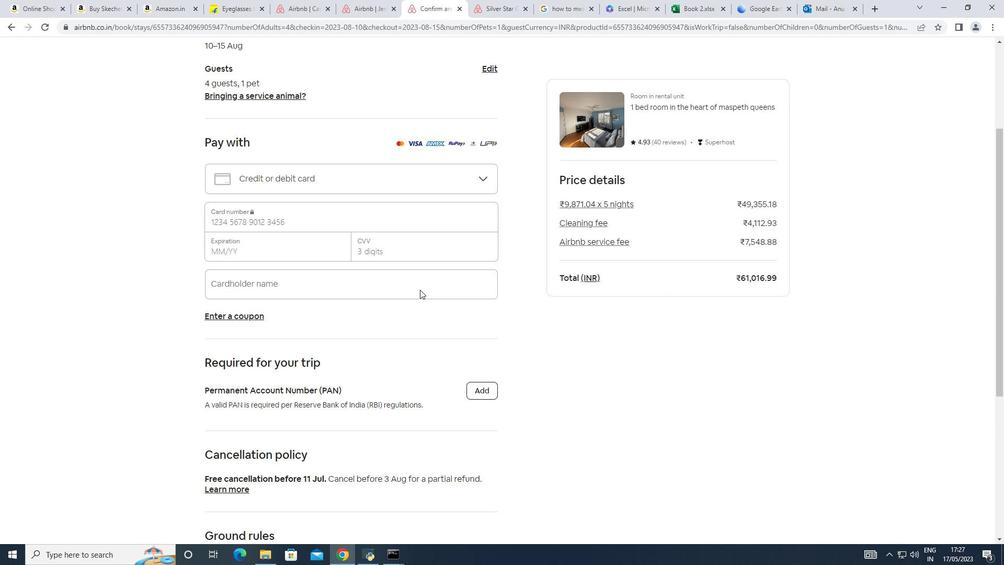 
Action: Mouse scrolled (420, 289) with delta (0, 0)
Screenshot: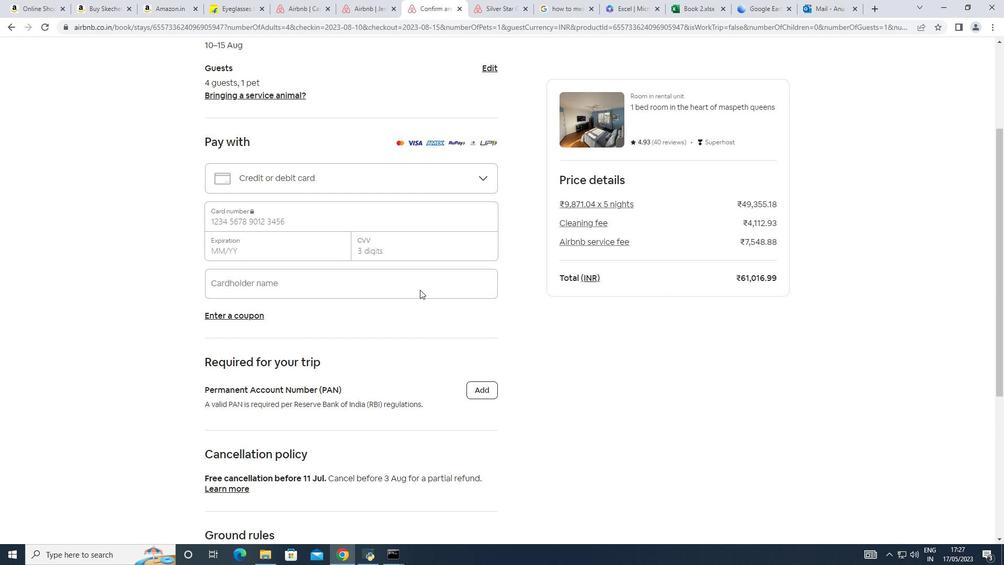 
Action: Mouse scrolled (420, 289) with delta (0, 0)
Screenshot: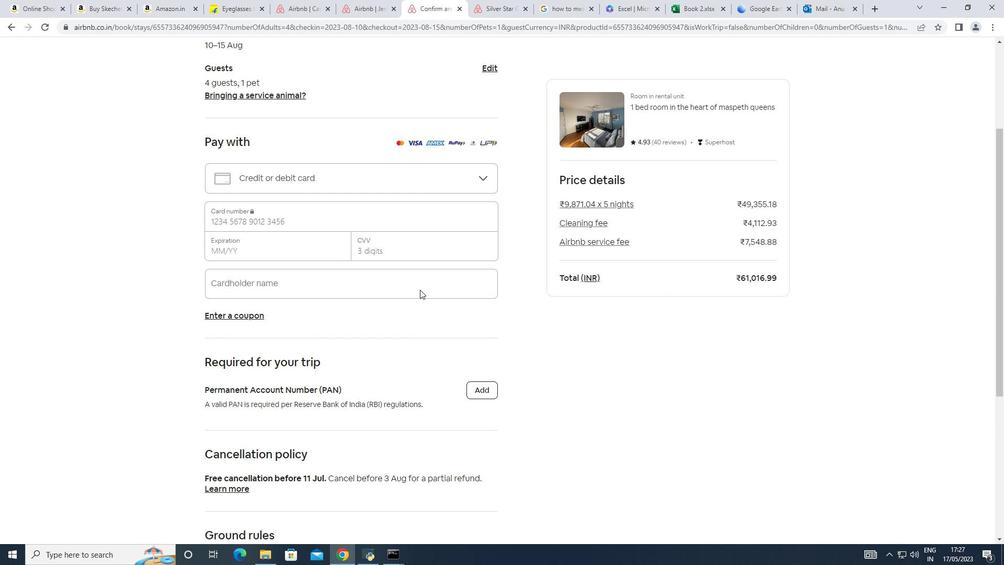 
Action: Mouse scrolled (420, 289) with delta (0, 0)
Screenshot: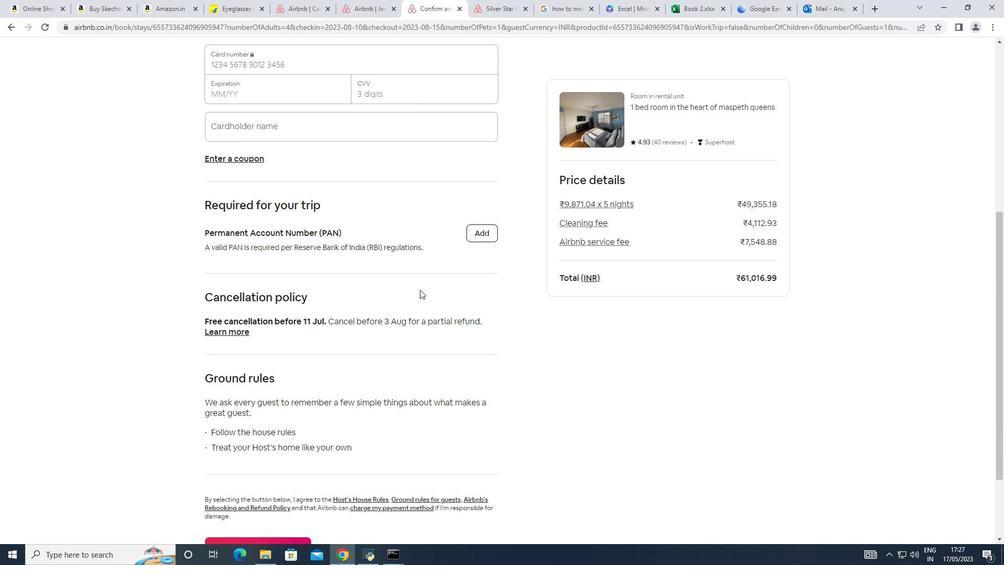 
Action: Mouse scrolled (420, 289) with delta (0, 0)
Screenshot: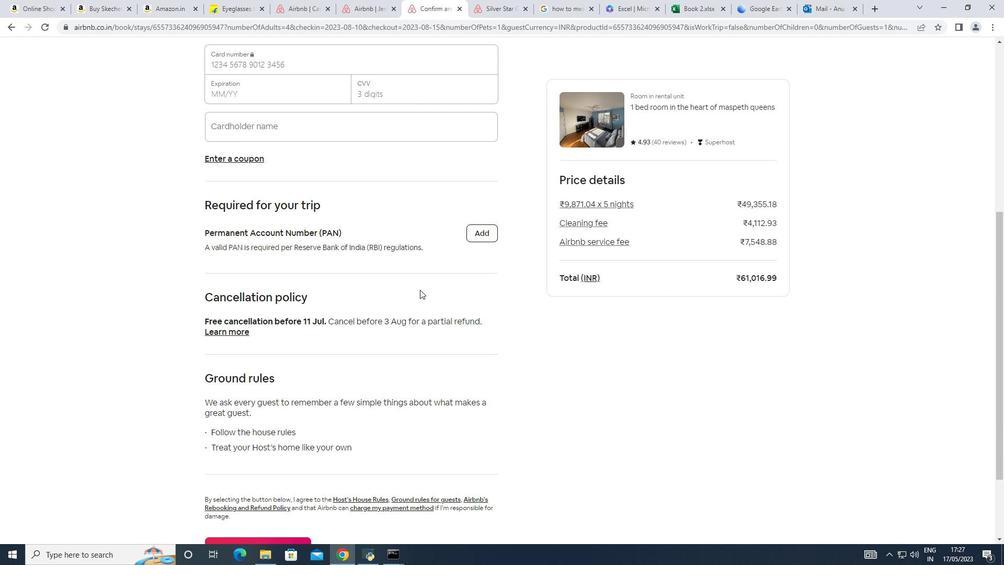 
Action: Mouse scrolled (420, 289) with delta (0, 0)
Screenshot: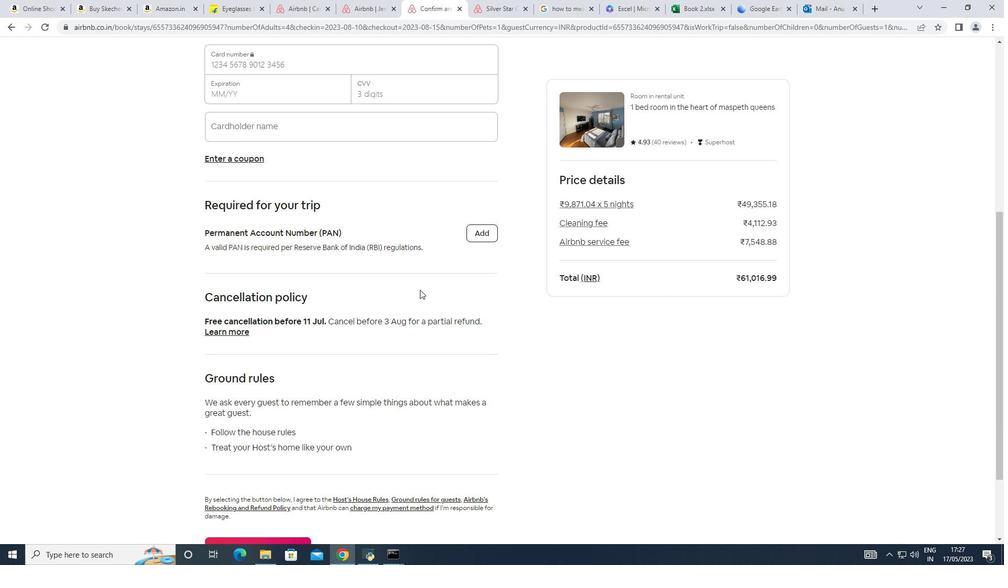 
Action: Mouse scrolled (420, 289) with delta (0, 0)
Screenshot: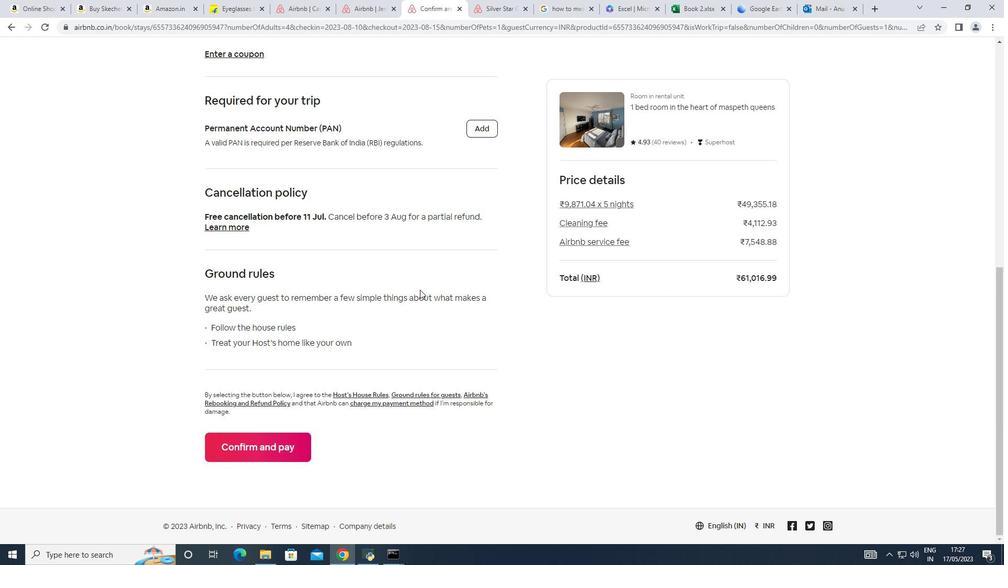 
Action: Mouse scrolled (420, 289) with delta (0, 0)
Screenshot: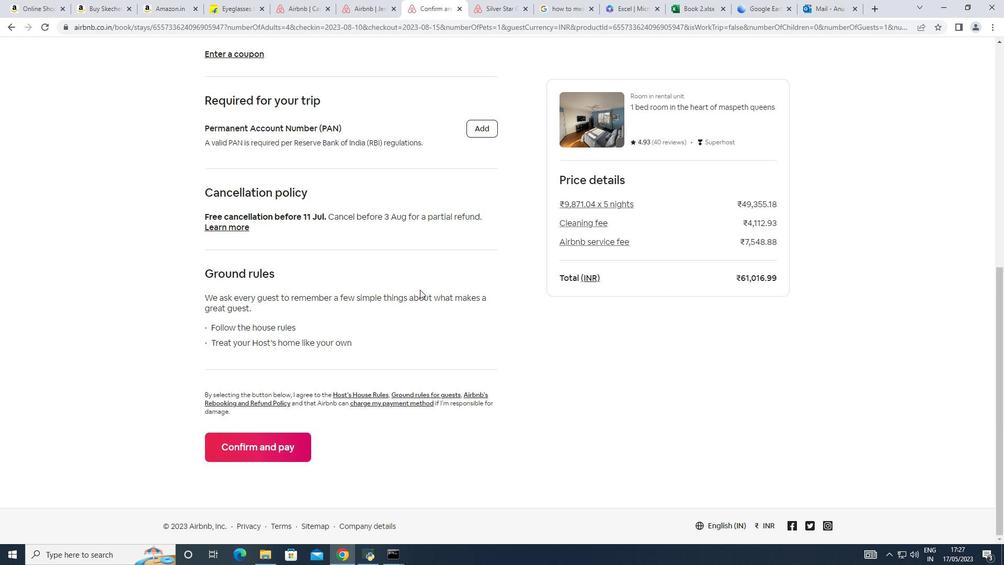 
Action: Mouse scrolled (420, 289) with delta (0, 0)
Screenshot: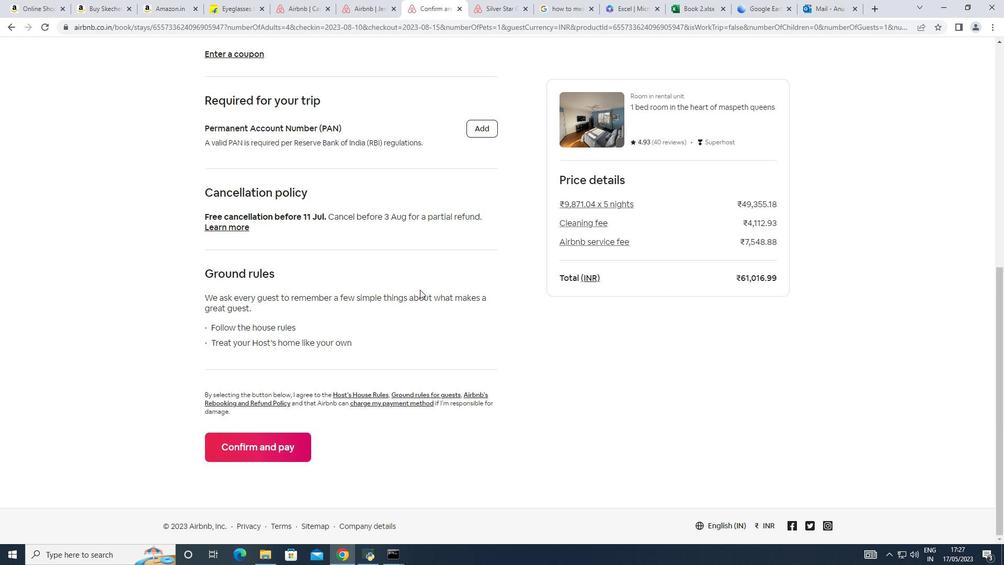 
Action: Mouse moved to (272, 439)
Screenshot: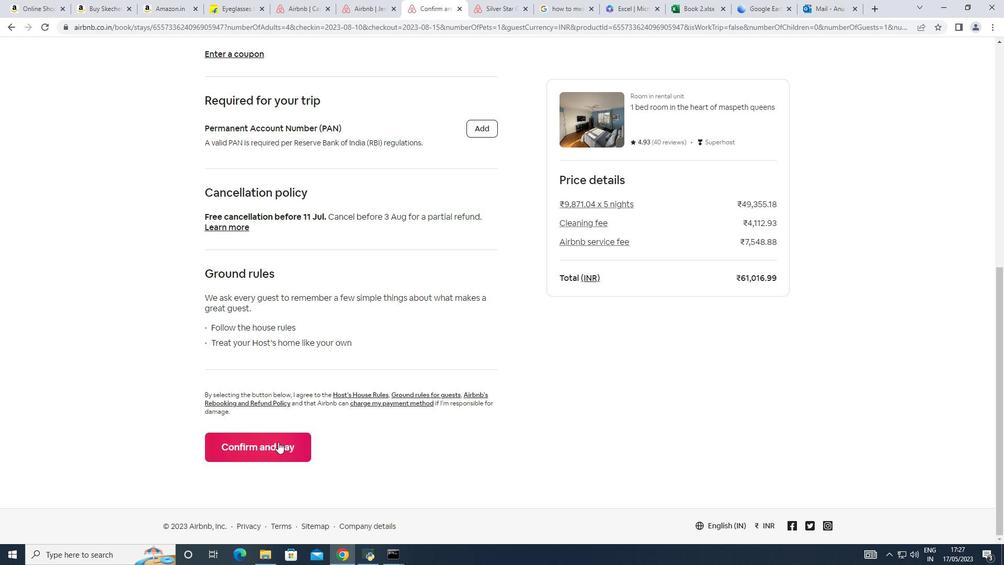 
